 Task: Open a blank google sheet and write heading  Optimum Sales. Add 10 people name  'Alexander Cooper, Victoria Hayes, Daniel Carter, Chloe Murphy, Christopher Ross, Natalie Price, Jack Peterson, Harper Foster, Joseph Gray, Lily Reed'Item code in between  2020-2080. Product range in between  2500-15000. Add Products   TOMS Shoe, UGG  Shoe, Wolverine Shoe, Z-Coil Shoe, Adidas shoe, Gucci T-shirt, Louis Vuitton bag, Zara Shirt, H&M jeans, Chanel perfume.Choose quantity  2 to 5 commission 2 percent Total Add Amount. Save page  Optimum Sales log   book
Action: Mouse moved to (289, 157)
Screenshot: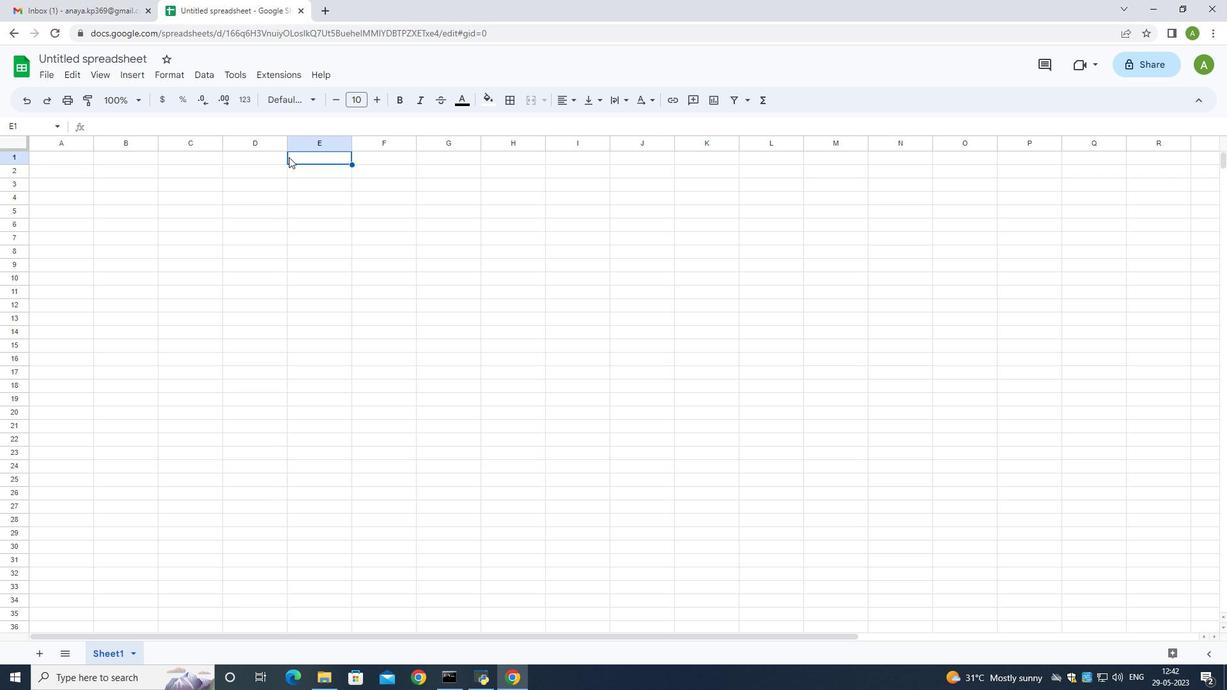 
Action: Mouse pressed left at (289, 157)
Screenshot: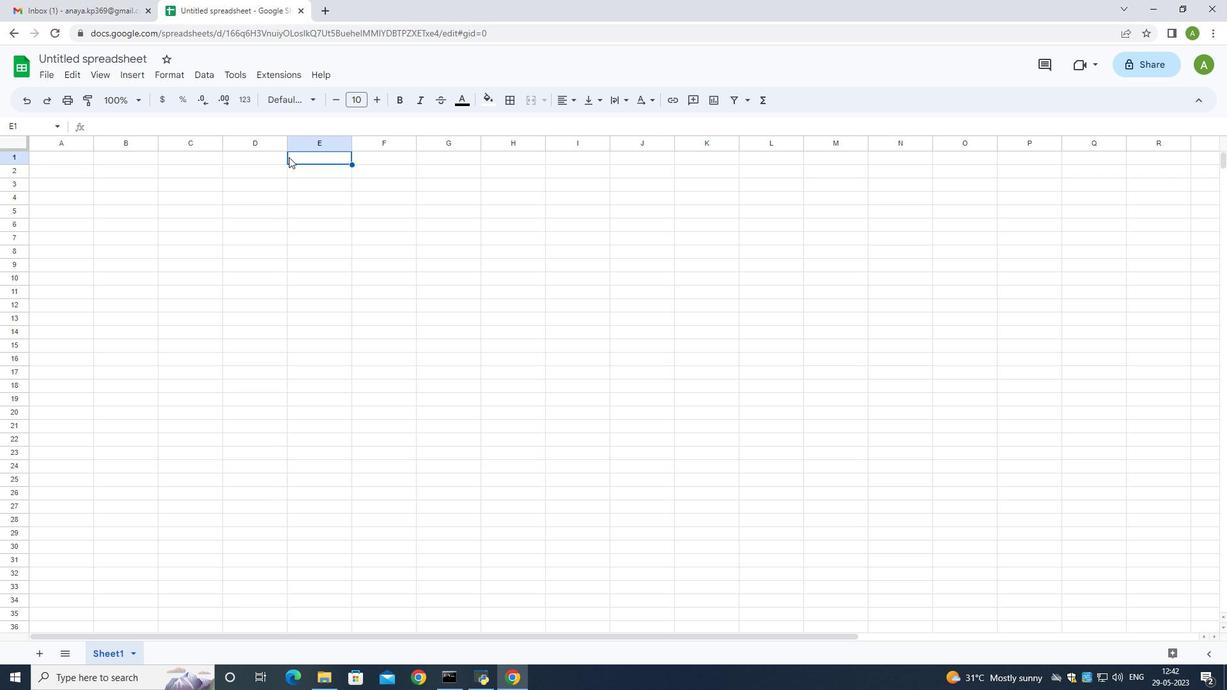 
Action: Mouse moved to (299, 162)
Screenshot: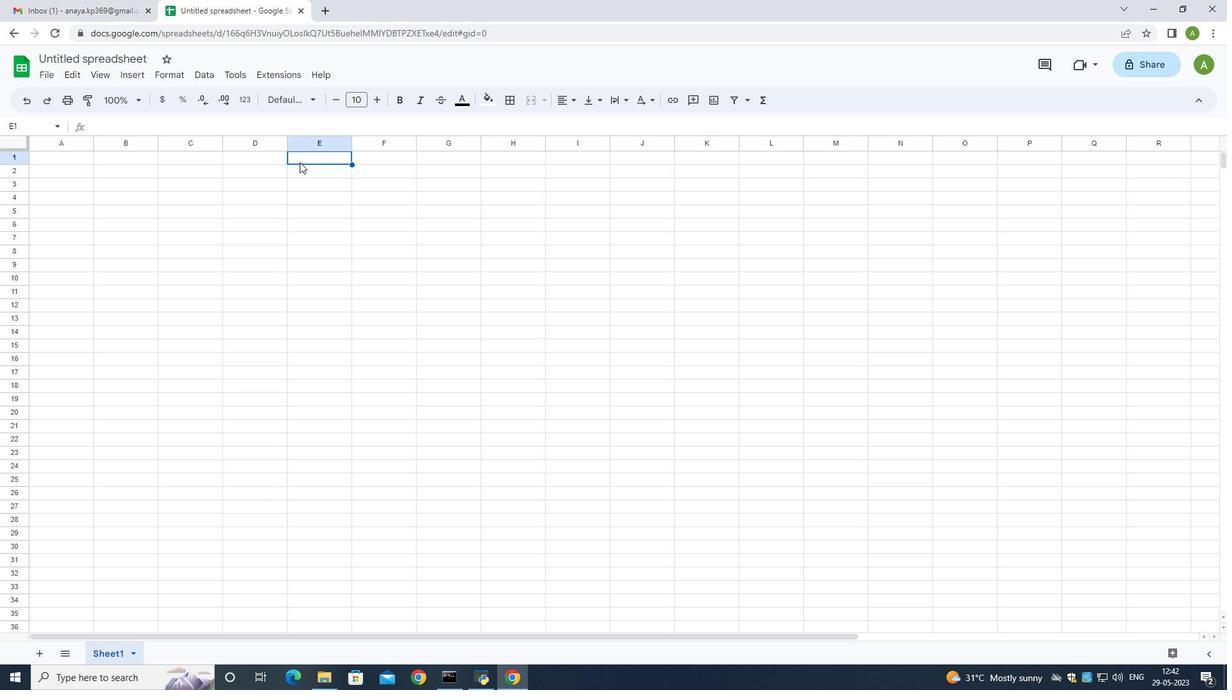 
Action: Key pressed <Key.shift><Key.shift><Key.shift><Key.shift><Key.shift>Optimum<Key.space><Key.shift>Sales
Screenshot: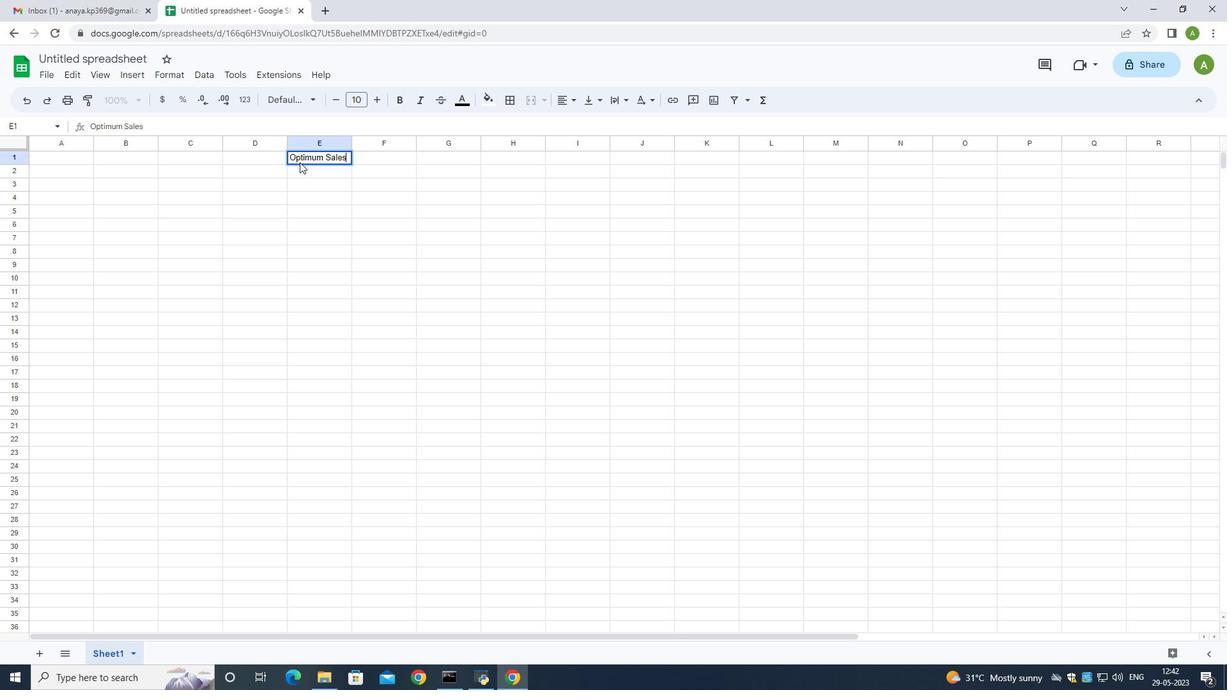 
Action: Mouse moved to (72, 172)
Screenshot: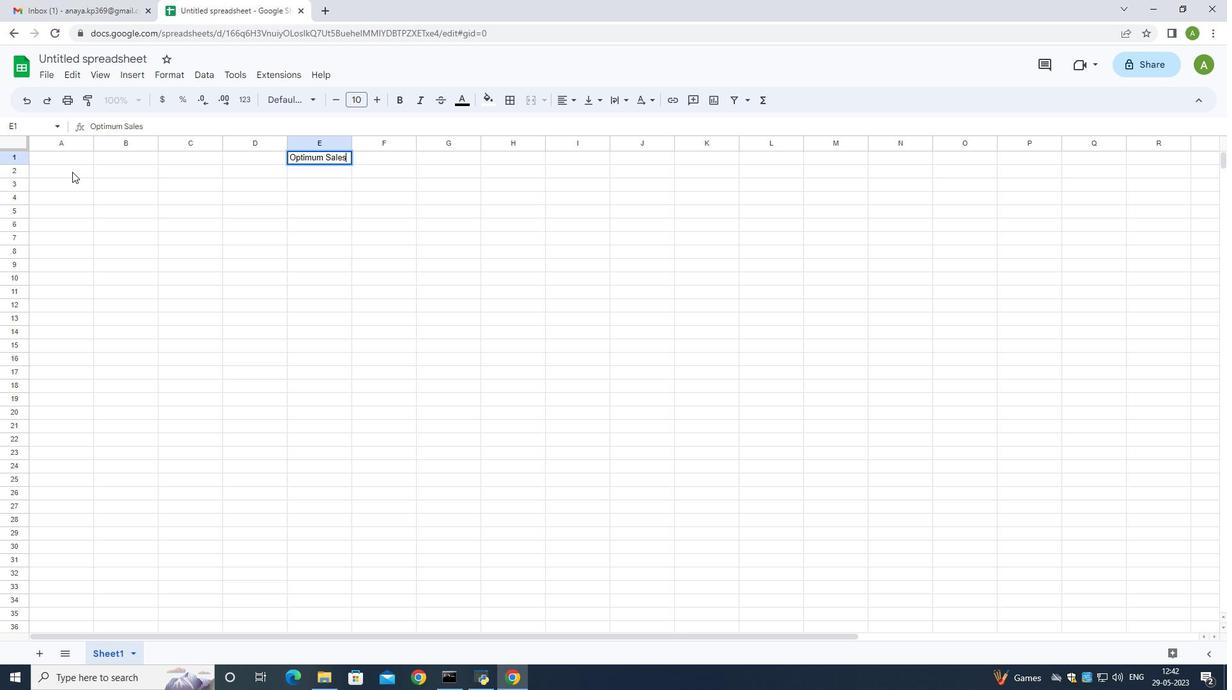 
Action: Mouse pressed left at (72, 172)
Screenshot: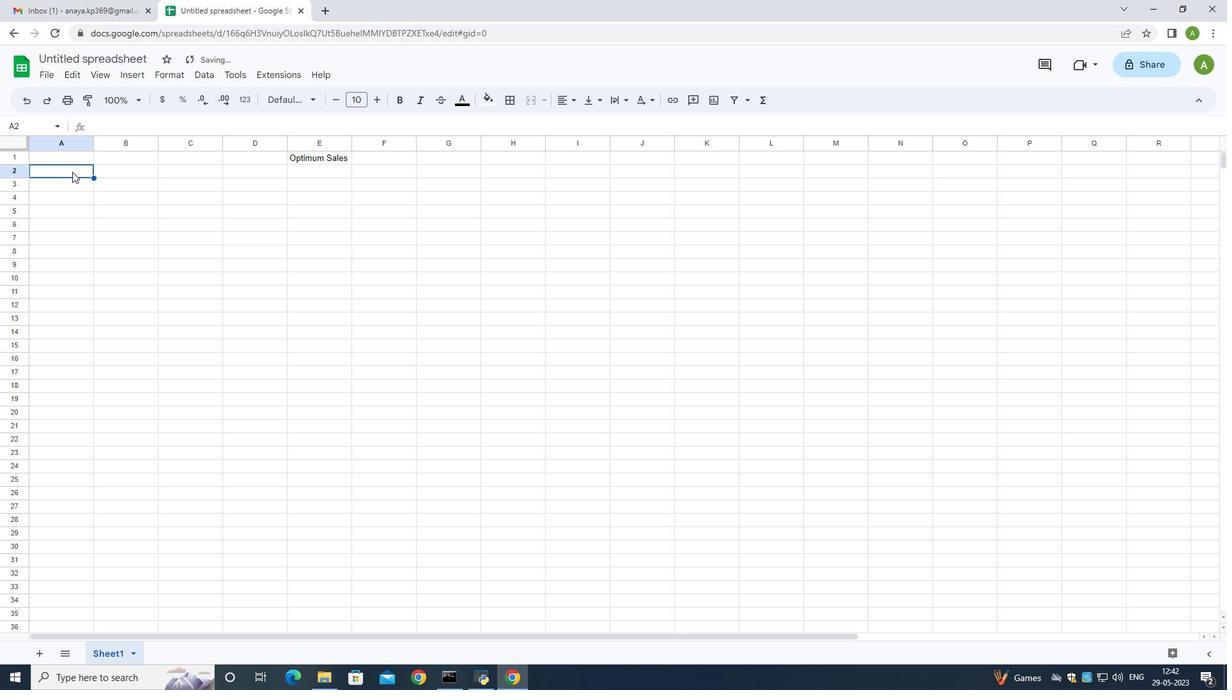 
Action: Mouse moved to (111, 178)
Screenshot: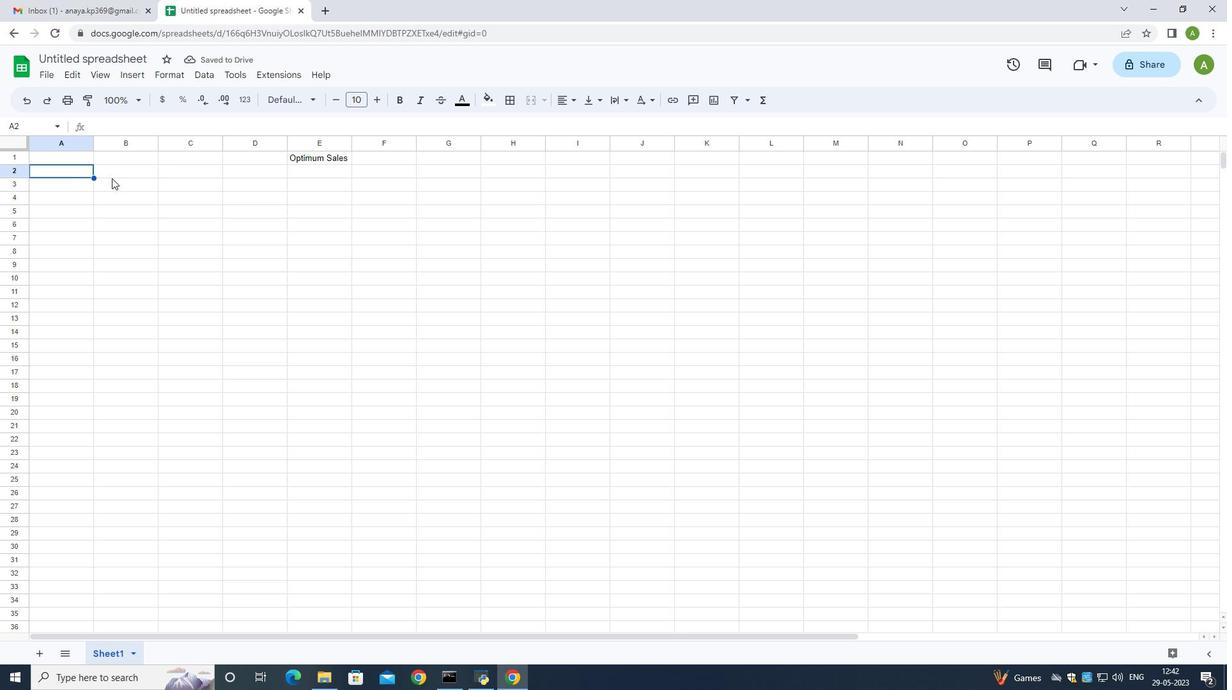 
Action: Key pressed <Key.shift>Name
Screenshot: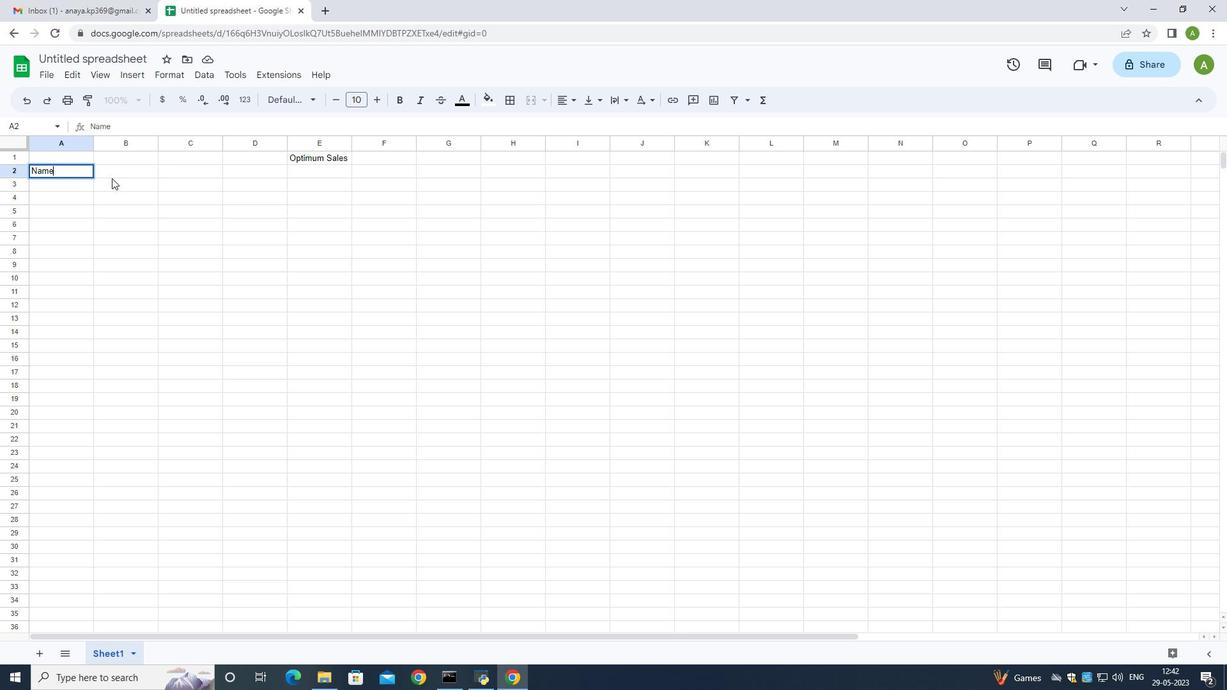 
Action: Mouse moved to (137, 168)
Screenshot: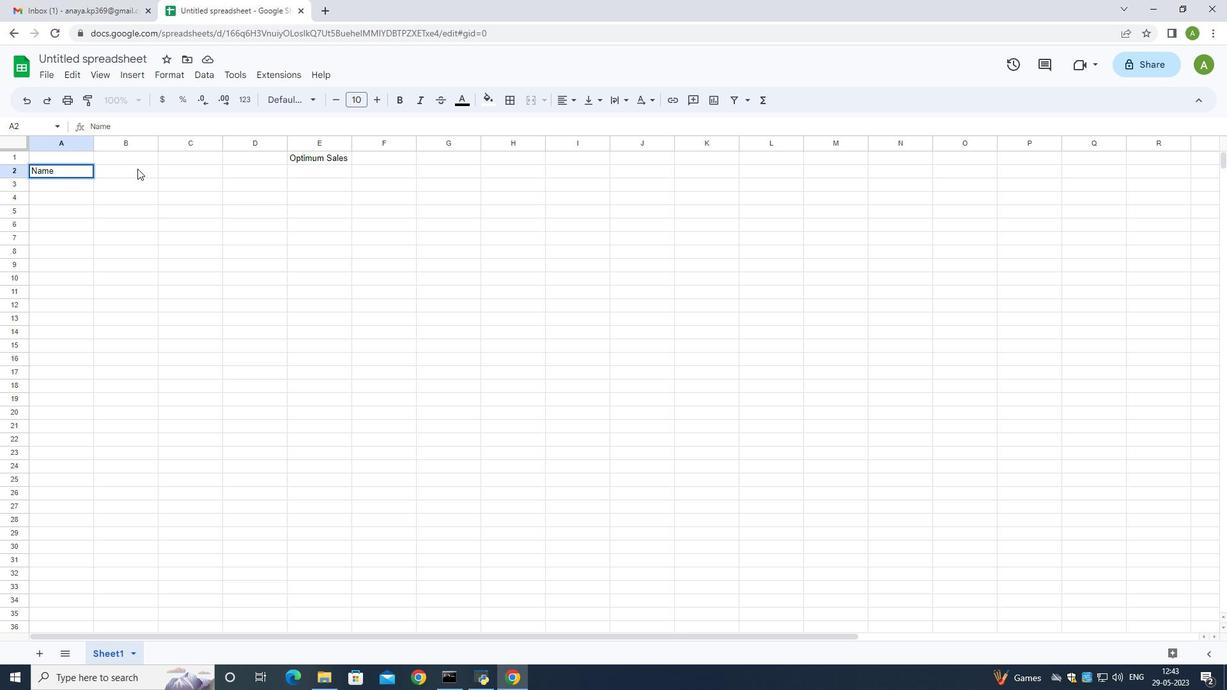 
Action: Key pressed <Key.backspace><Key.backspace><Key.backspace><Key.backspace><Key.backspace><Key.backspace><Key.backspace><Key.backspace><Key.backspace><Key.backspace>
Screenshot: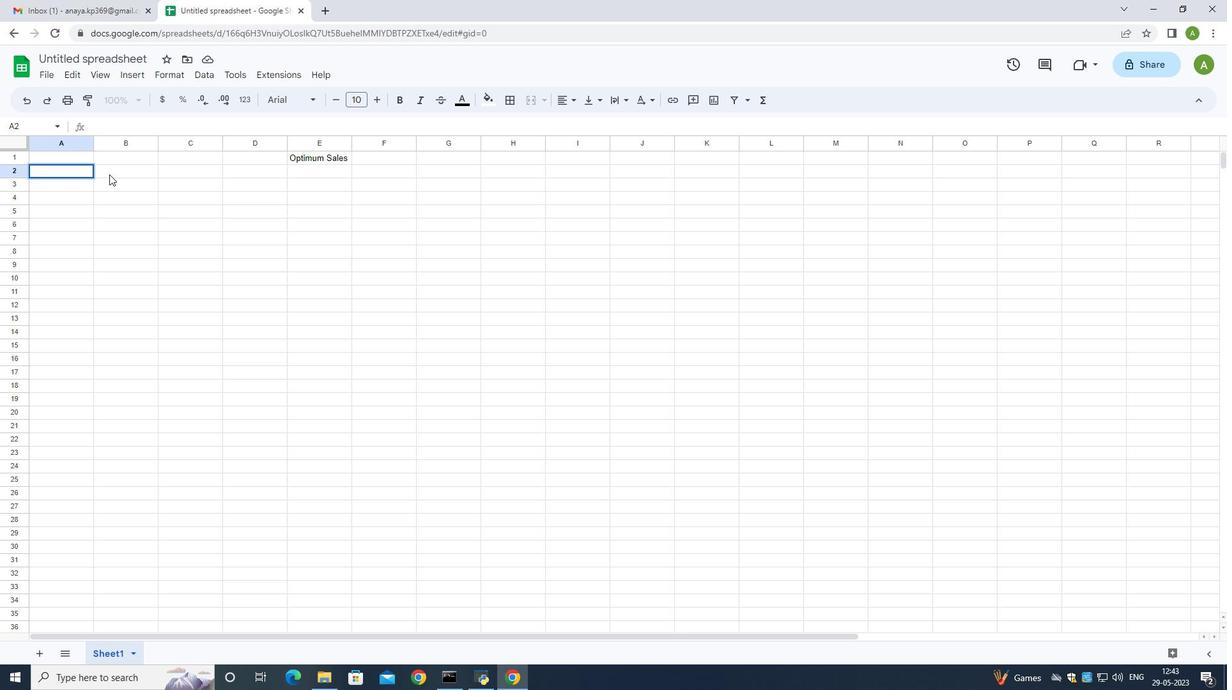 
Action: Mouse moved to (37, 187)
Screenshot: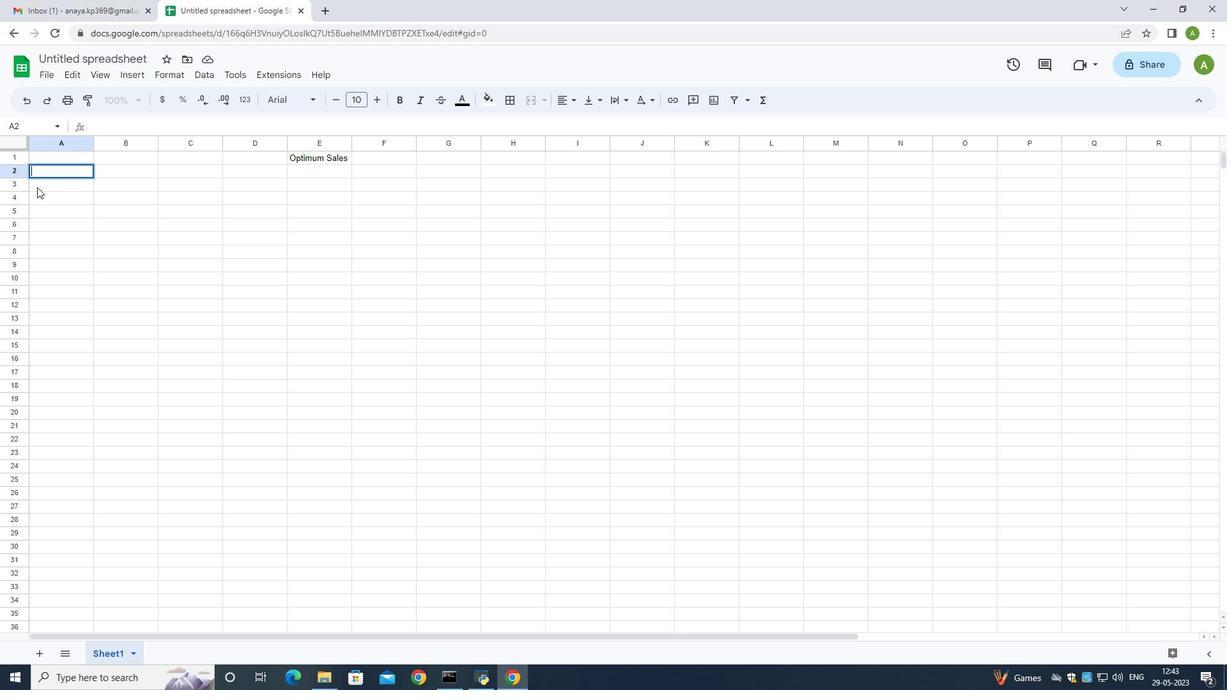 
Action: Key pressed 1
Screenshot: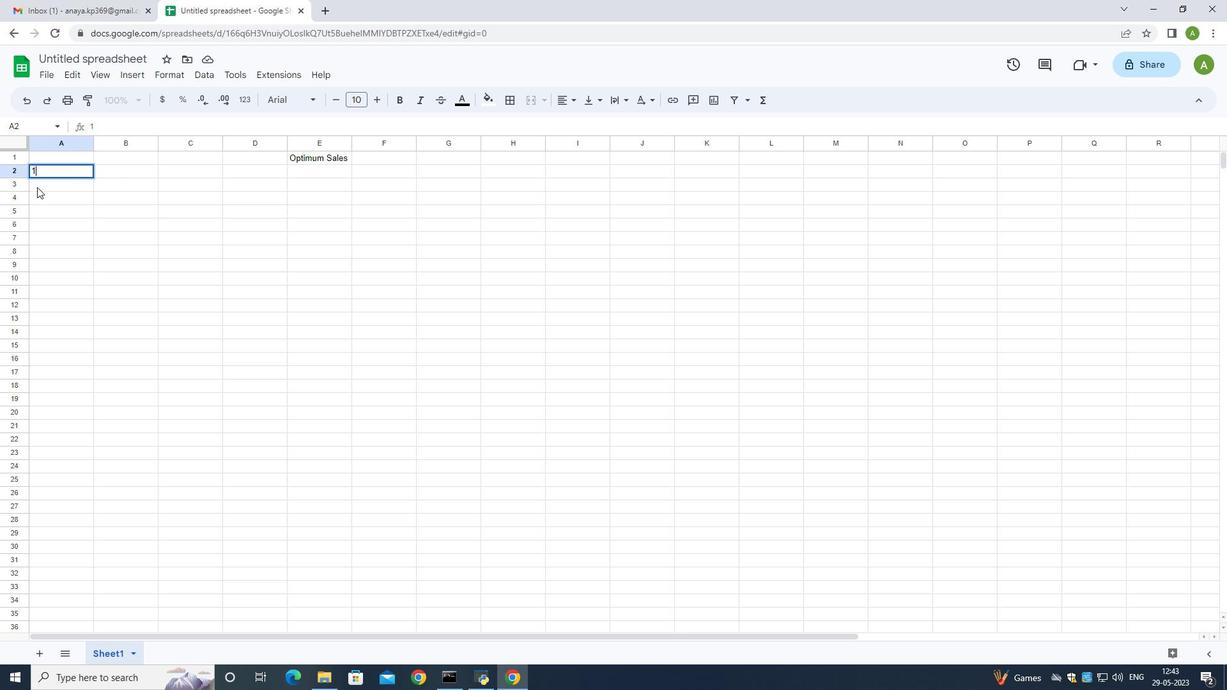 
Action: Mouse moved to (113, 166)
Screenshot: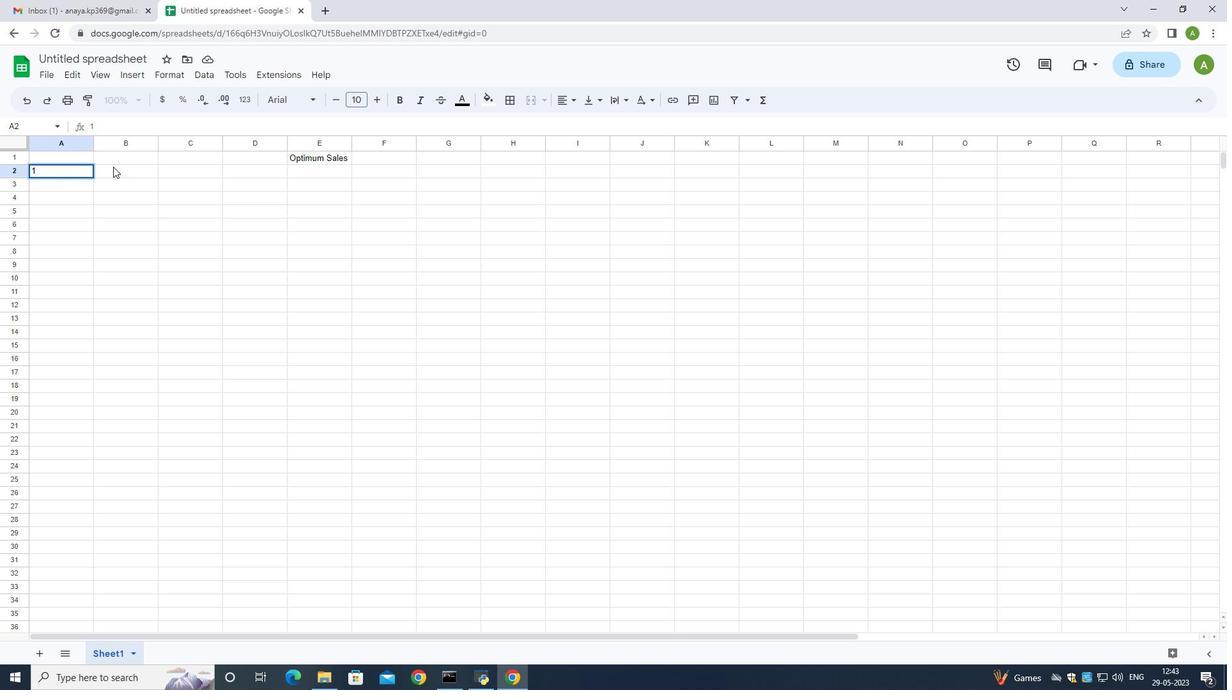 
Action: Key pressed <Key.backspace>
Screenshot: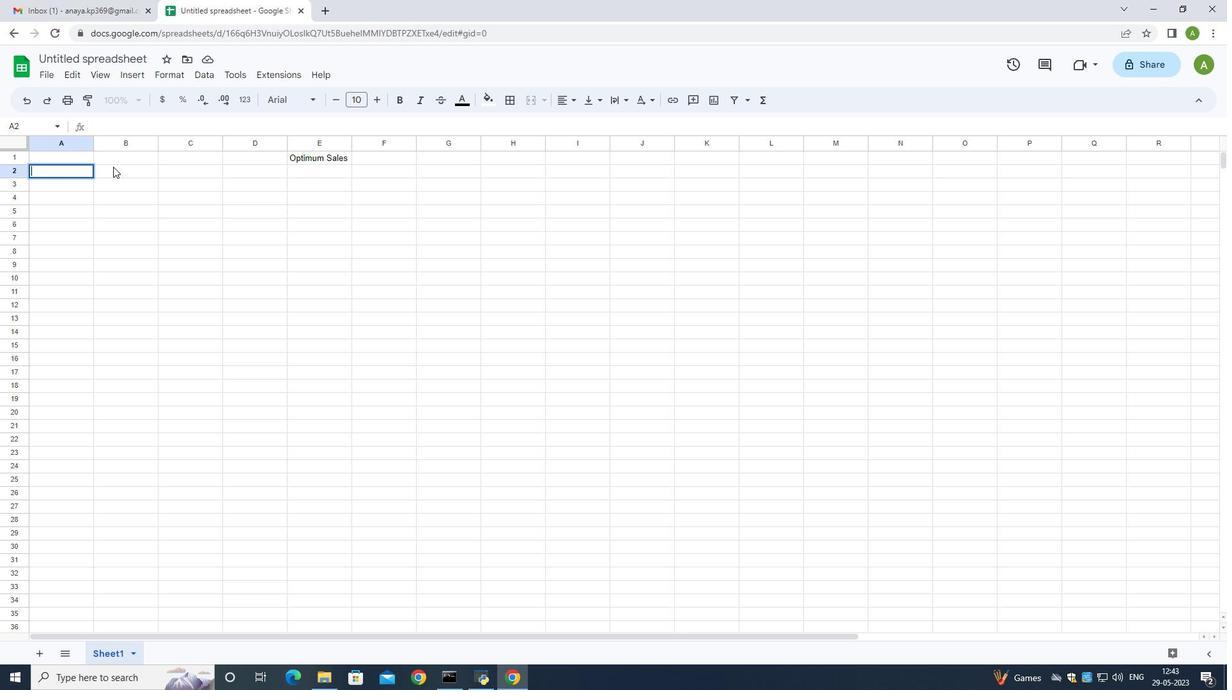 
Action: Mouse moved to (116, 167)
Screenshot: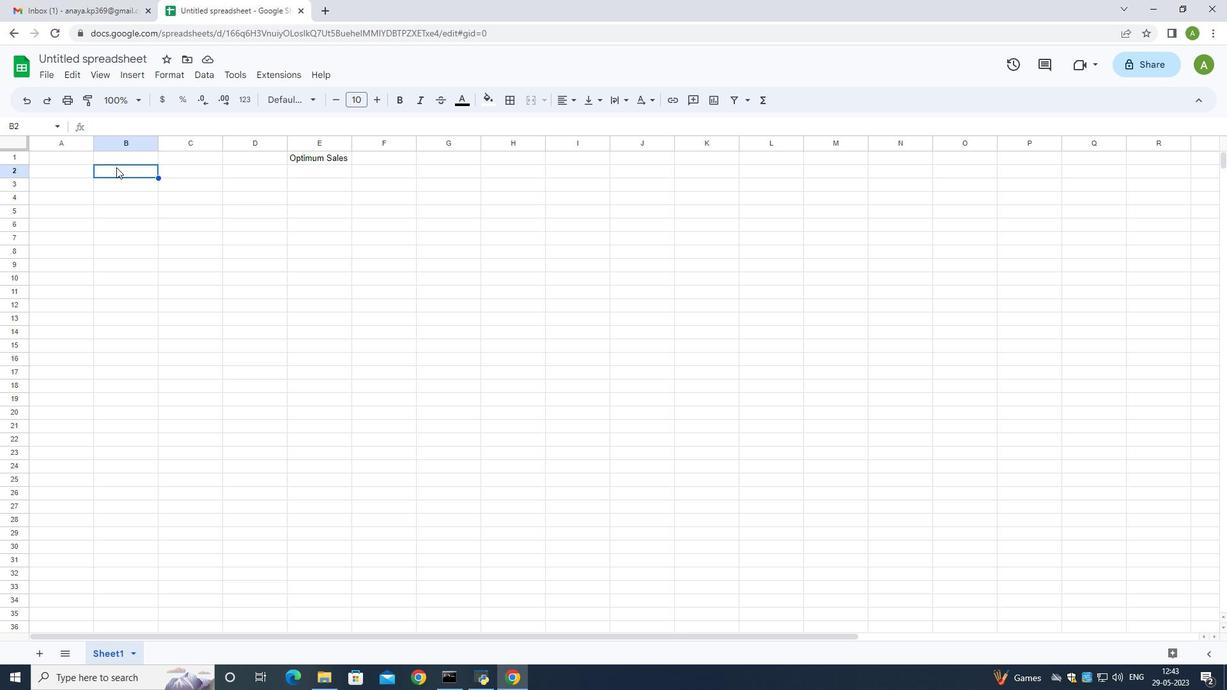 
Action: Mouse pressed left at (116, 167)
Screenshot: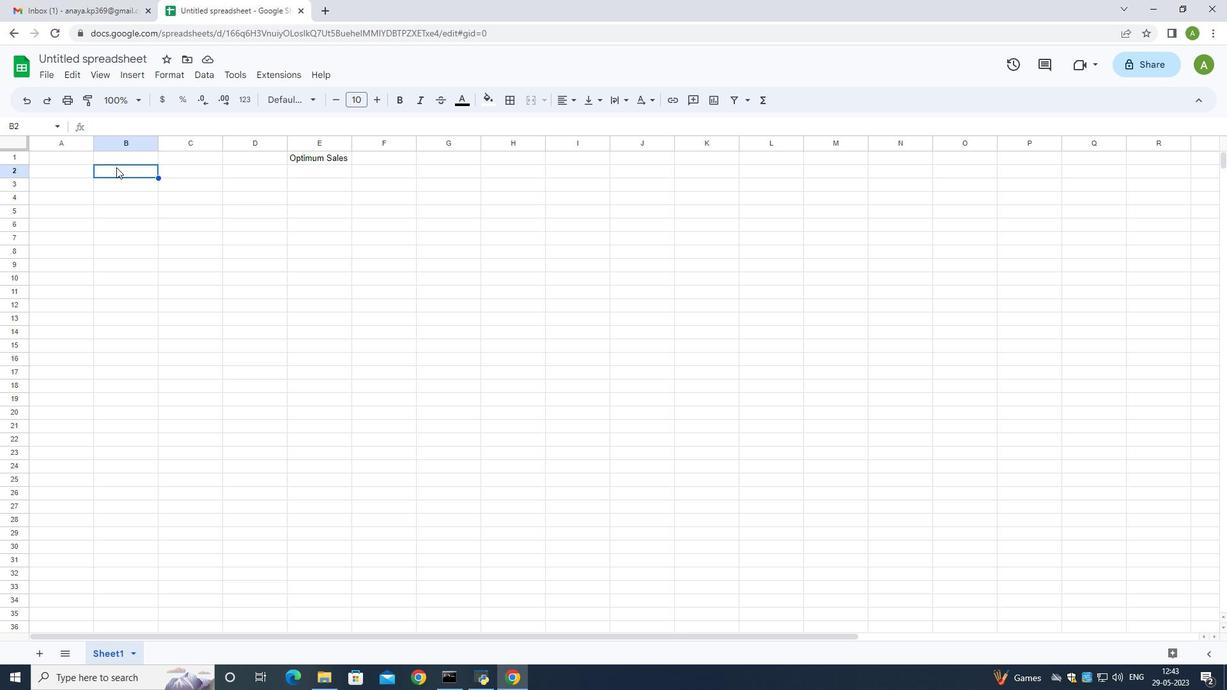 
Action: Key pressed <Key.shift>Name
Screenshot: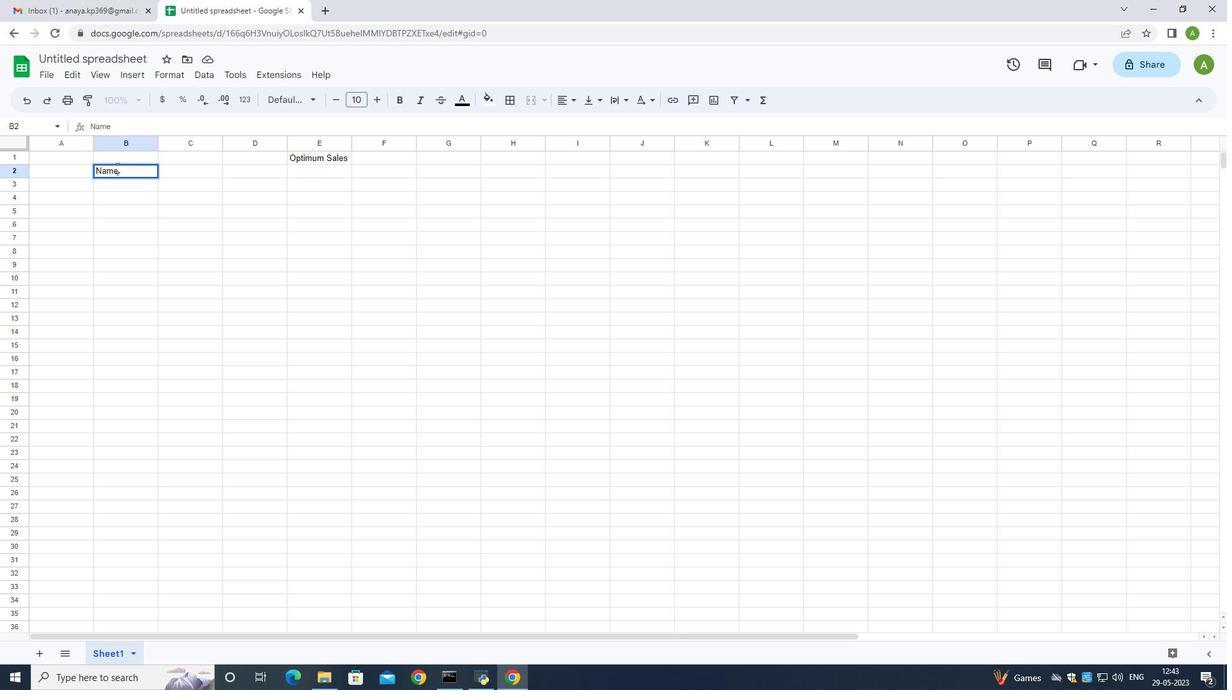 
Action: Mouse moved to (104, 181)
Screenshot: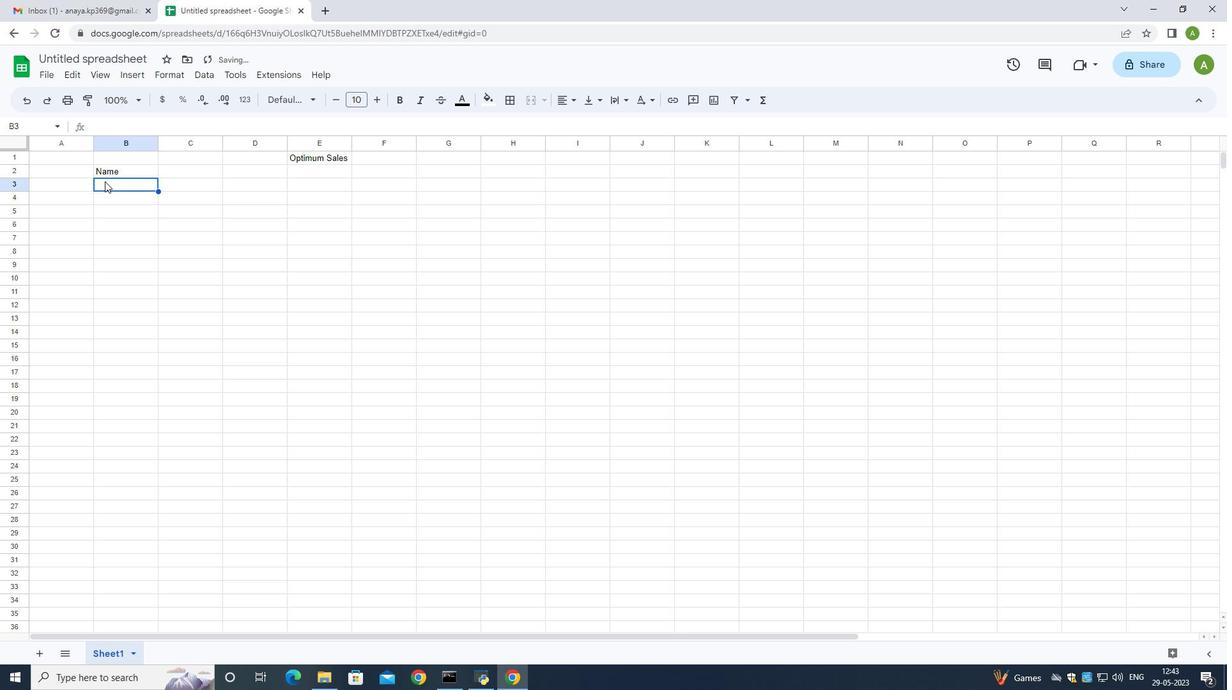
Action: Mouse pressed left at (104, 181)
Screenshot: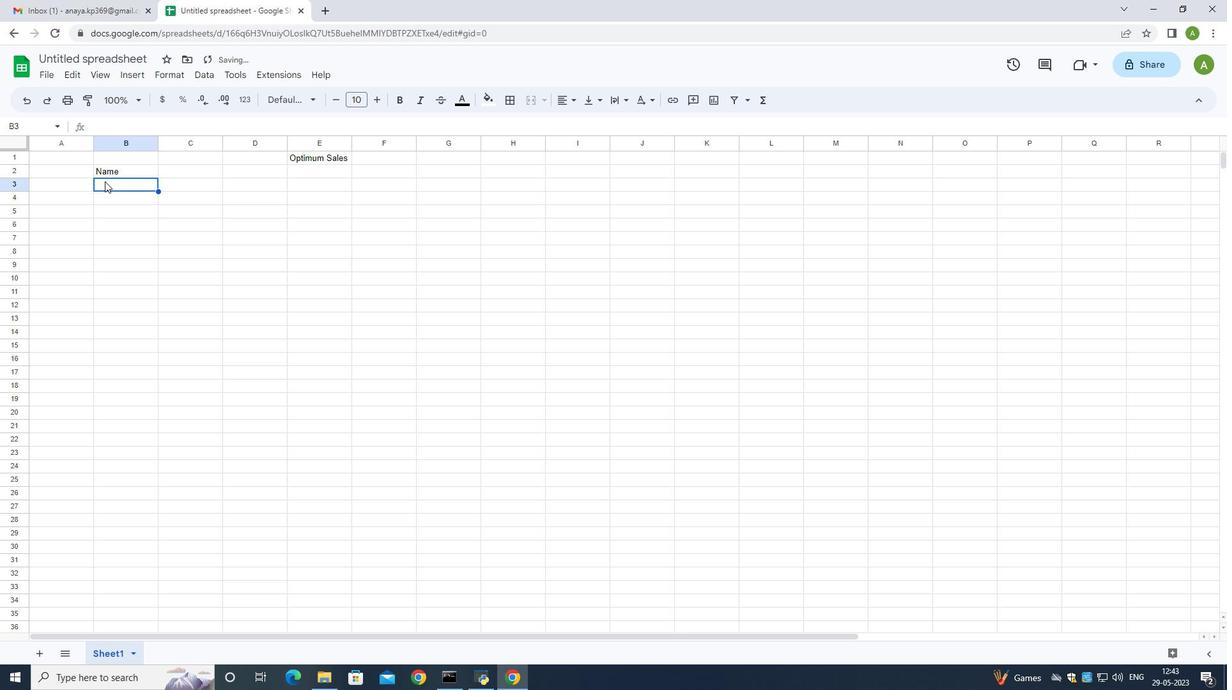 
Action: Key pressed <Key.left>1<Key.down>2<Key.down>3<Key.down>4<Key.down>5<Key.down>6<Key.down>7<Key.down>8<Key.down>9<Key.down>10
Screenshot: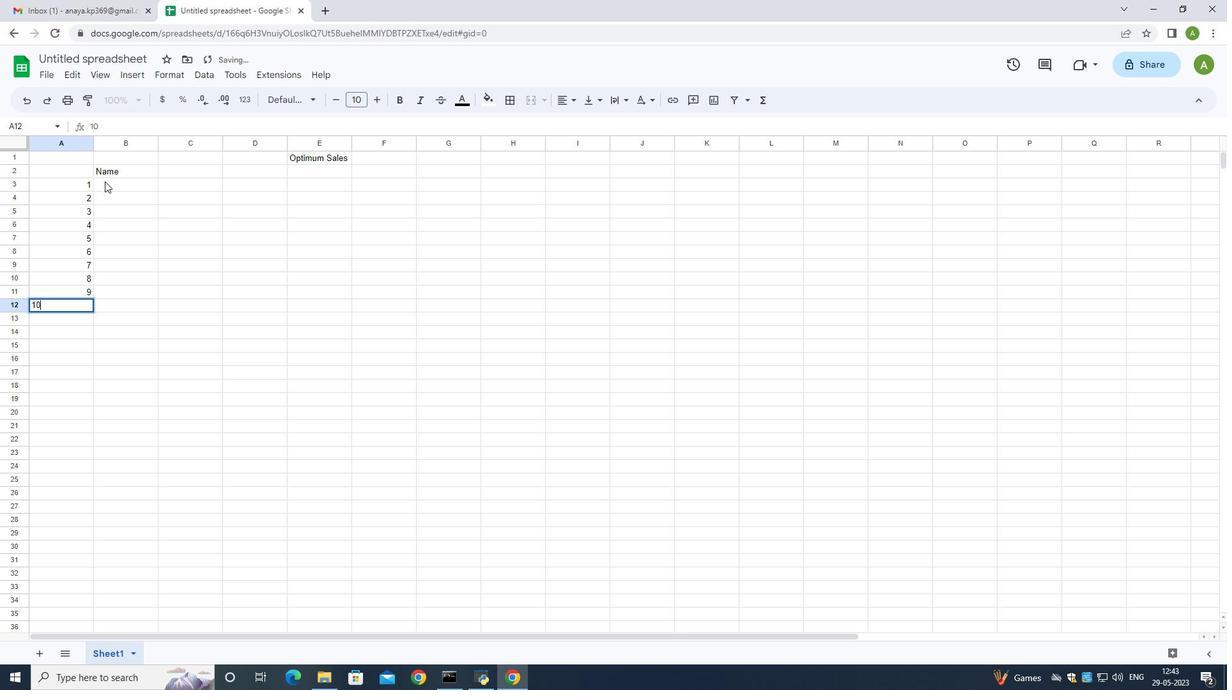 
Action: Mouse moved to (115, 181)
Screenshot: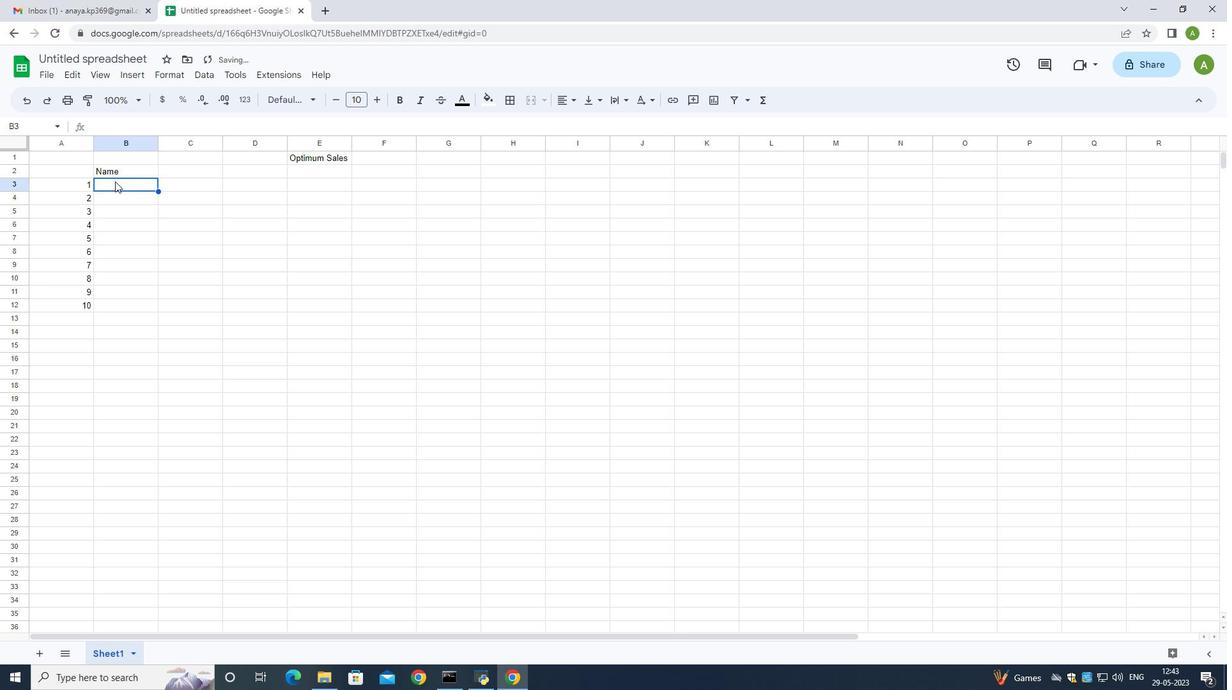 
Action: Mouse pressed left at (115, 181)
Screenshot: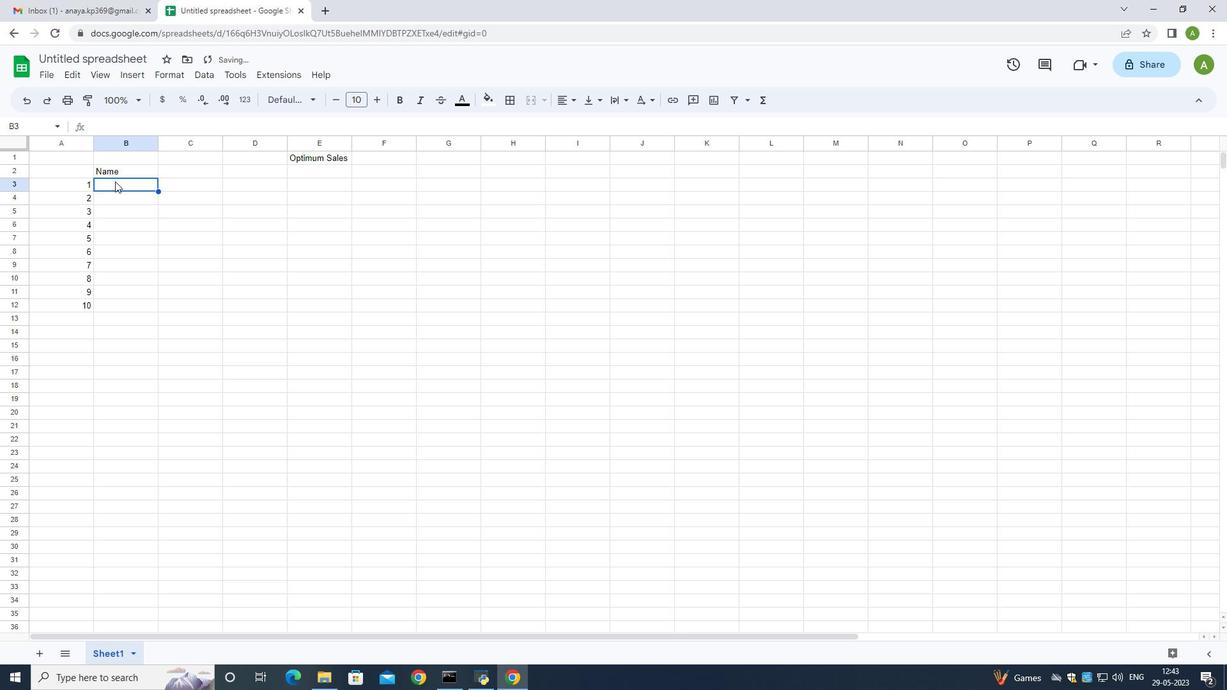 
Action: Mouse moved to (110, 182)
Screenshot: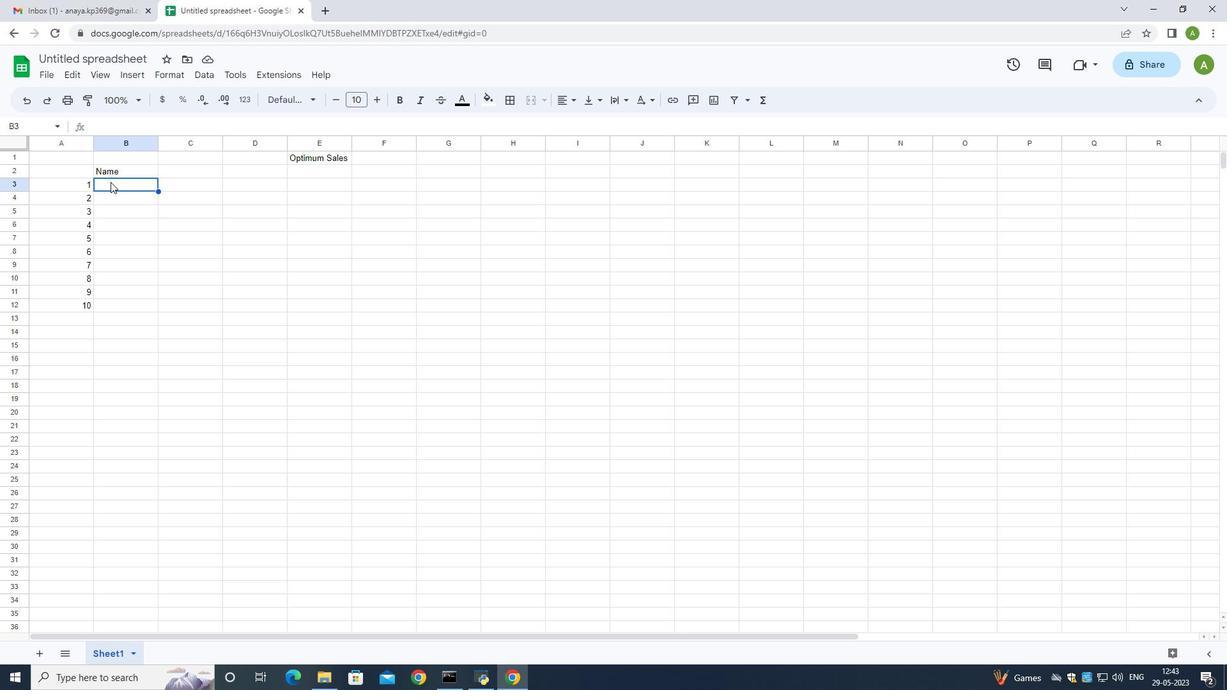 
Action: Mouse pressed left at (110, 182)
Screenshot: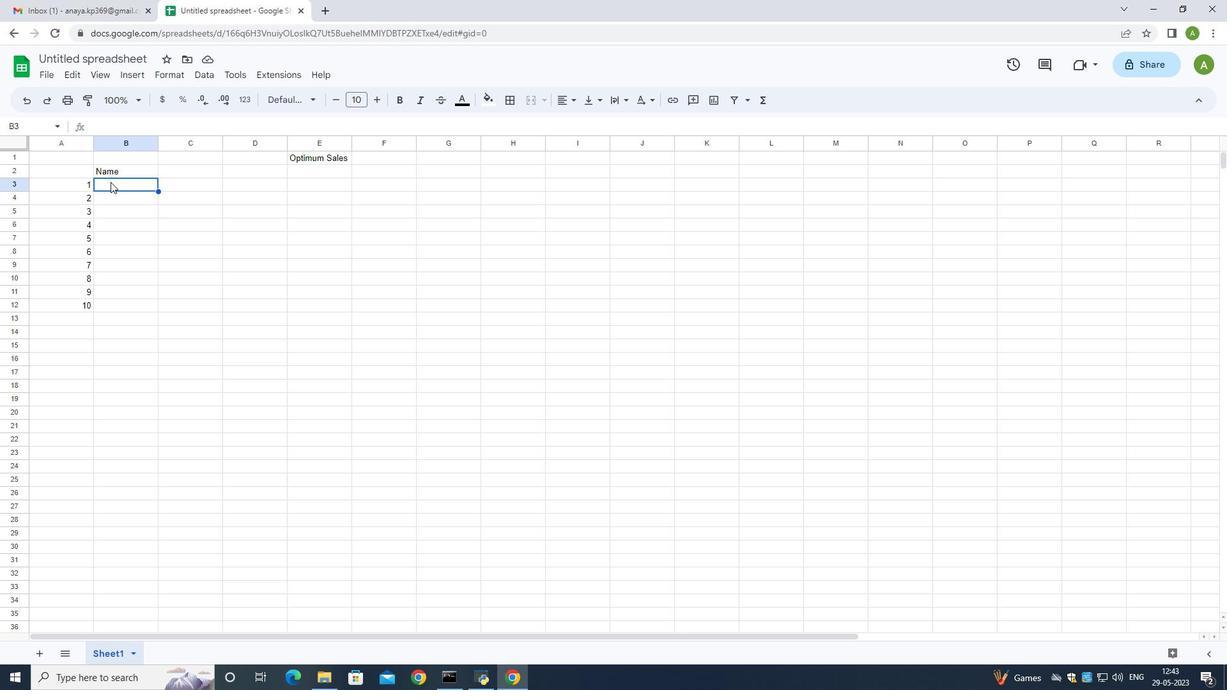 
Action: Mouse moved to (110, 182)
Screenshot: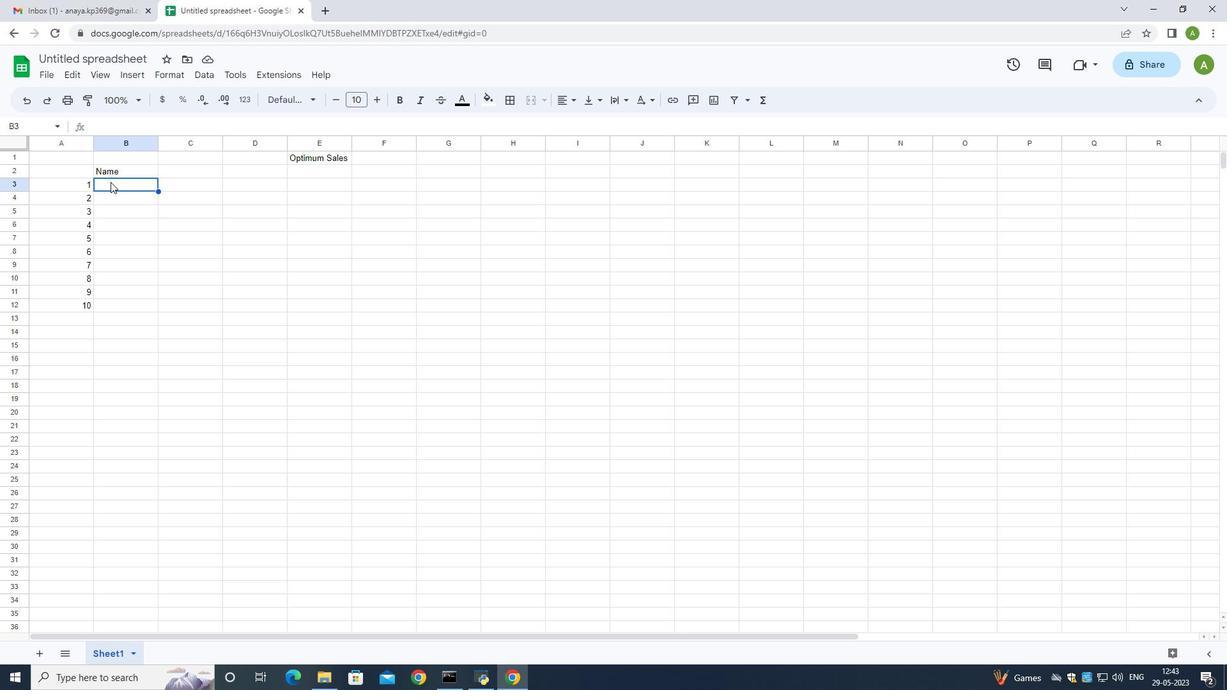 
Action: Key pressed <Key.shift>
Screenshot: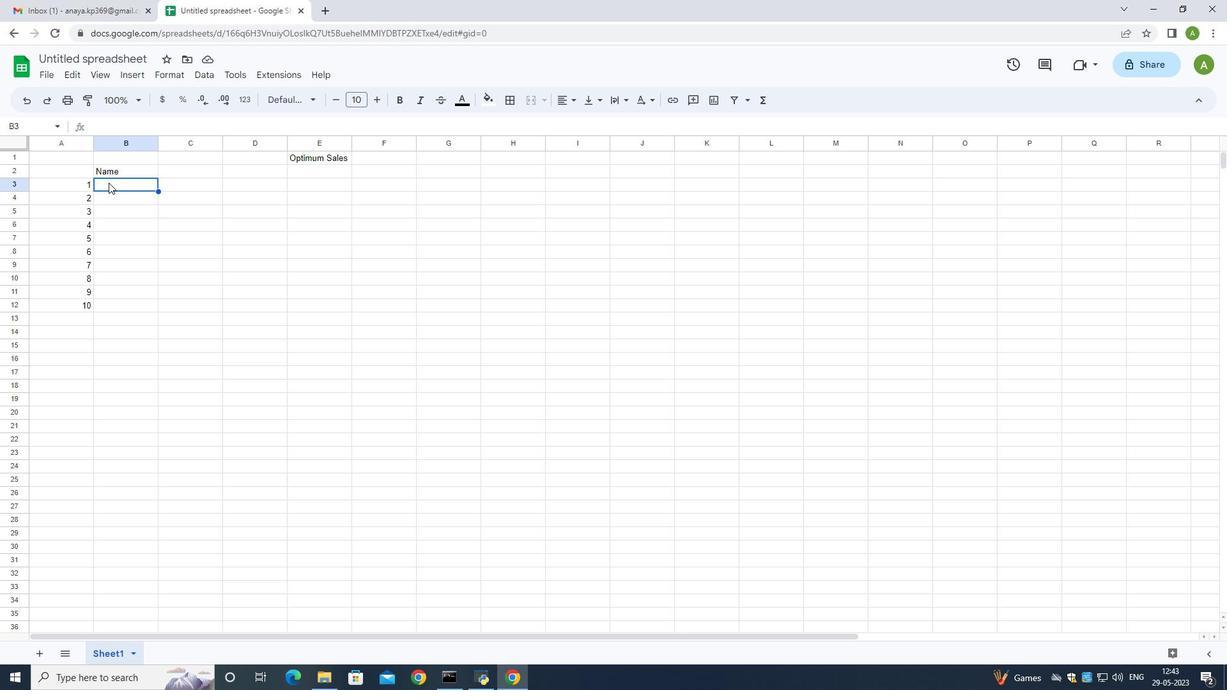
Action: Mouse moved to (105, 184)
Screenshot: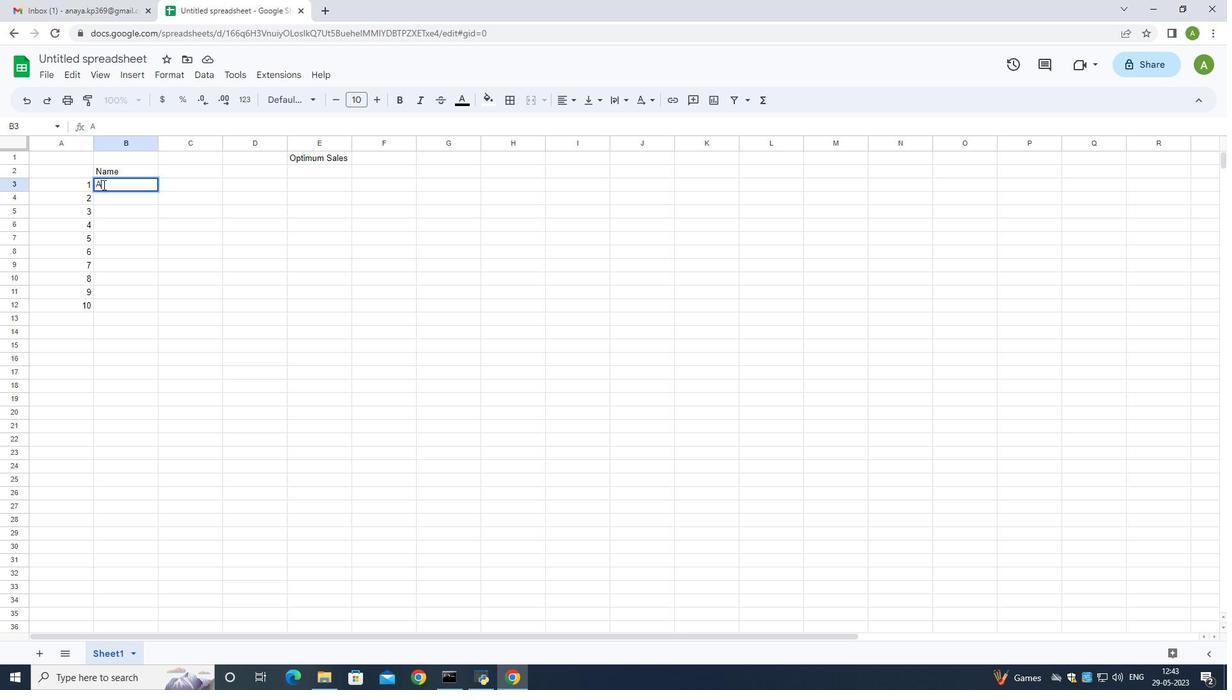 
Action: Key pressed A
Screenshot: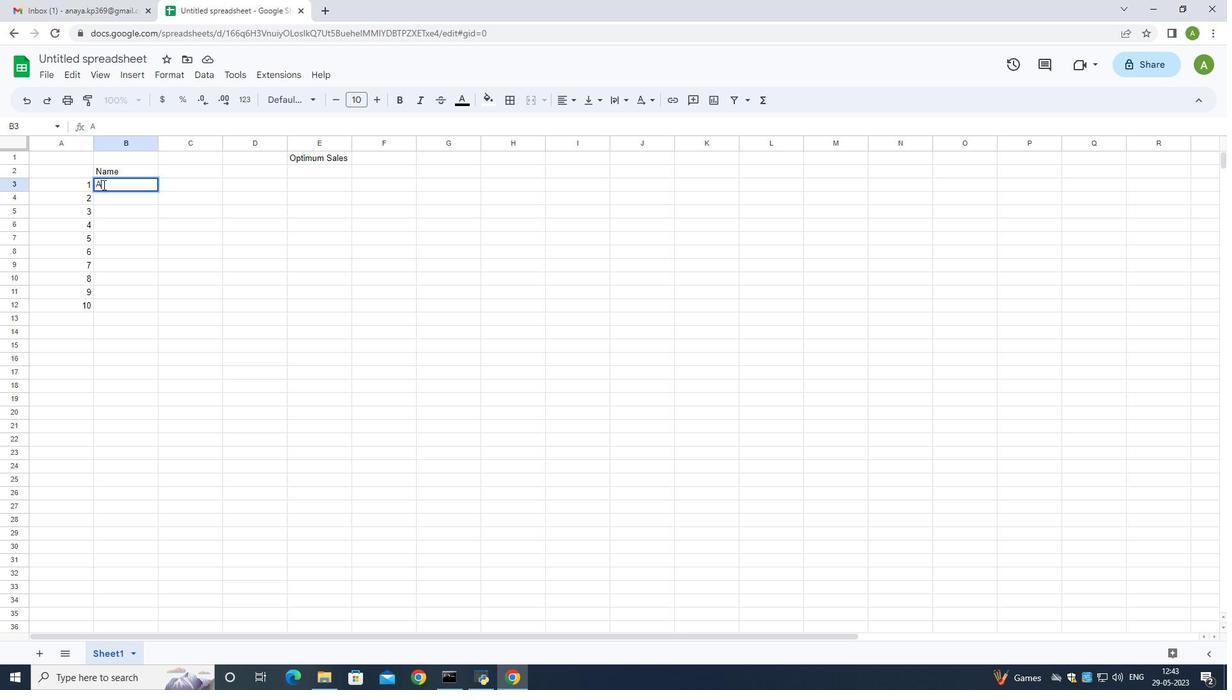 
Action: Mouse moved to (517, 295)
Screenshot: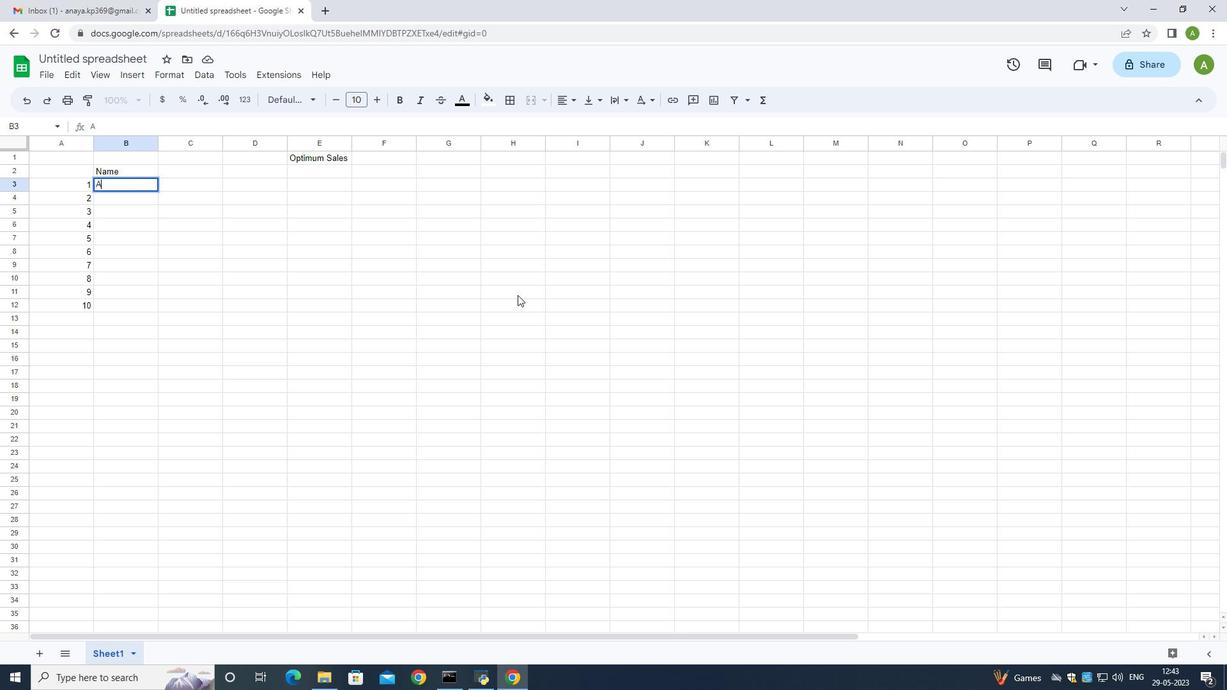
Action: Key pressed lexander<Key.space><Key.shift>Cooper
Screenshot: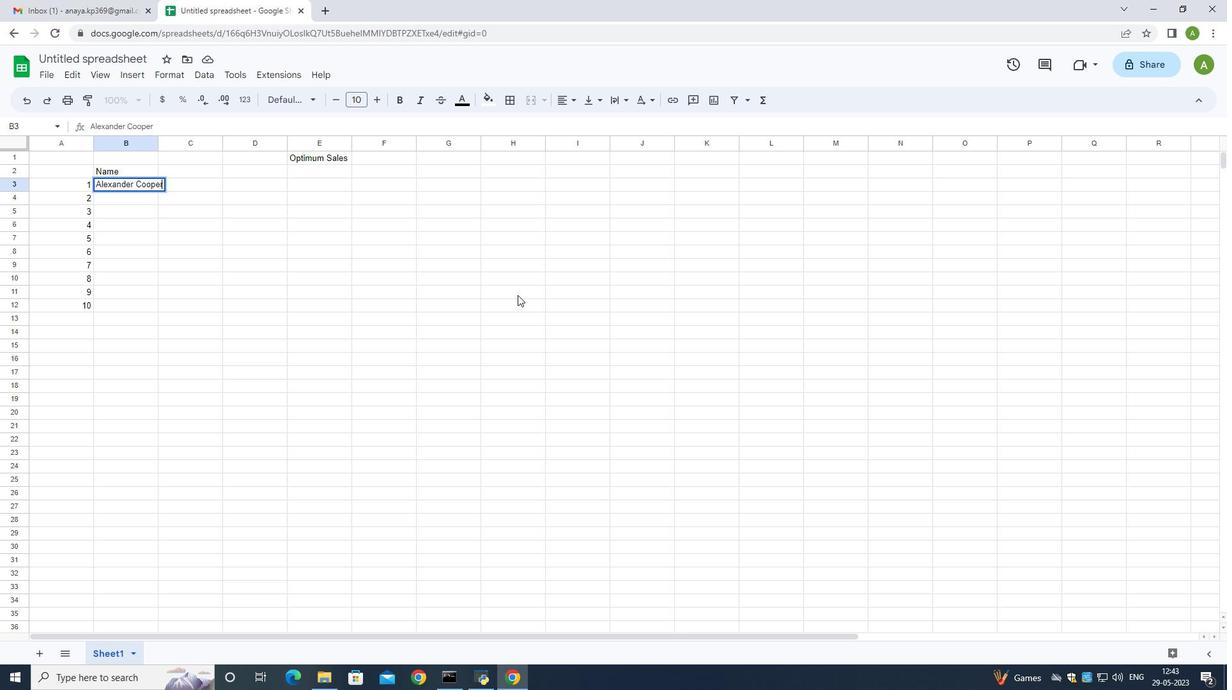 
Action: Mouse moved to (134, 198)
Screenshot: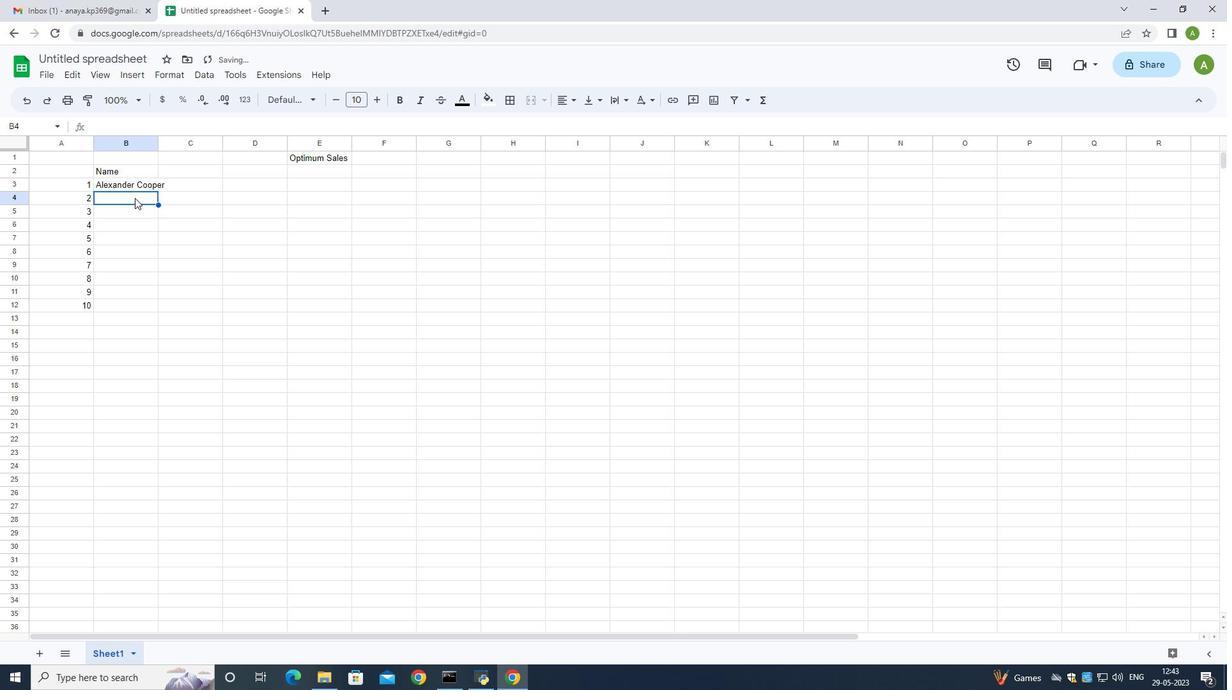 
Action: Mouse pressed left at (134, 198)
Screenshot: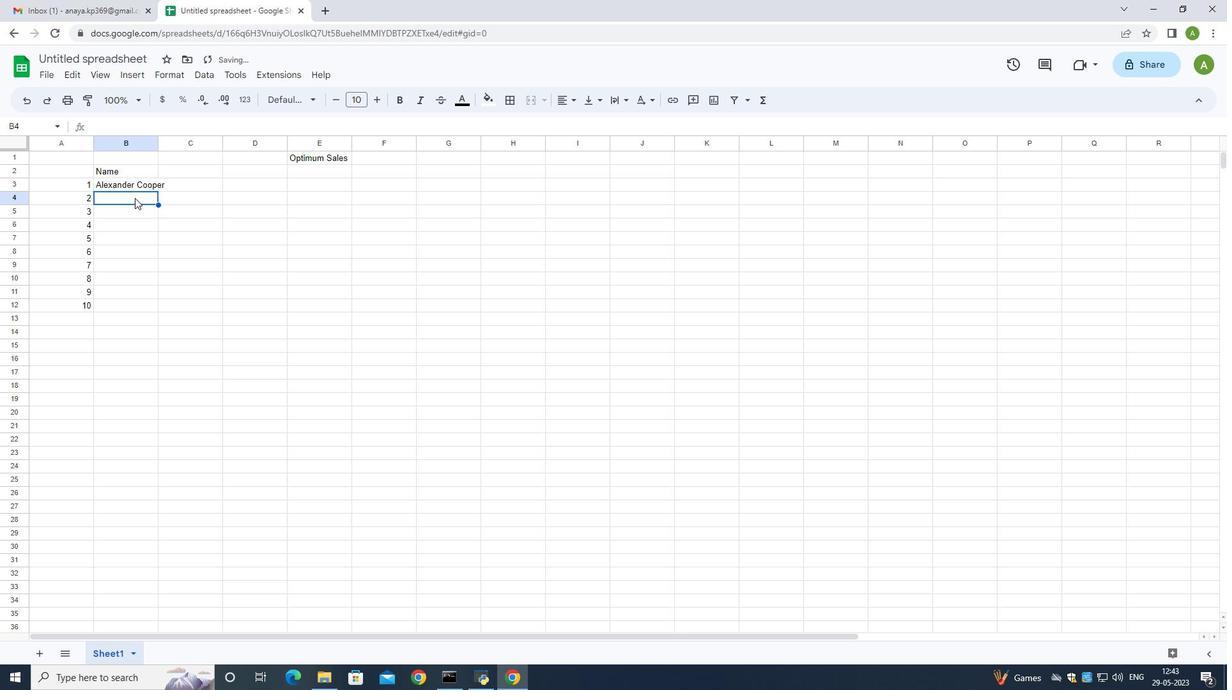 
Action: Mouse moved to (157, 133)
Screenshot: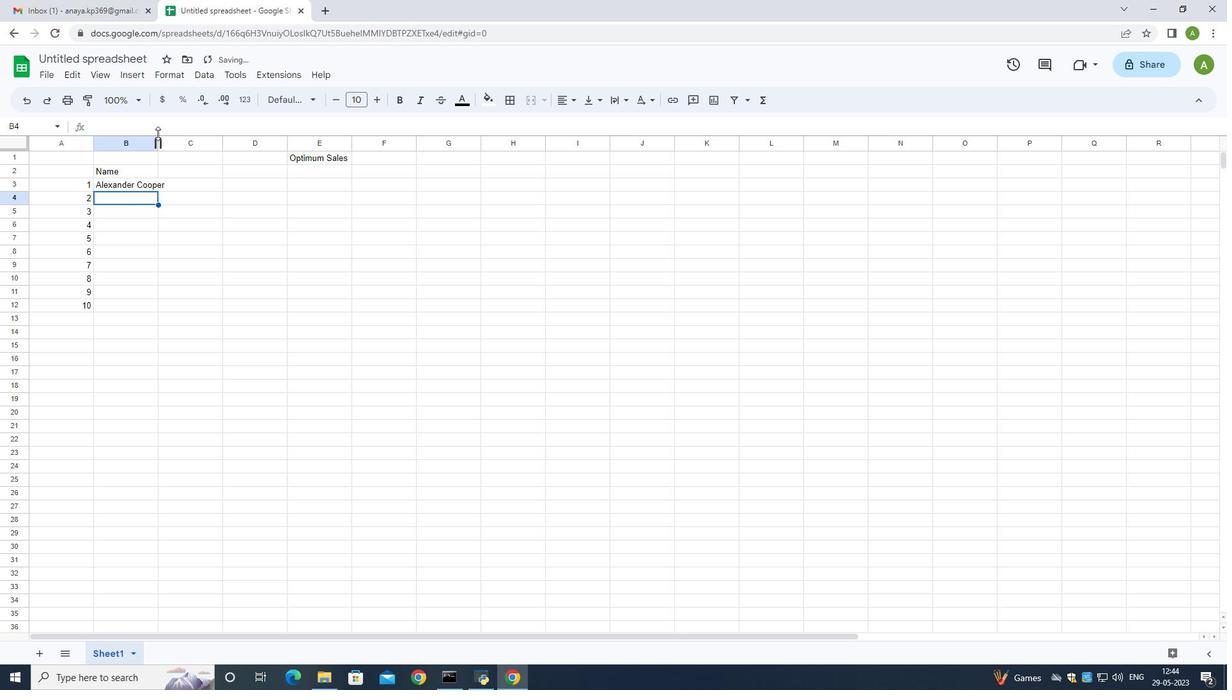 
Action: Mouse pressed left at (157, 133)
Screenshot: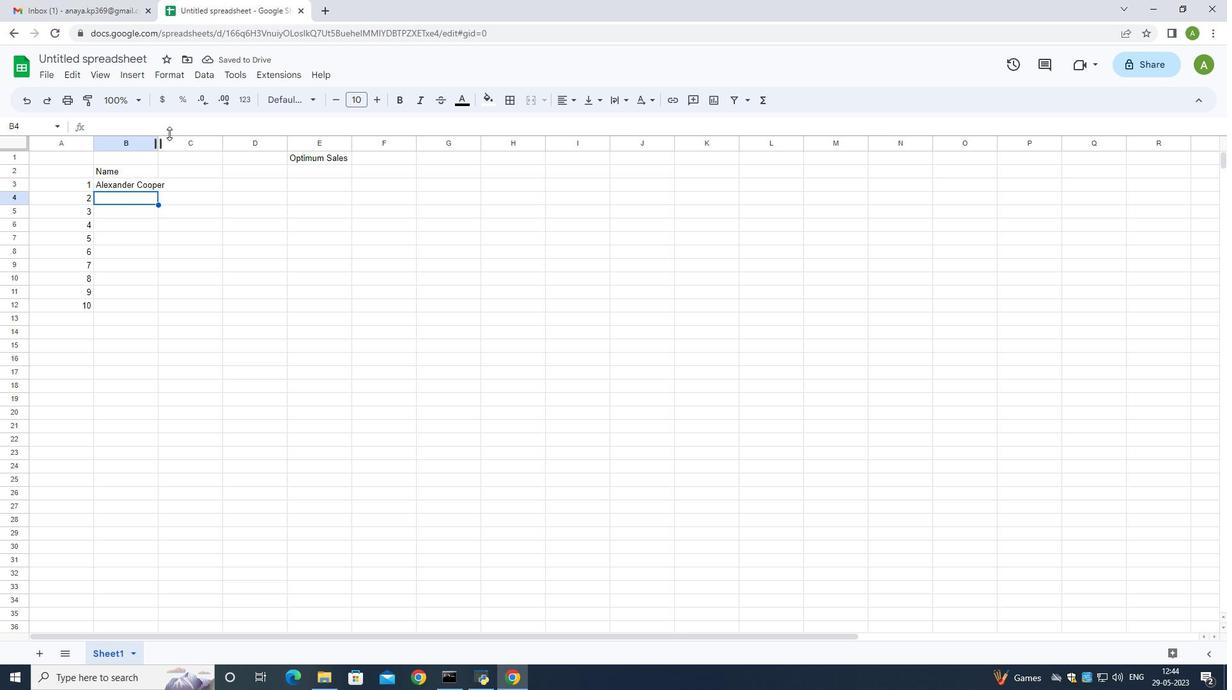 
Action: Mouse moved to (156, 138)
Screenshot: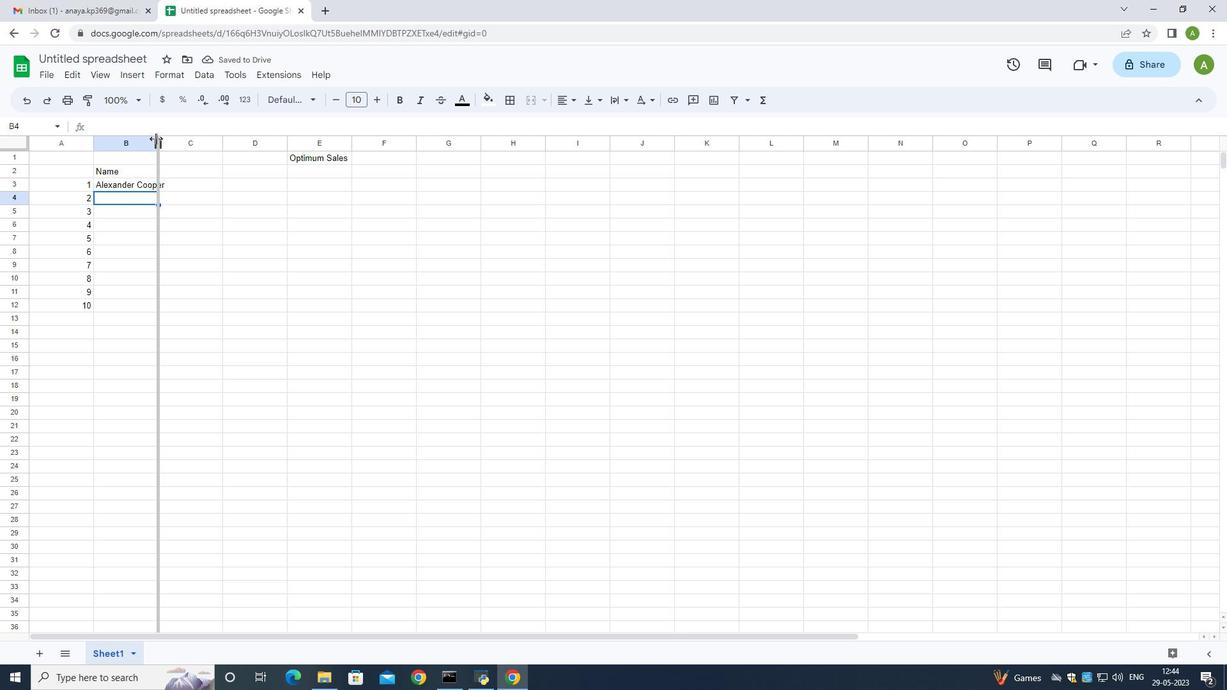 
Action: Mouse pressed left at (156, 138)
Screenshot: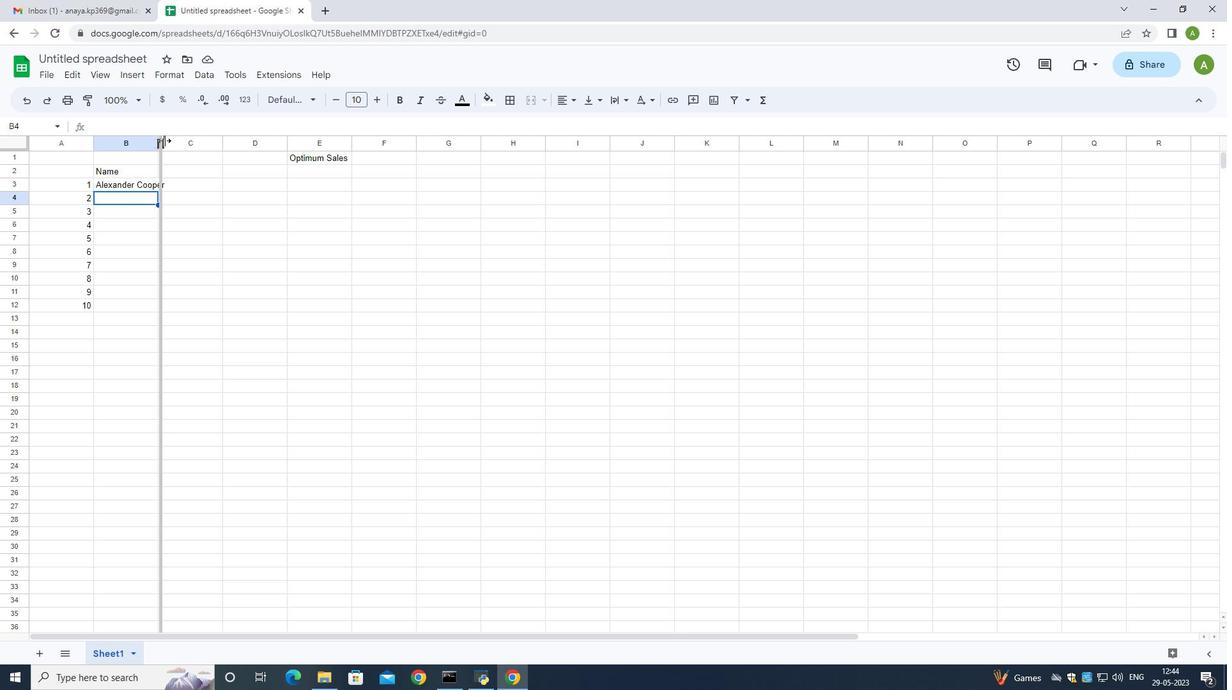 
Action: Mouse moved to (127, 198)
Screenshot: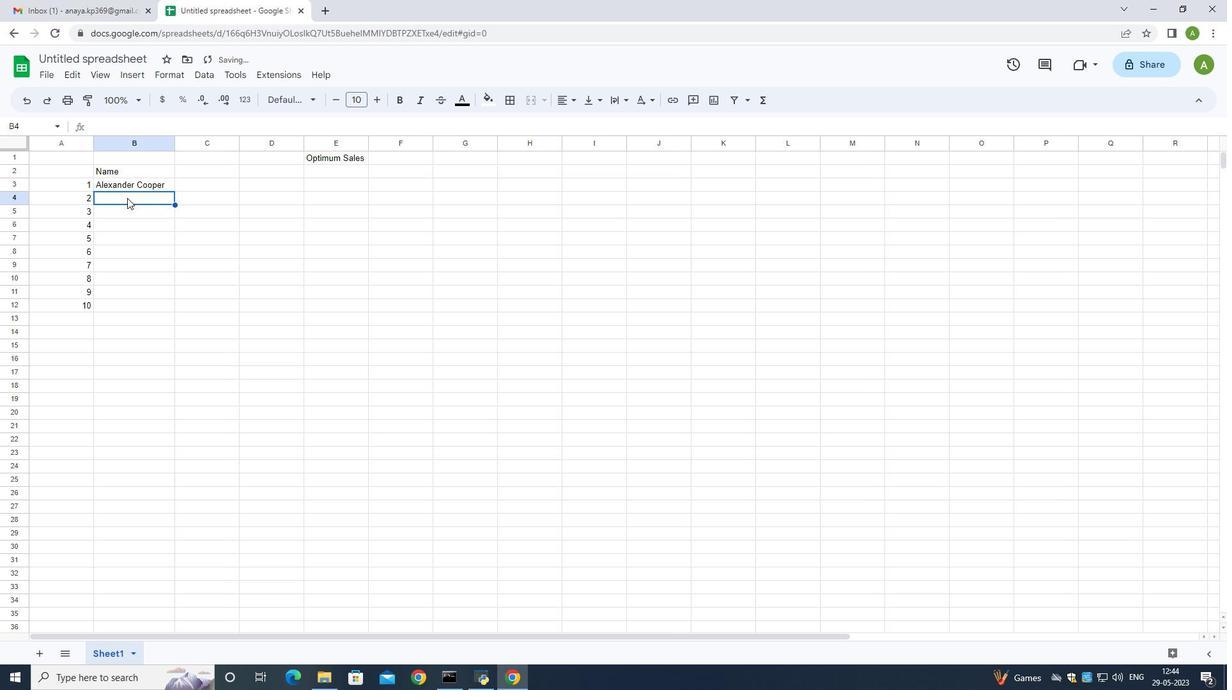 
Action: Mouse pressed left at (127, 198)
Screenshot: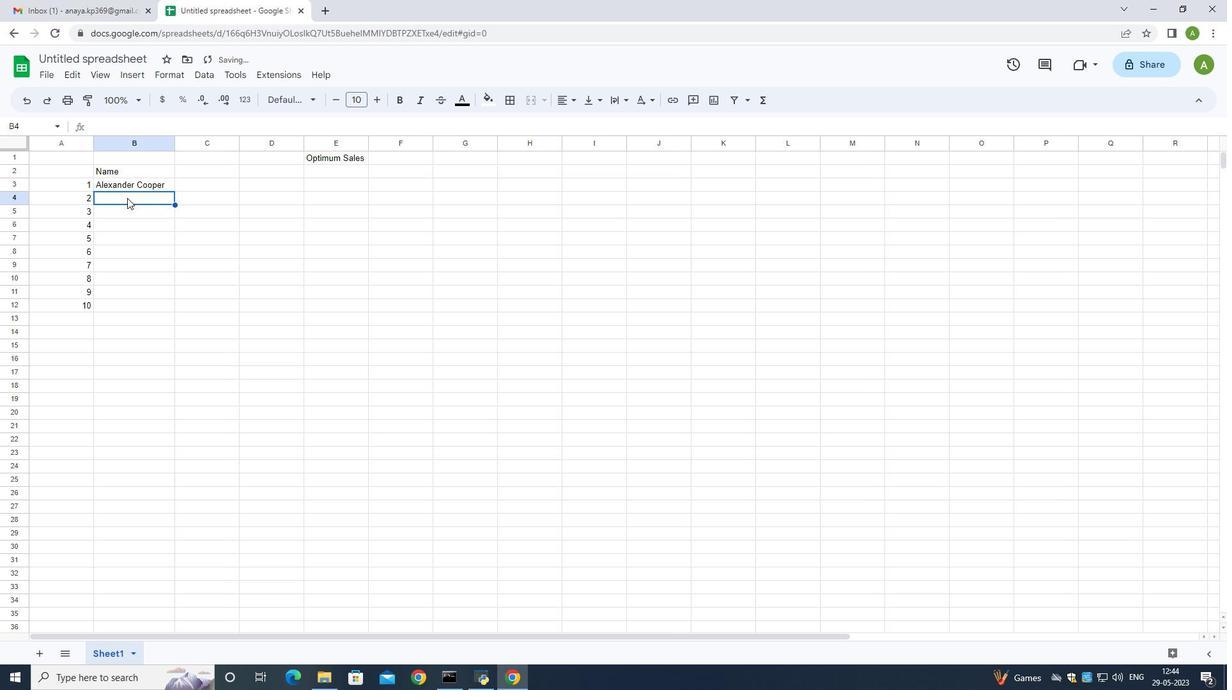 
Action: Key pressed <Key.shift>Victoria<Key.space><Key.shift><Key.shift><Key.shift><Key.shift>Hayes<Key.down><Key.shift><Key.shift><Key.shift><Key.shift><Key.shift><Key.shift><Key.shift><Key.shift>Daniel<Key.space><Key.shift>Carter<Key.down><Key.shift>Cho<Key.backspace>loe<Key.space><Key.shift><Key.shift><Key.shift><Key.shift><Key.shift><Key.shift><Key.shift>Murphy<Key.down><Key.shift>Christopher<Key.space><Key.shift>Ross<Key.down><Key.shift>Natalie<Key.space><Key.shift>Price<Key.down><Key.shift>Jack<Key.space><Key.shift>Peterson<Key.down><Key.shift><Key.shift><Key.shift>Harper<Key.space><Key.shift>Foster<Key.down><Key.shift>Joseph<Key.space><Key.shift>Gray<Key.down><Key.shift>Lily<Key.space><Key.shift>Reed'<Key.shift>Itr<Key.backspace>em
Screenshot: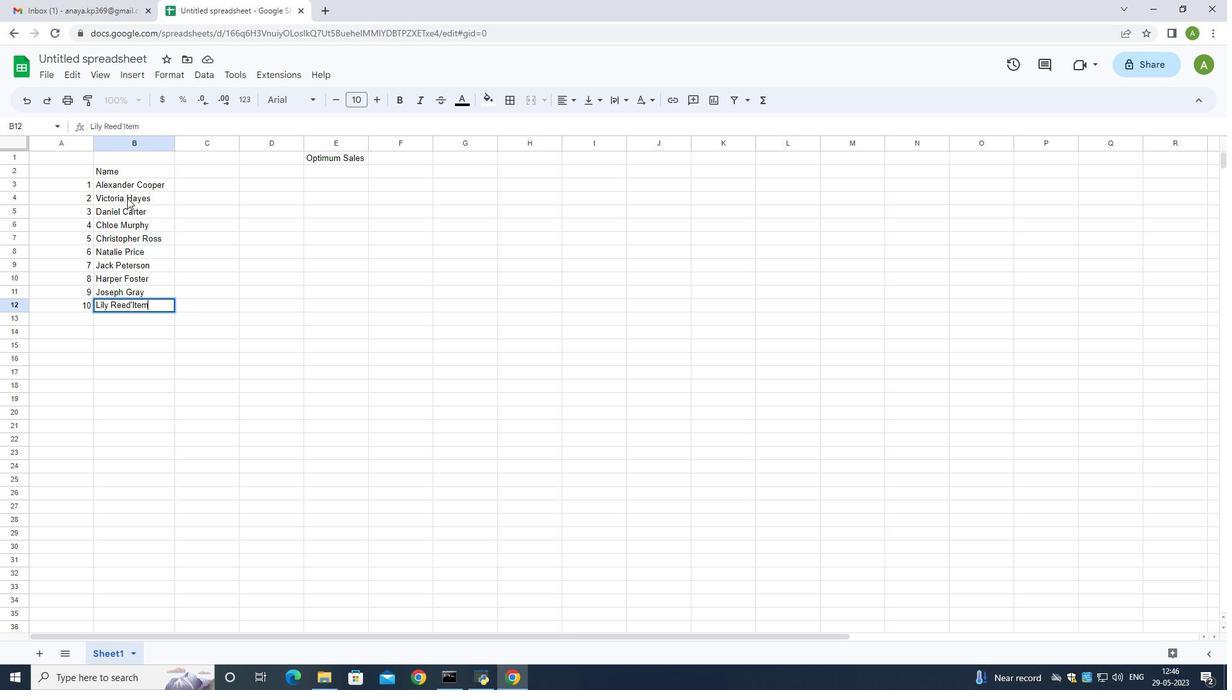 
Action: Mouse moved to (131, 315)
Screenshot: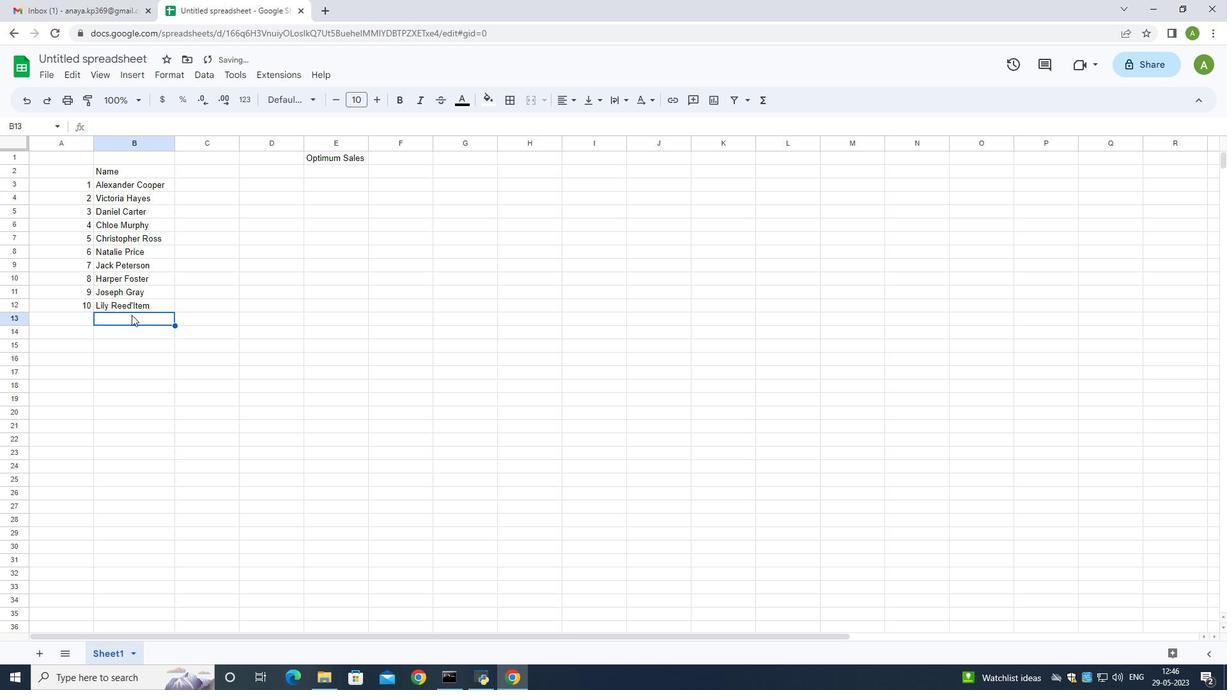 
Action: Mouse pressed left at (131, 315)
Screenshot: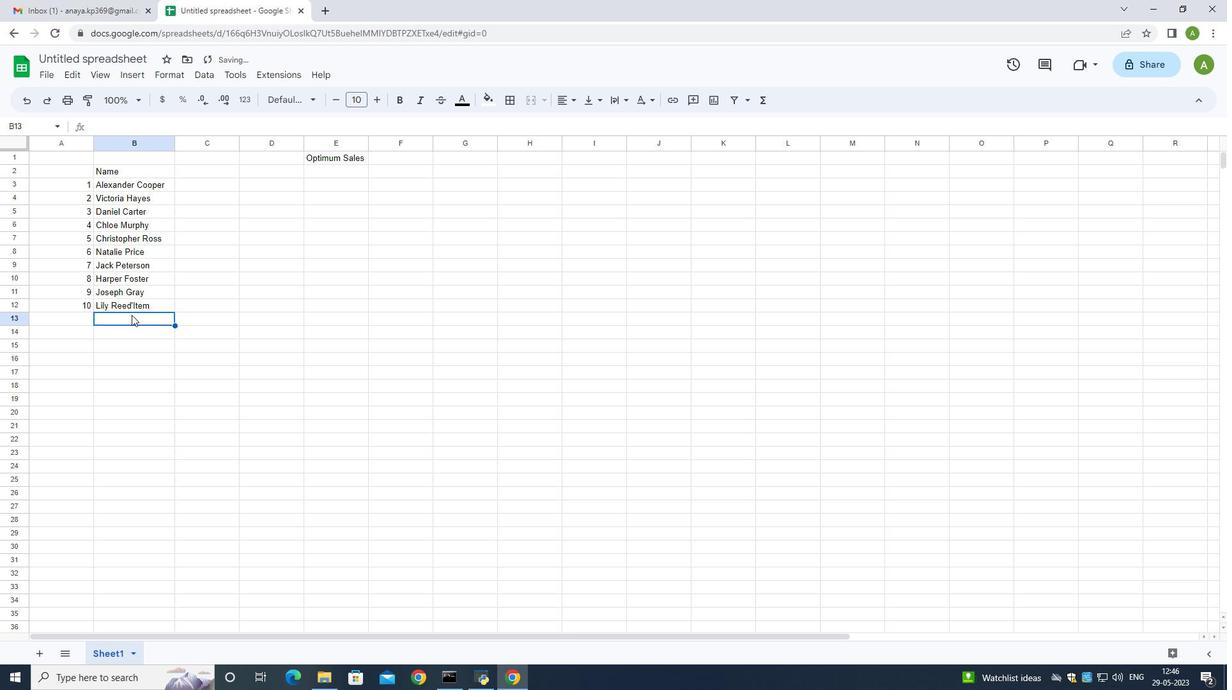 
Action: Mouse moved to (209, 183)
Screenshot: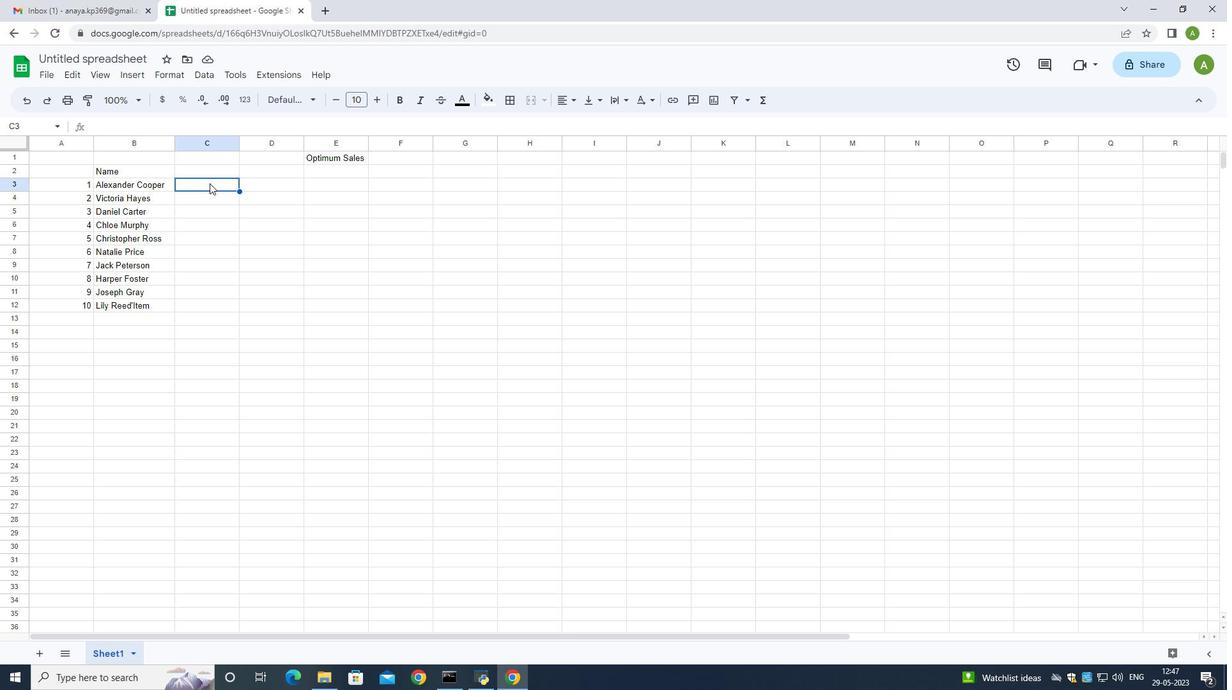 
Action: Mouse pressed left at (209, 183)
Screenshot: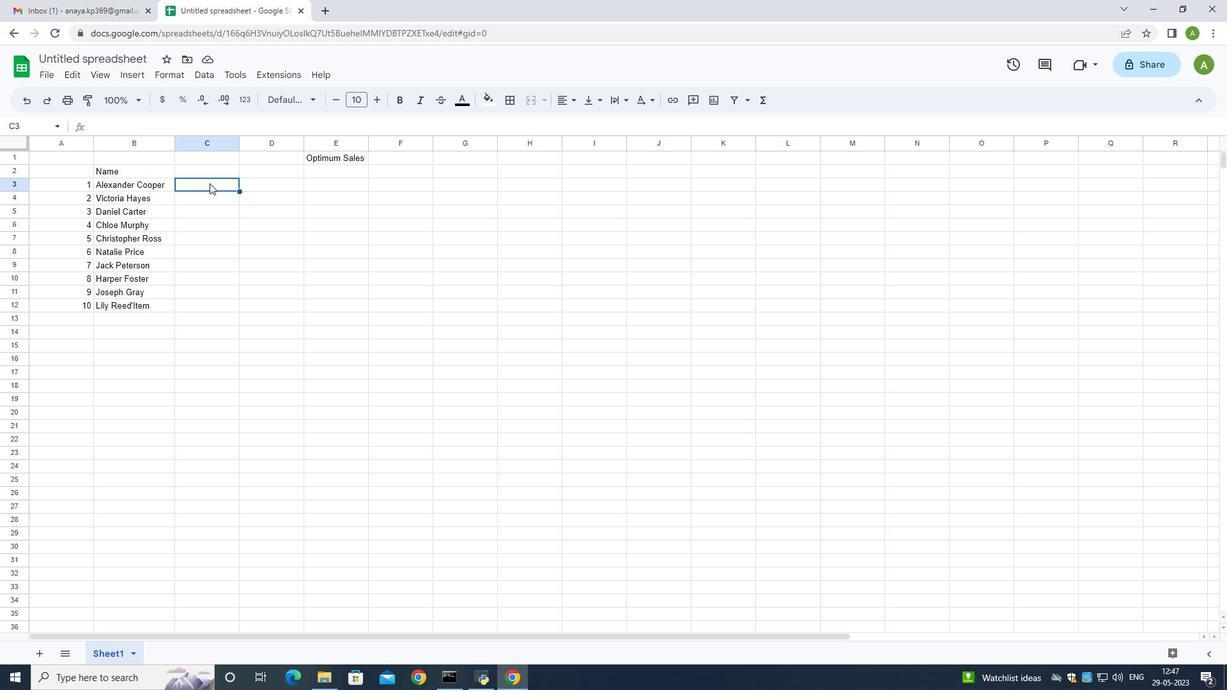 
Action: Mouse moved to (214, 168)
Screenshot: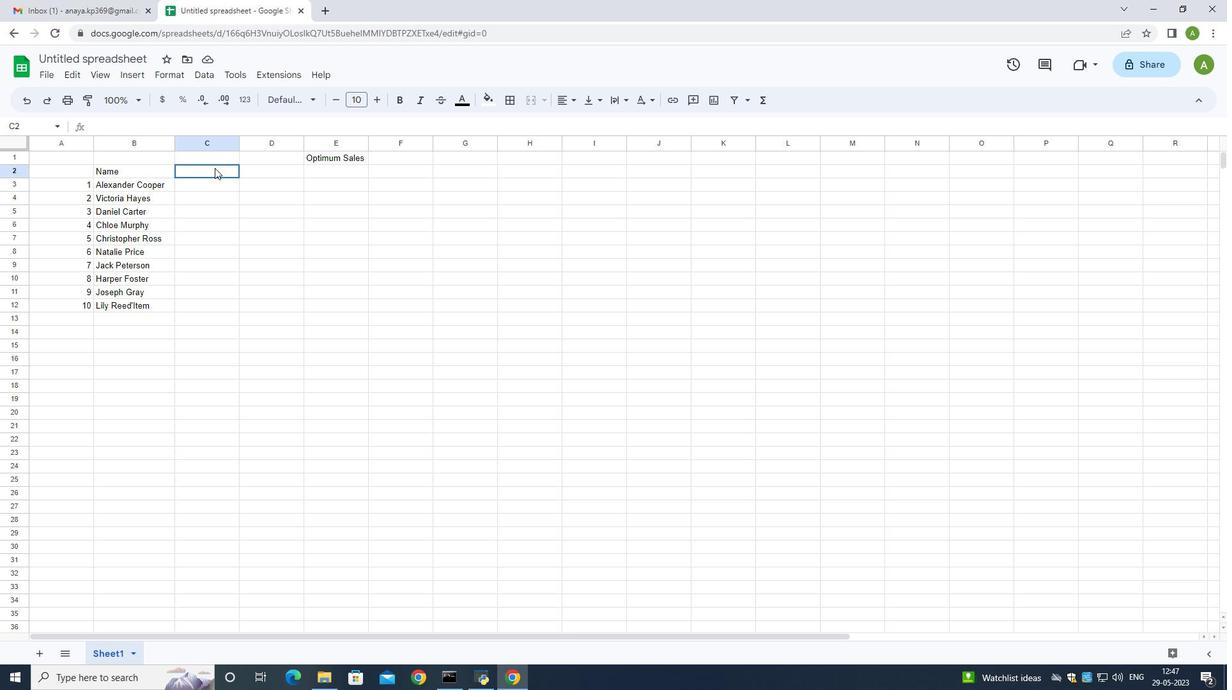 
Action: Mouse pressed left at (214, 168)
Screenshot: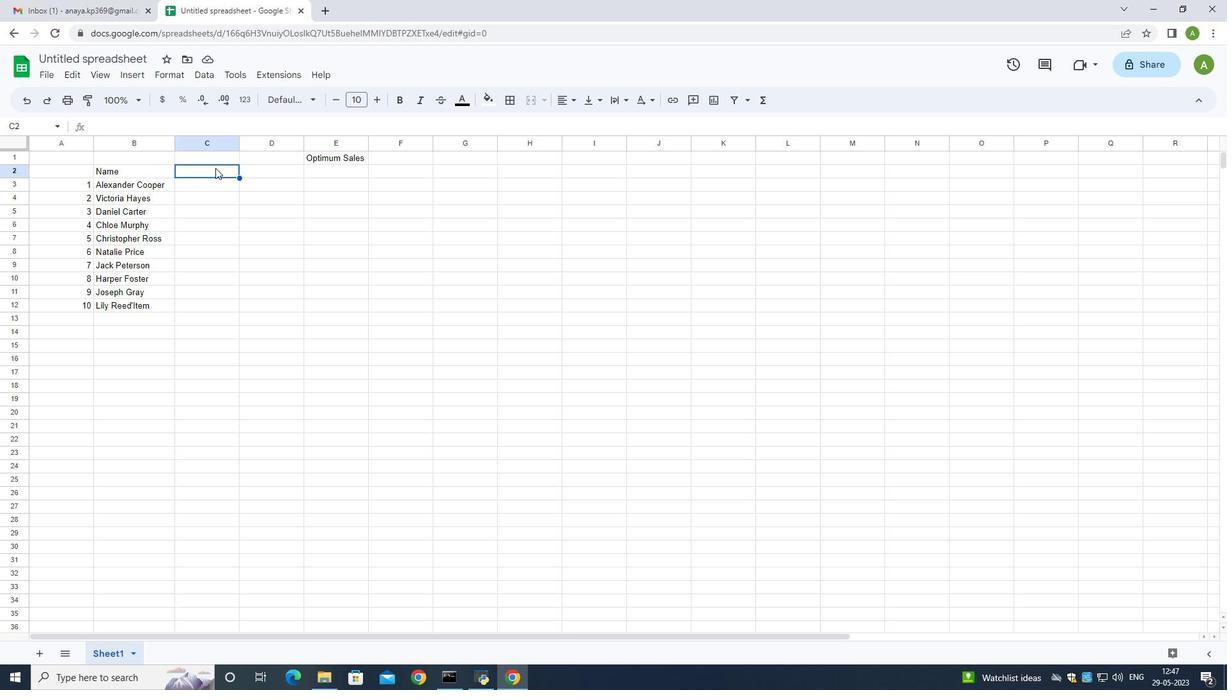 
Action: Mouse moved to (215, 168)
Screenshot: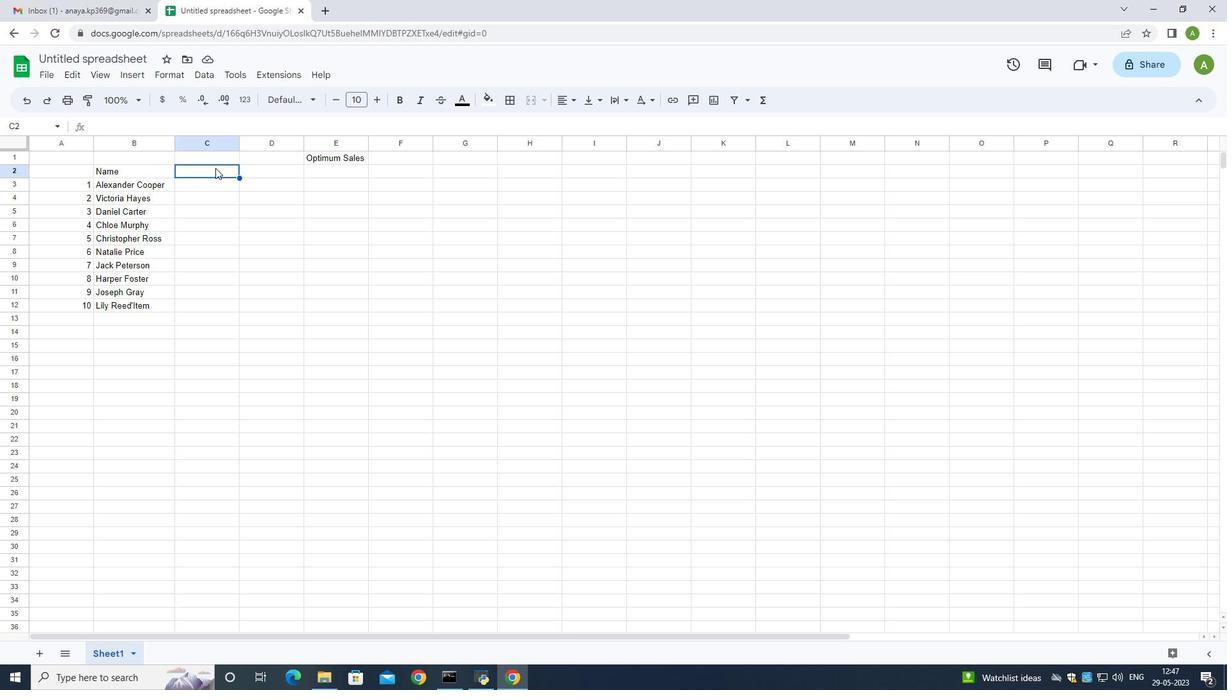 
Action: Key pressed <Key.shift>Code
Screenshot: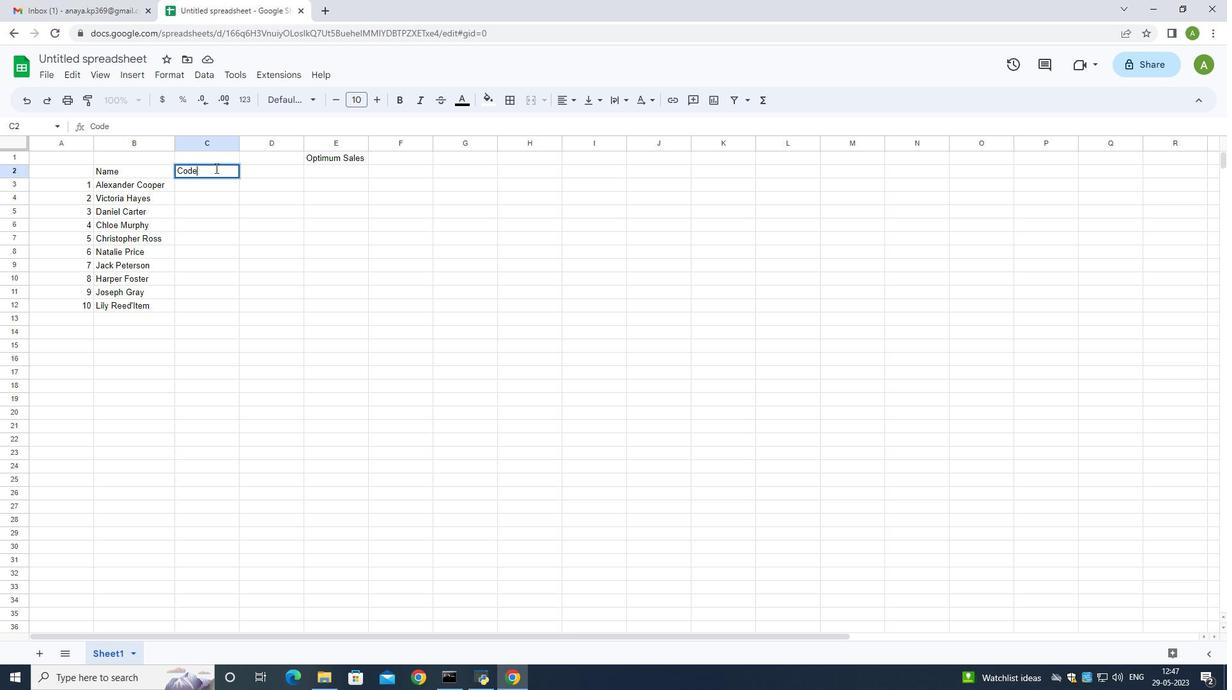 
Action: Mouse moved to (187, 182)
Screenshot: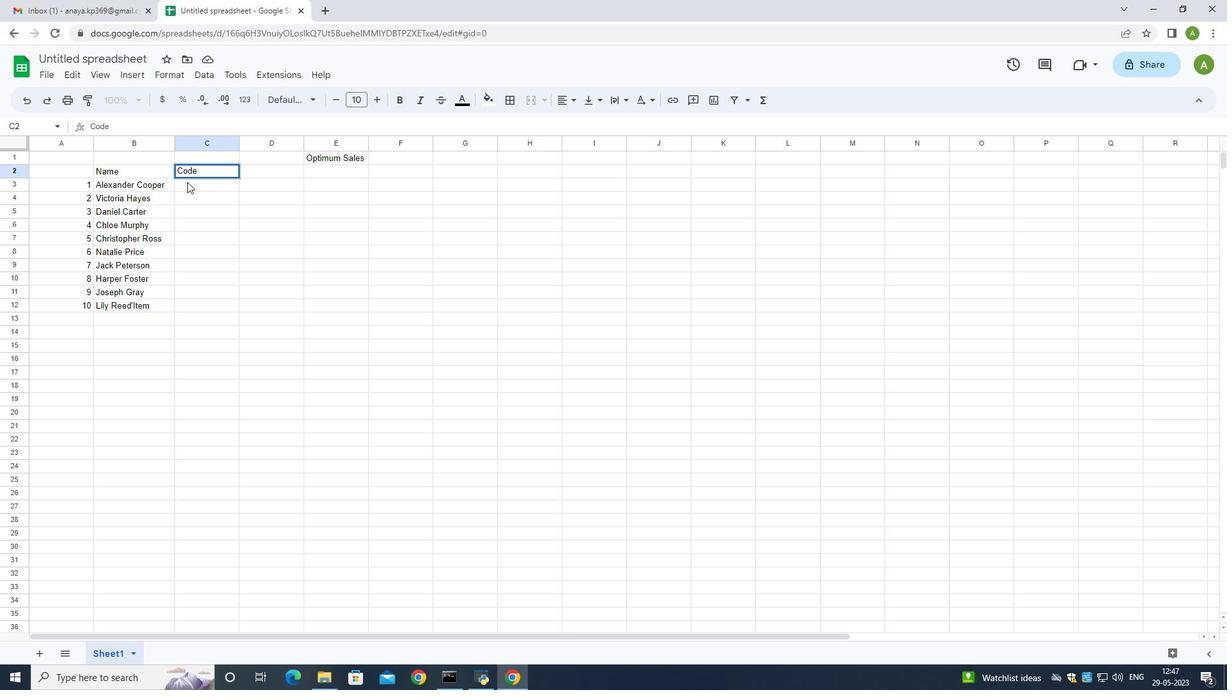 
Action: Mouse pressed left at (187, 182)
Screenshot: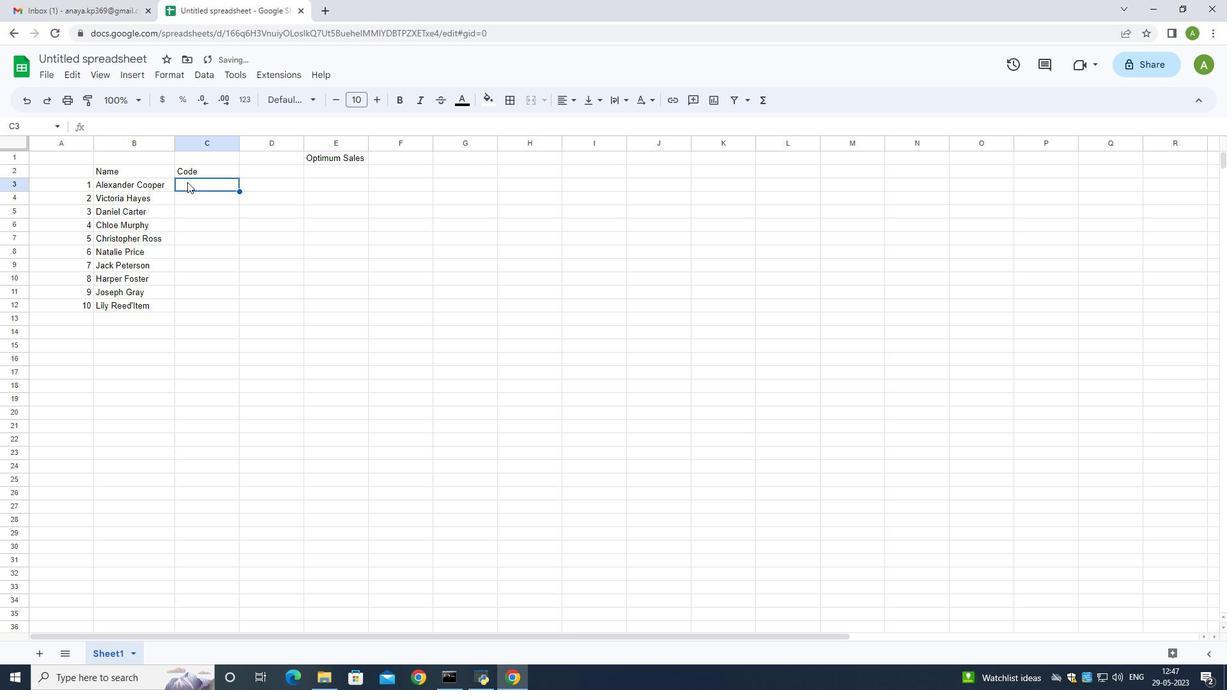 
Action: Mouse pressed left at (187, 182)
Screenshot: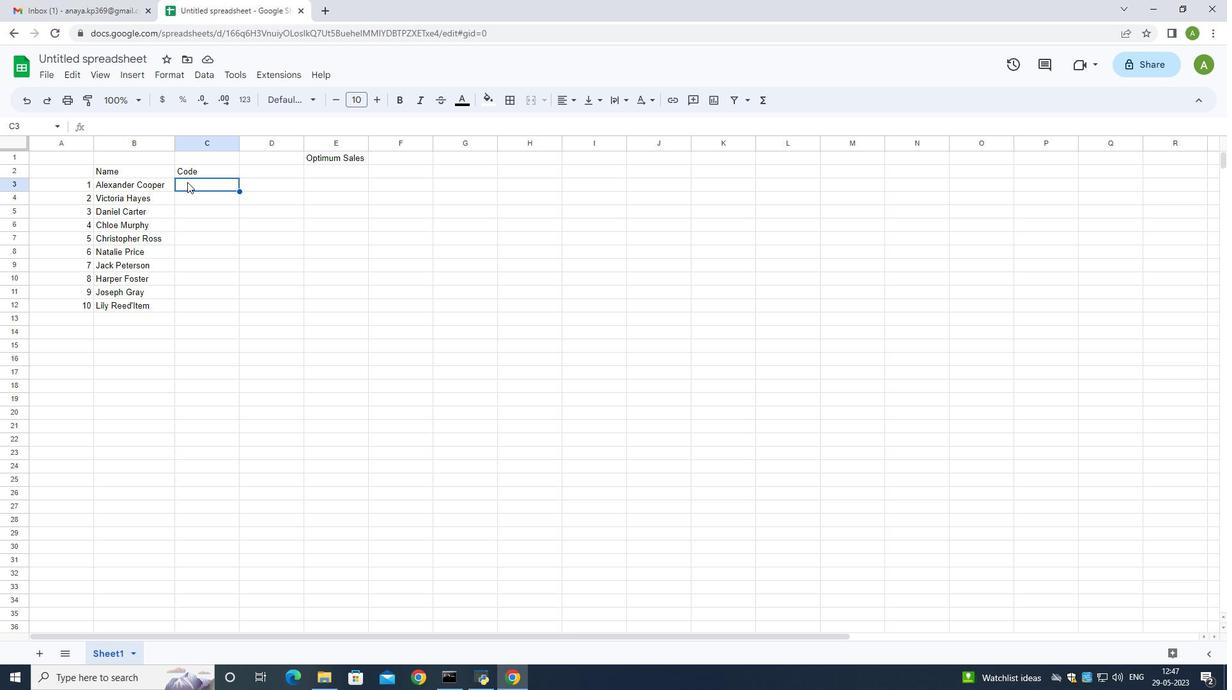 
Action: Key pressed 2021
Screenshot: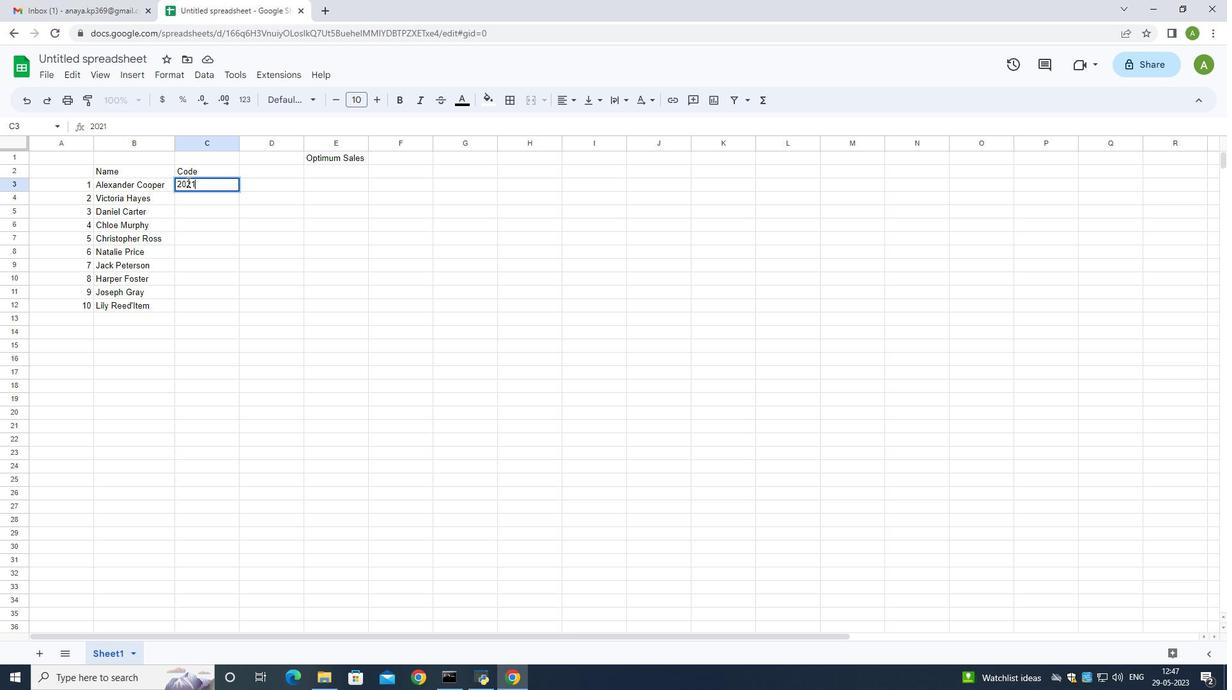 
Action: Mouse moved to (203, 198)
Screenshot: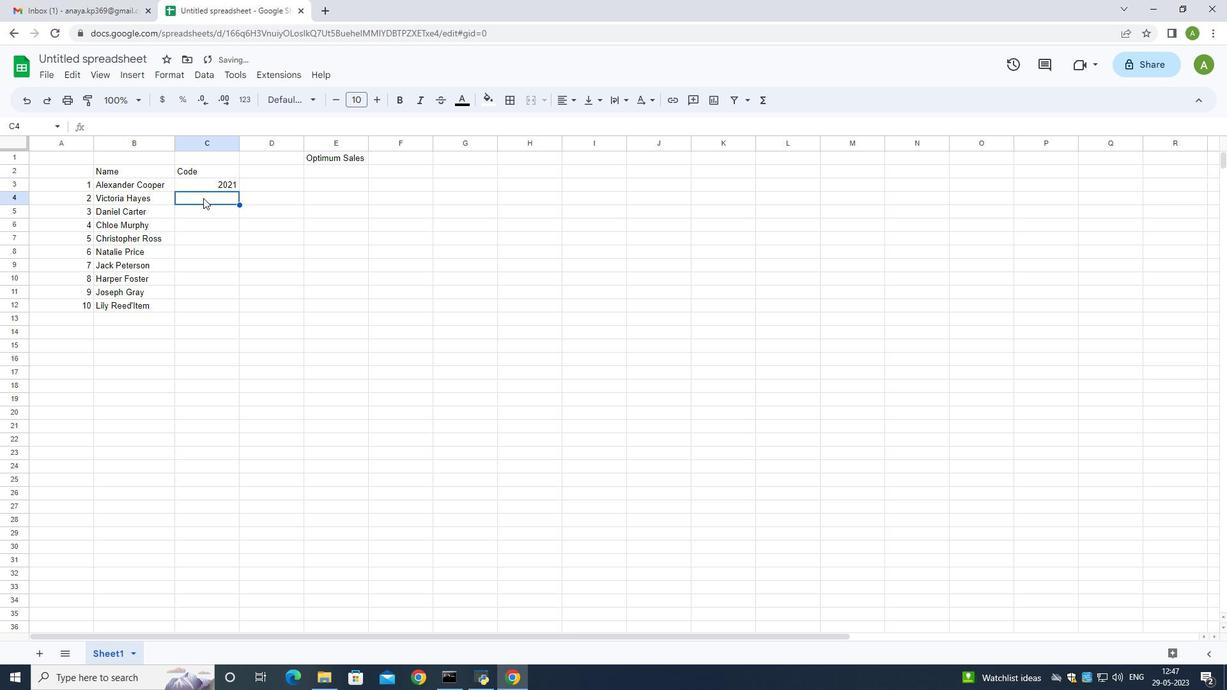 
Action: Mouse pressed left at (203, 198)
Screenshot: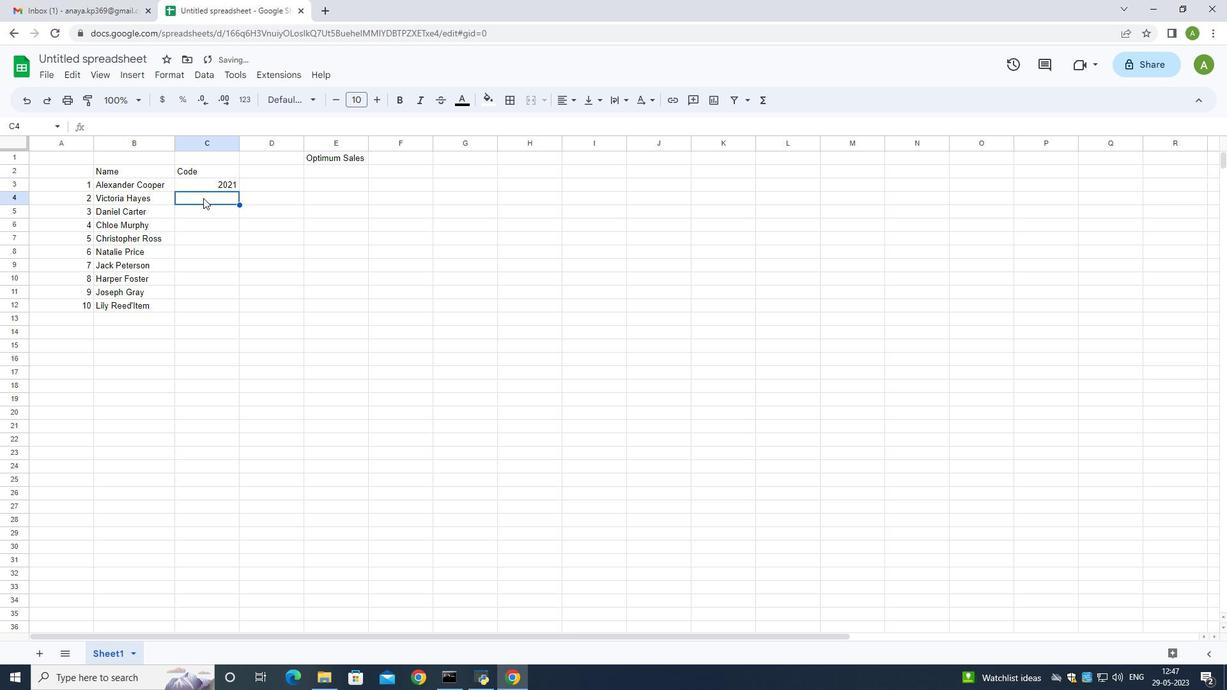 
Action: Key pressed 2022
Screenshot: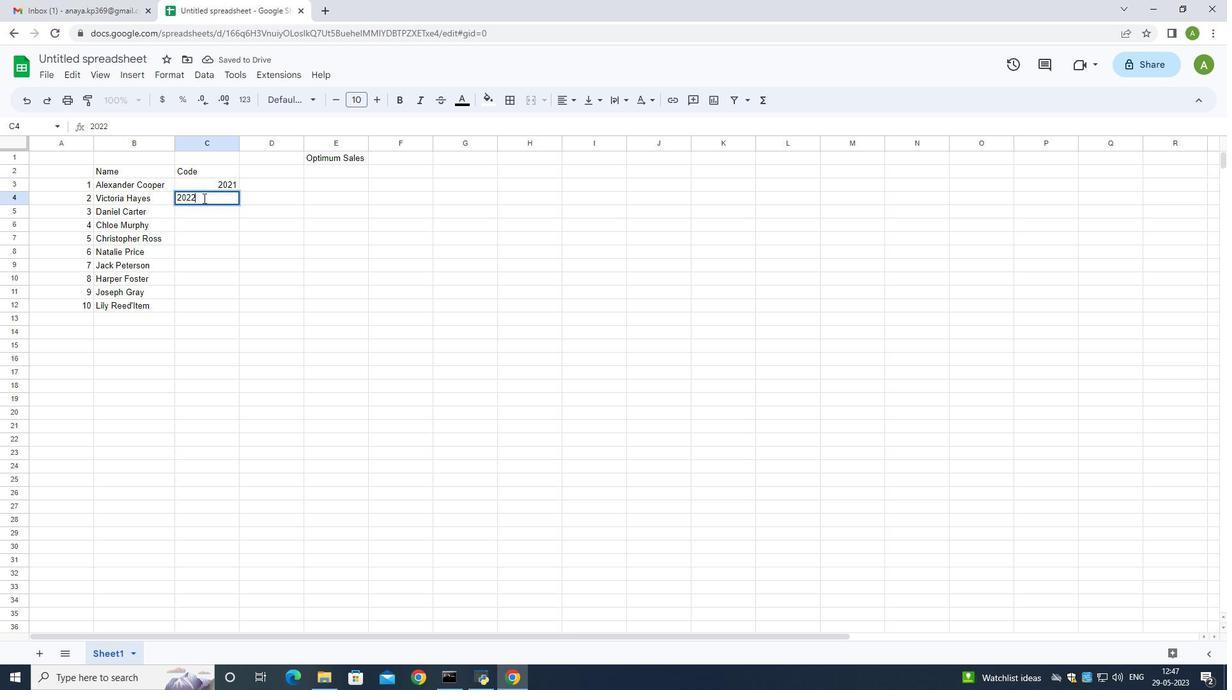 
Action: Mouse moved to (200, 210)
Screenshot: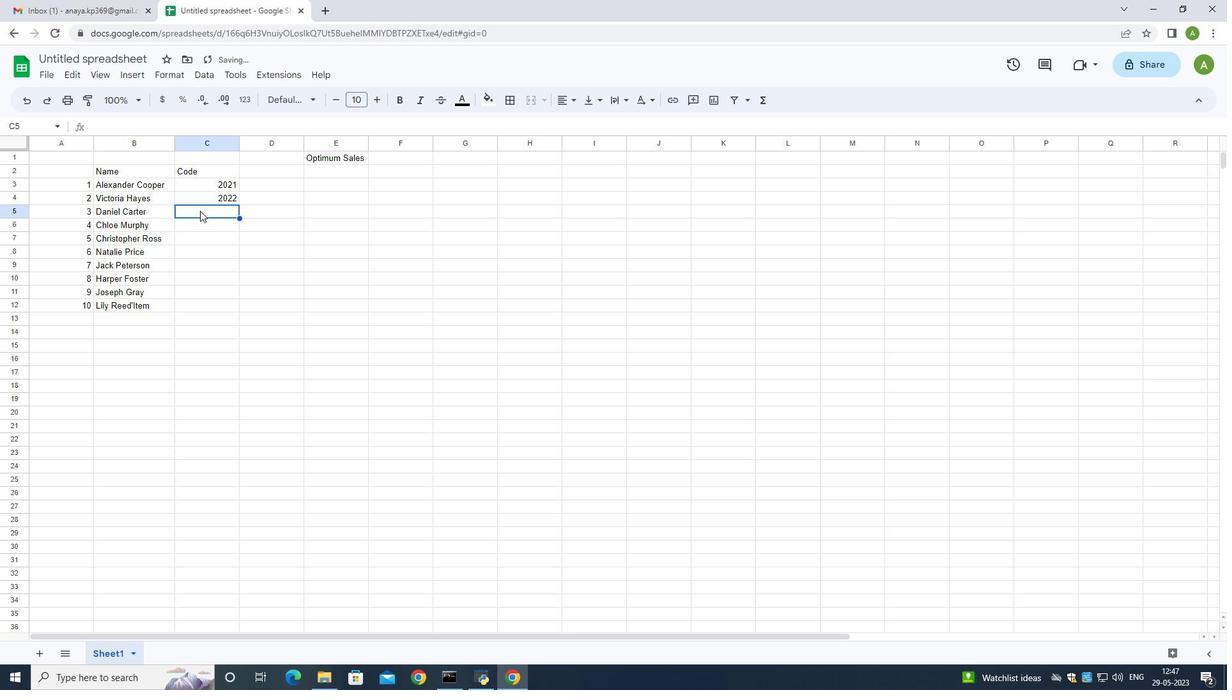 
Action: Mouse pressed left at (200, 210)
Screenshot: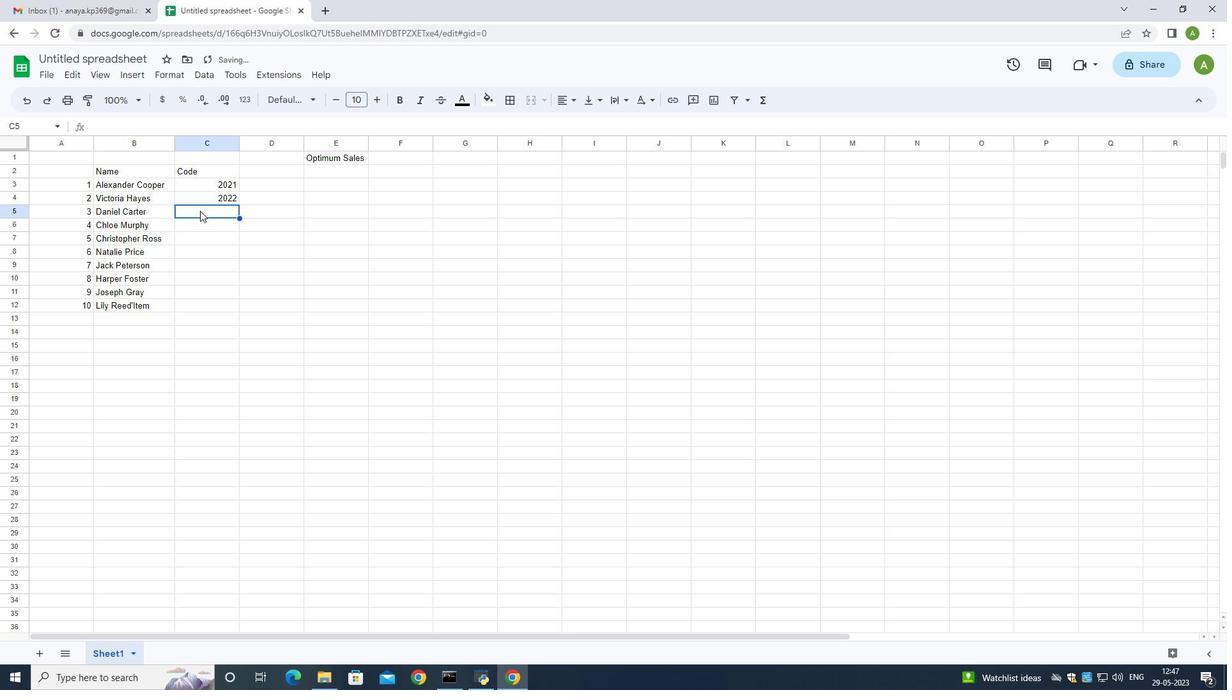 
Action: Mouse moved to (200, 211)
Screenshot: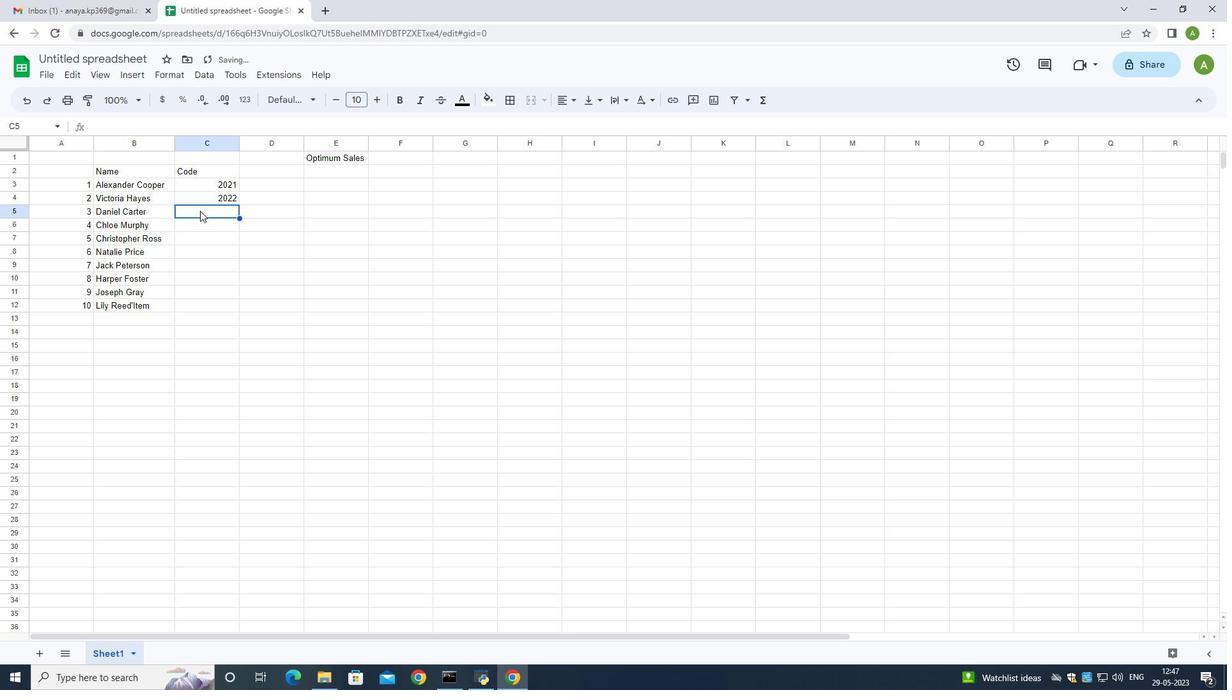 
Action: Key pressed 2023
Screenshot: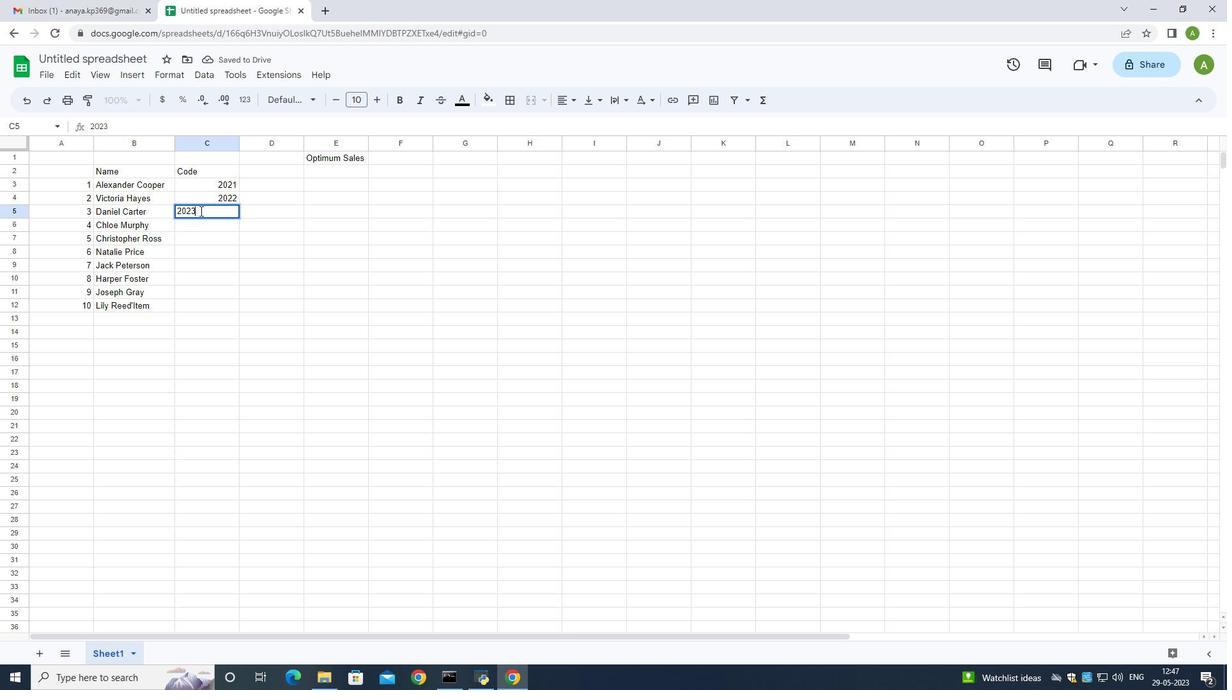 
Action: Mouse moved to (202, 221)
Screenshot: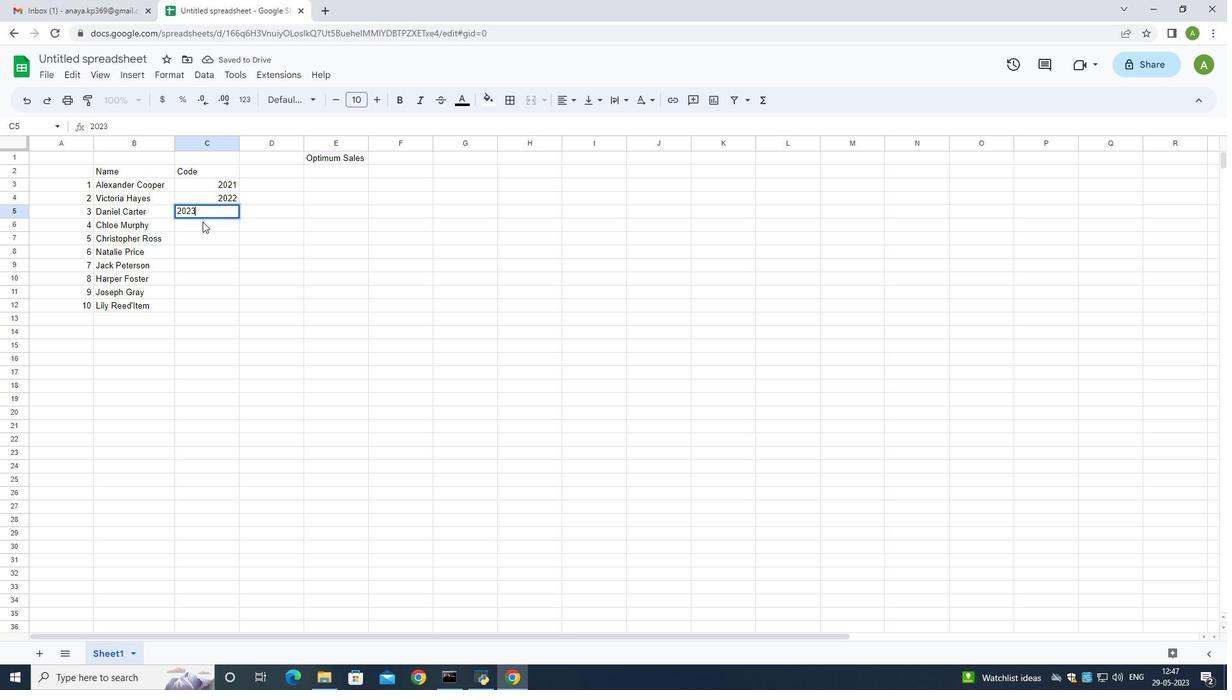 
Action: Mouse pressed left at (202, 221)
Screenshot: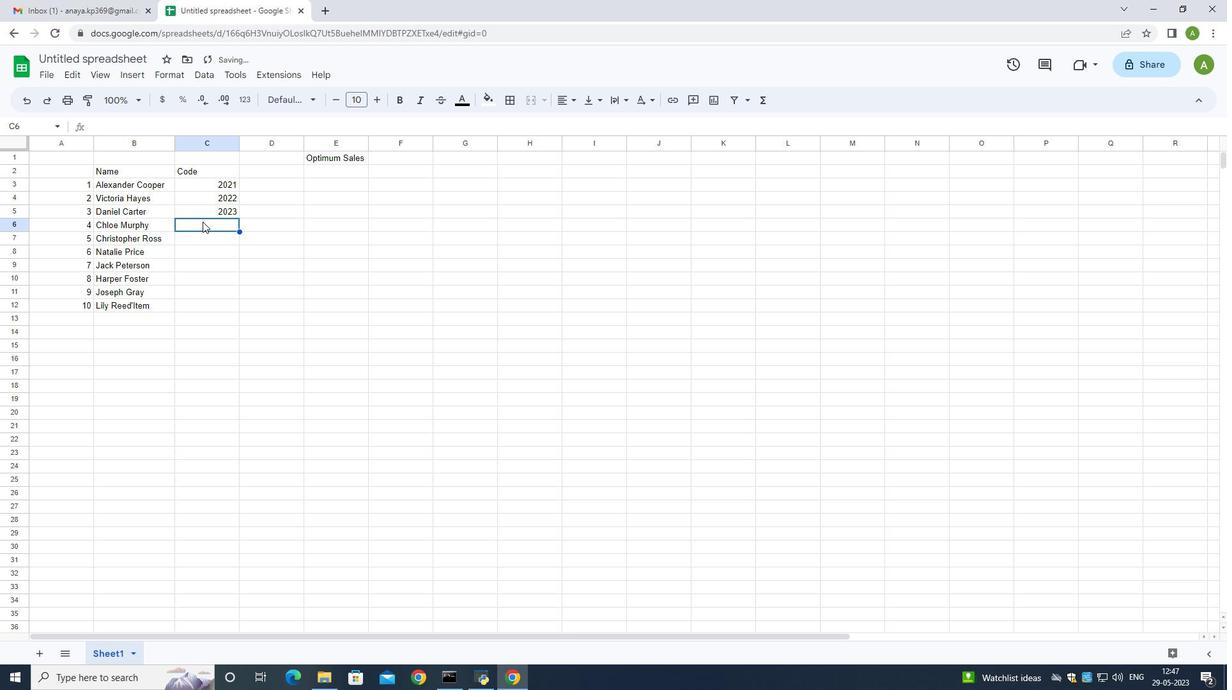 
Action: Mouse moved to (211, 196)
Screenshot: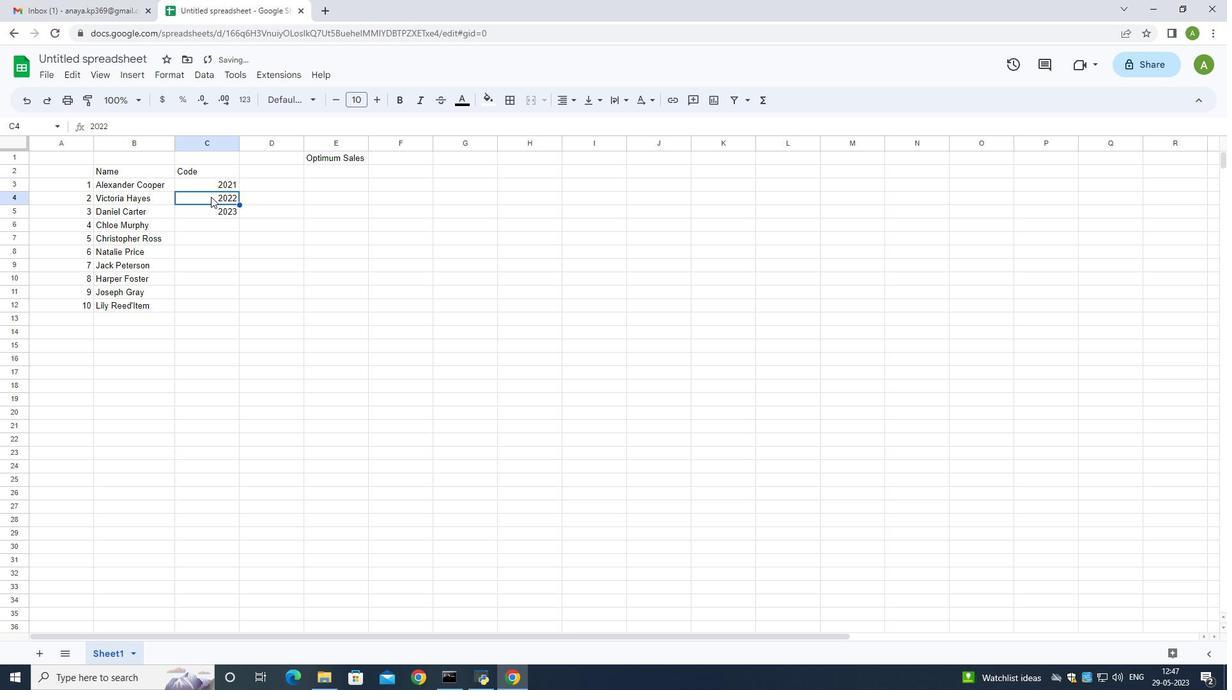 
Action: Mouse pressed left at (211, 196)
Screenshot: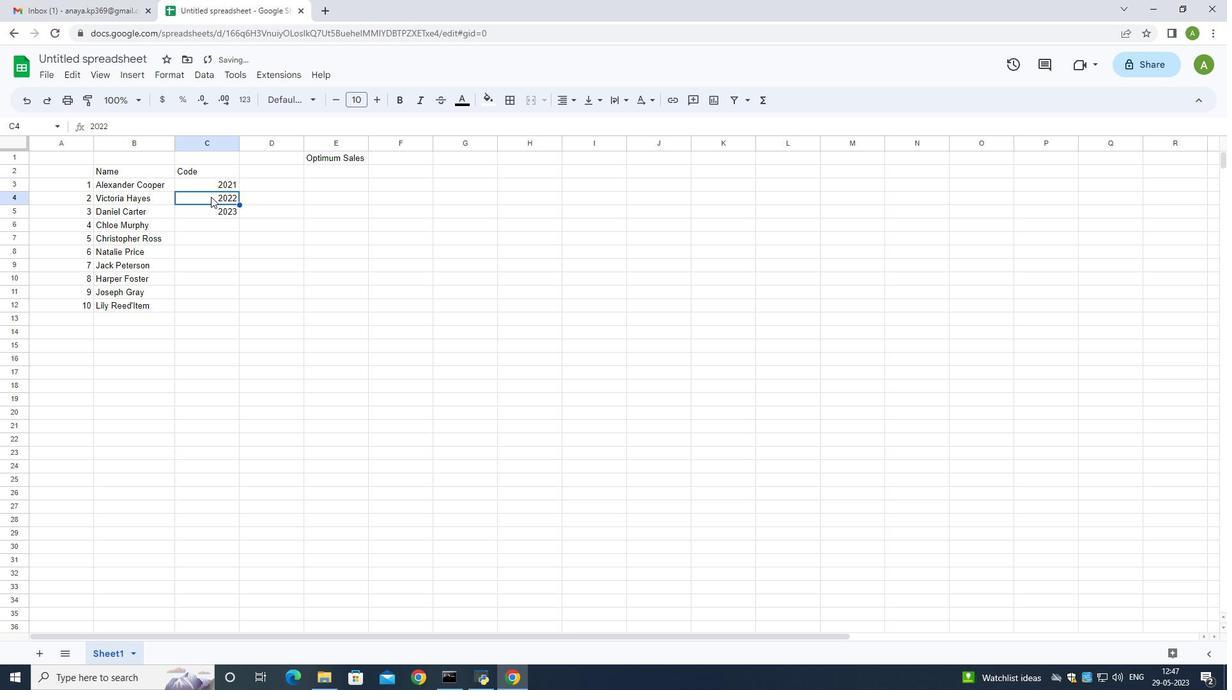 
Action: Mouse moved to (234, 197)
Screenshot: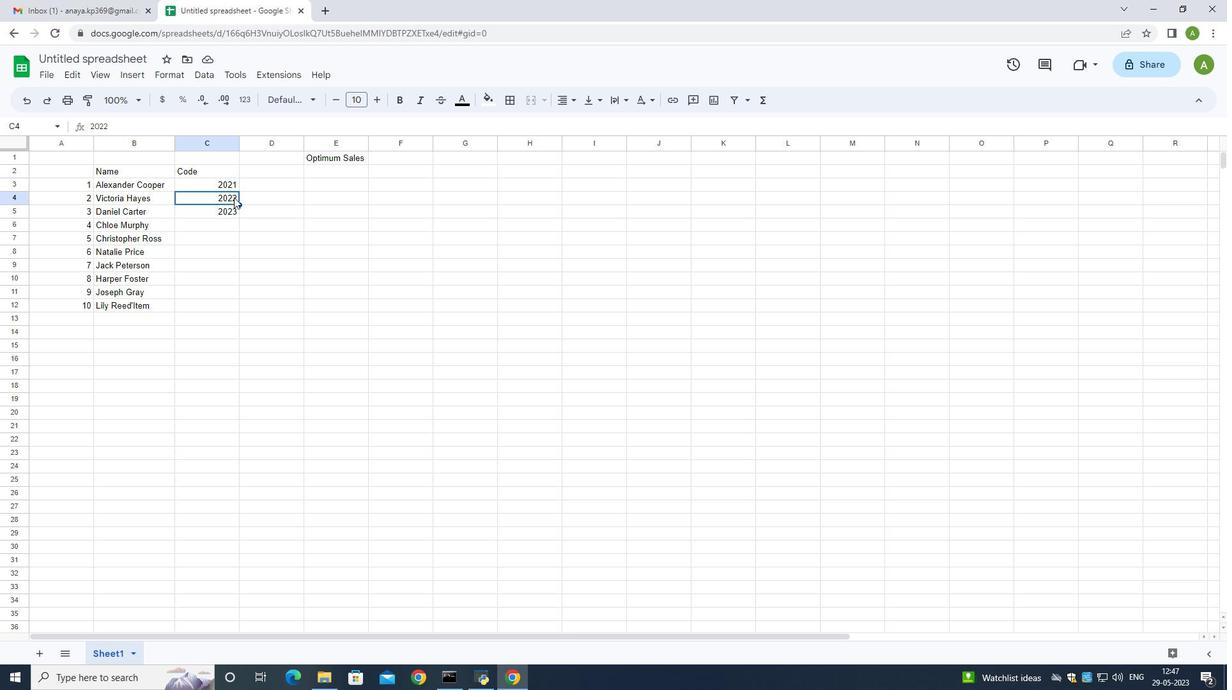 
Action: Mouse pressed left at (234, 197)
Screenshot: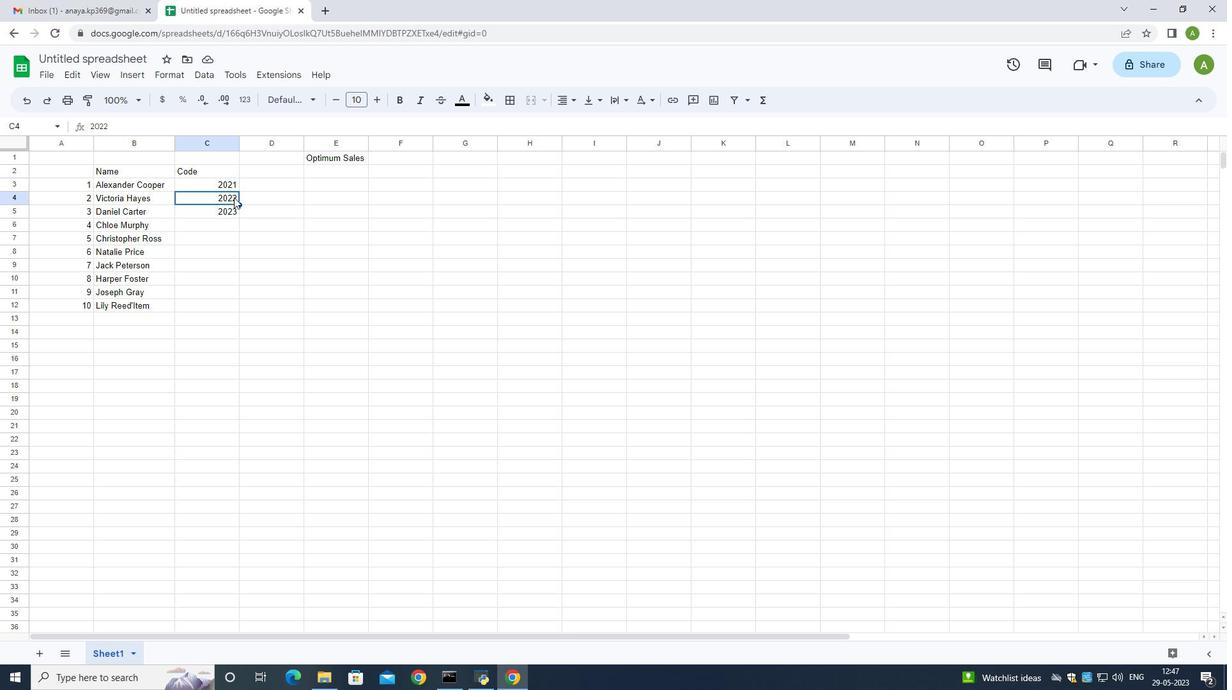 
Action: Mouse moved to (228, 208)
Screenshot: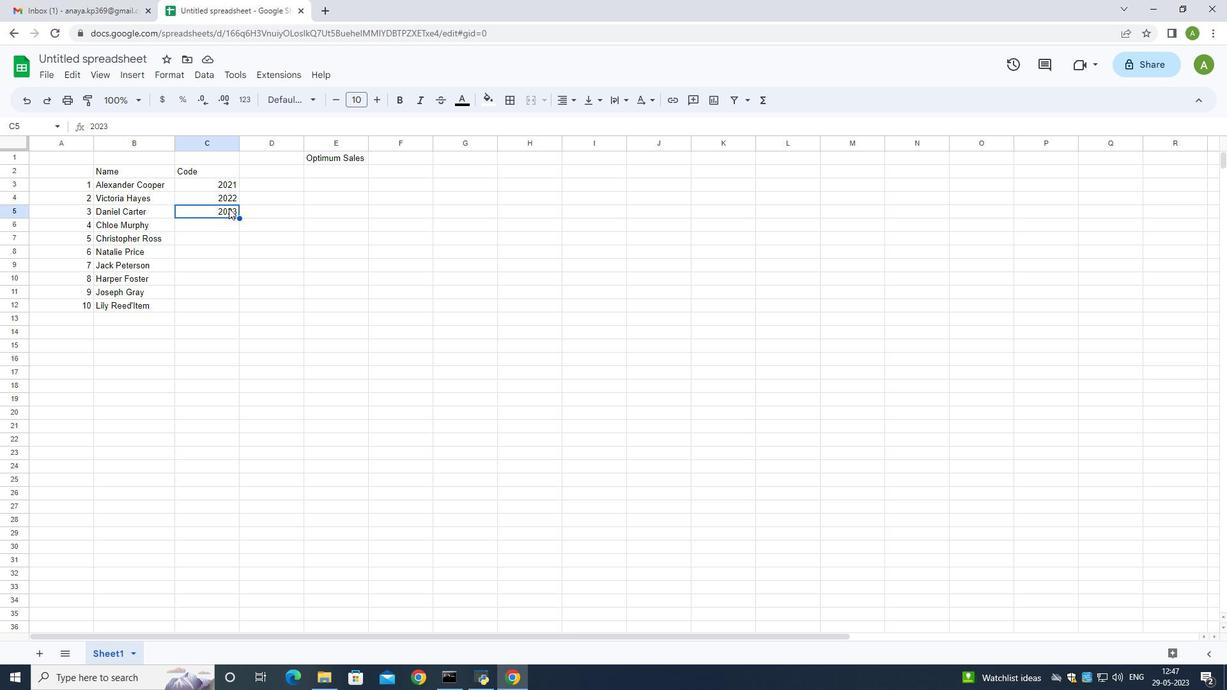 
Action: Mouse pressed left at (228, 208)
Screenshot: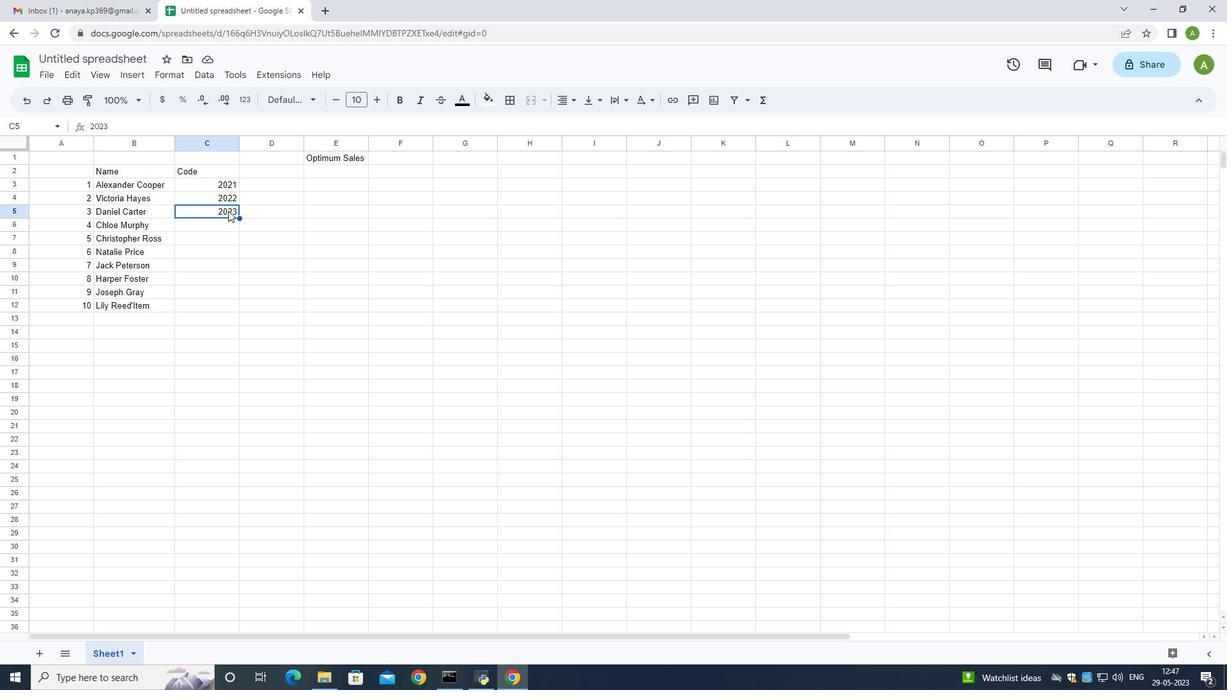 
Action: Mouse moved to (218, 221)
Screenshot: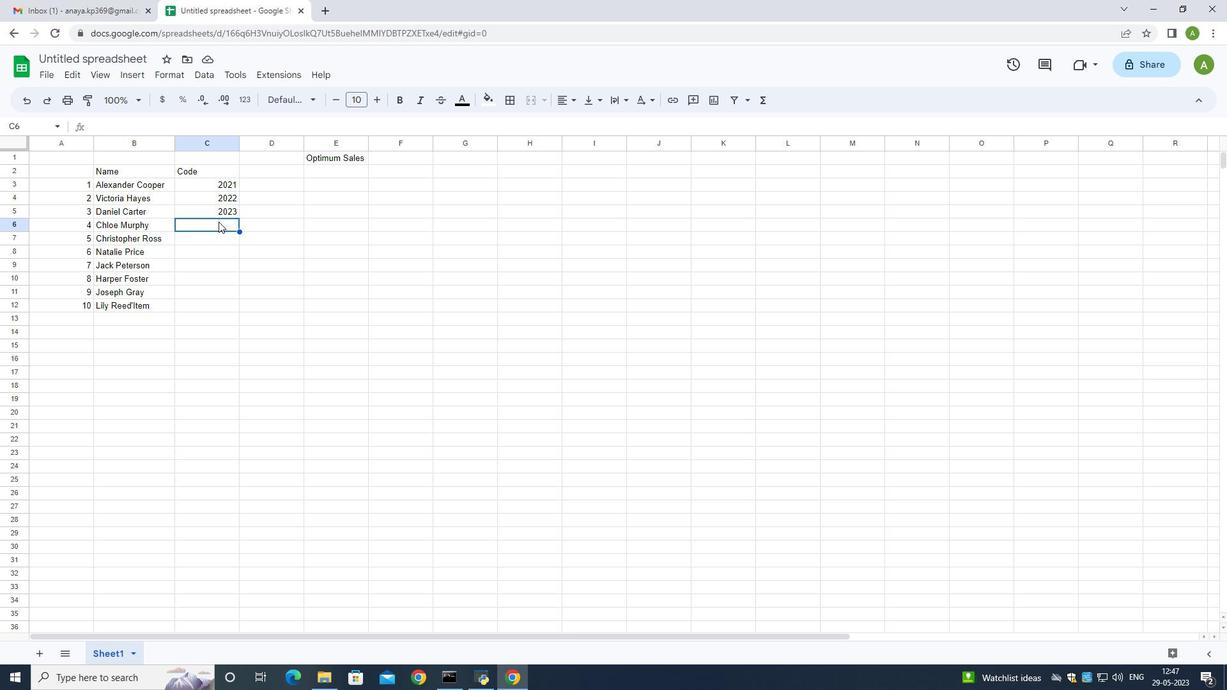 
Action: Mouse pressed left at (218, 221)
Screenshot: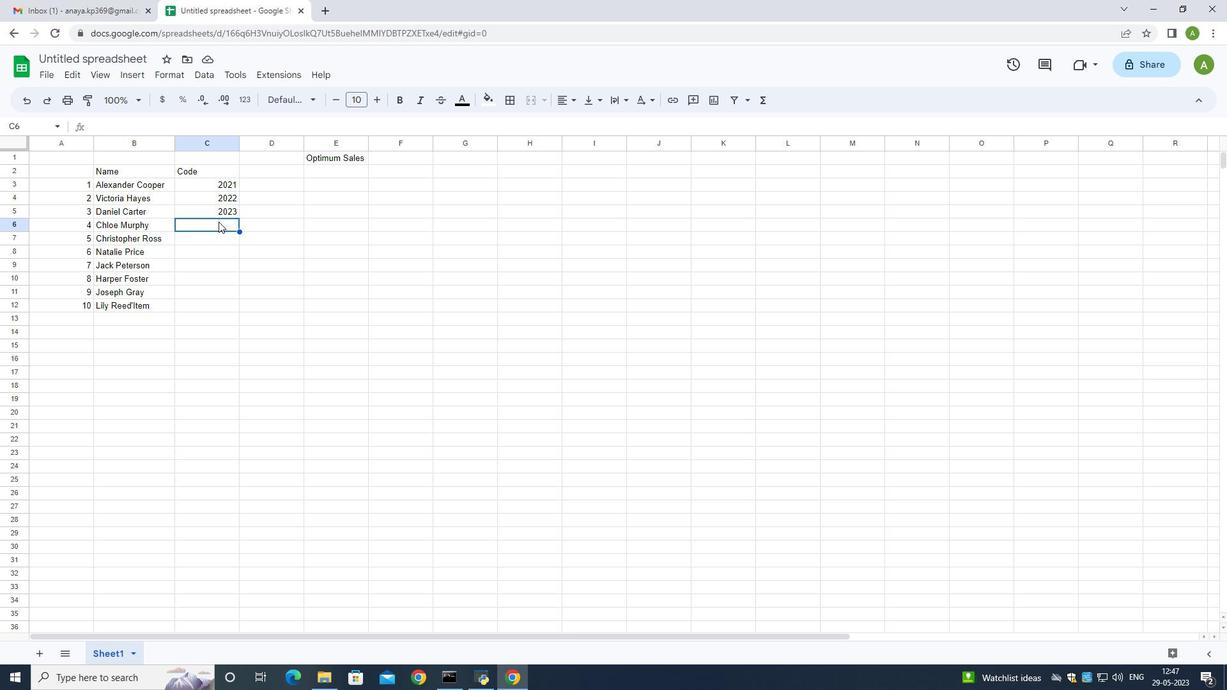 
Action: Key pressed 2030
Screenshot: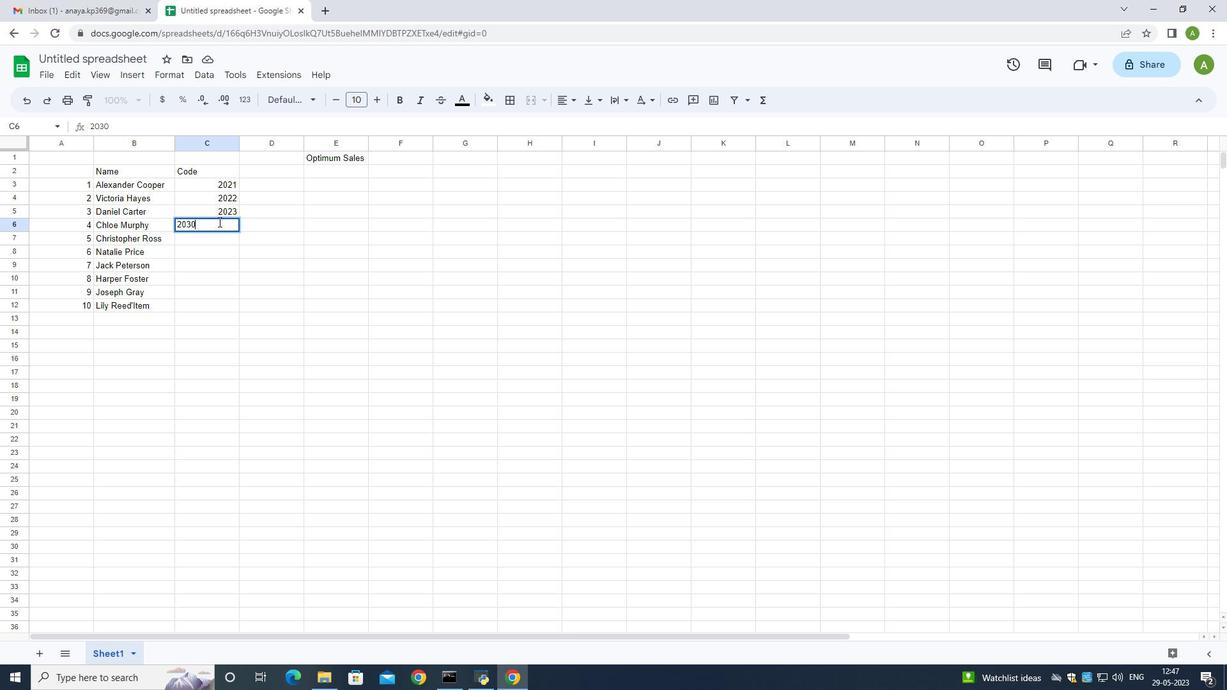 
Action: Mouse moved to (192, 238)
Screenshot: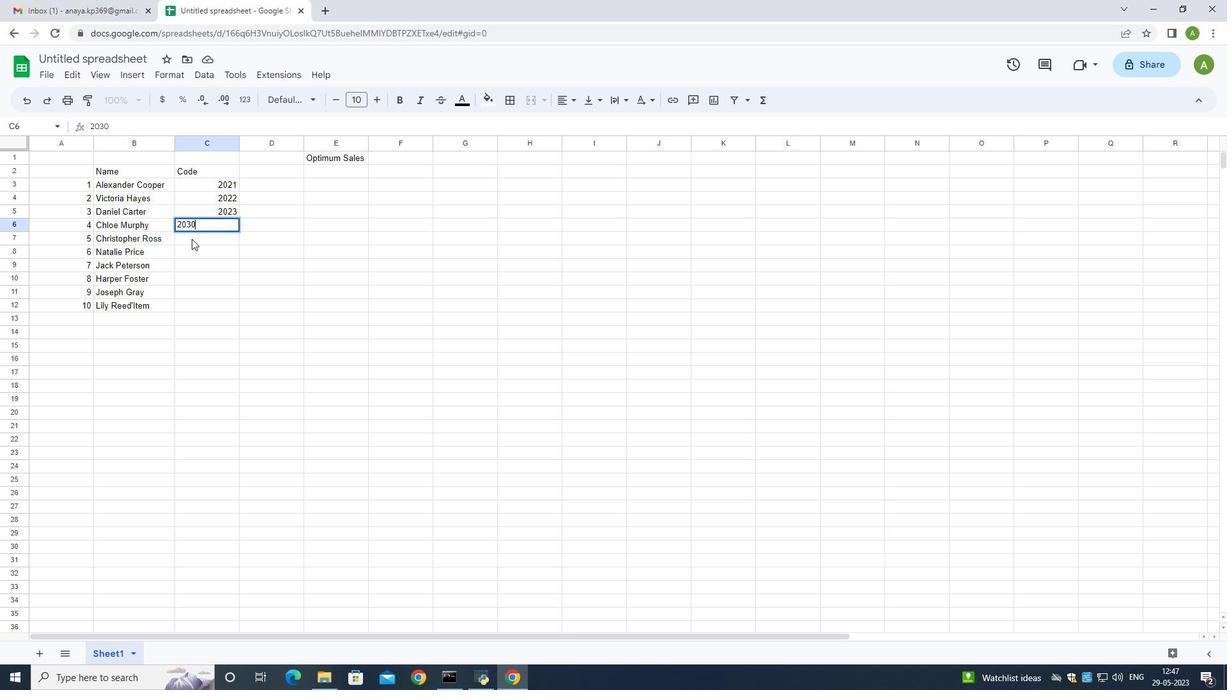 
Action: Mouse pressed left at (192, 238)
Screenshot: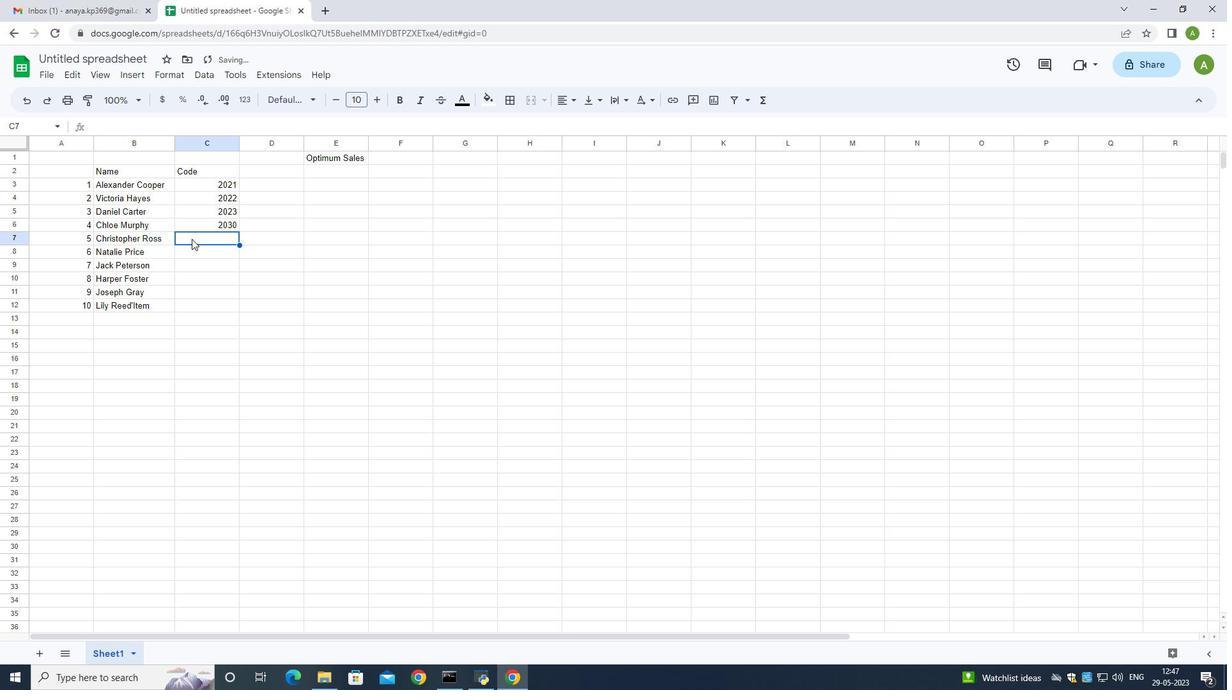 
Action: Mouse moved to (264, 186)
Screenshot: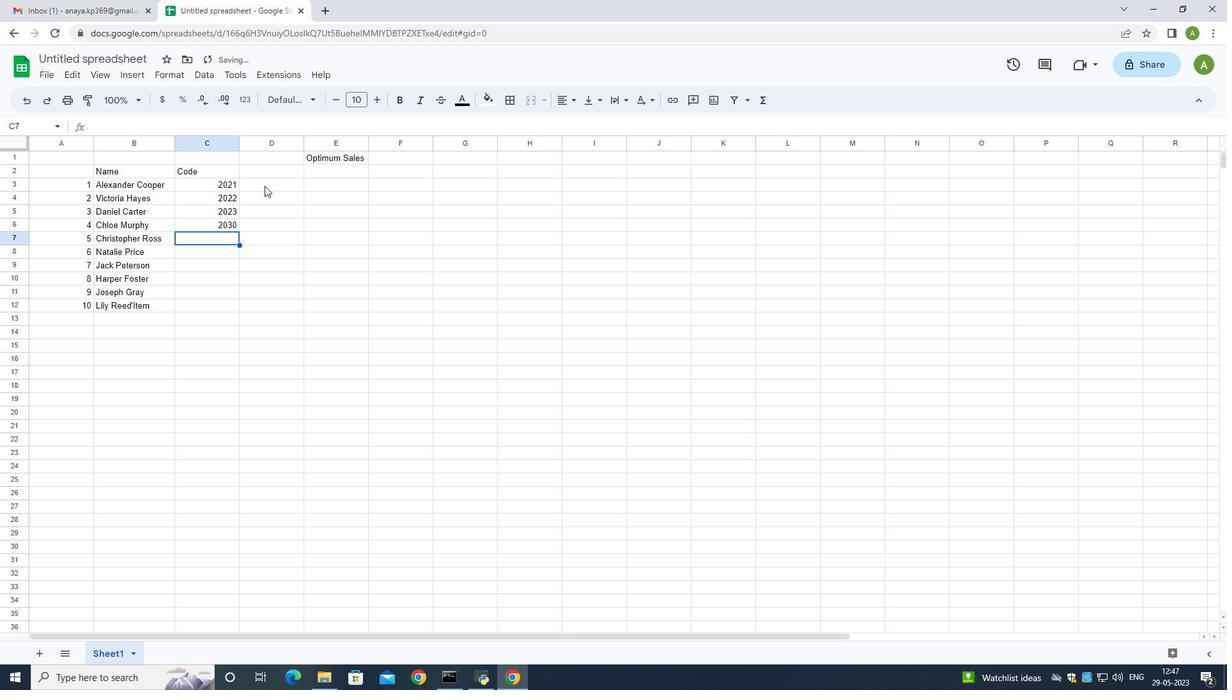 
Action: Key pressed 2035
Screenshot: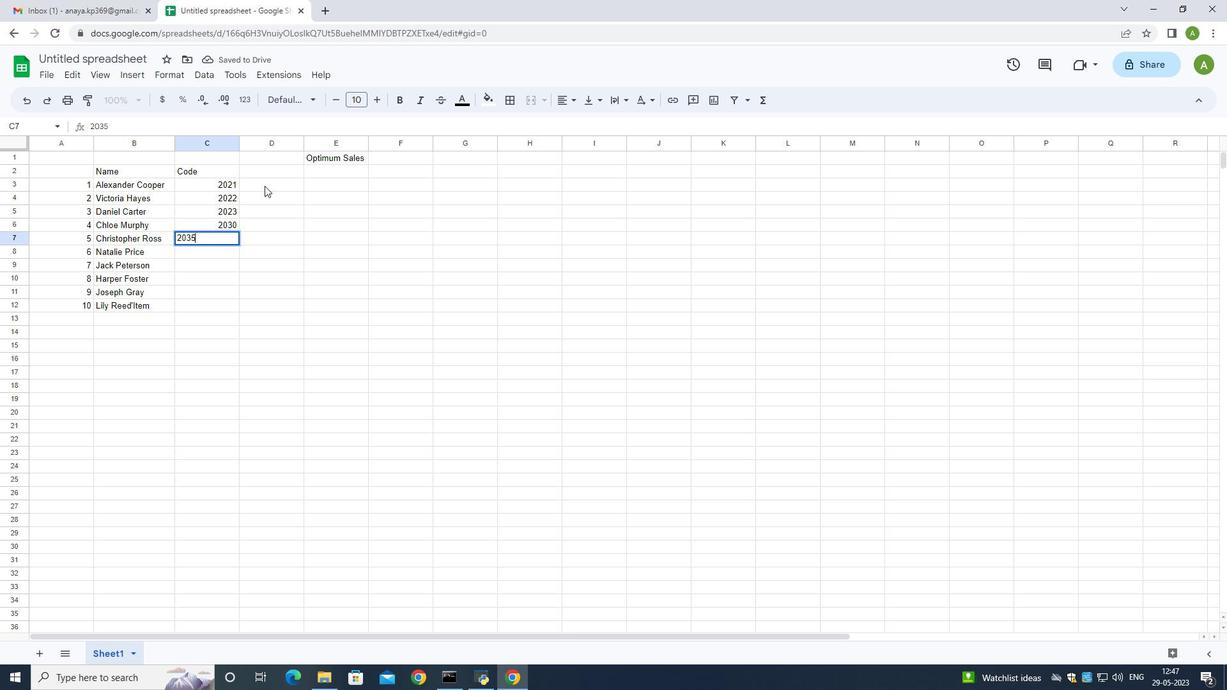
Action: Mouse moved to (197, 248)
Screenshot: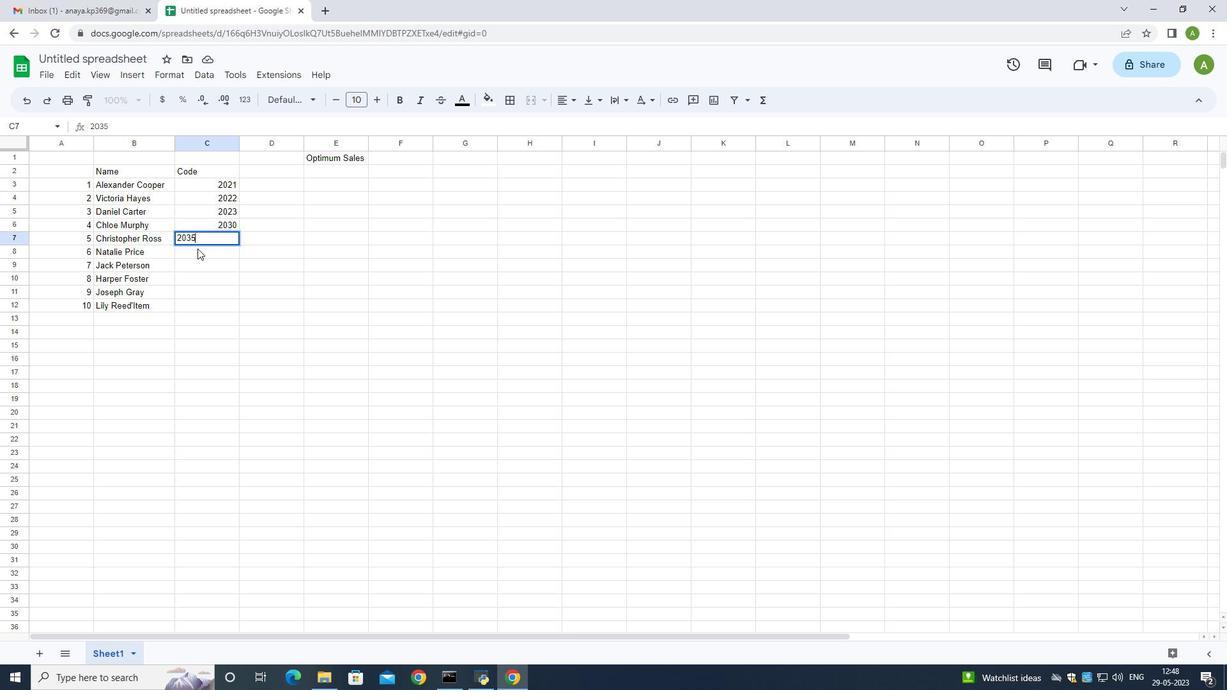 
Action: Mouse pressed left at (197, 248)
Screenshot: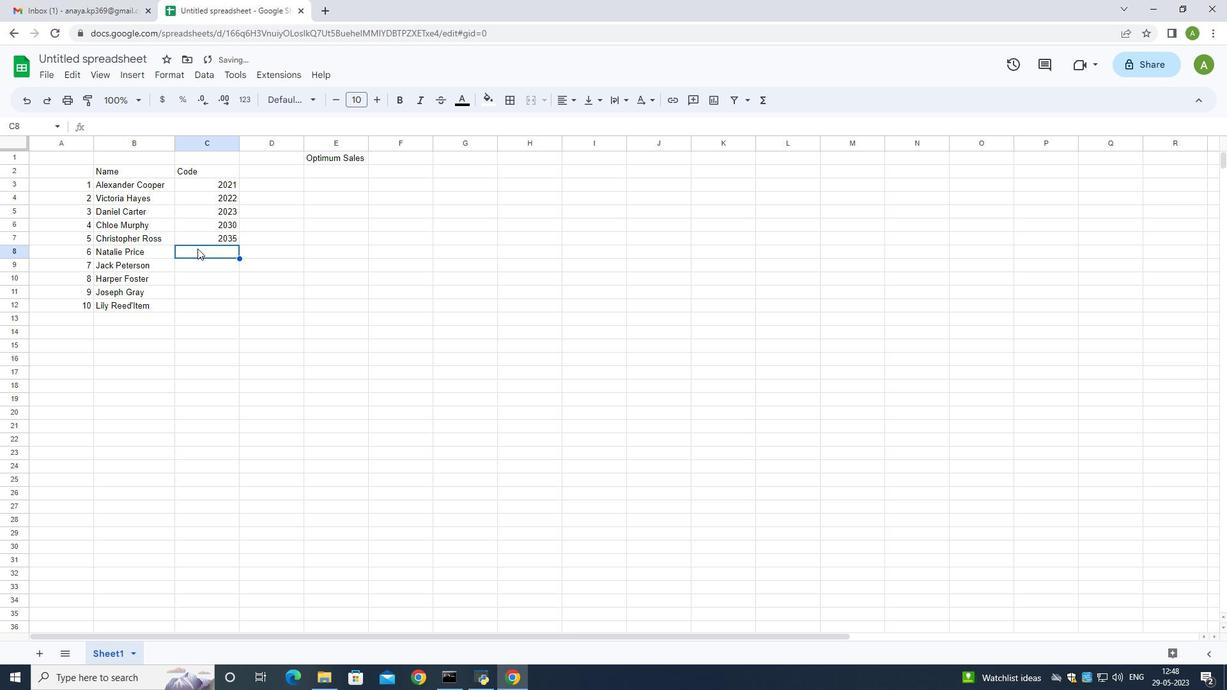 
Action: Key pressed 2040
Screenshot: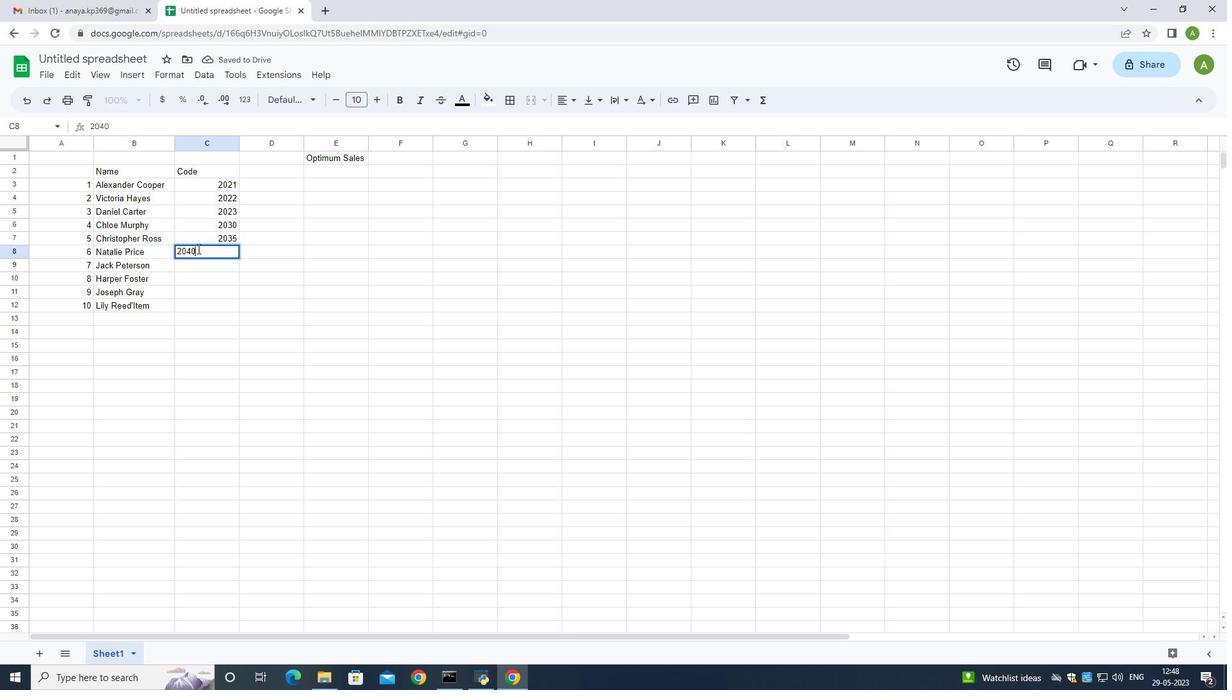 
Action: Mouse moved to (210, 263)
Screenshot: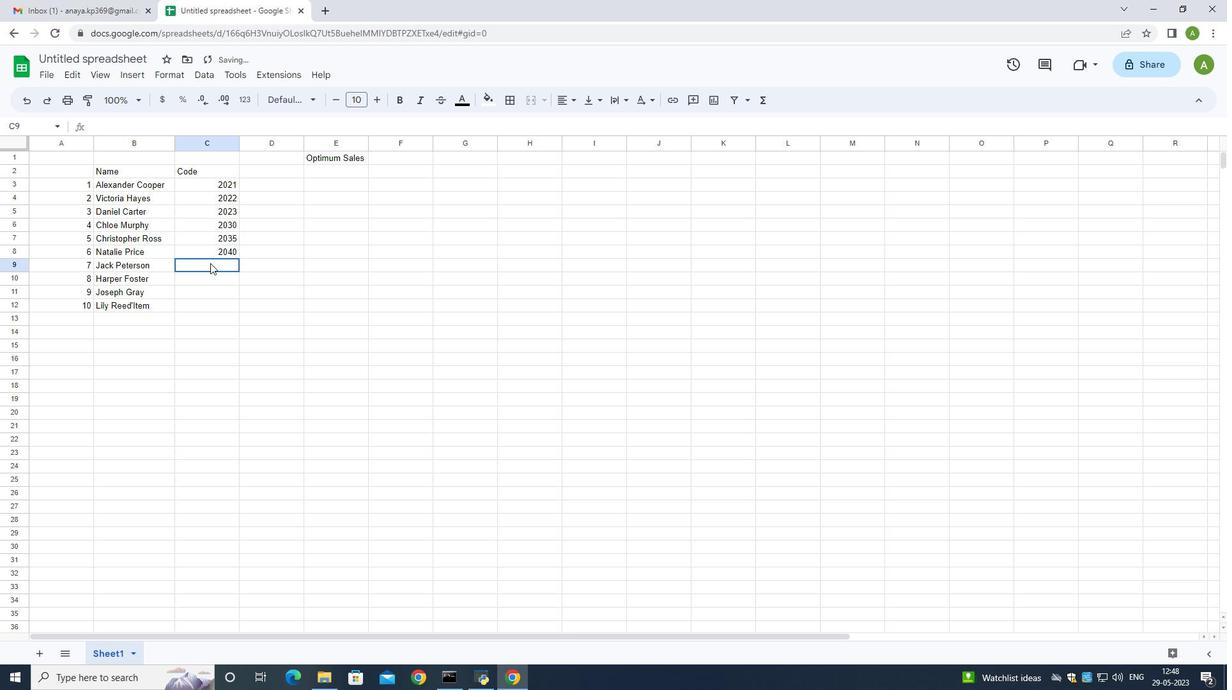 
Action: Mouse pressed left at (210, 263)
Screenshot: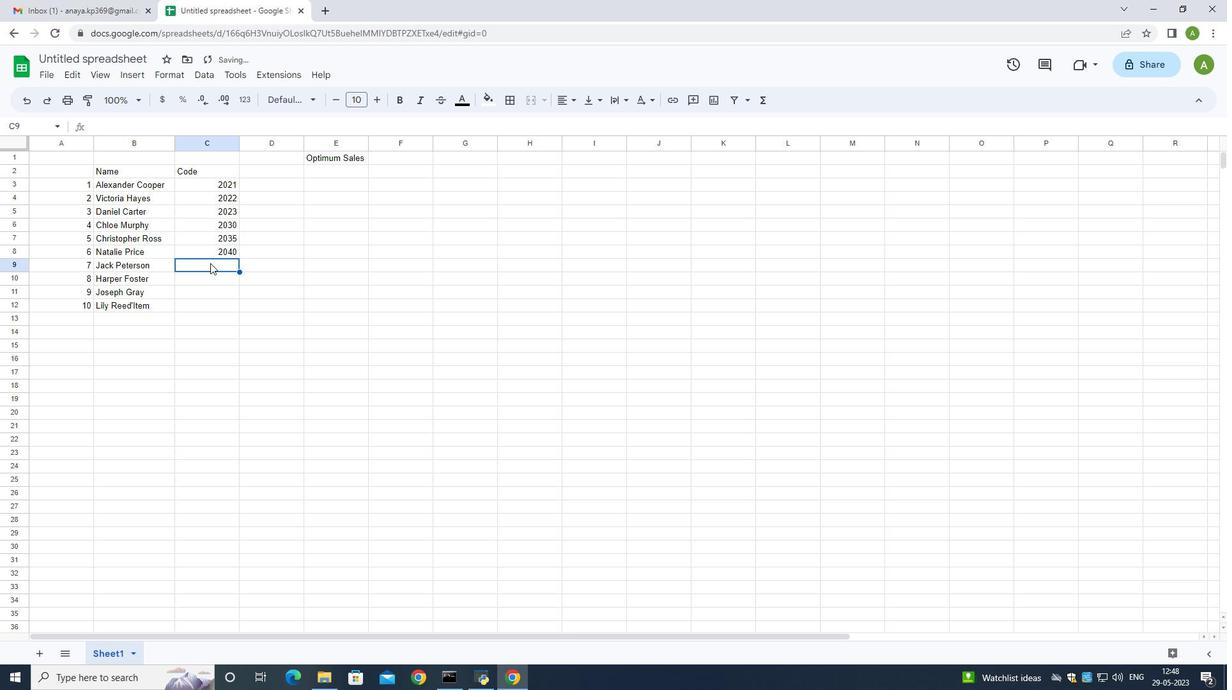 
Action: Key pressed 2045
Screenshot: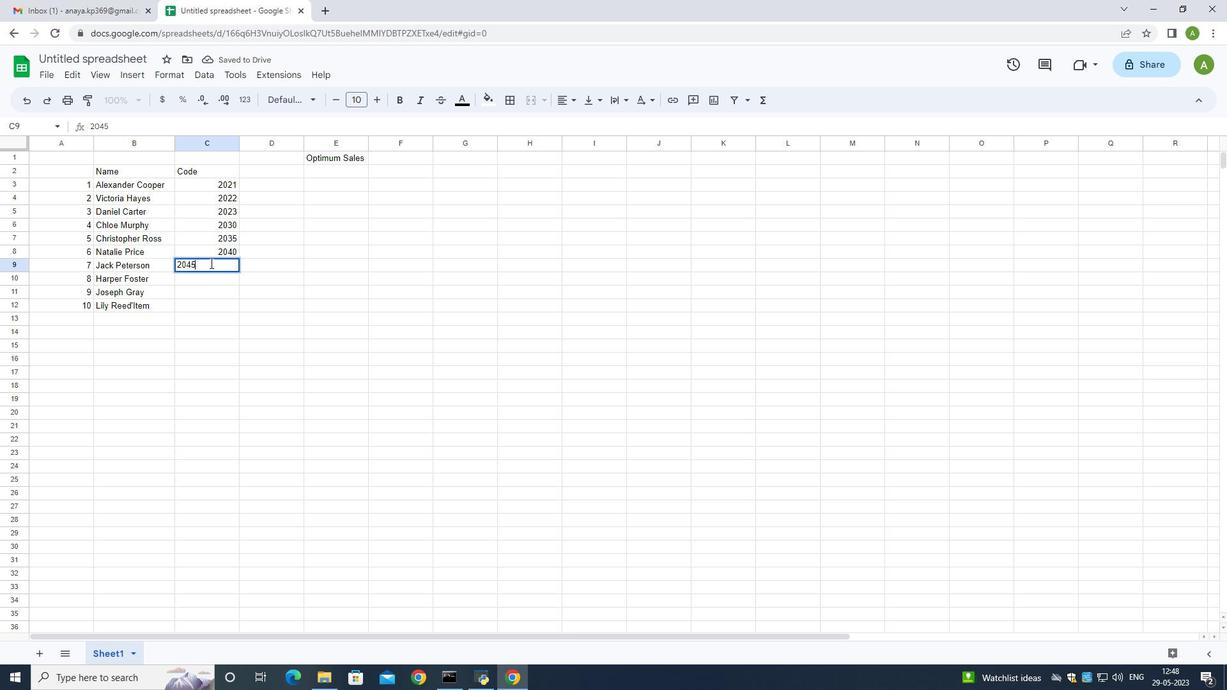 
Action: Mouse moved to (215, 278)
Screenshot: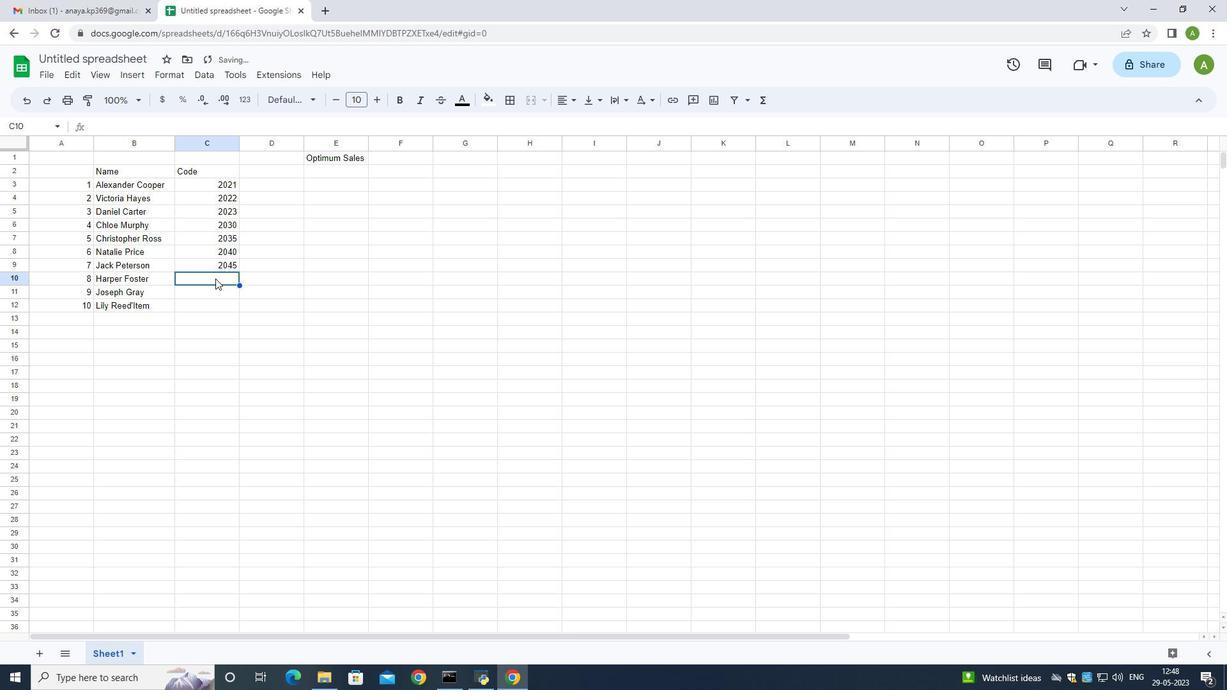 
Action: Mouse pressed left at (215, 278)
Screenshot: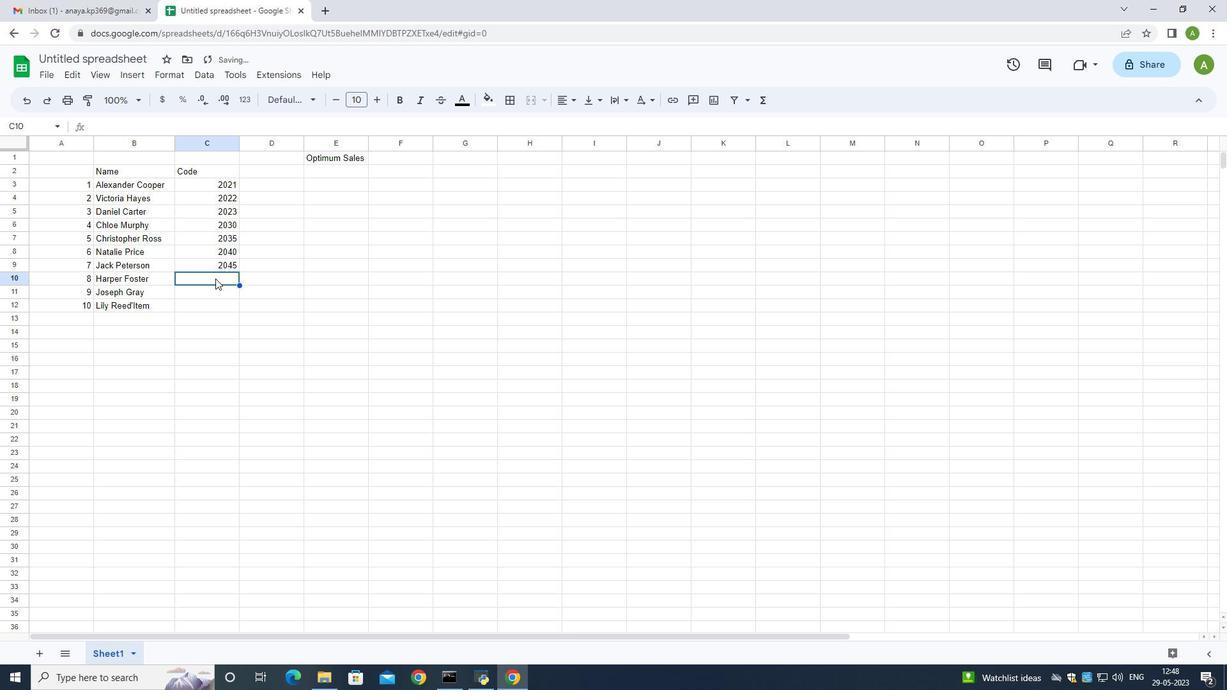 
Action: Key pressed 2050
Screenshot: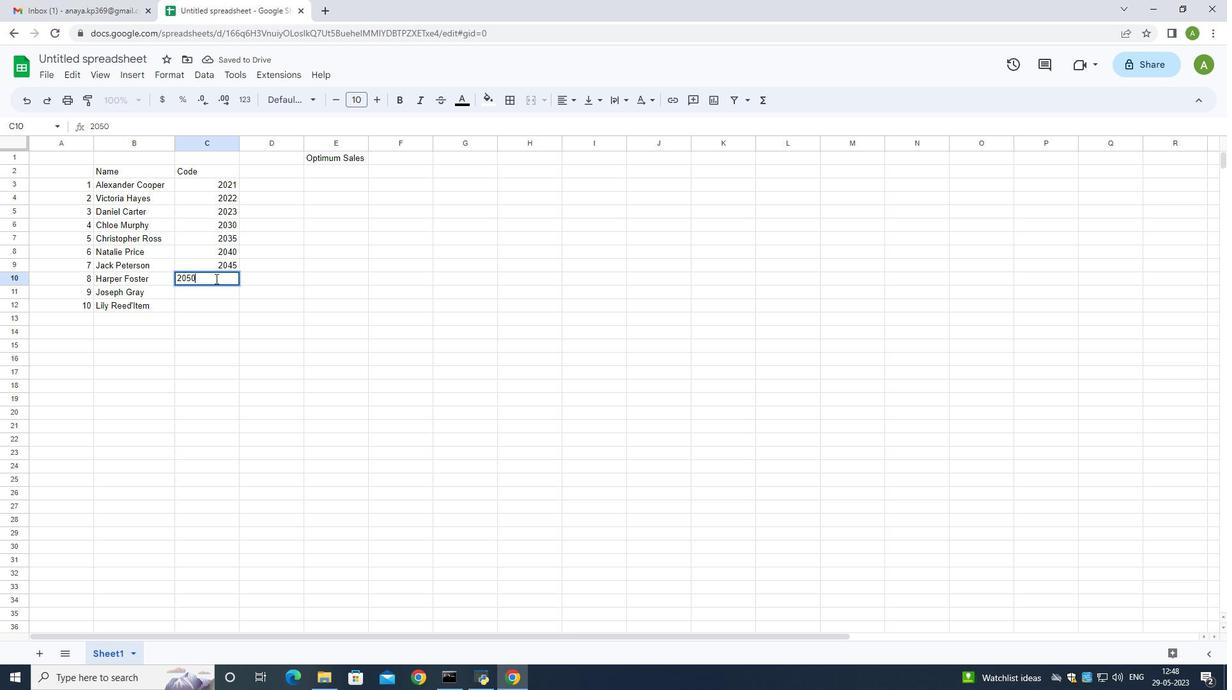 
Action: Mouse moved to (213, 292)
Screenshot: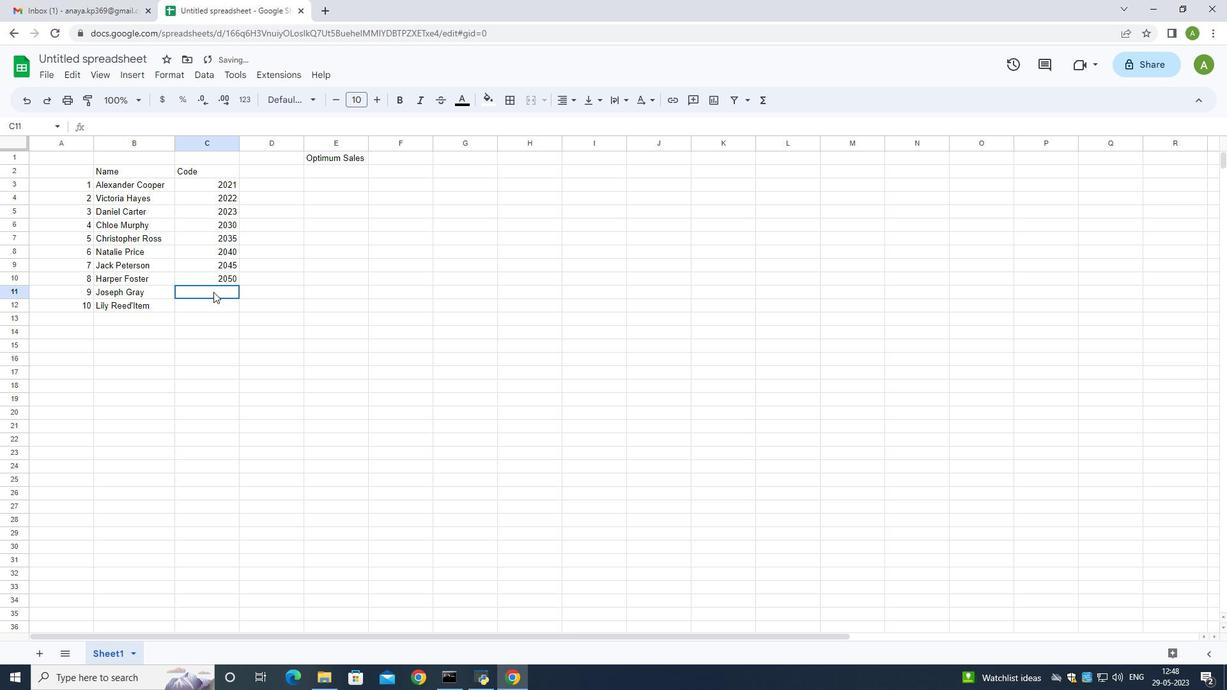 
Action: Mouse pressed left at (213, 292)
Screenshot: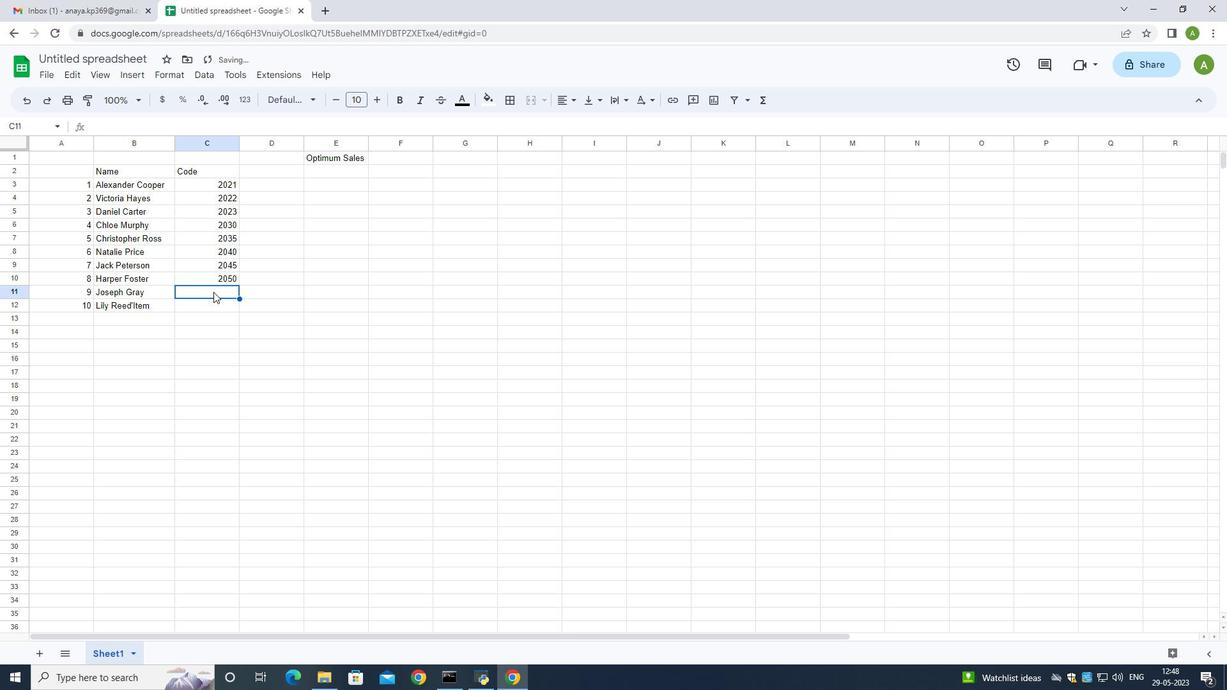 
Action: Key pressed 2060
Screenshot: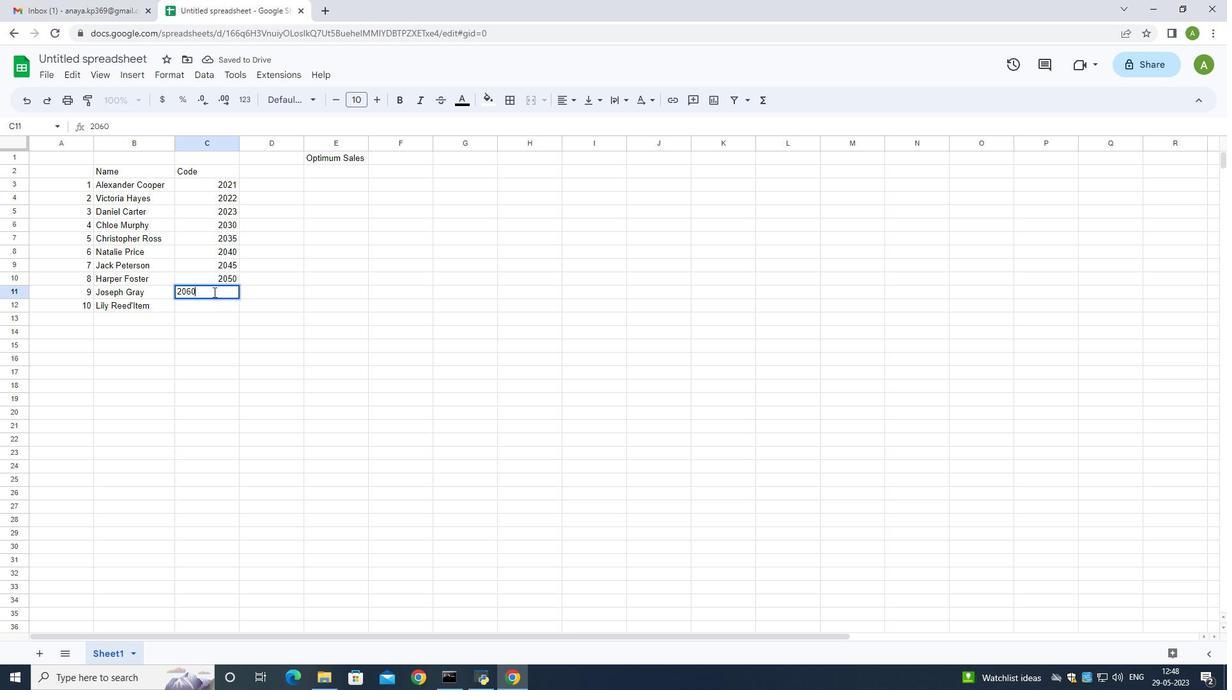
Action: Mouse moved to (209, 302)
Screenshot: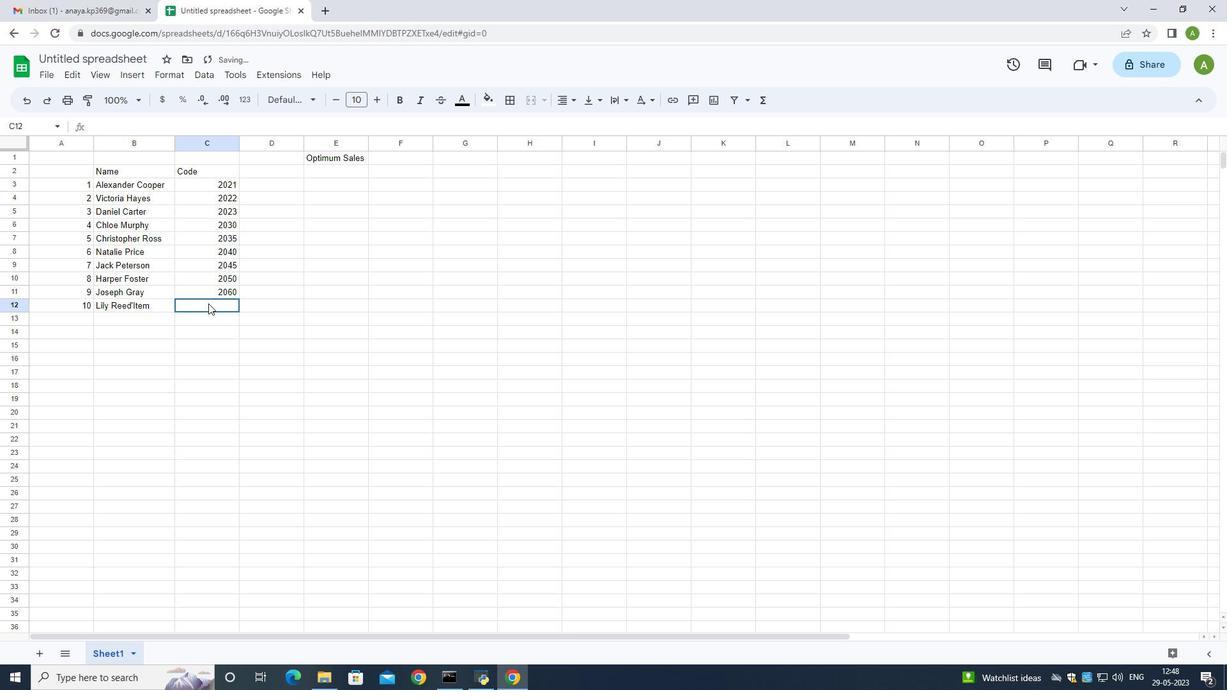 
Action: Mouse pressed left at (209, 302)
Screenshot: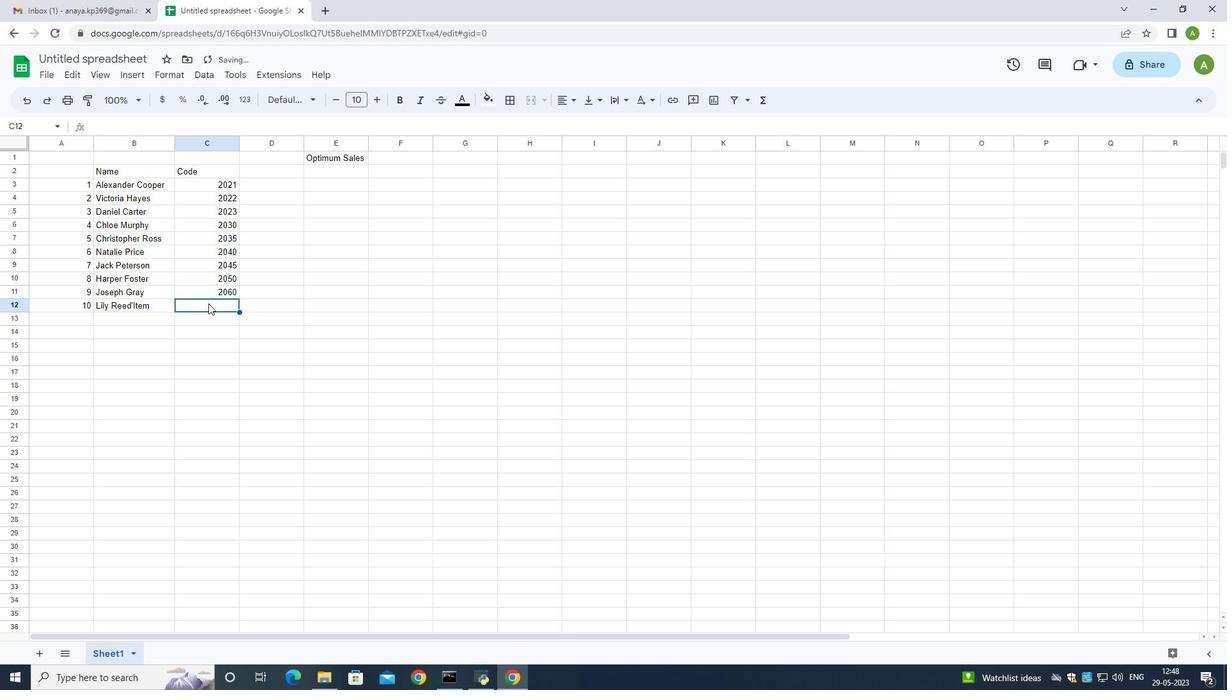 
Action: Mouse moved to (208, 303)
Screenshot: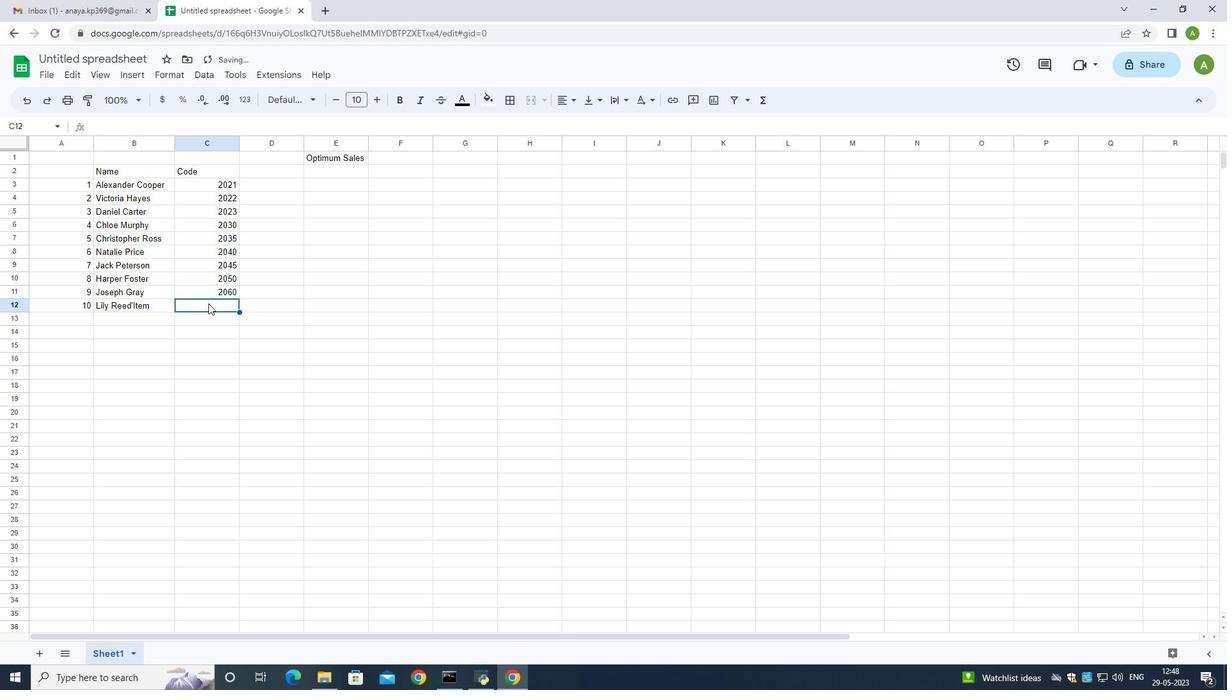 
Action: Key pressed 2070
Screenshot: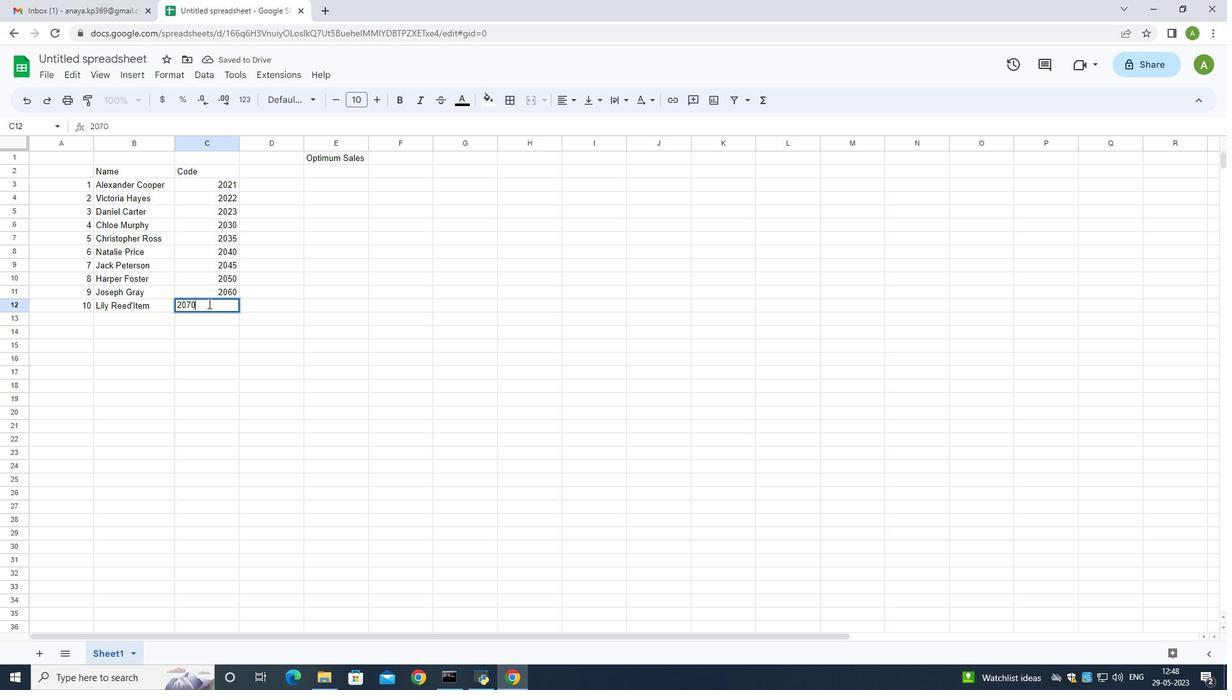 
Action: Mouse moved to (211, 318)
Screenshot: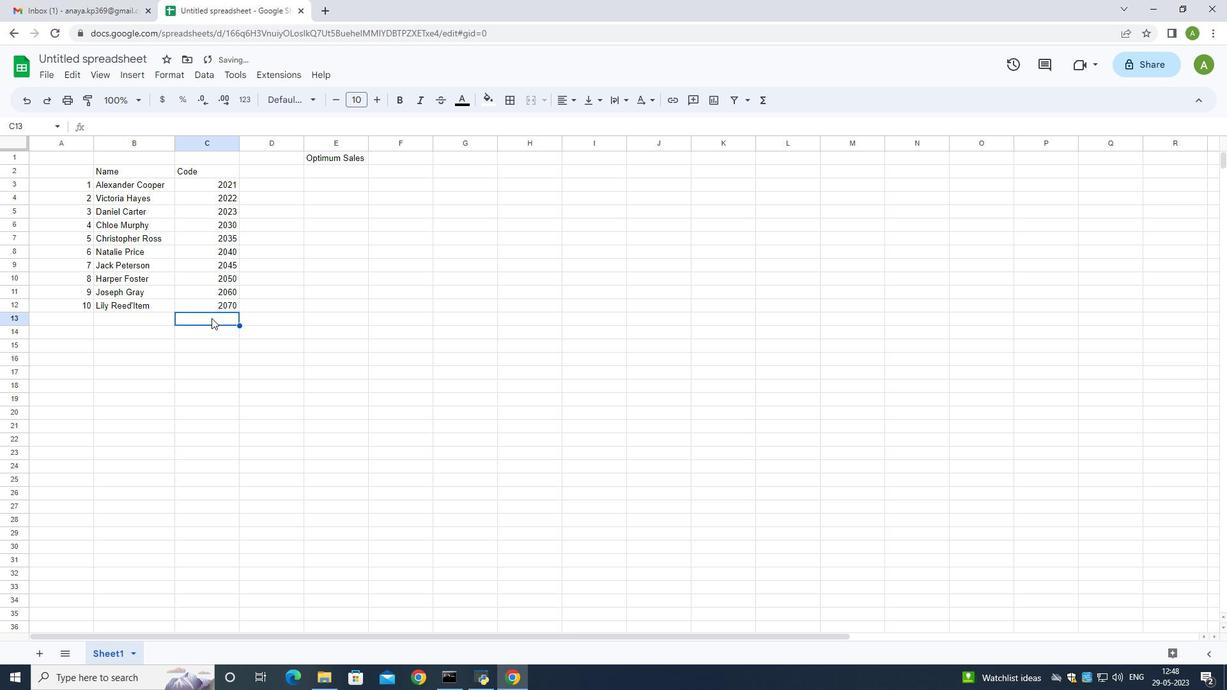 
Action: Mouse pressed left at (211, 318)
Screenshot: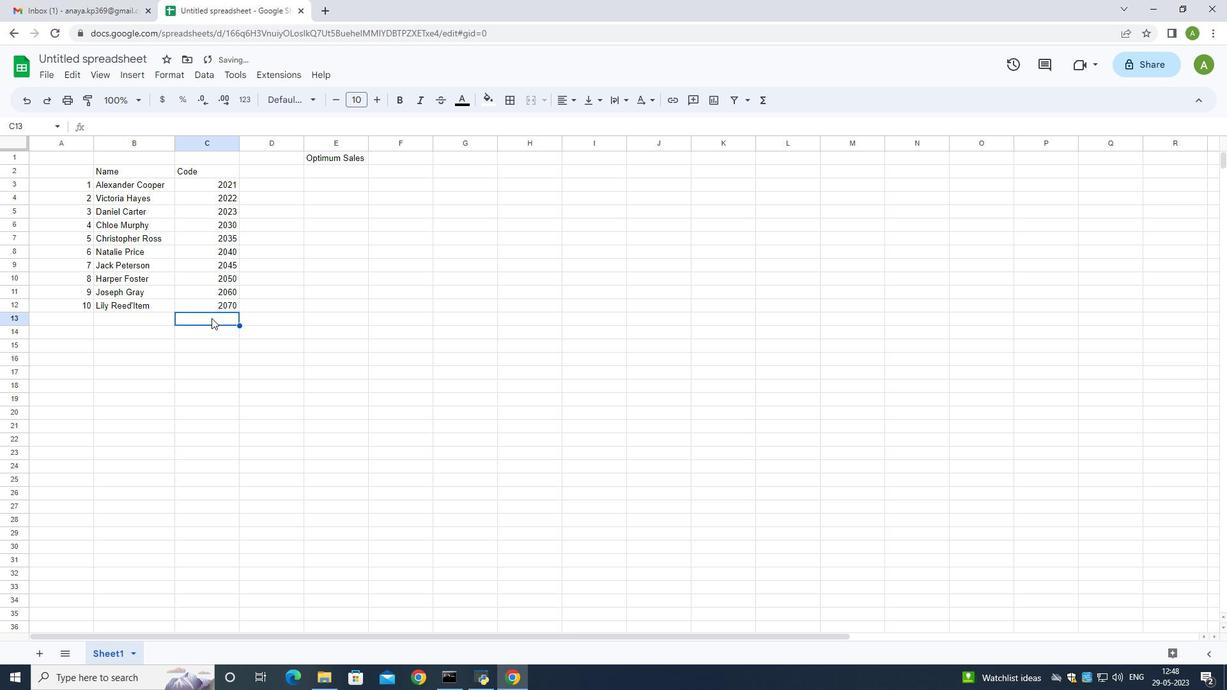 
Action: Mouse moved to (267, 168)
Screenshot: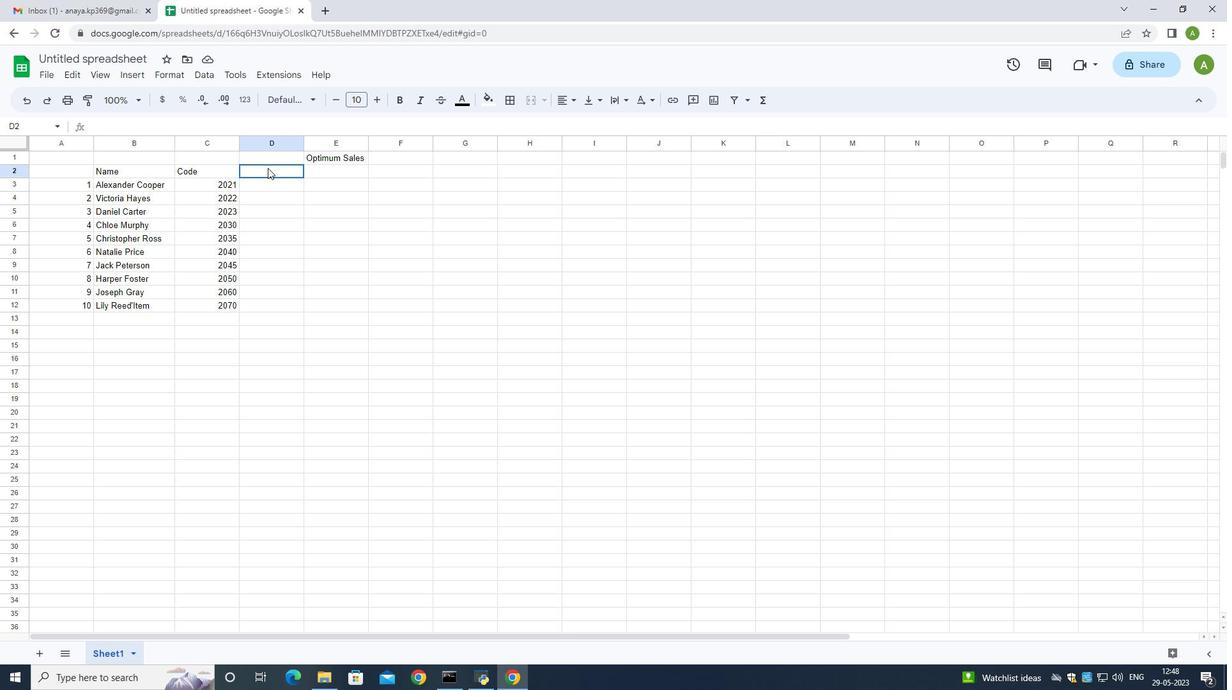 
Action: Mouse pressed left at (267, 168)
Screenshot: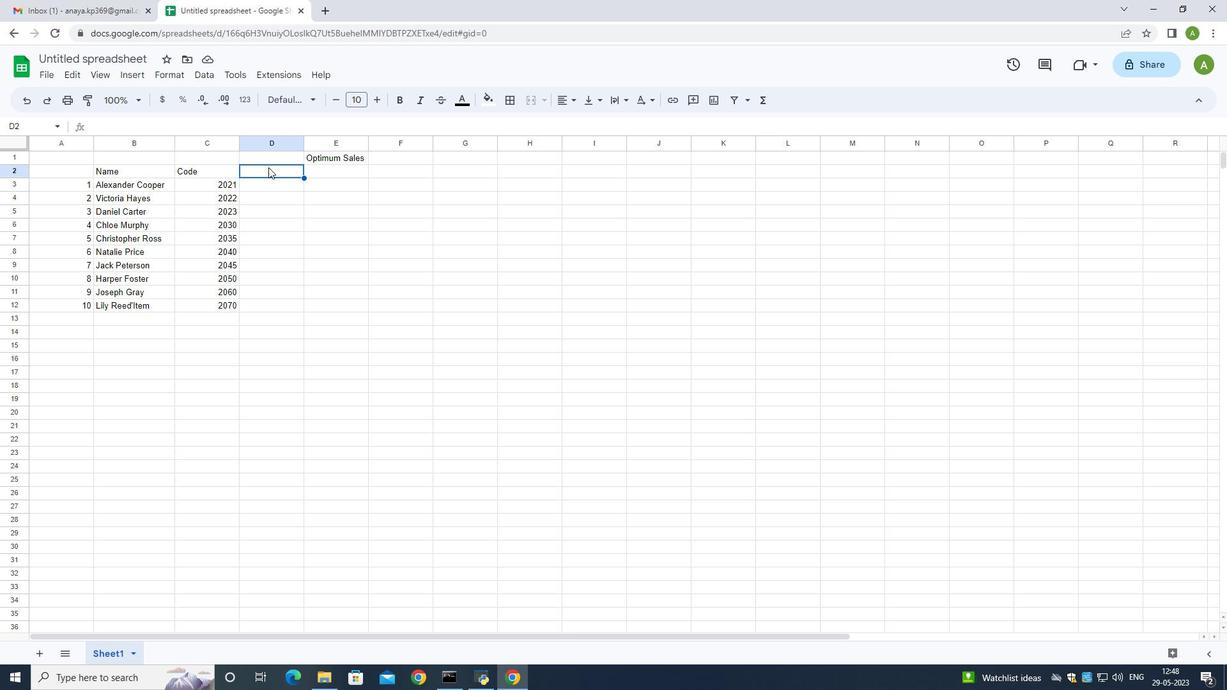 
Action: Mouse moved to (272, 165)
Screenshot: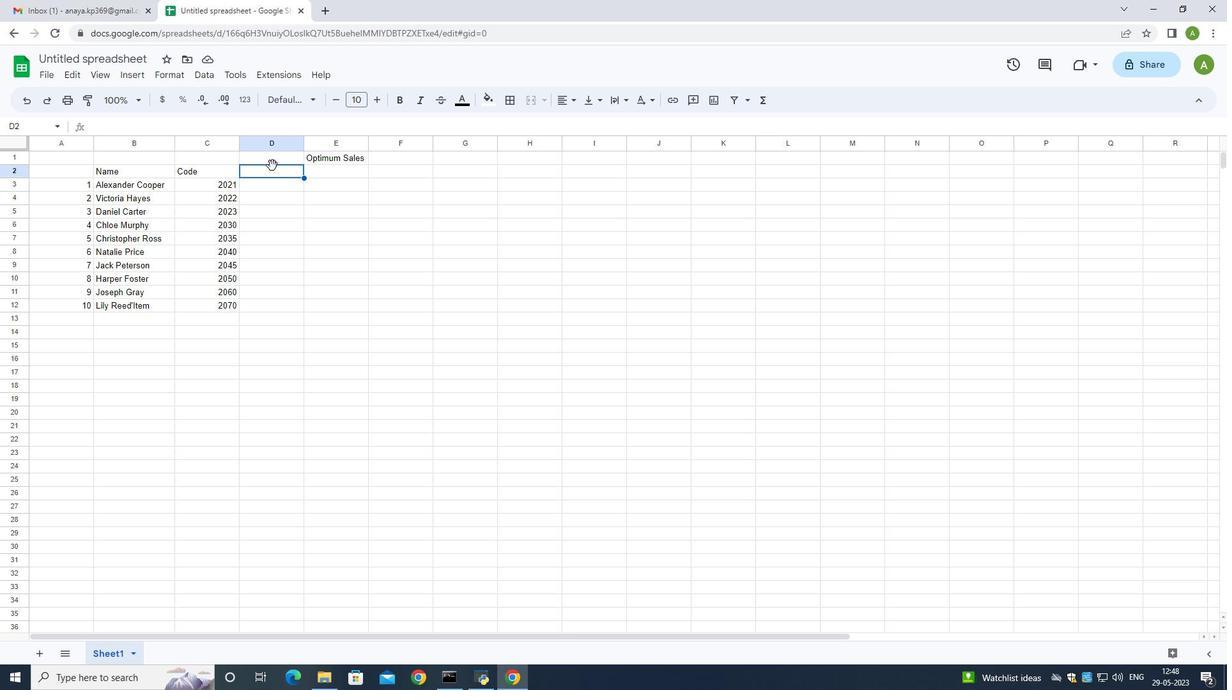 
Action: Key pressed <Key.shift>Product
Screenshot: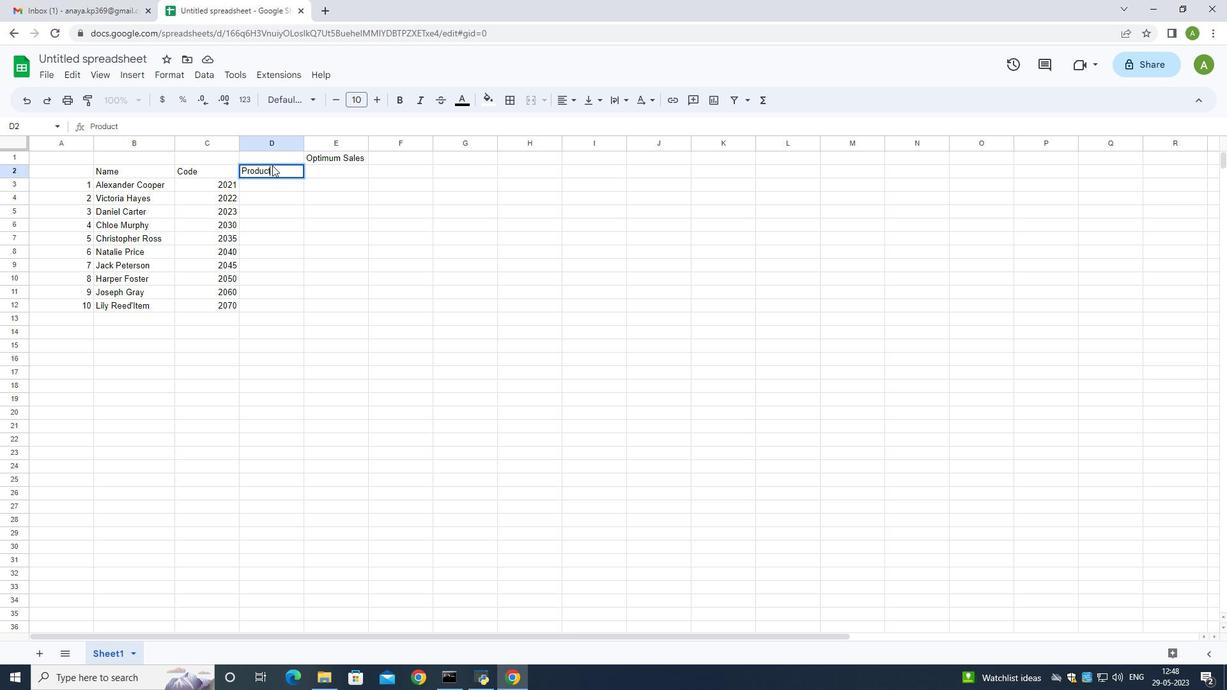 
Action: Mouse moved to (876, 23)
Screenshot: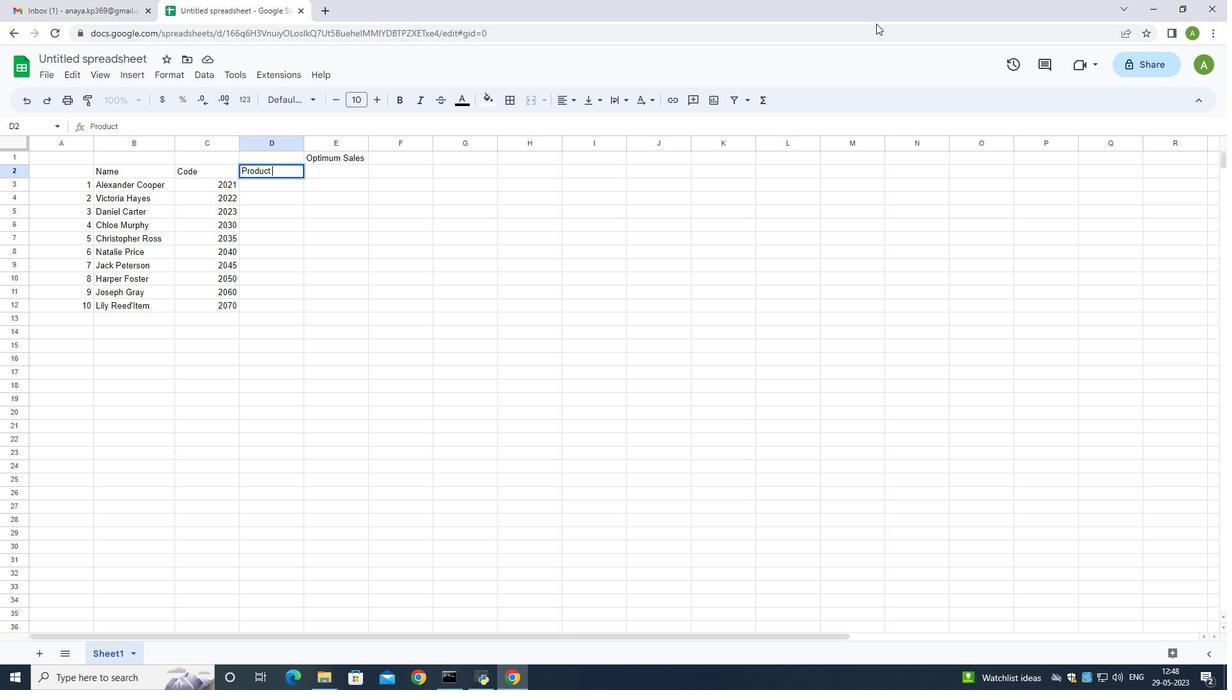 
Action: Key pressed <Key.space>rangr<Key.backspace>e
Screenshot: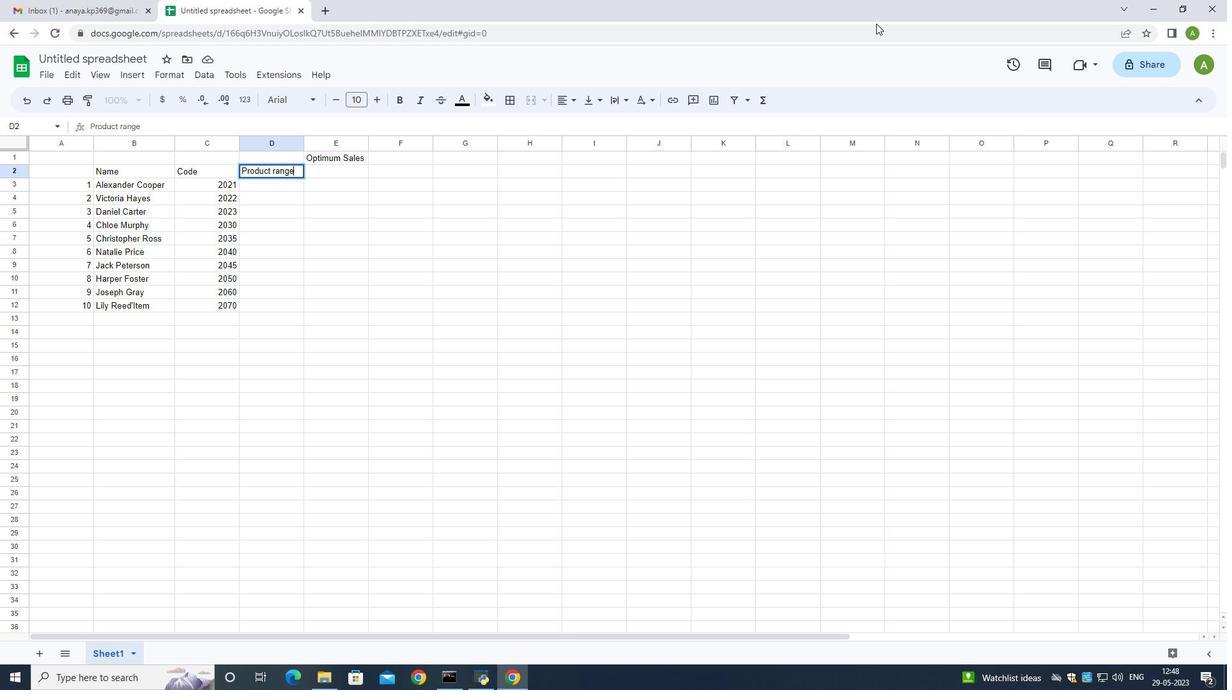 
Action: Mouse moved to (258, 183)
Screenshot: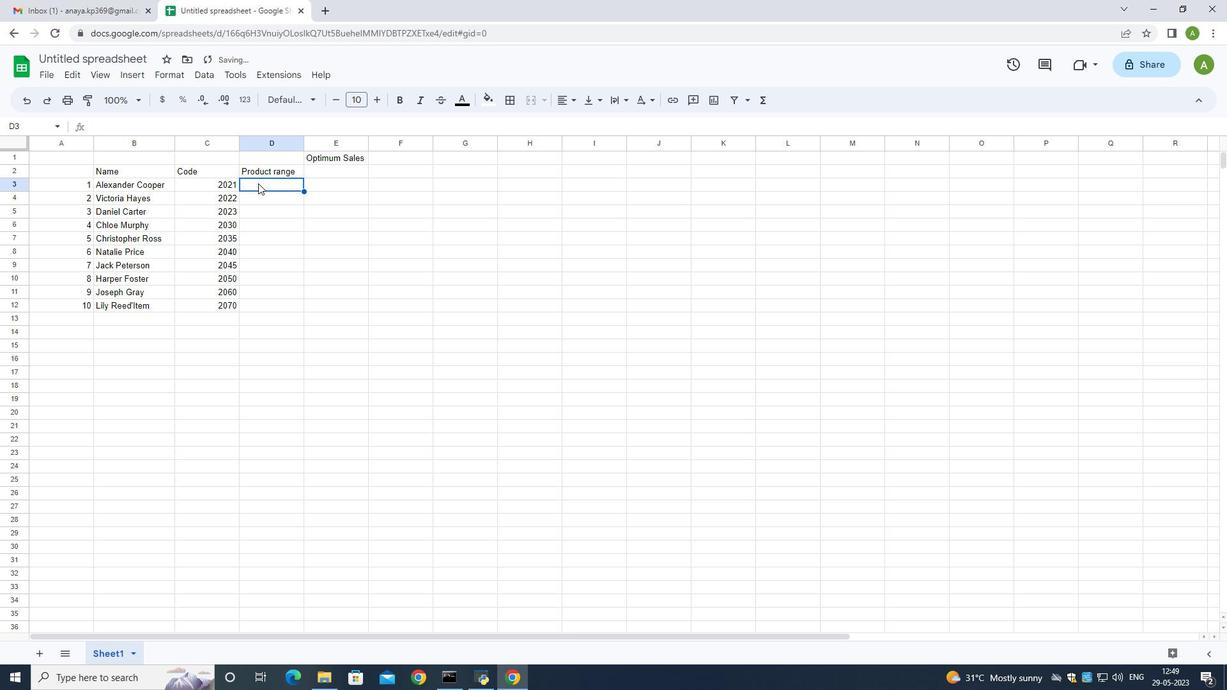 
Action: Mouse pressed left at (258, 183)
Screenshot: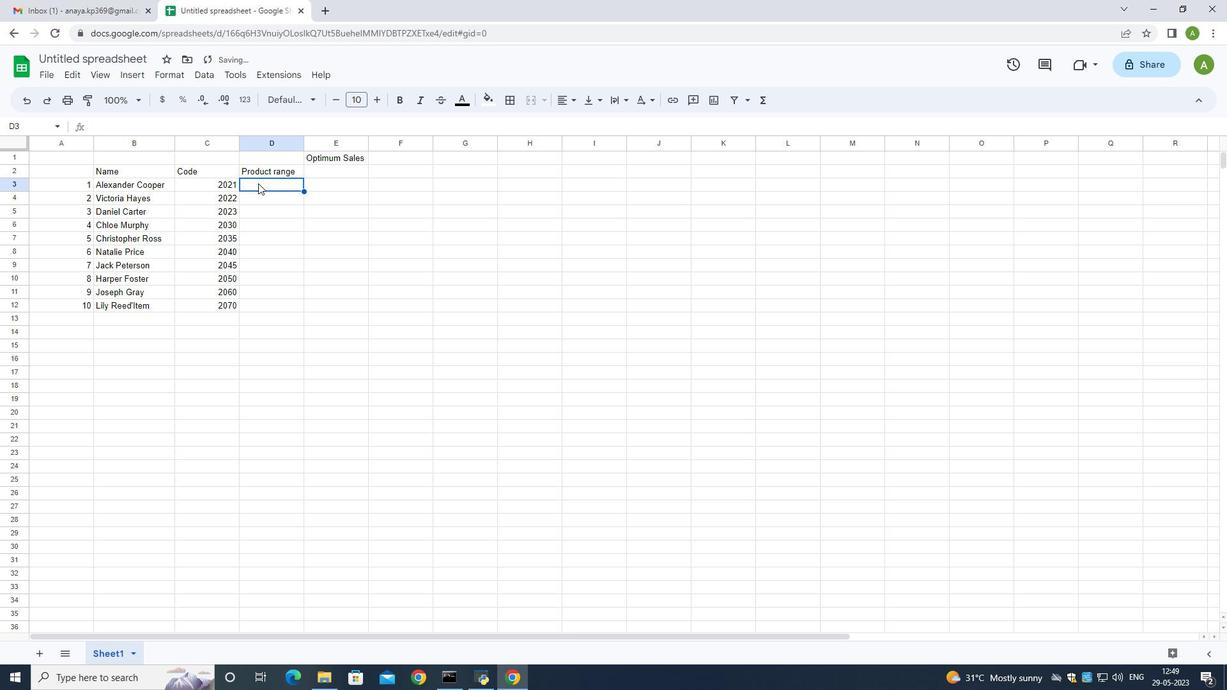 
Action: Mouse moved to (255, 185)
Screenshot: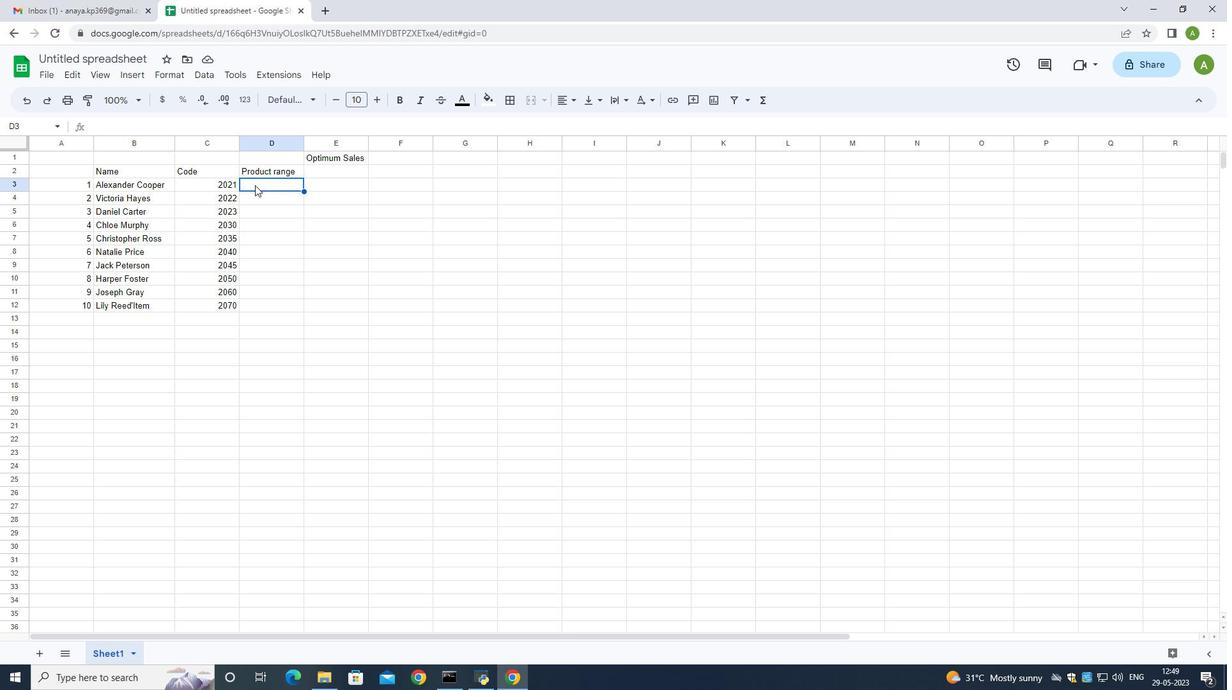 
Action: Mouse pressed left at (255, 185)
Screenshot: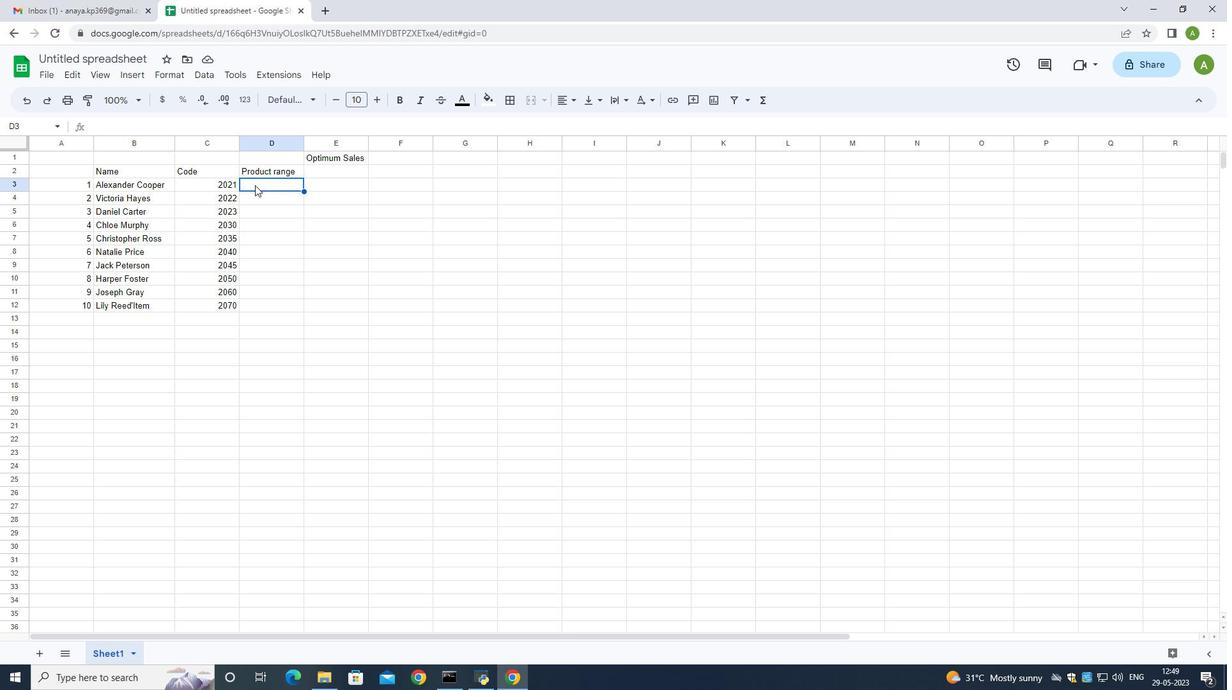 
Action: Mouse moved to (970, 406)
Screenshot: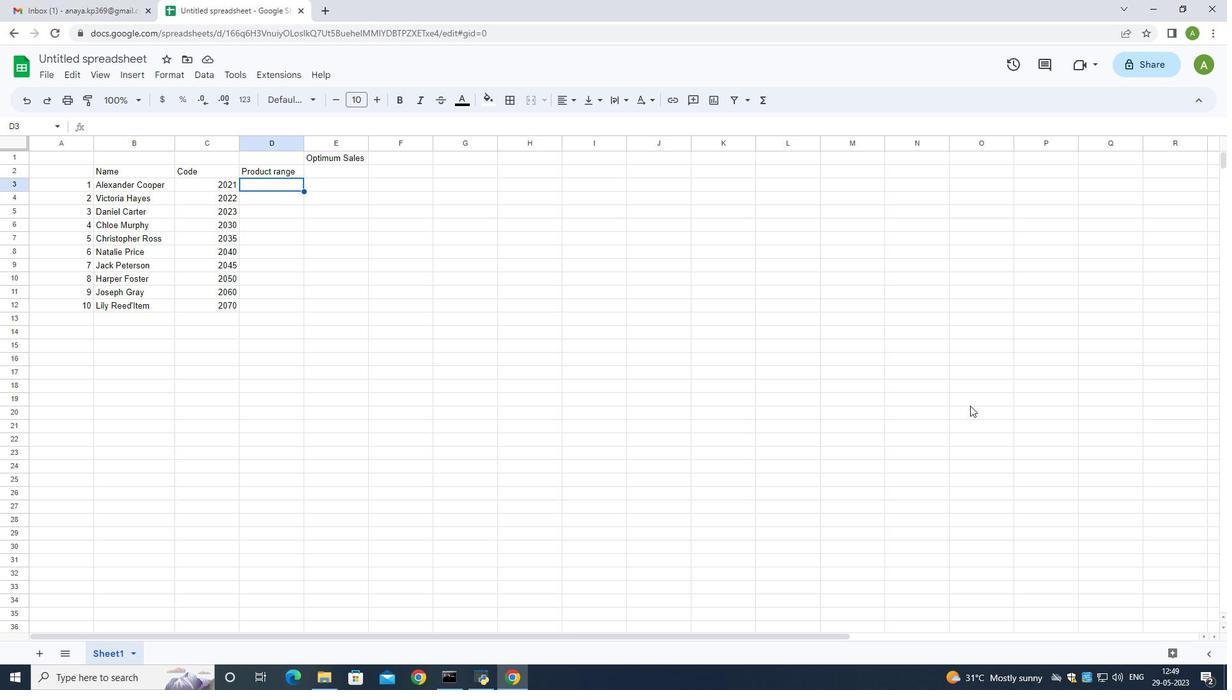 
Action: Key pressed 2500<Key.backspace>1
Screenshot: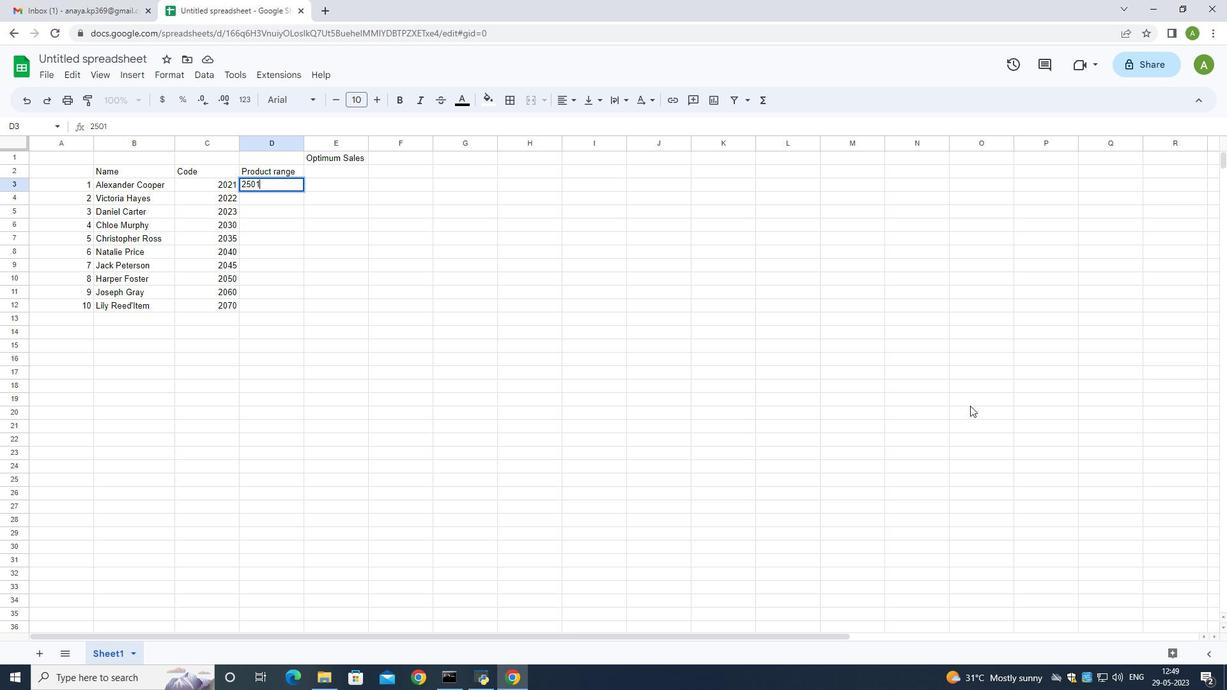 
Action: Mouse moved to (262, 200)
Screenshot: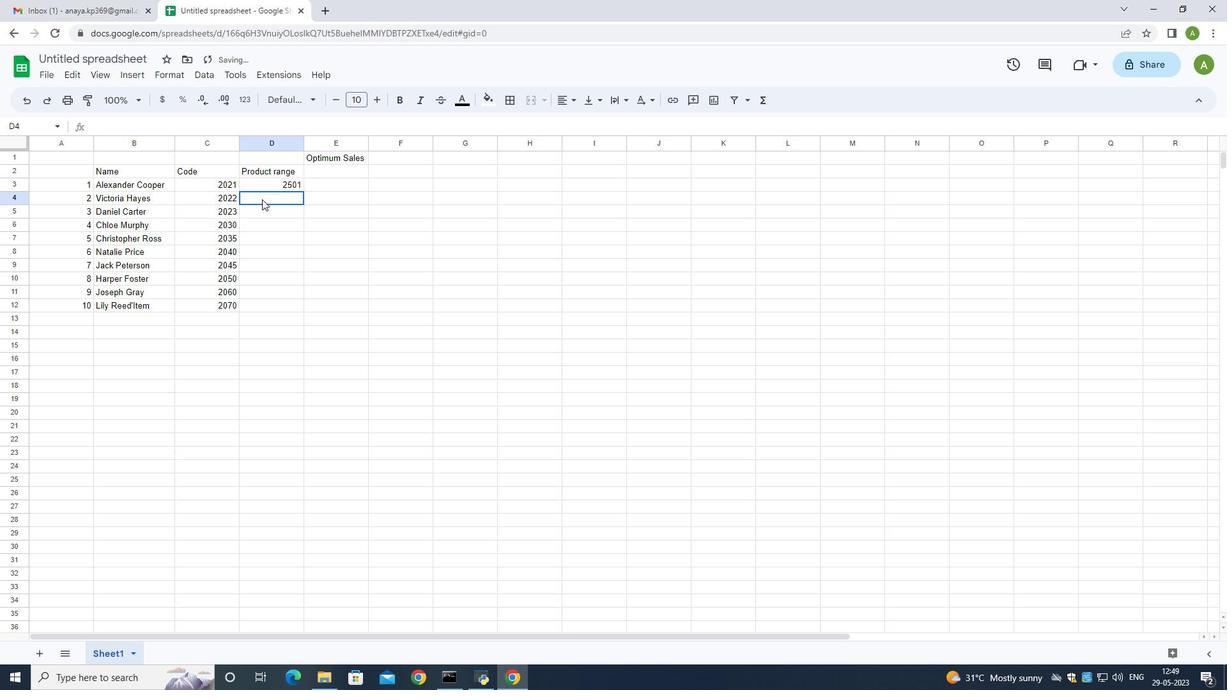 
Action: Mouse pressed left at (262, 200)
Screenshot: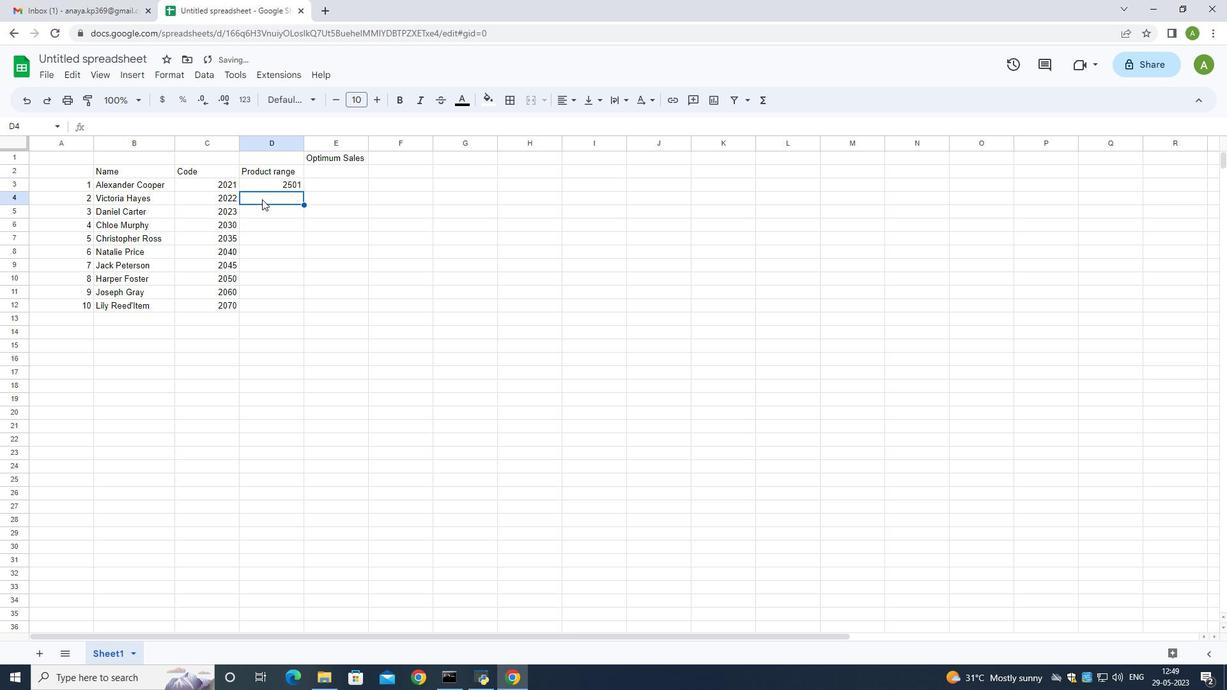 
Action: Mouse moved to (262, 199)
Screenshot: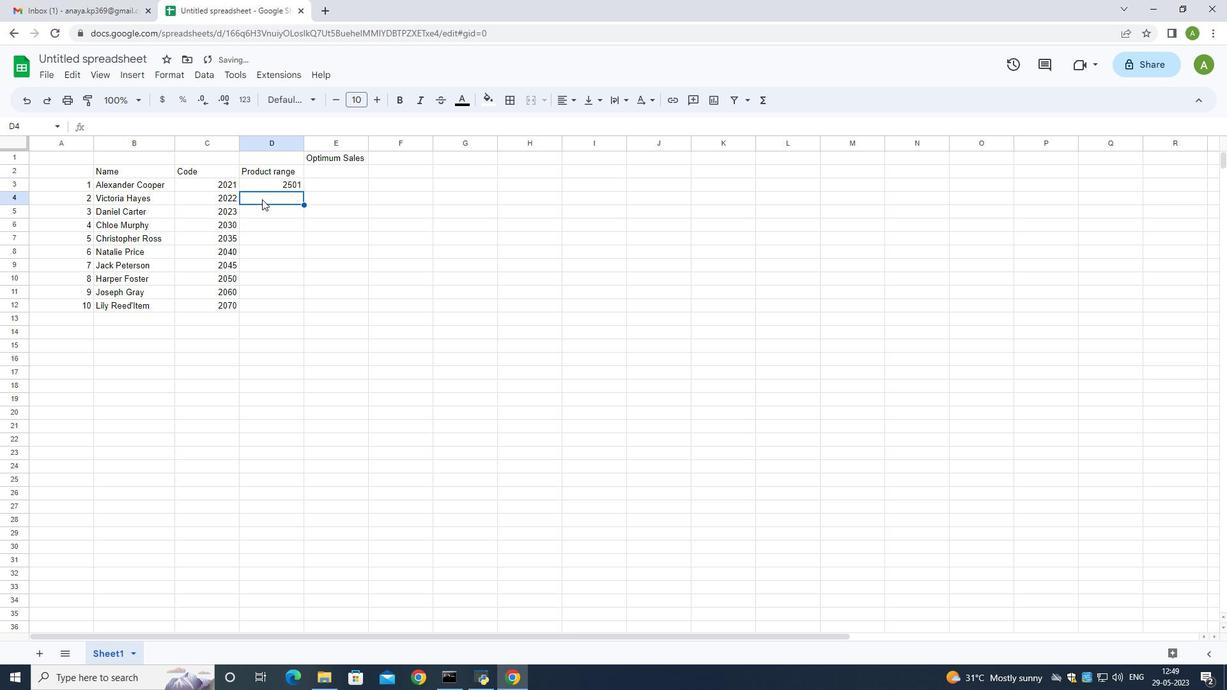 
Action: Key pressed 5203
Screenshot: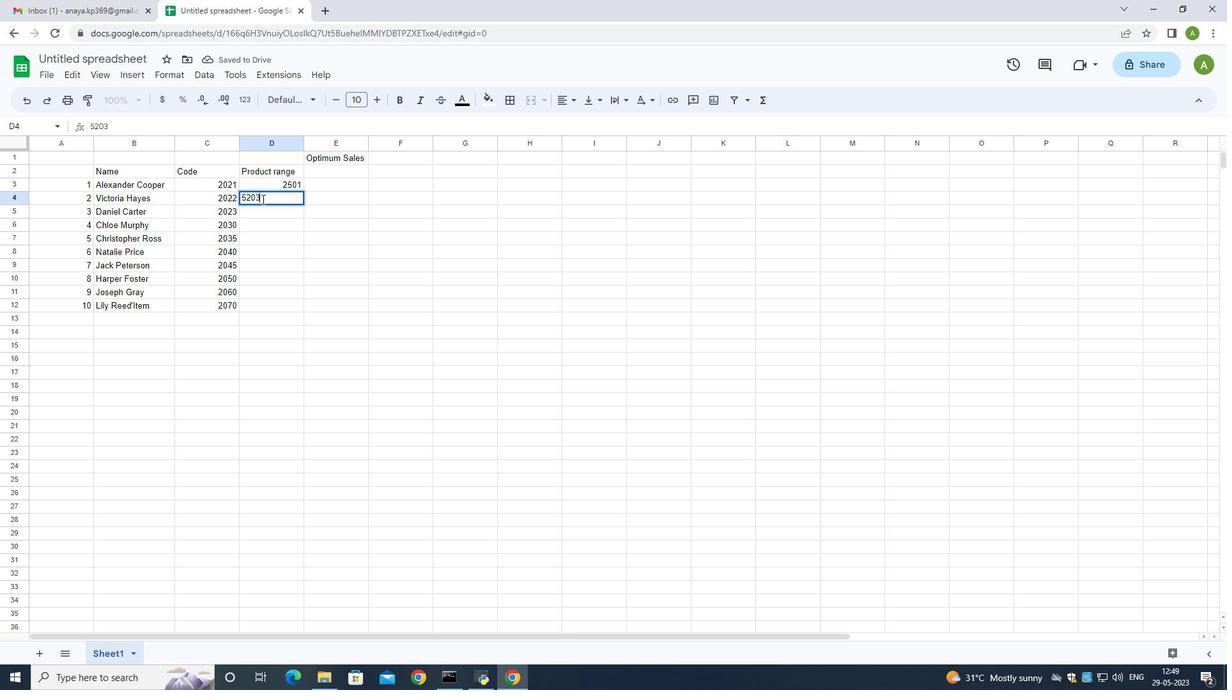
Action: Mouse moved to (269, 207)
Screenshot: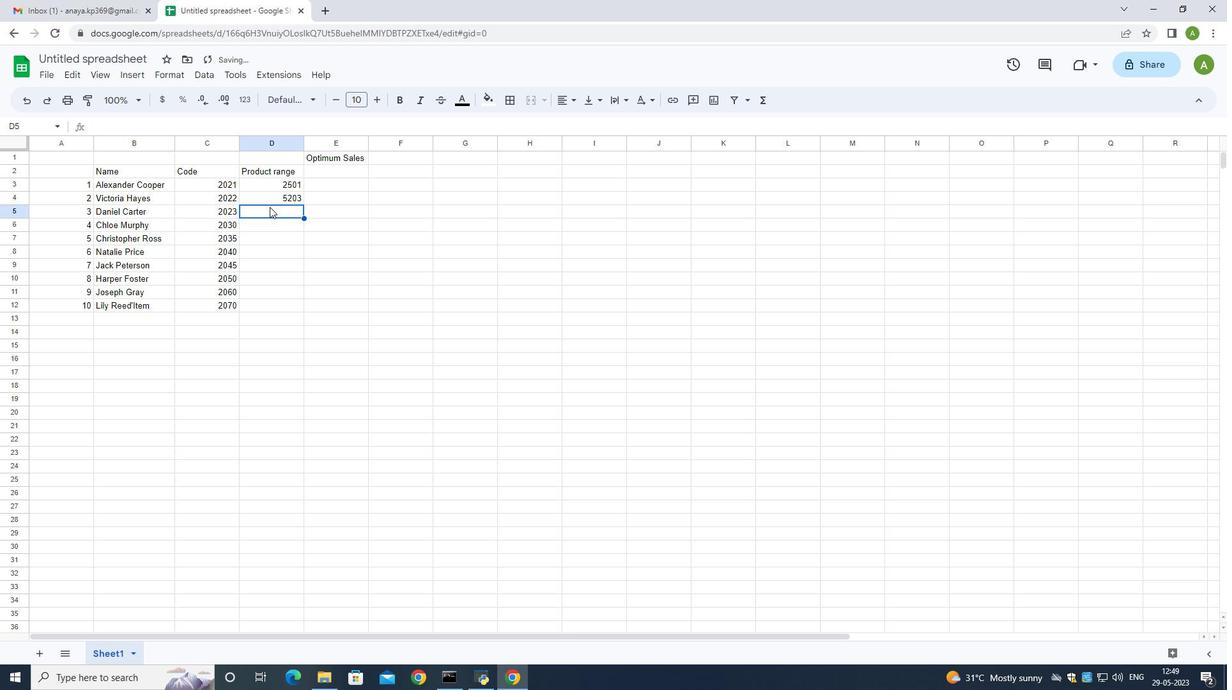 
Action: Mouse pressed left at (269, 207)
Screenshot: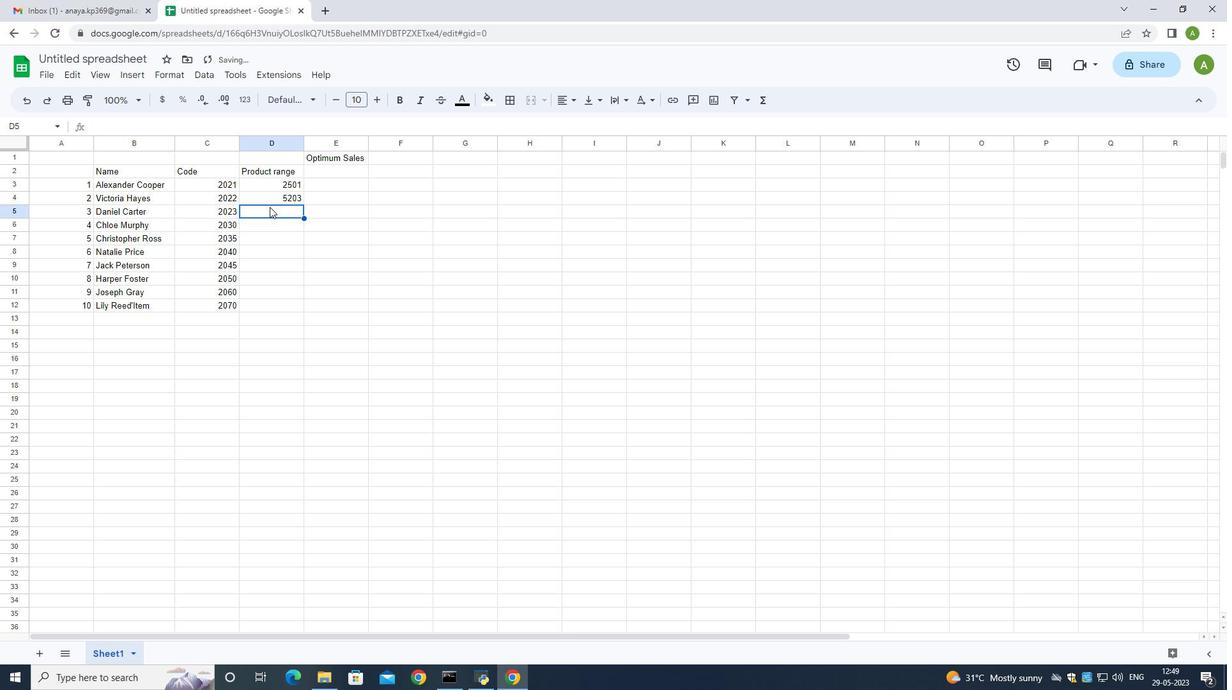 
Action: Mouse moved to (289, 198)
Screenshot: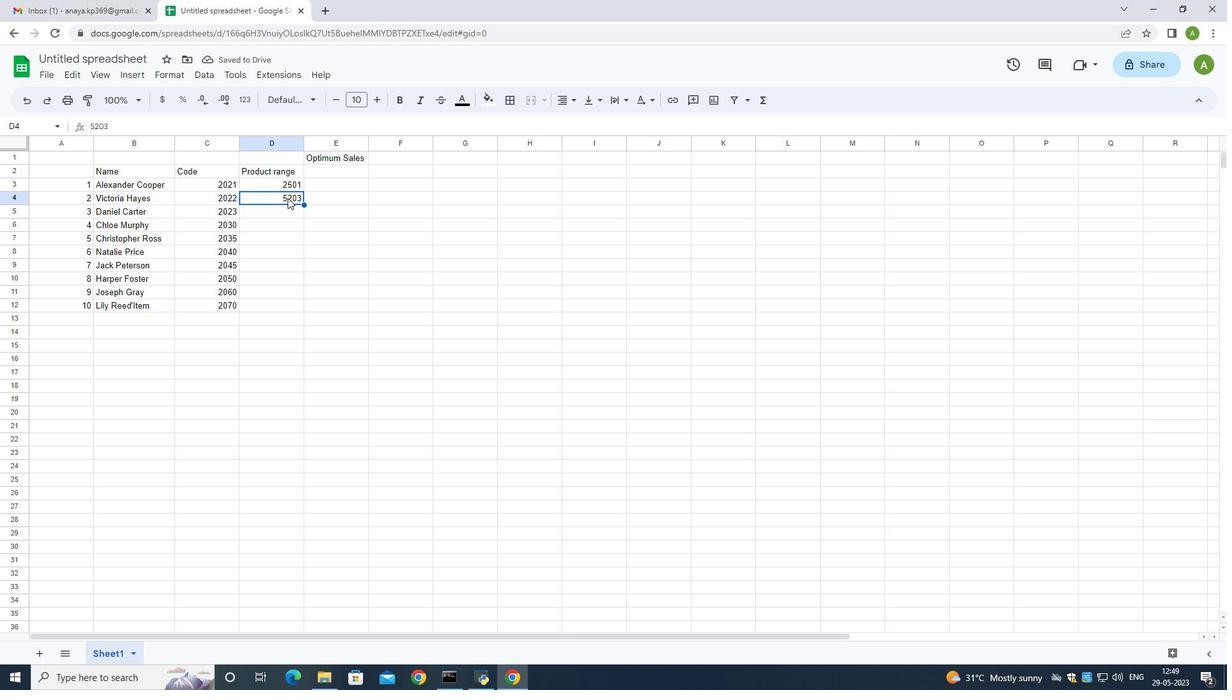 
Action: Mouse pressed left at (289, 198)
Screenshot: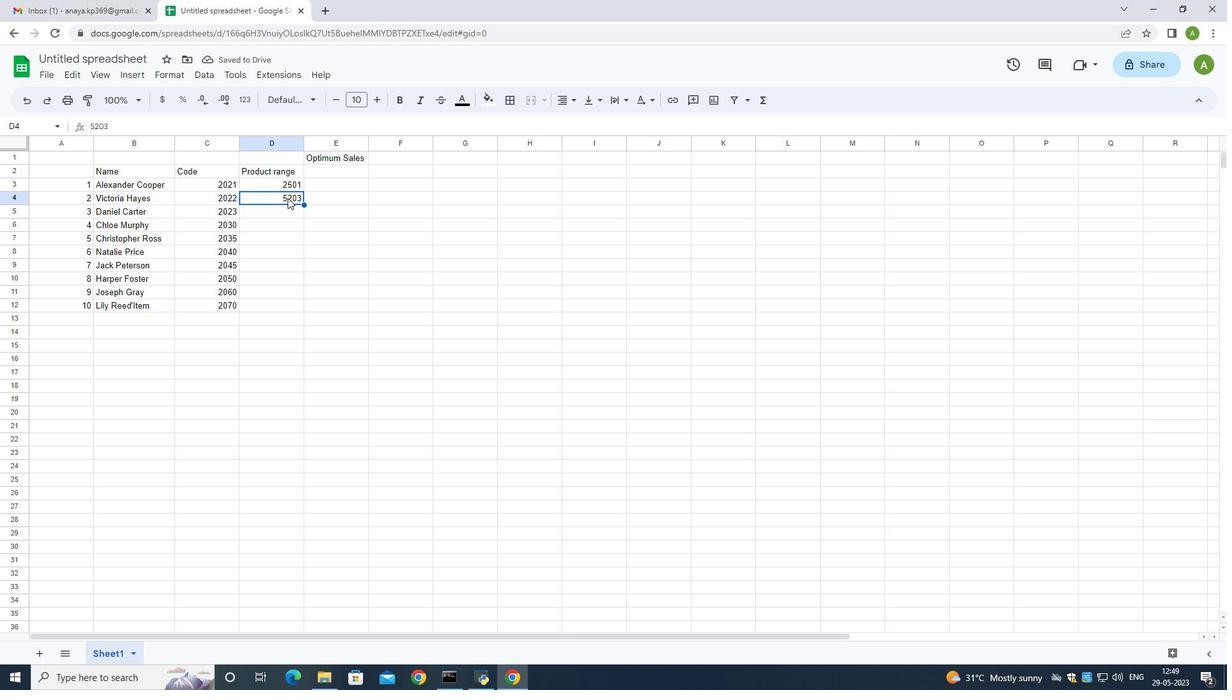 
Action: Mouse moved to (287, 198)
Screenshot: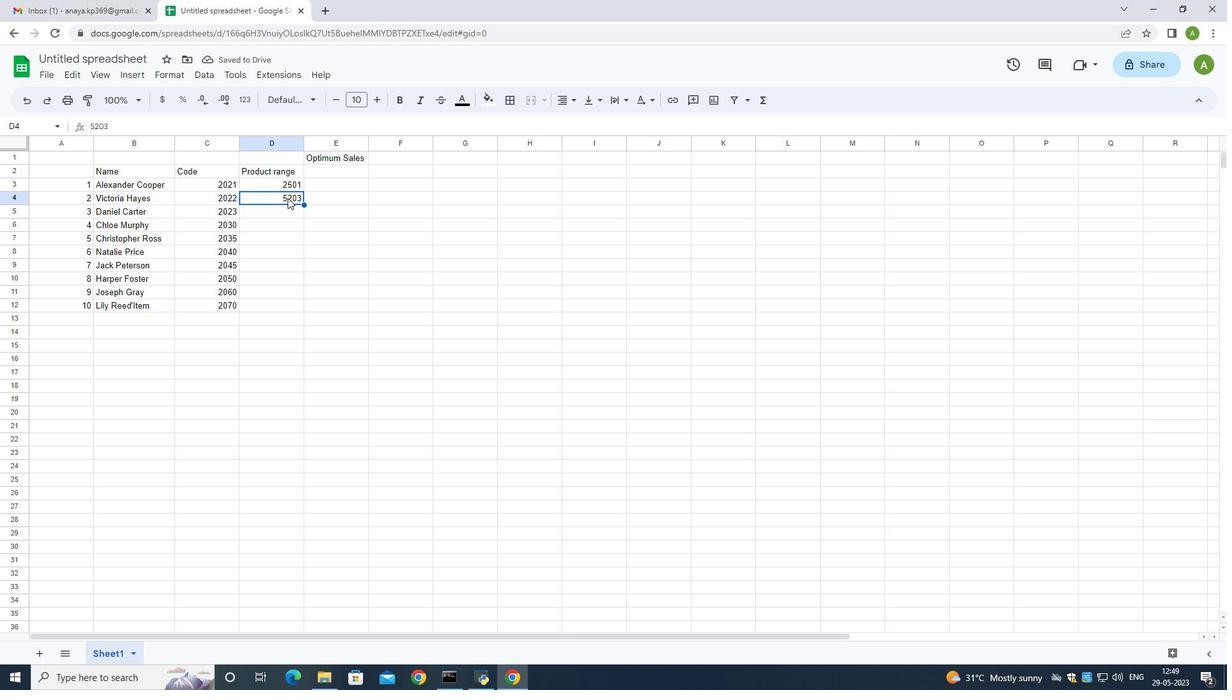 
Action: Key pressed <Key.backspace>2503<Key.down>
Screenshot: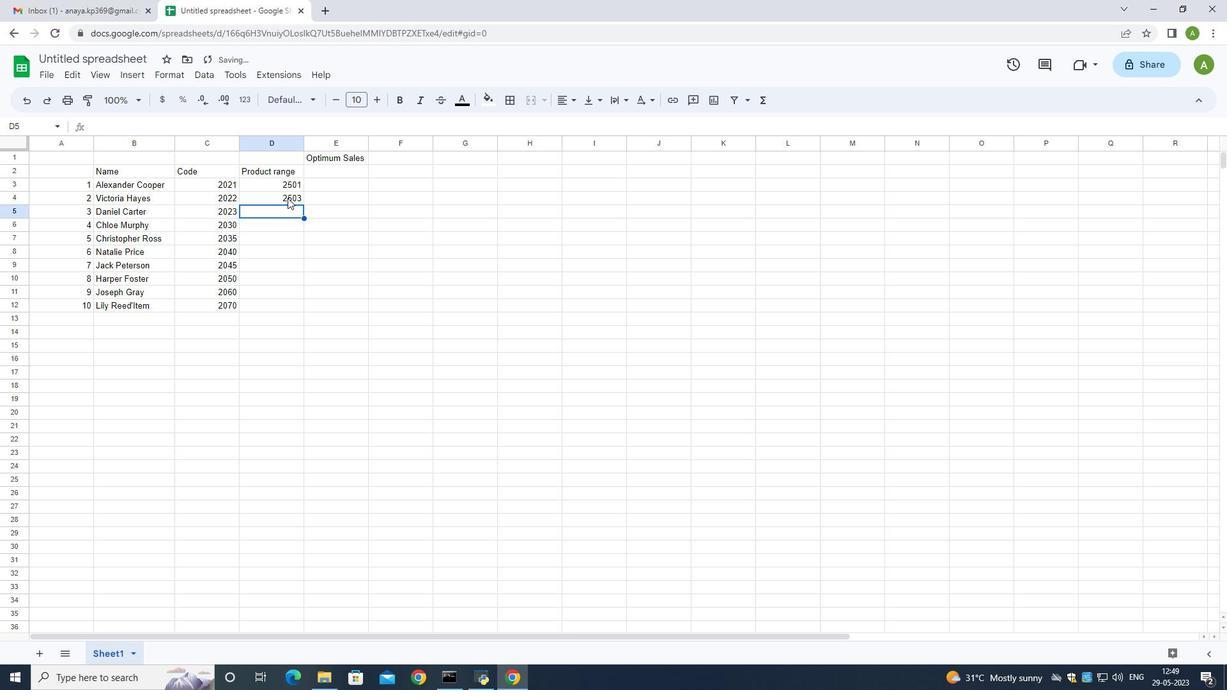 
Action: Mouse moved to (266, 206)
Screenshot: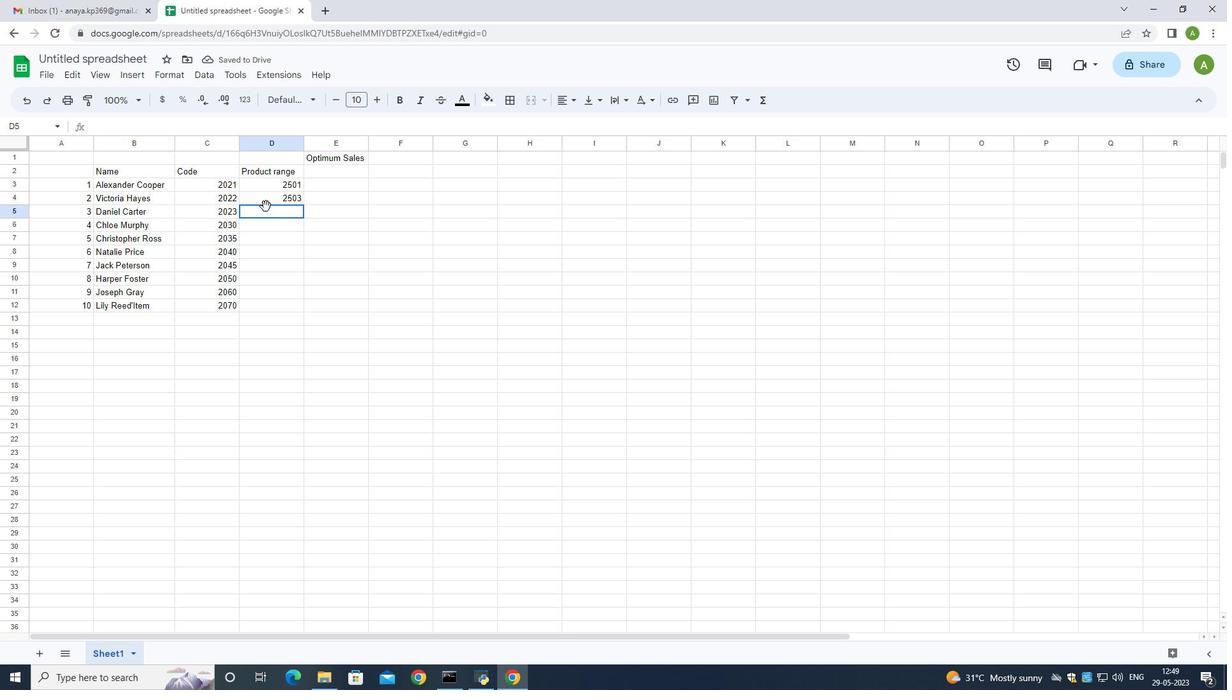 
Action: Mouse pressed left at (266, 206)
Screenshot: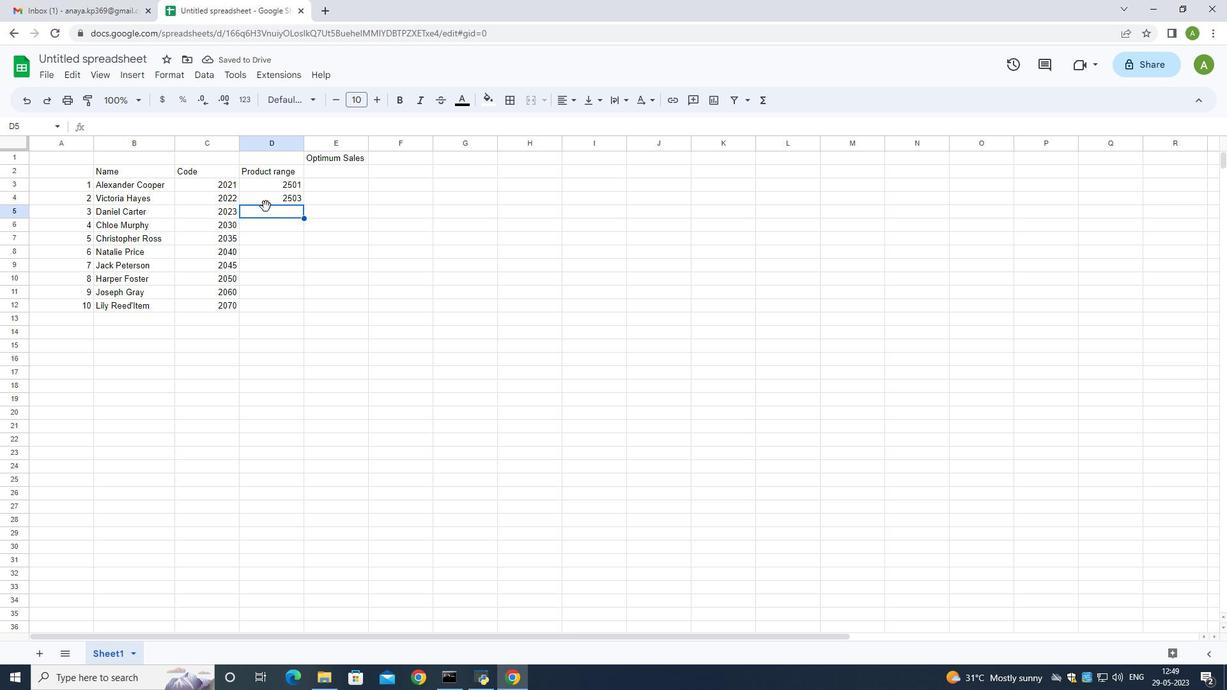 
Action: Mouse moved to (266, 209)
Screenshot: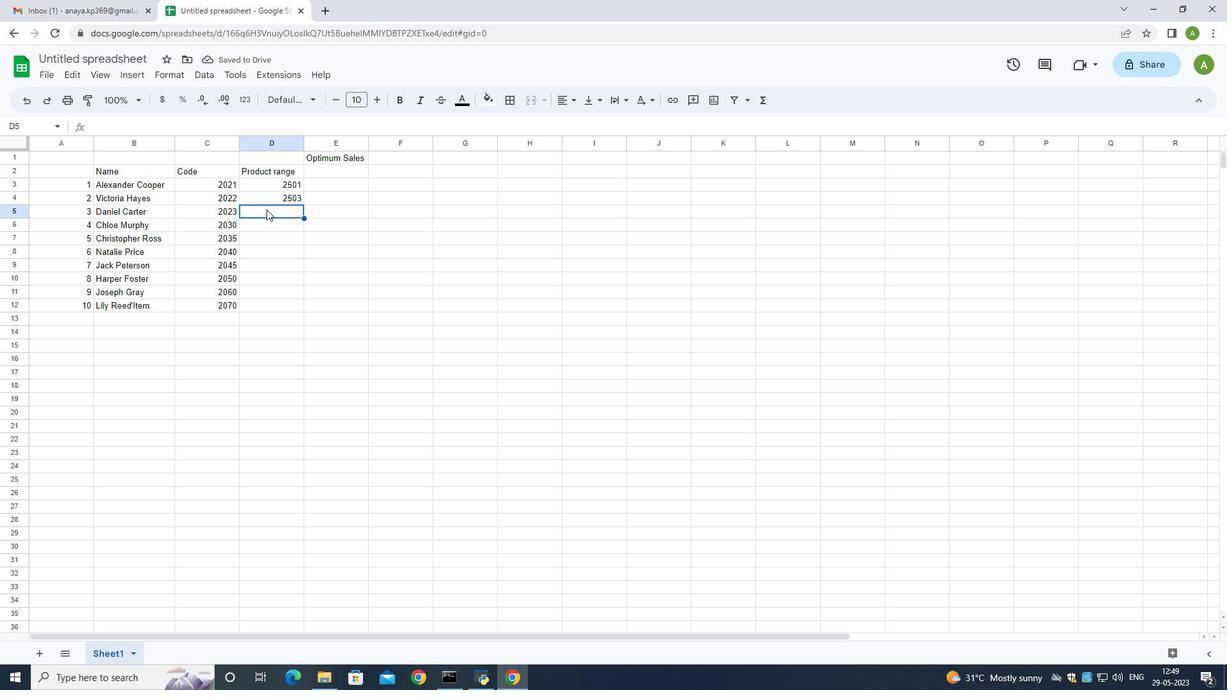 
Action: Mouse pressed left at (266, 209)
Screenshot: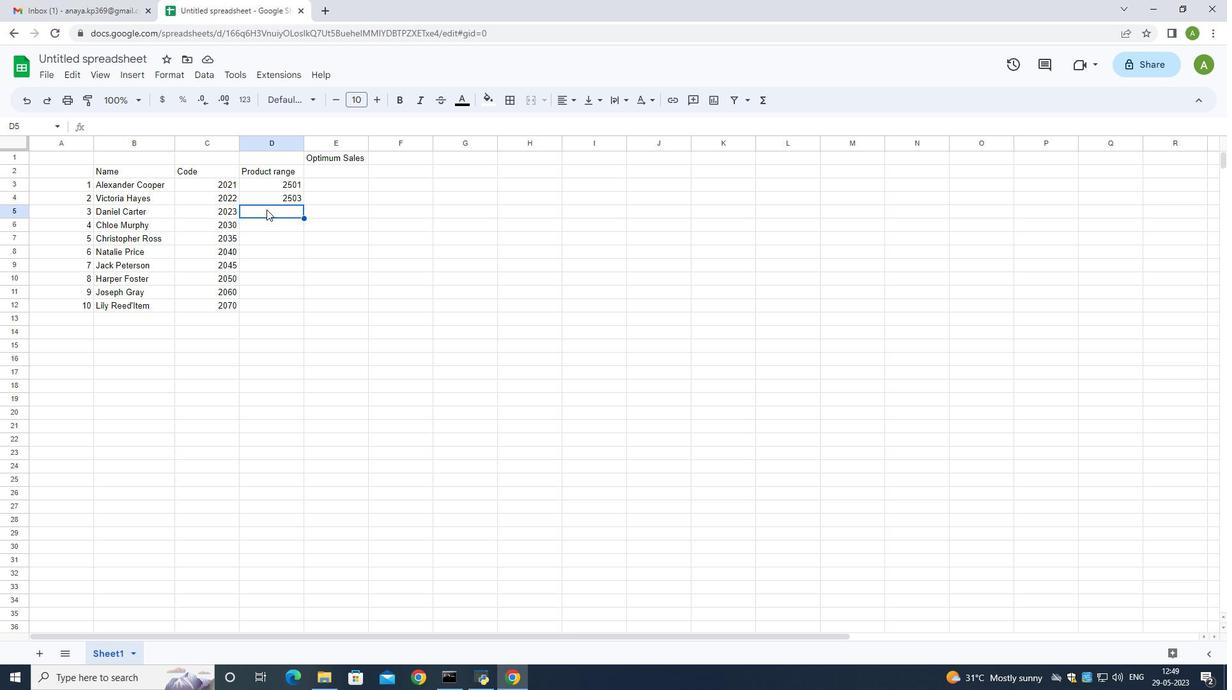 
Action: Mouse moved to (648, 157)
Screenshot: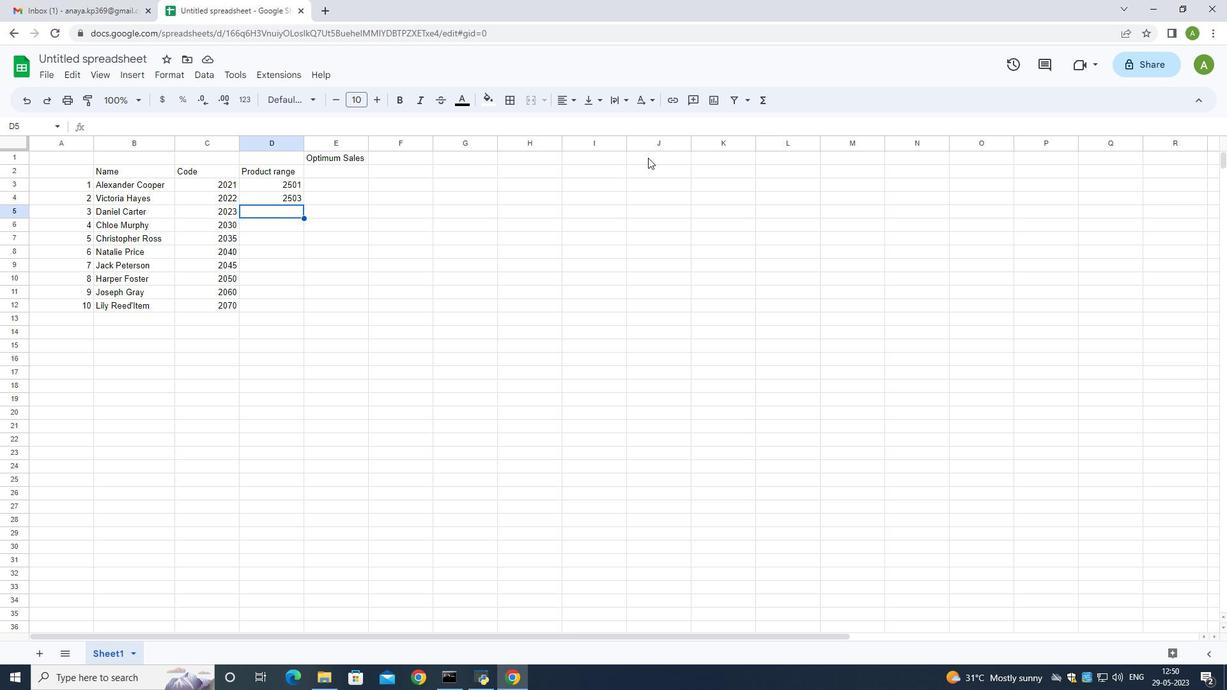 
Action: Key pressed 2507
Screenshot: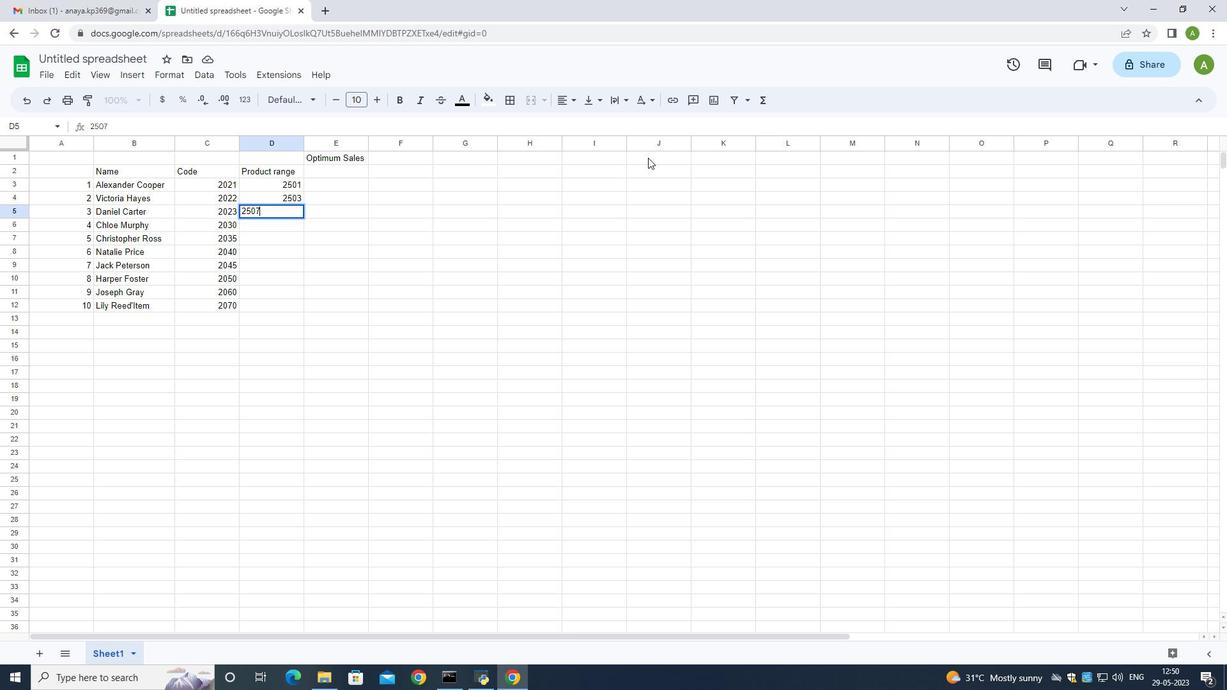 
Action: Mouse moved to (281, 220)
Screenshot: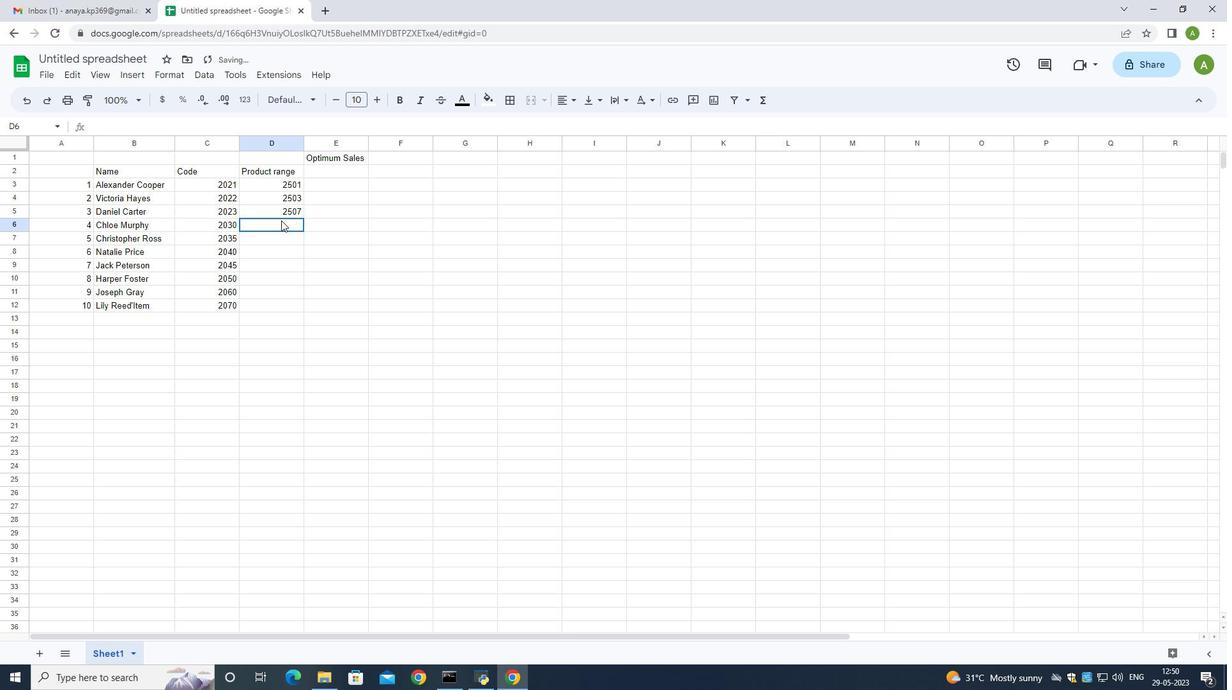 
Action: Mouse pressed left at (281, 220)
Screenshot: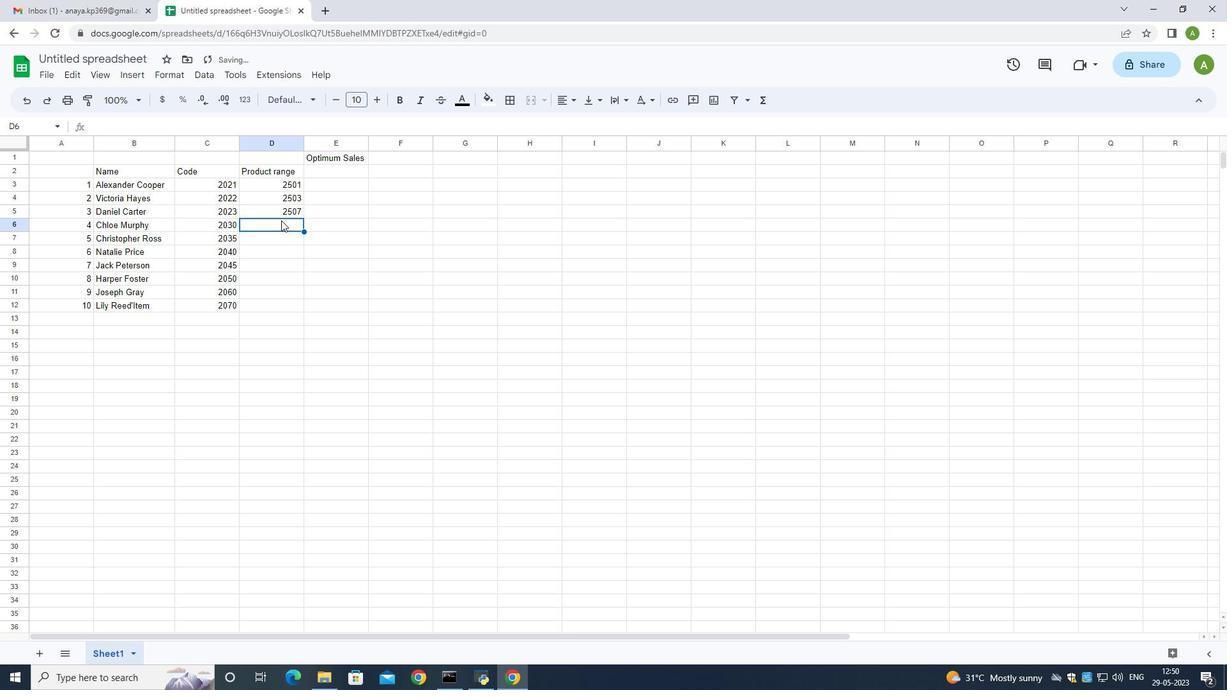 
Action: Mouse moved to (899, 430)
Screenshot: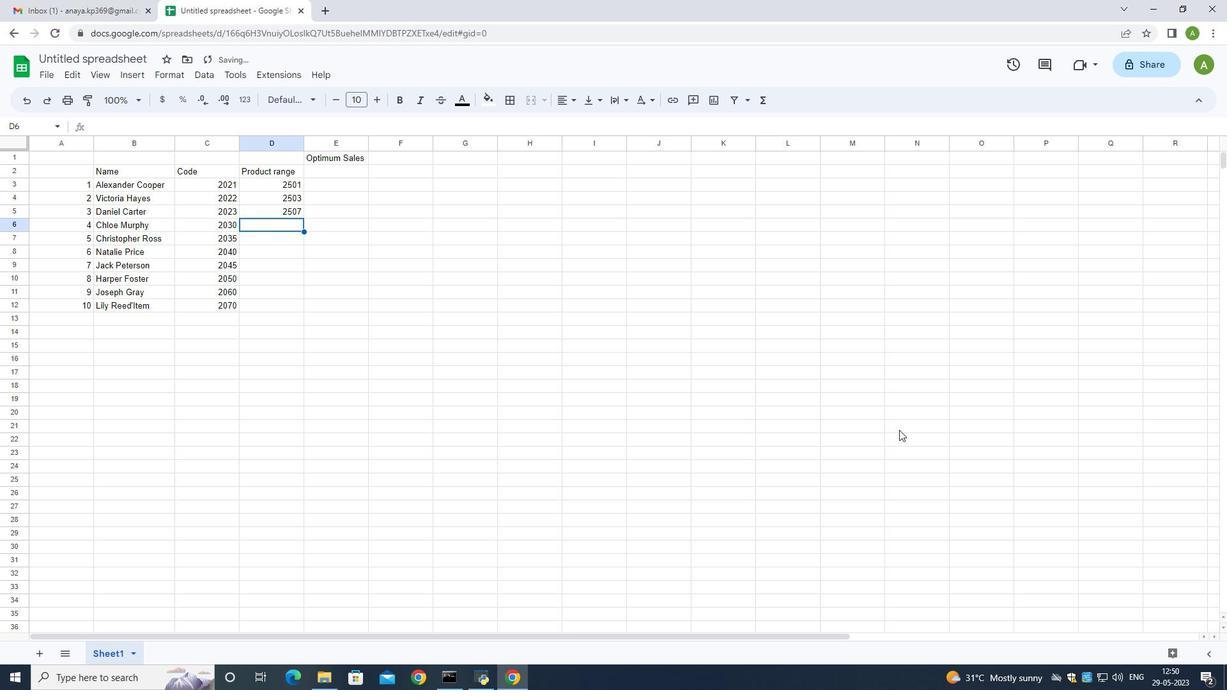 
Action: Key pressed 2509
Screenshot: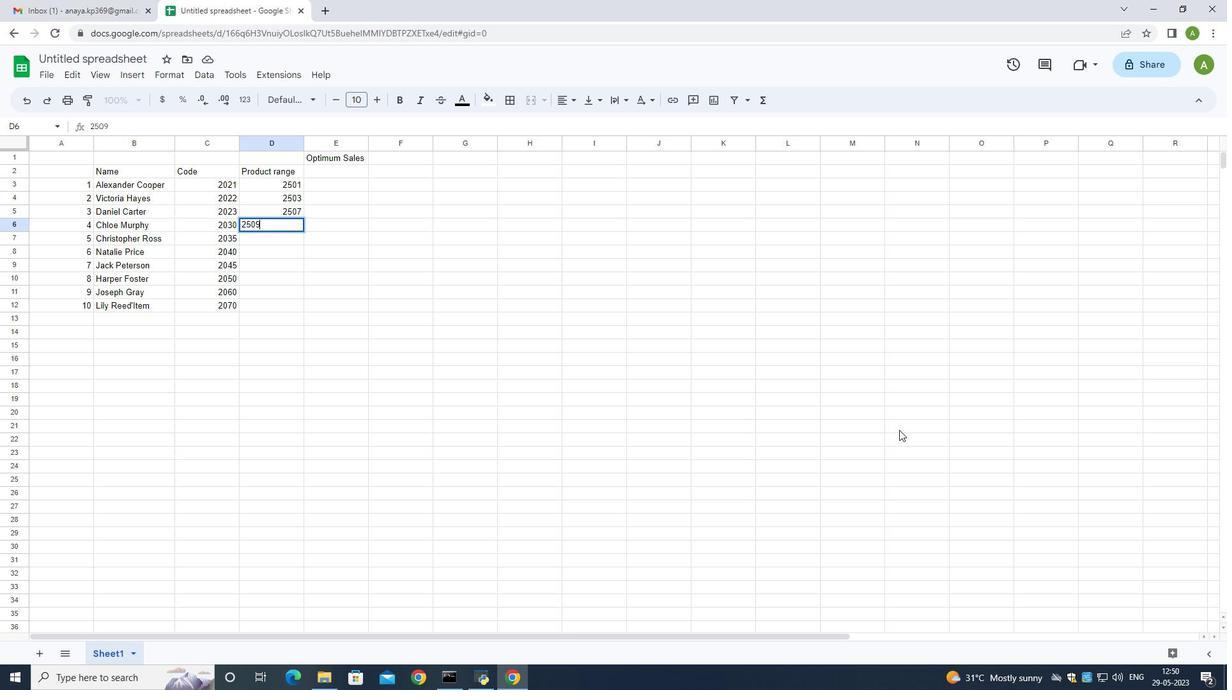 
Action: Mouse moved to (264, 235)
Screenshot: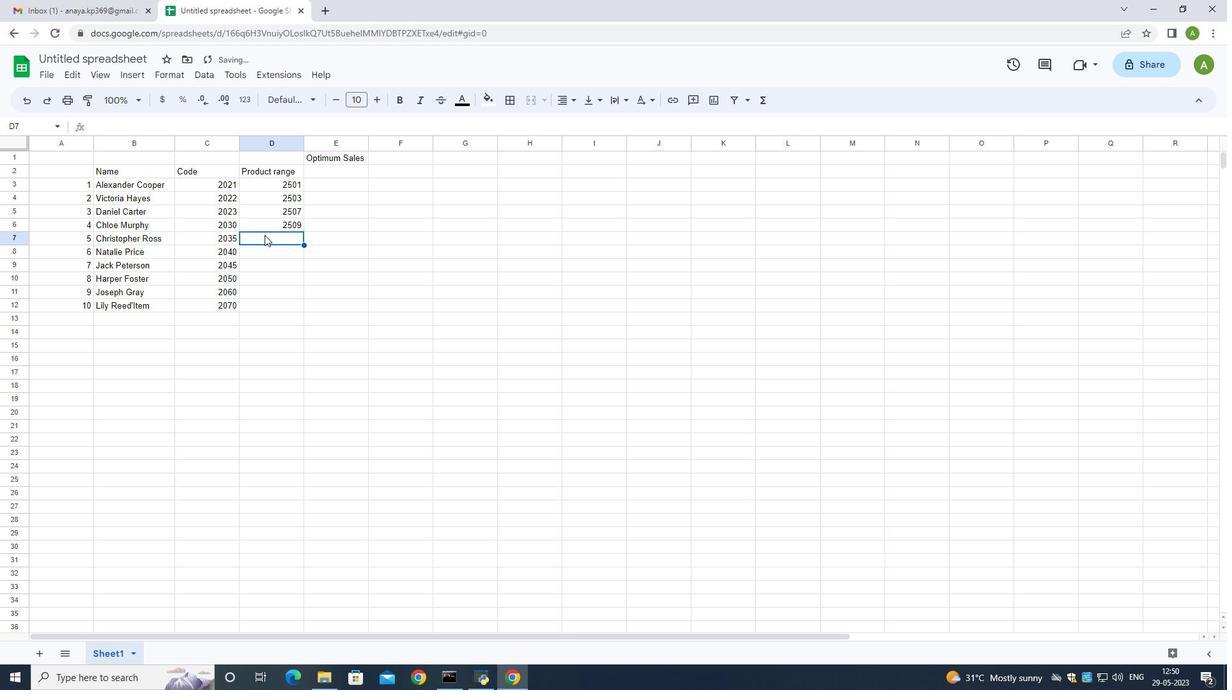 
Action: Mouse pressed left at (264, 235)
Screenshot: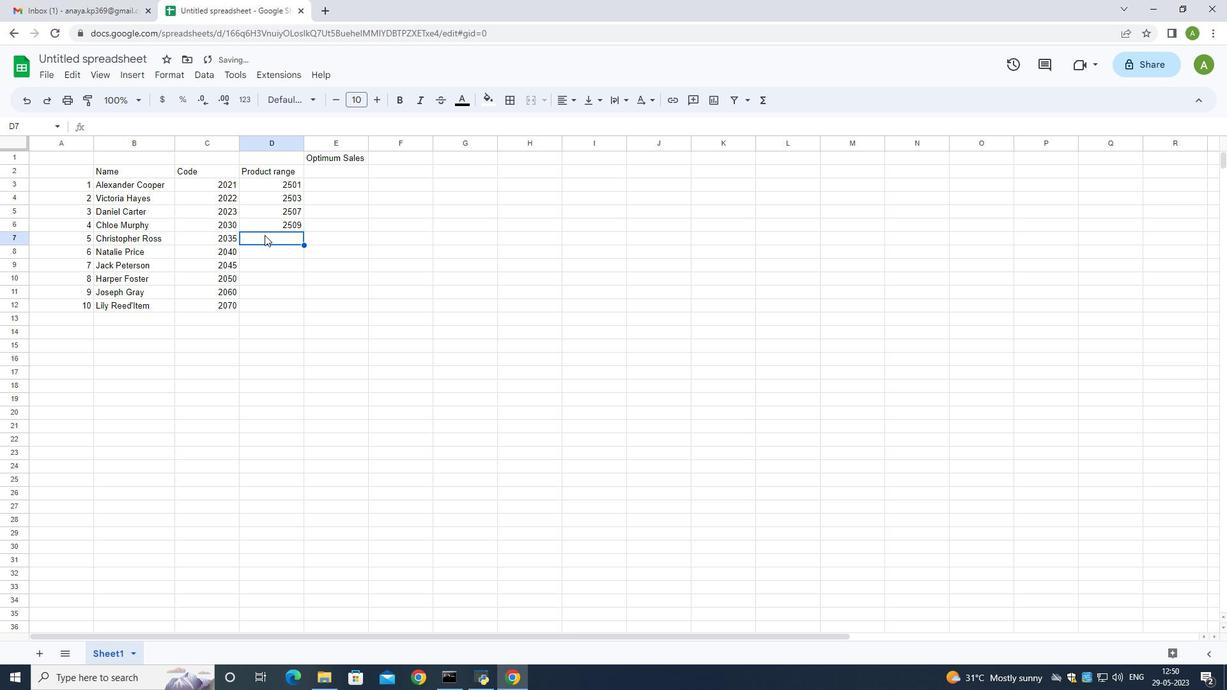 
Action: Mouse moved to (309, 264)
Screenshot: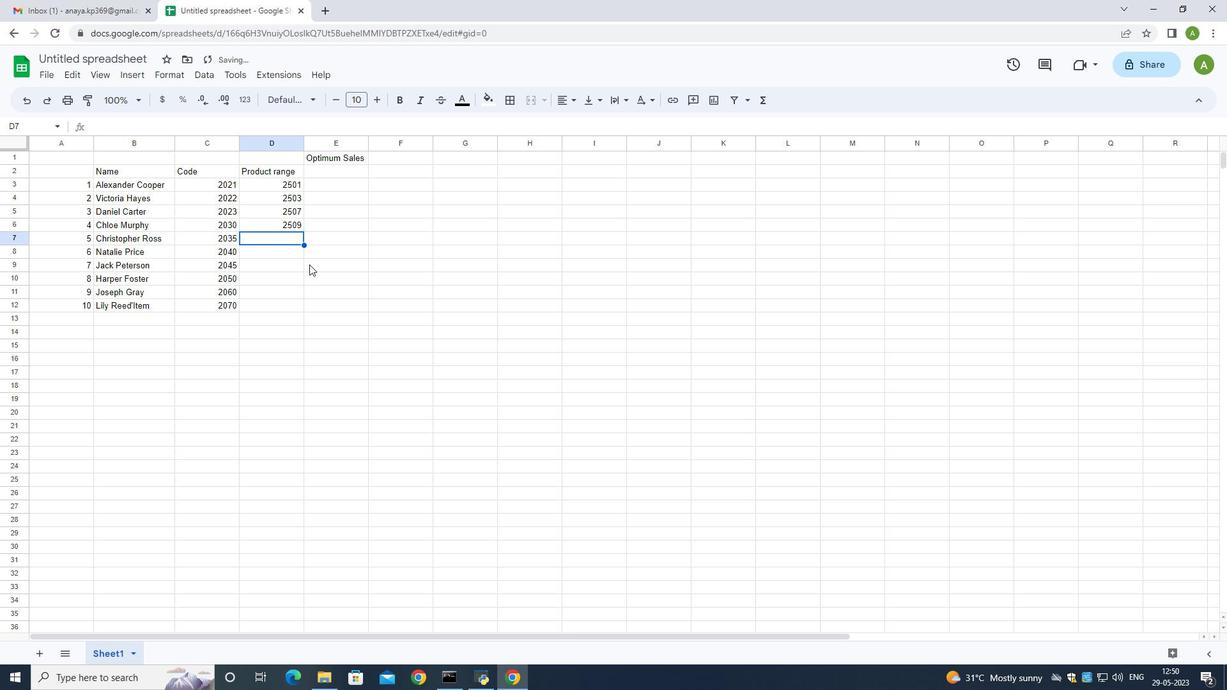 
Action: Key pressed 250<Key.backspace>10
Screenshot: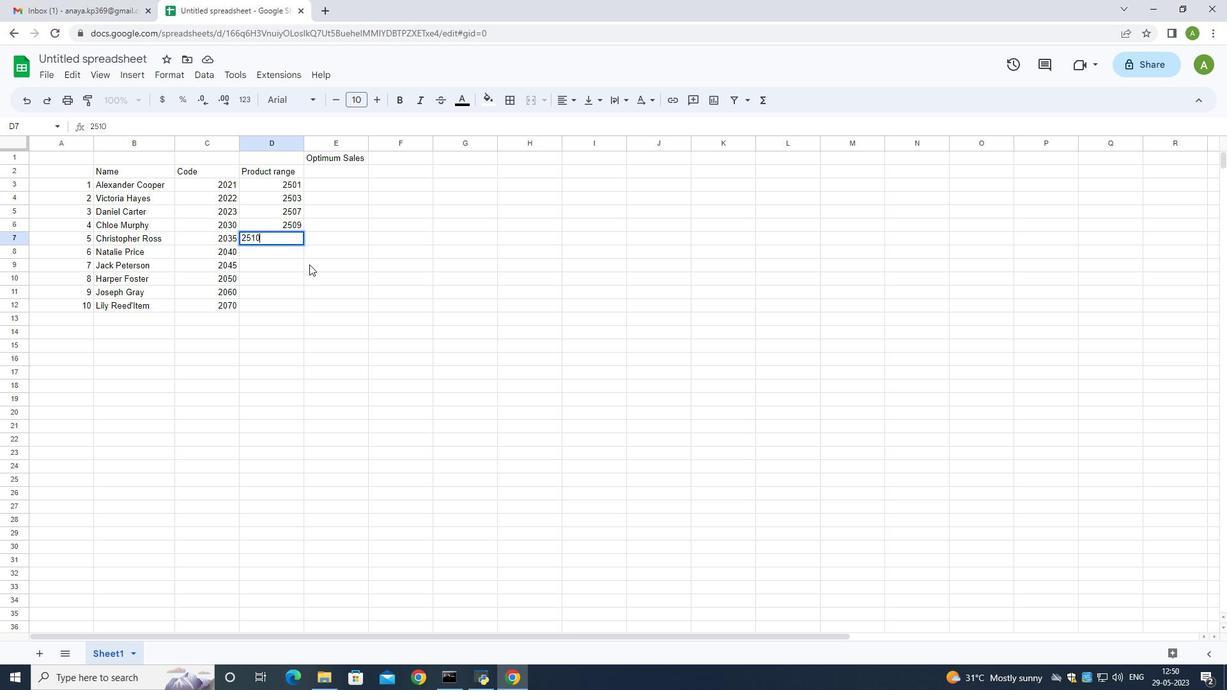 
Action: Mouse moved to (274, 254)
Screenshot: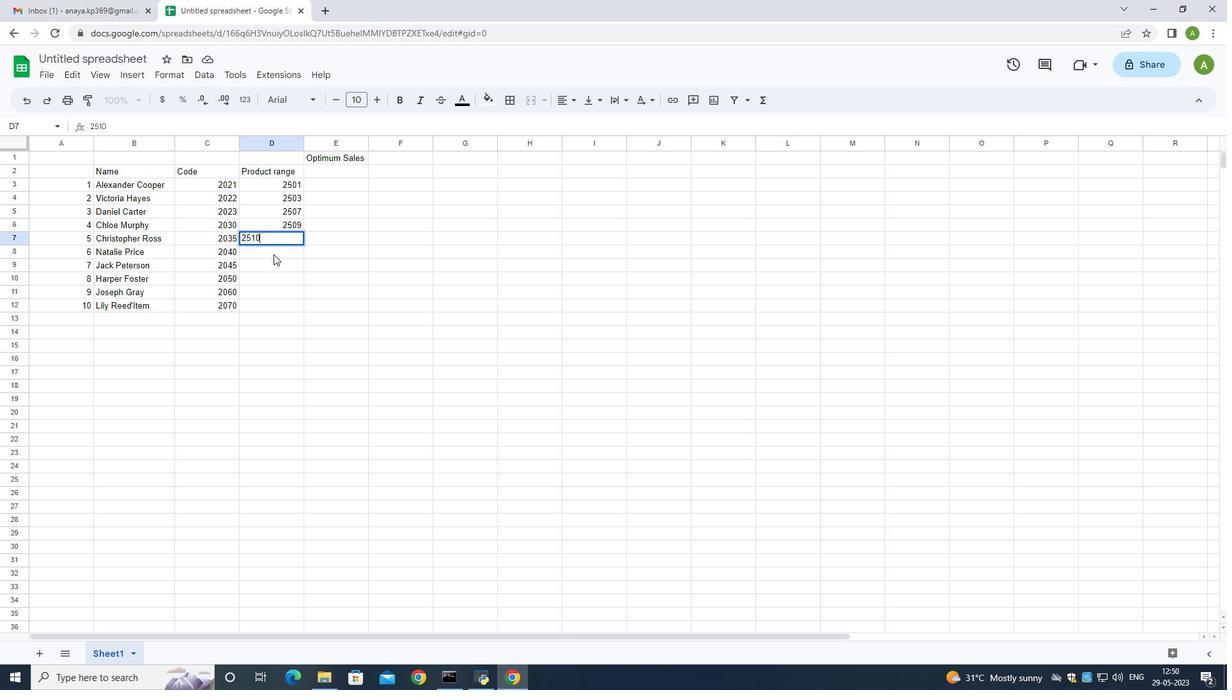 
Action: Mouse pressed left at (274, 254)
Screenshot: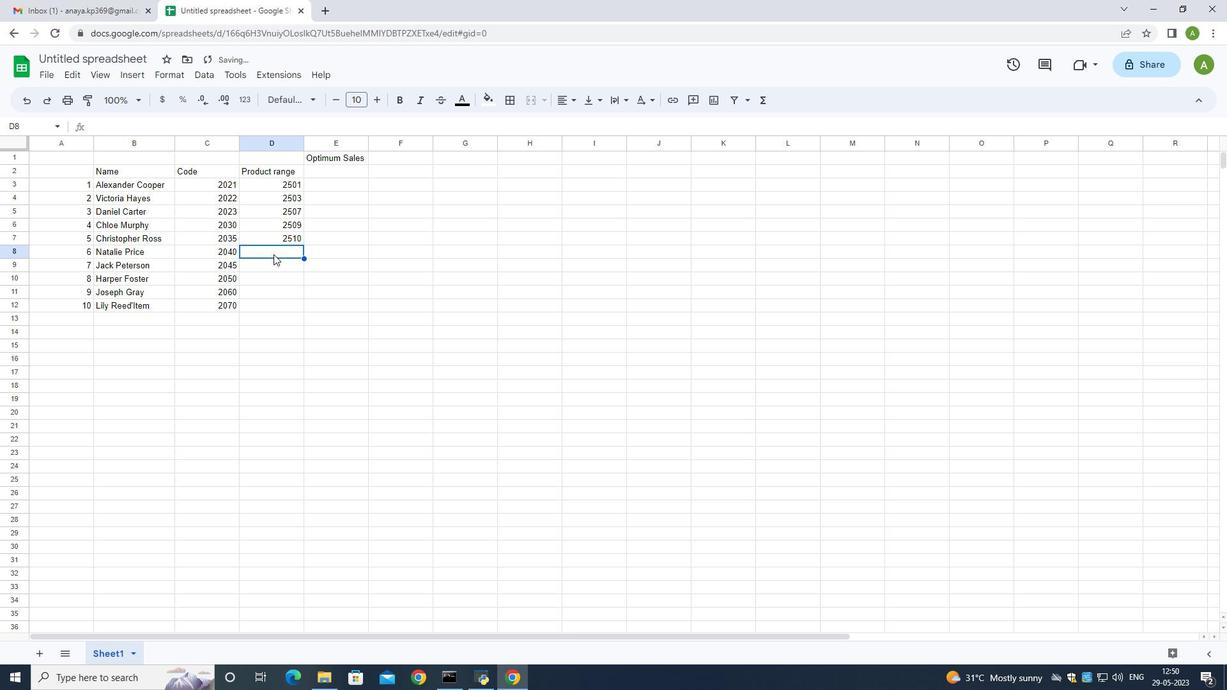 
Action: Mouse moved to (604, 414)
Screenshot: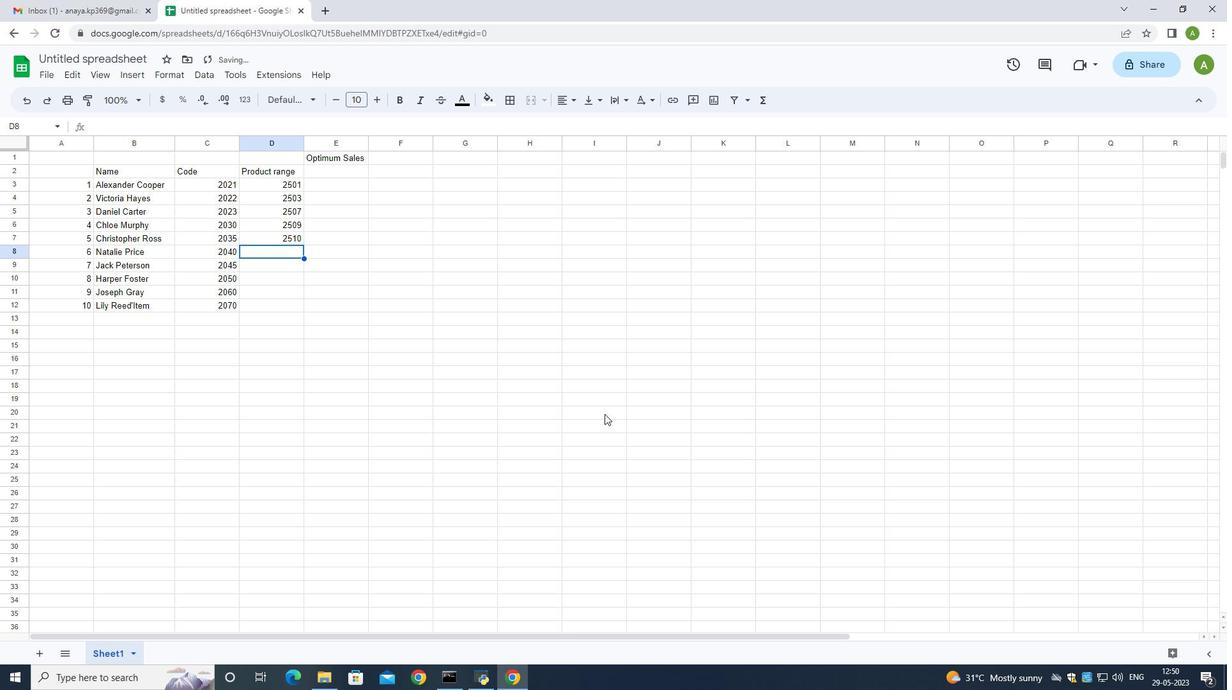 
Action: Key pressed 2511<Key.down>25<Key.backspace><Key.backspace>10000
Screenshot: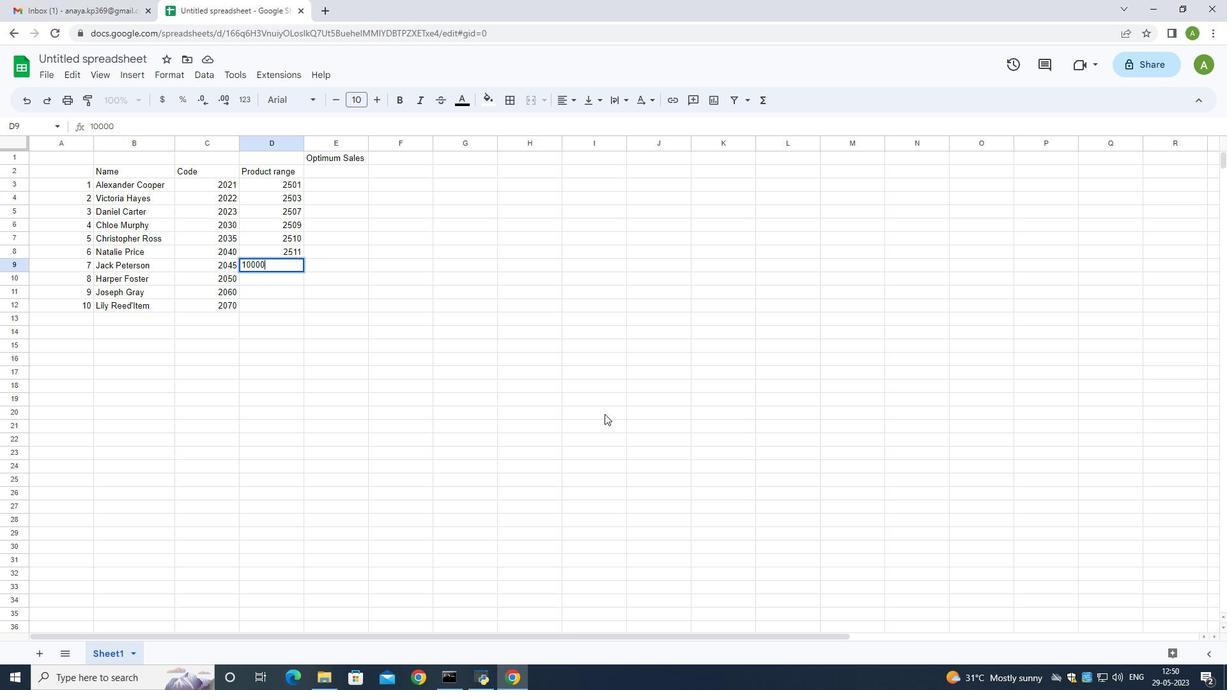 
Action: Mouse moved to (262, 278)
Screenshot: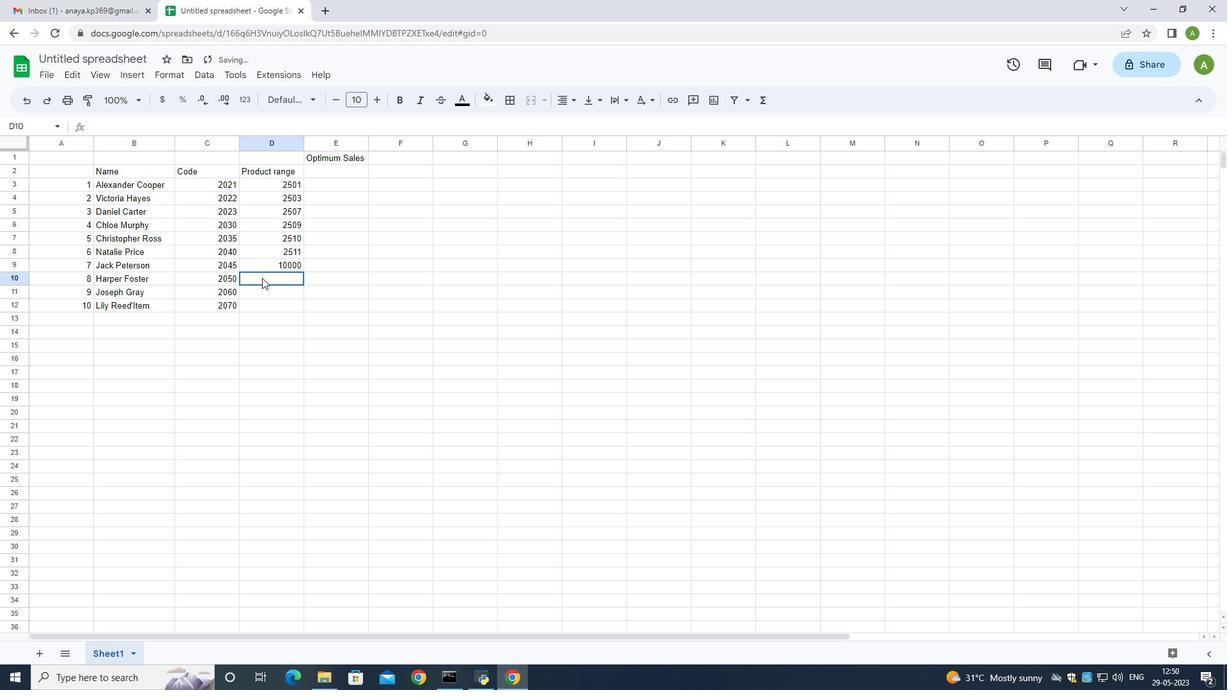 
Action: Mouse pressed left at (262, 278)
Screenshot: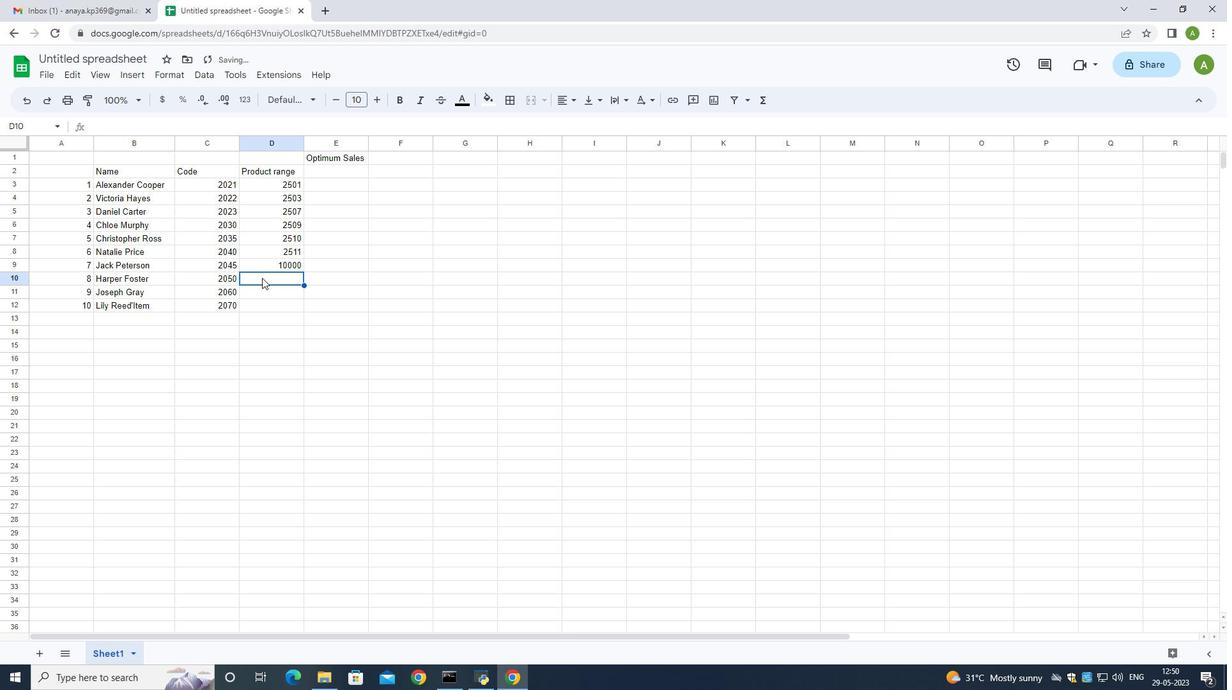 
Action: Mouse moved to (397, 285)
Screenshot: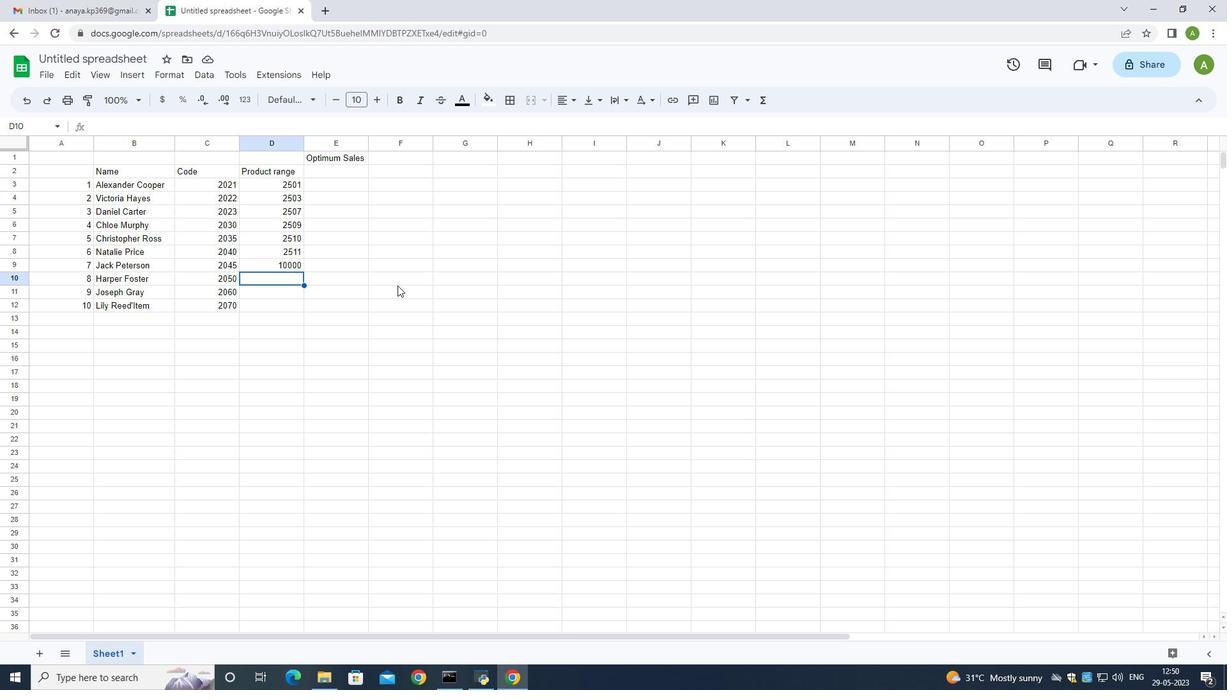 
Action: Key pressed 12000
Screenshot: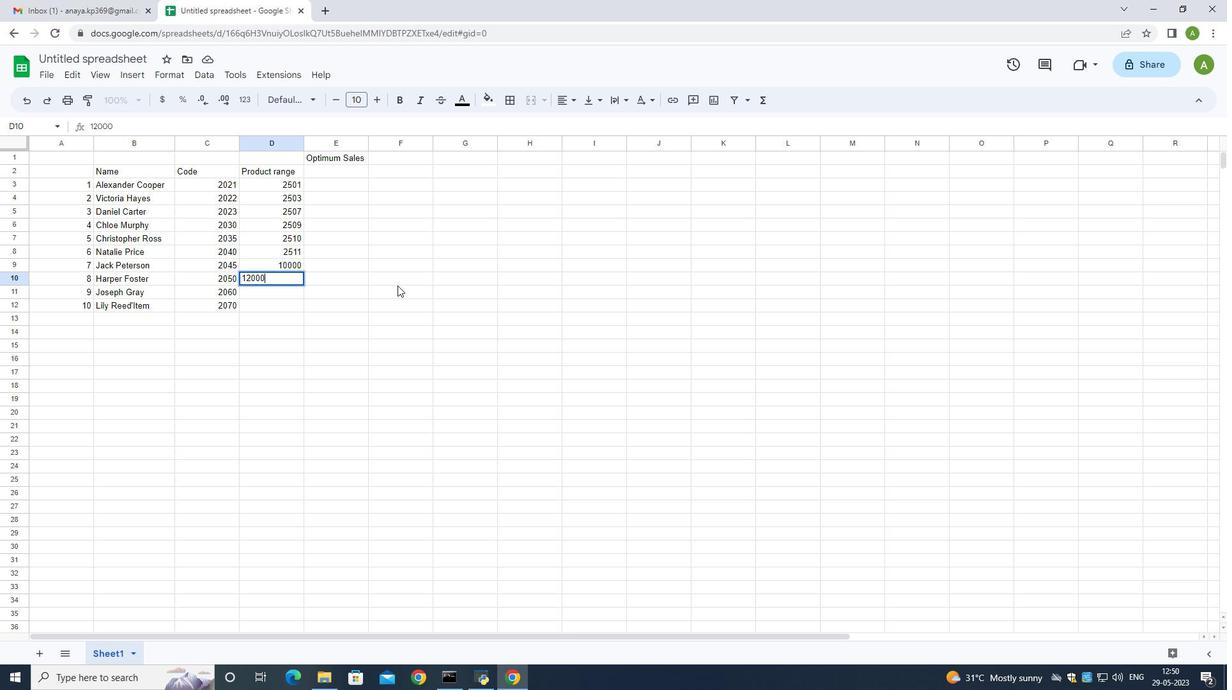 
Action: Mouse moved to (257, 292)
Screenshot: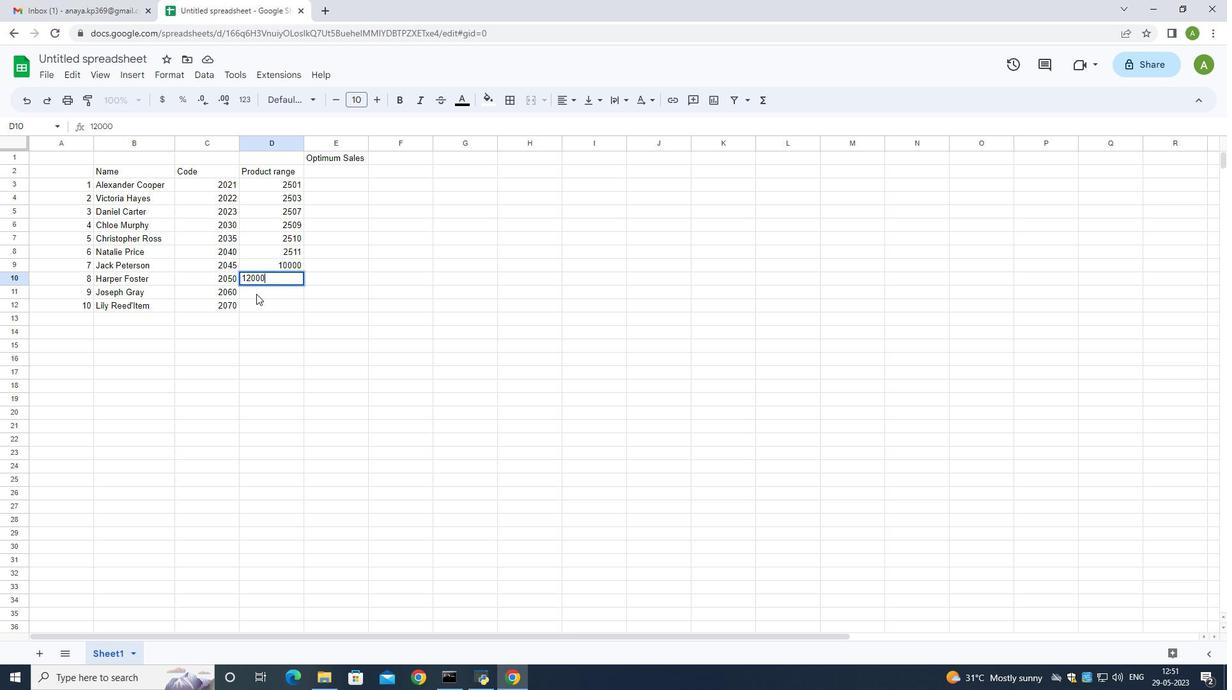 
Action: Mouse pressed left at (257, 292)
Screenshot: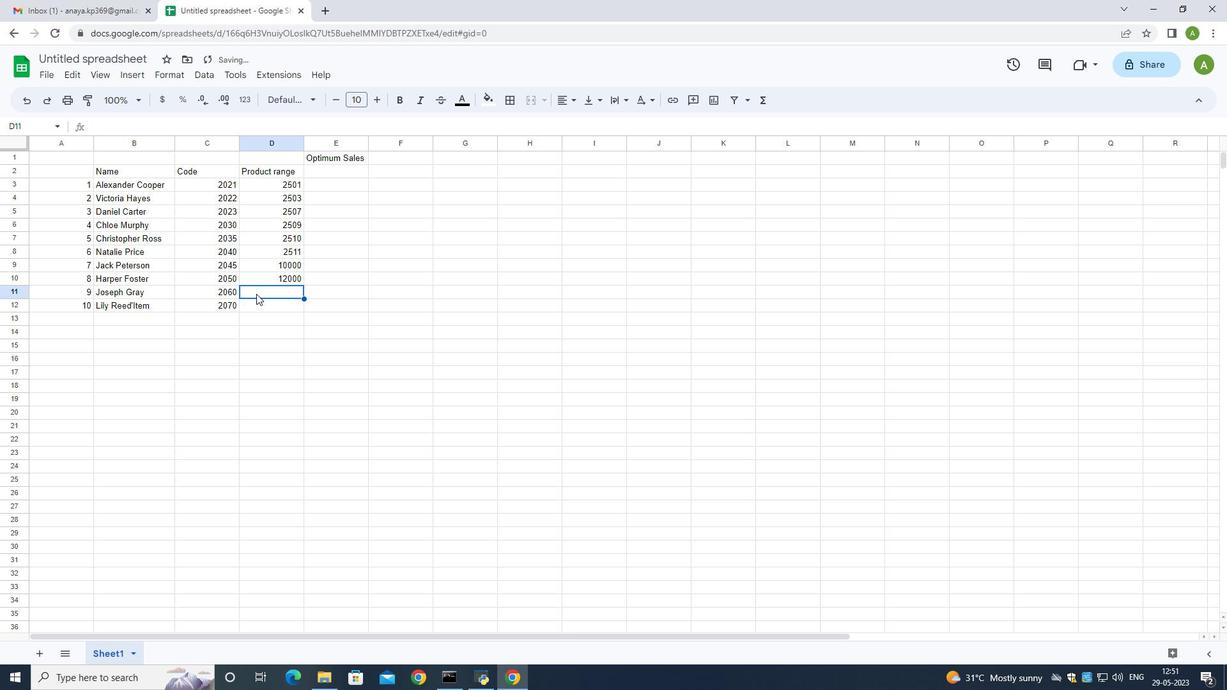 
Action: Mouse moved to (256, 294)
Screenshot: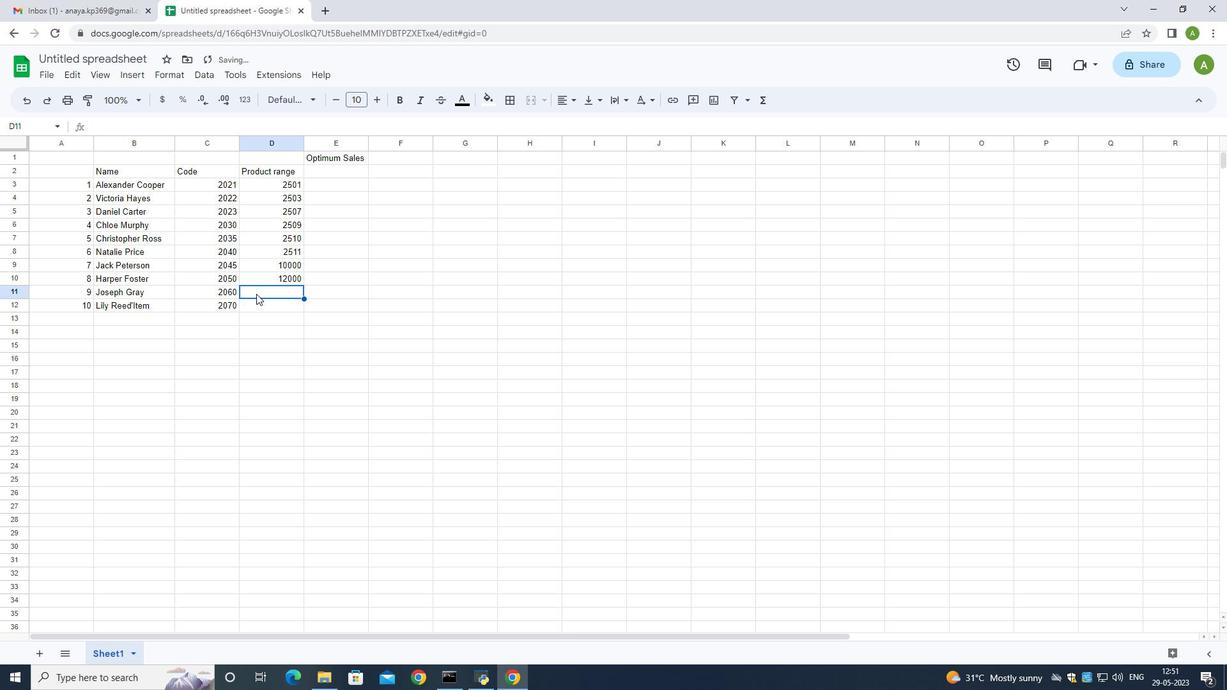 
Action: Key pressed 1300
Screenshot: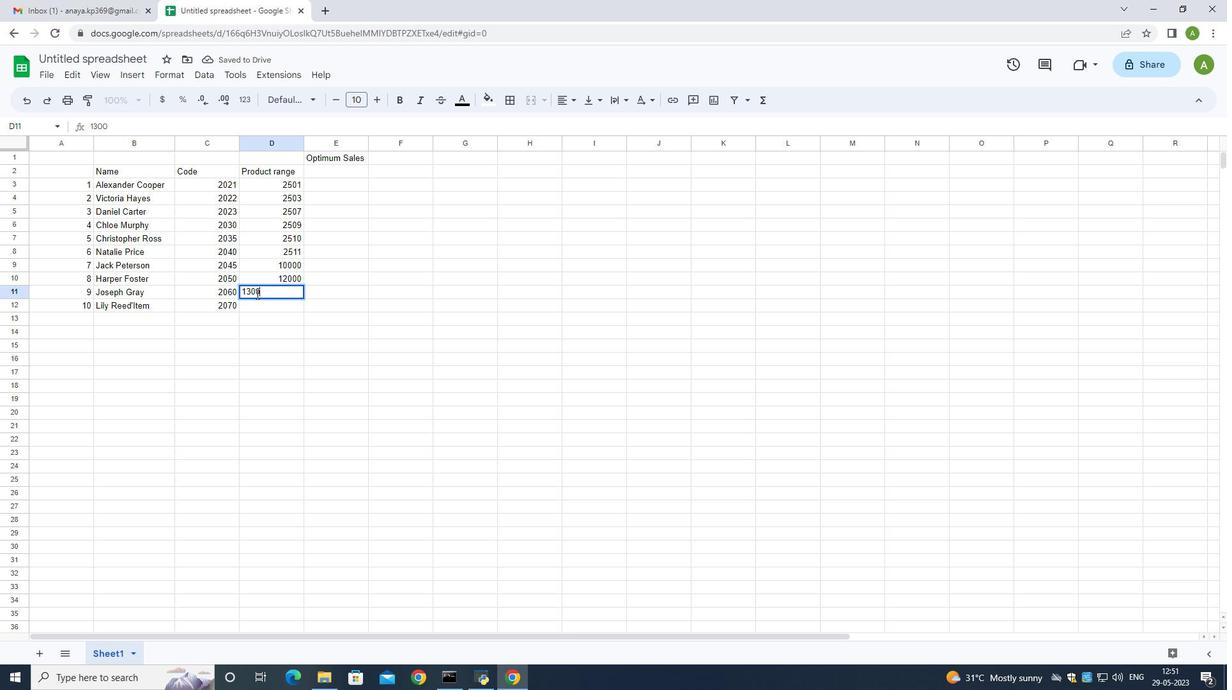 
Action: Mouse moved to (373, 271)
Screenshot: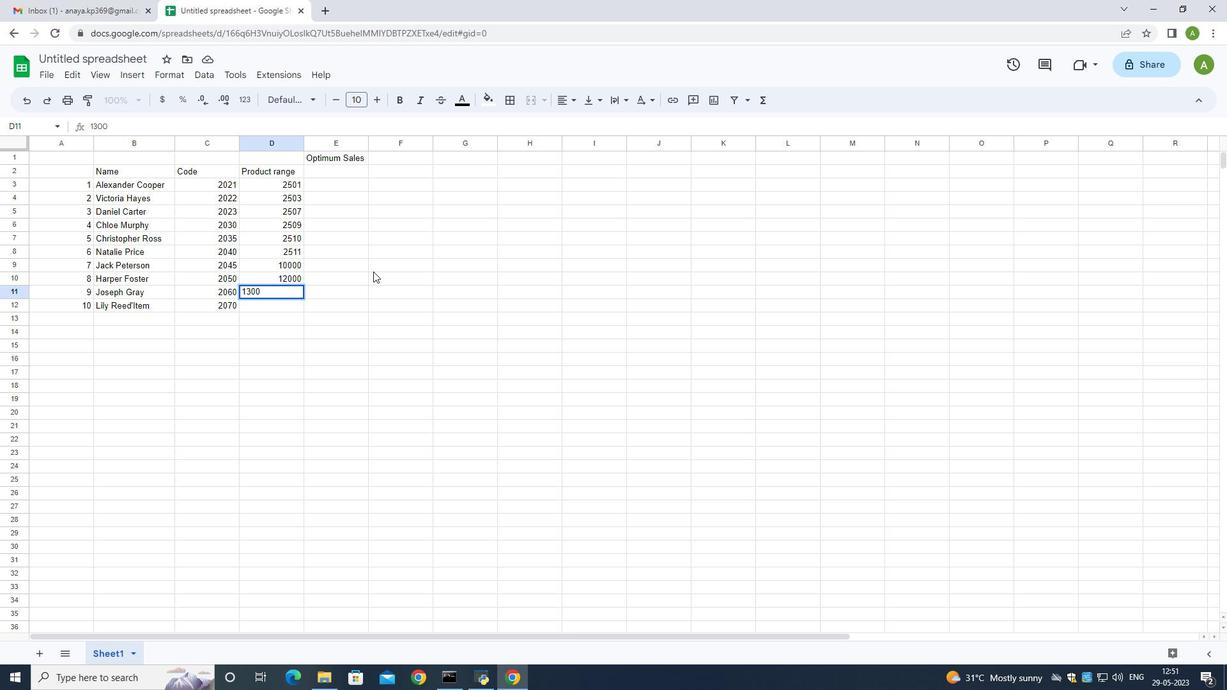 
Action: Key pressed 0
Screenshot: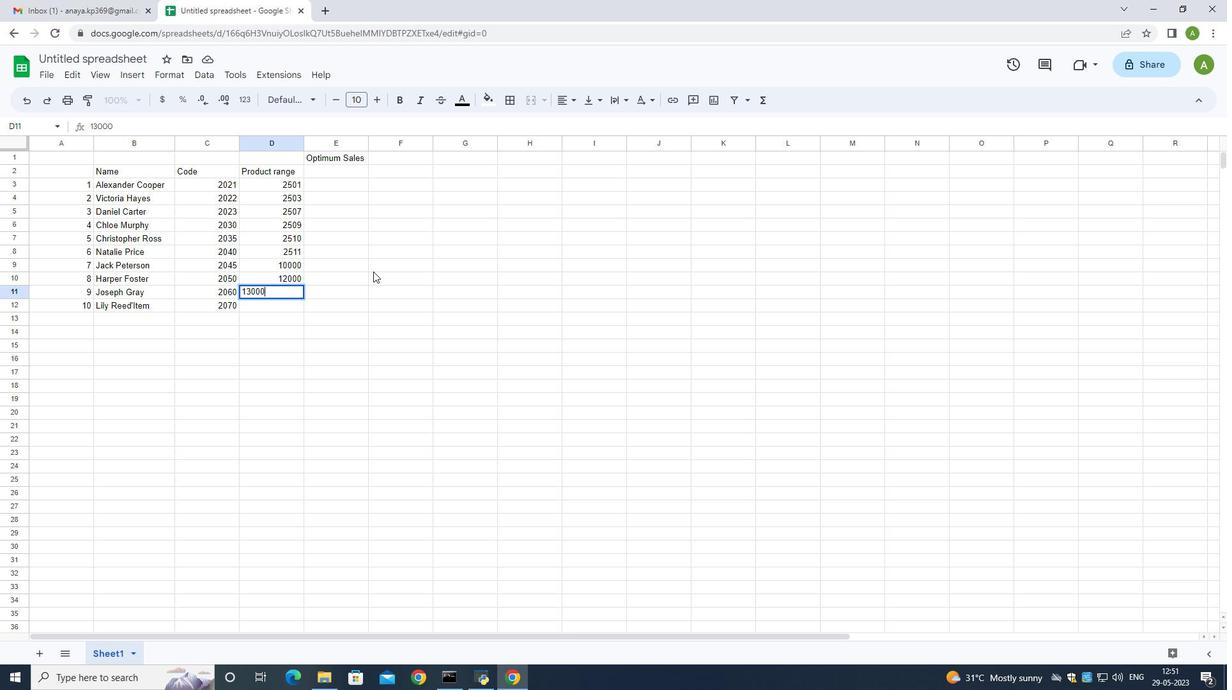 
Action: Mouse moved to (278, 309)
Screenshot: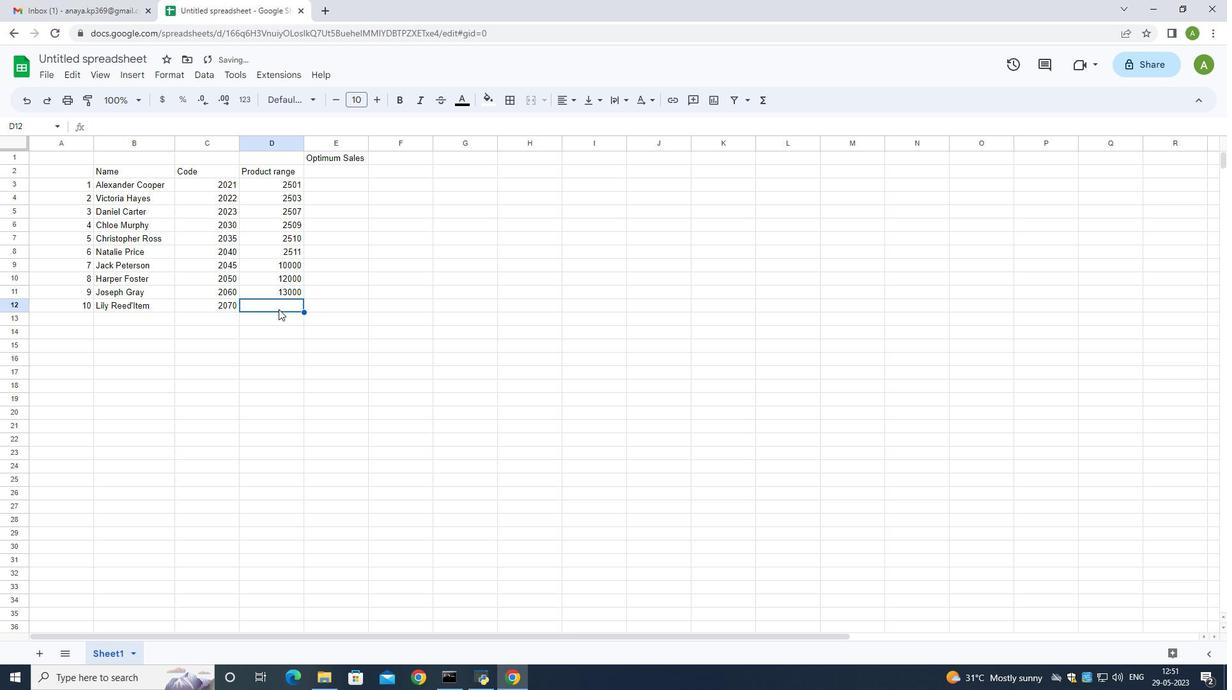 
Action: Mouse pressed left at (278, 309)
Screenshot: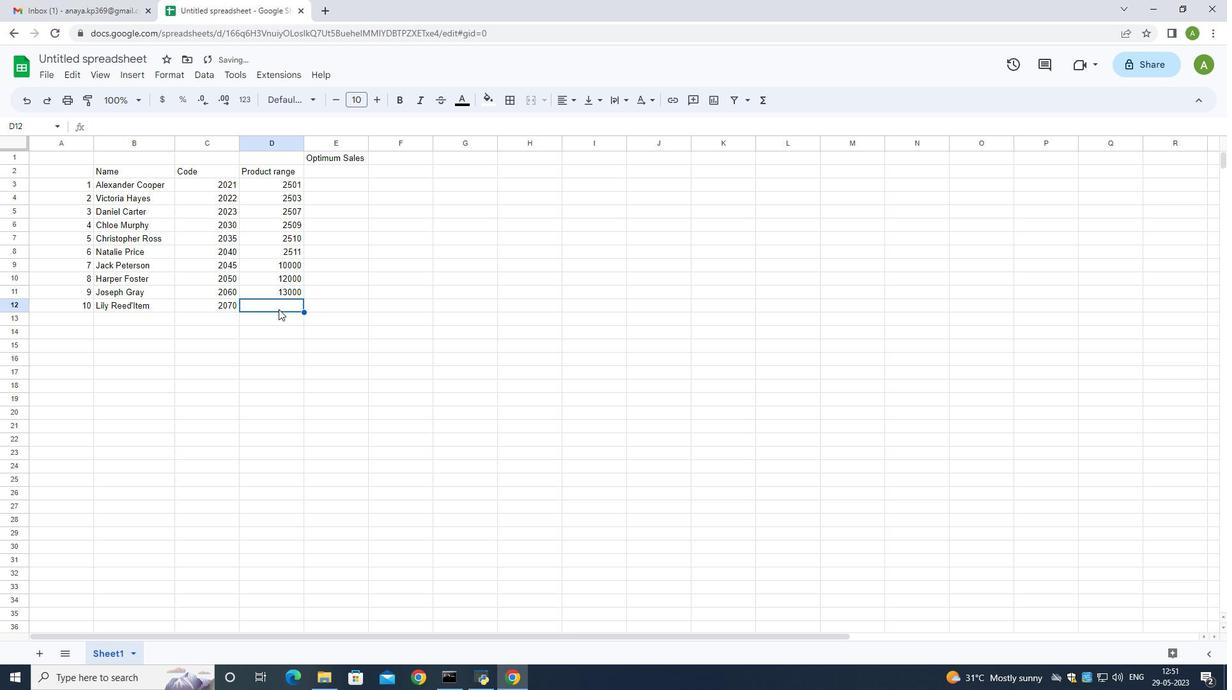 
Action: Mouse moved to (388, 326)
Screenshot: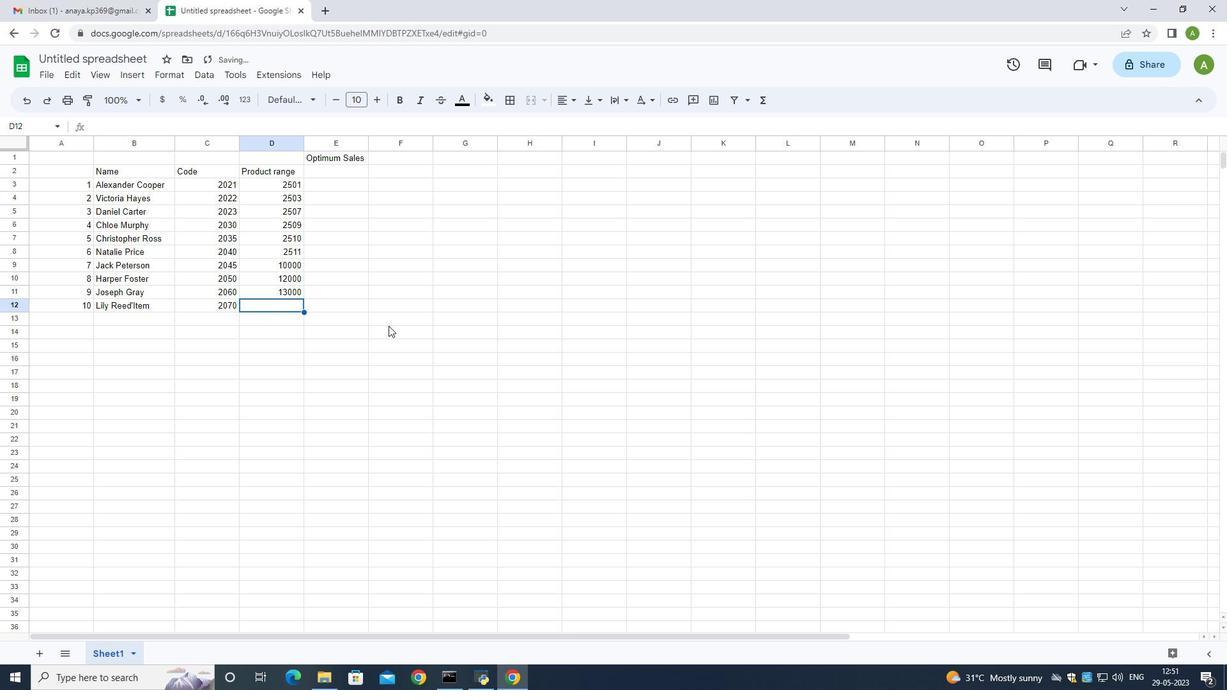 
Action: Key pressed 14000
Screenshot: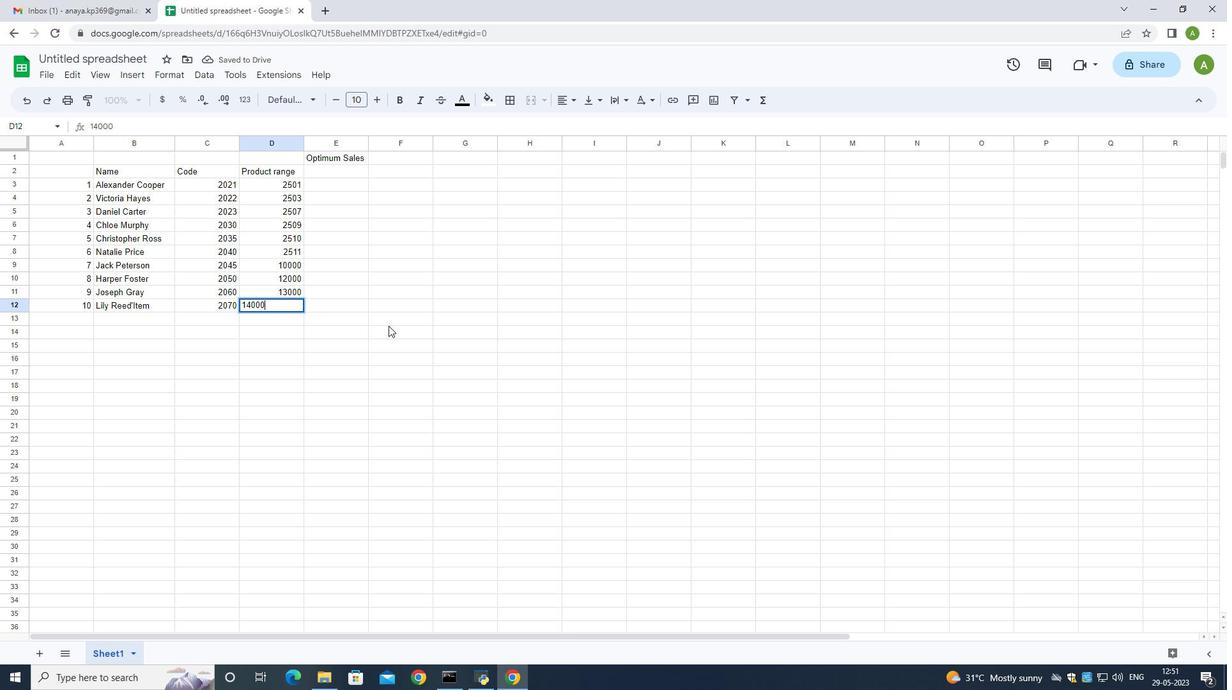 
Action: Mouse moved to (326, 304)
Screenshot: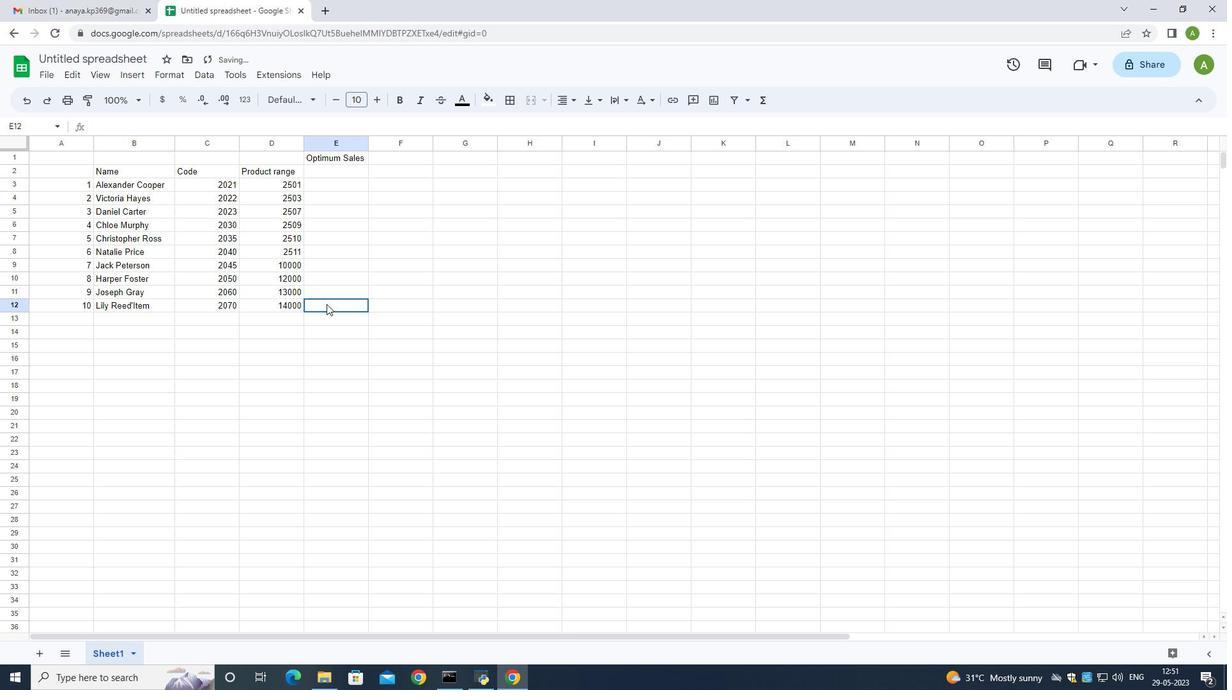 
Action: Mouse pressed left at (326, 304)
Screenshot: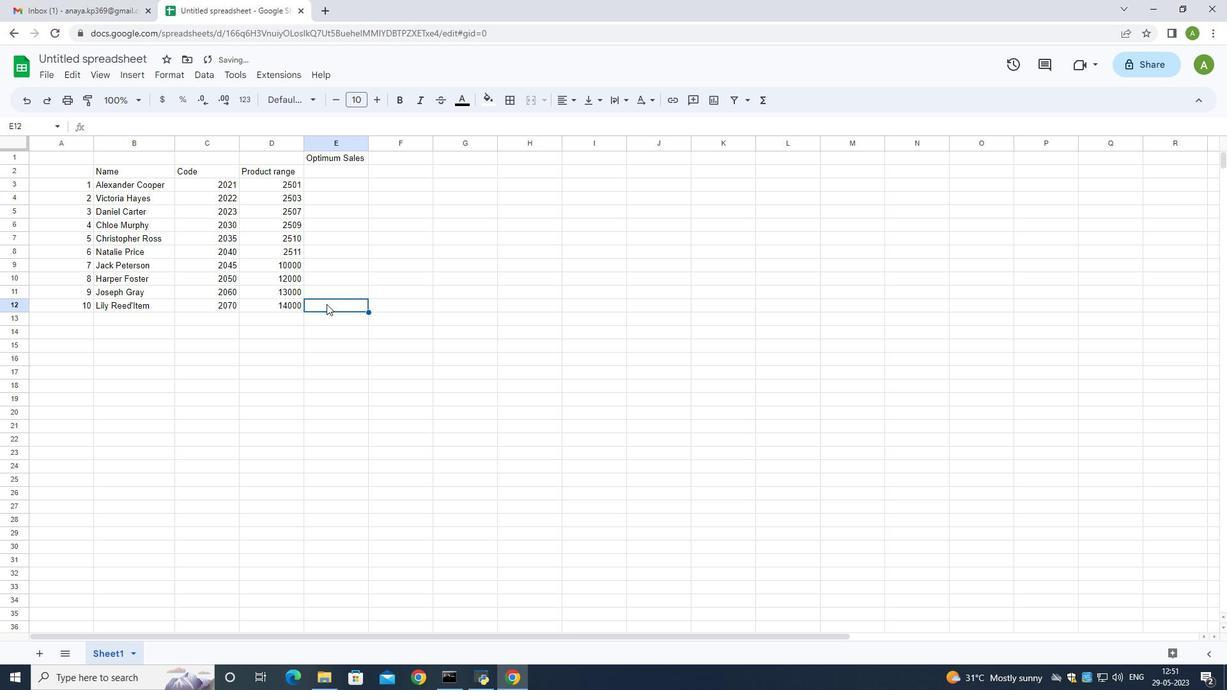 
Action: Mouse moved to (329, 166)
Screenshot: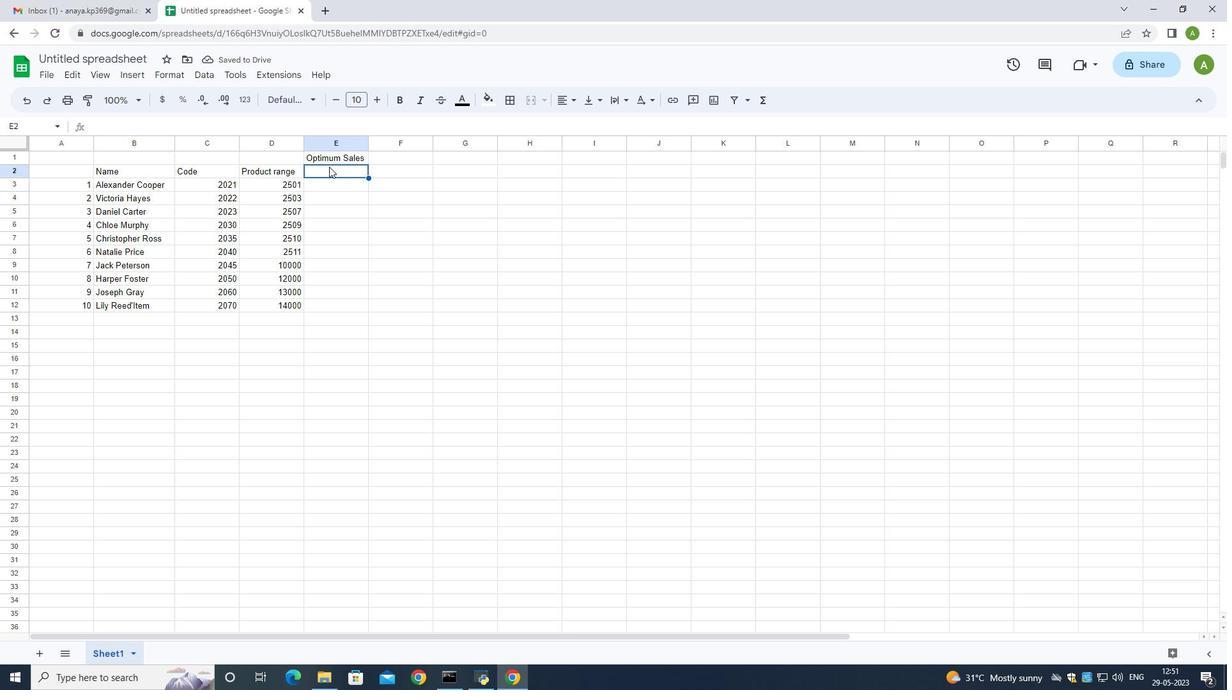 
Action: Mouse pressed left at (329, 166)
Screenshot: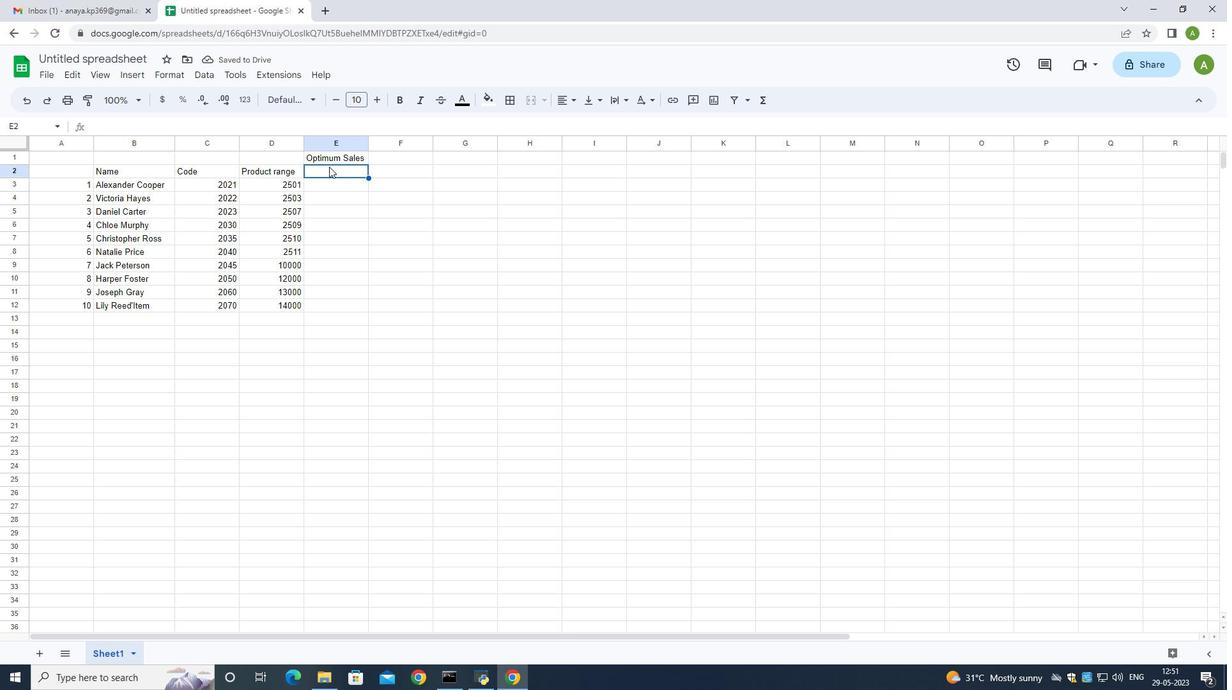 
Action: Mouse moved to (282, 175)
Screenshot: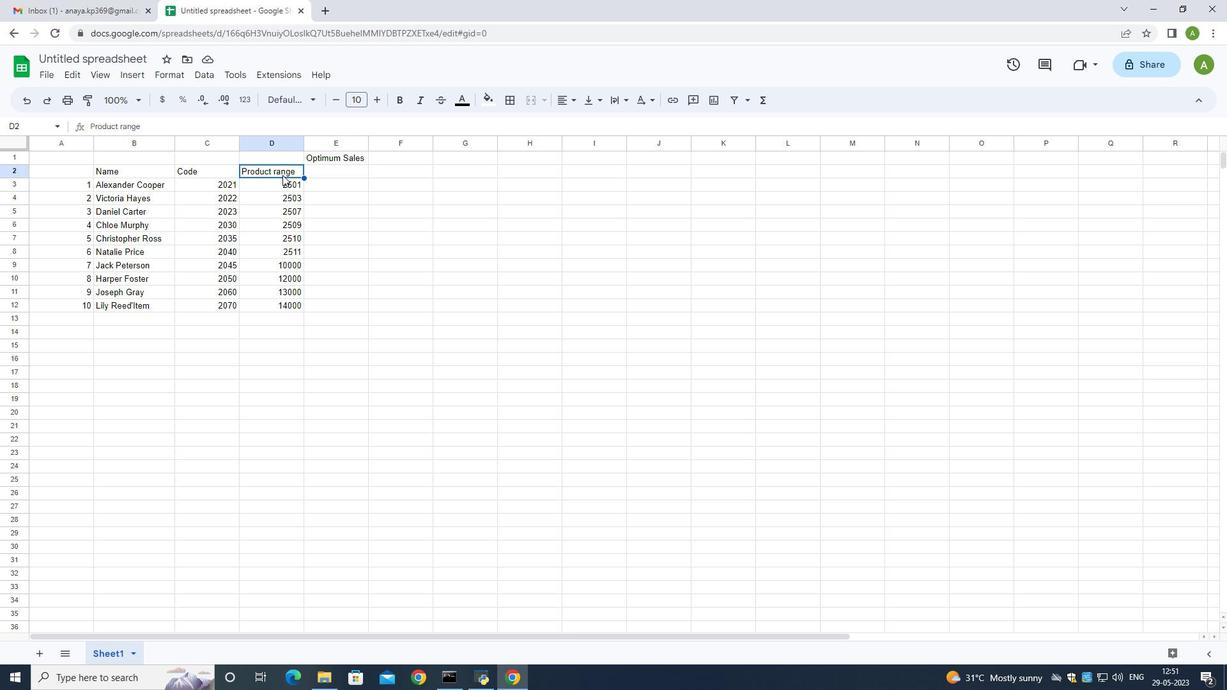 
Action: Mouse pressed left at (282, 175)
Screenshot: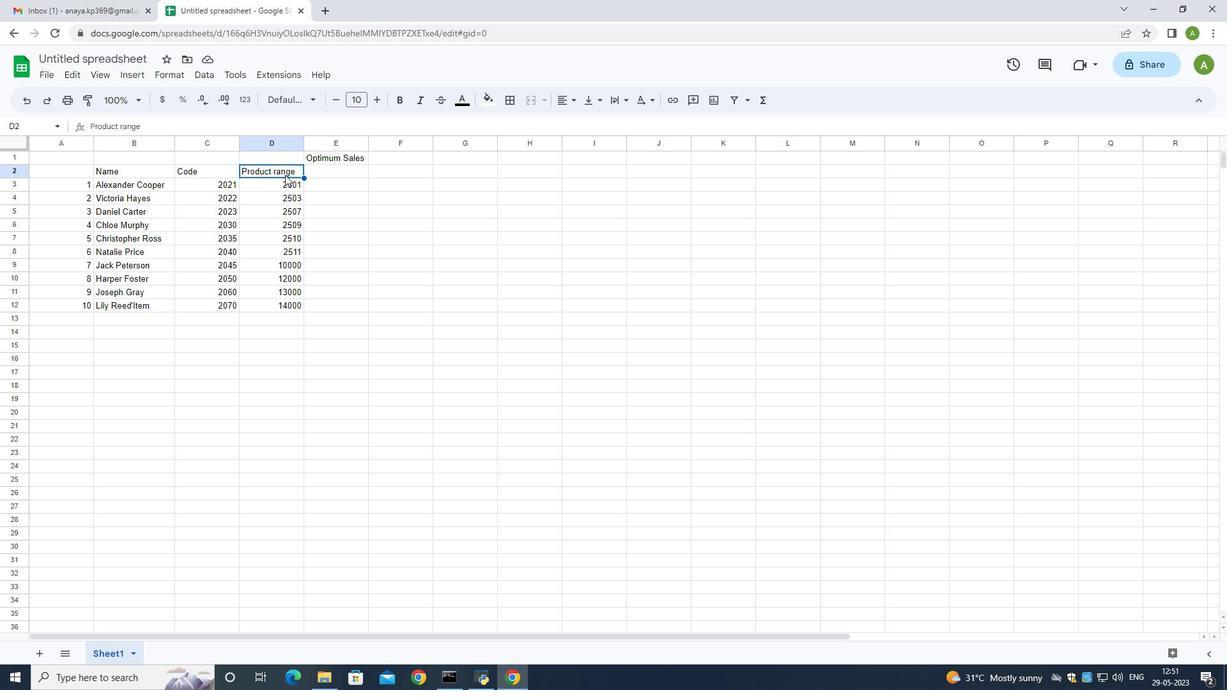
Action: Mouse moved to (285, 167)
Screenshot: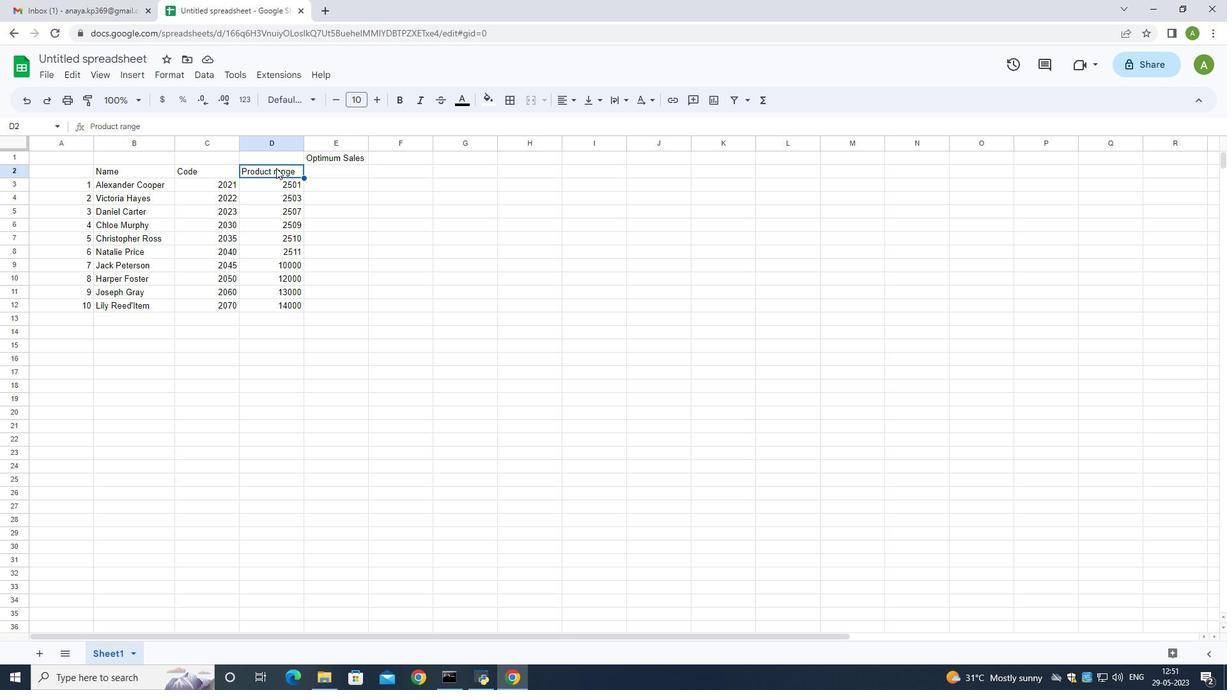 
Action: Mouse pressed left at (285, 167)
Screenshot: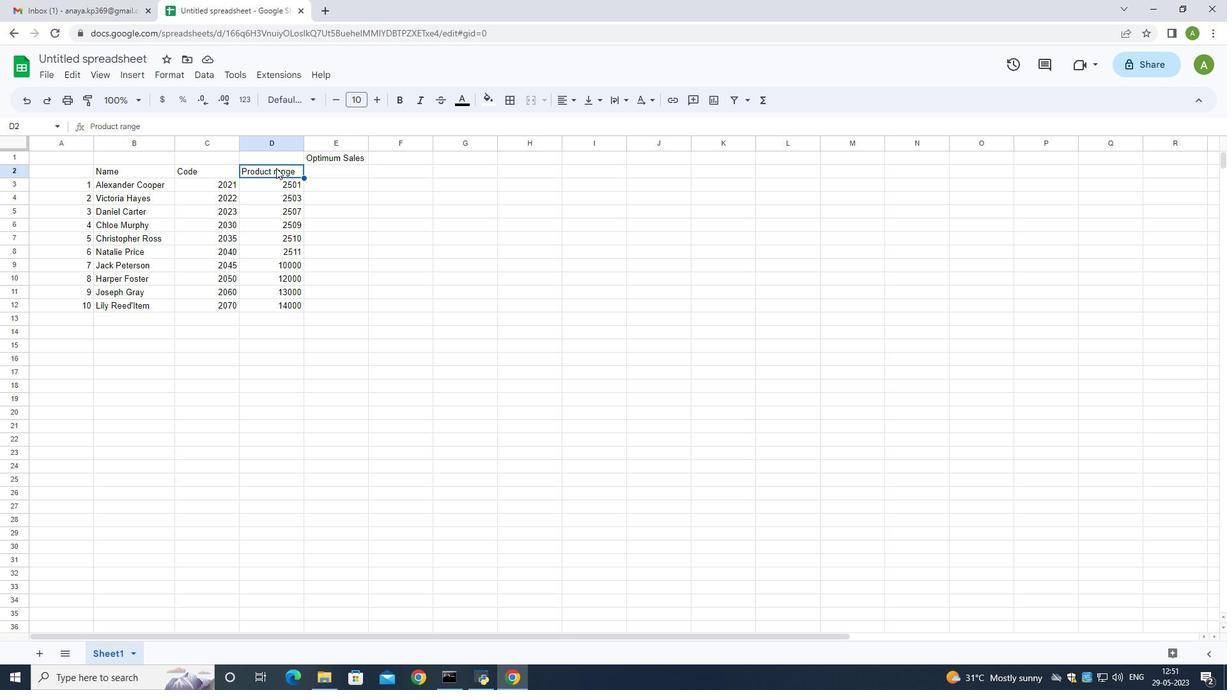 
Action: Mouse moved to (276, 168)
Screenshot: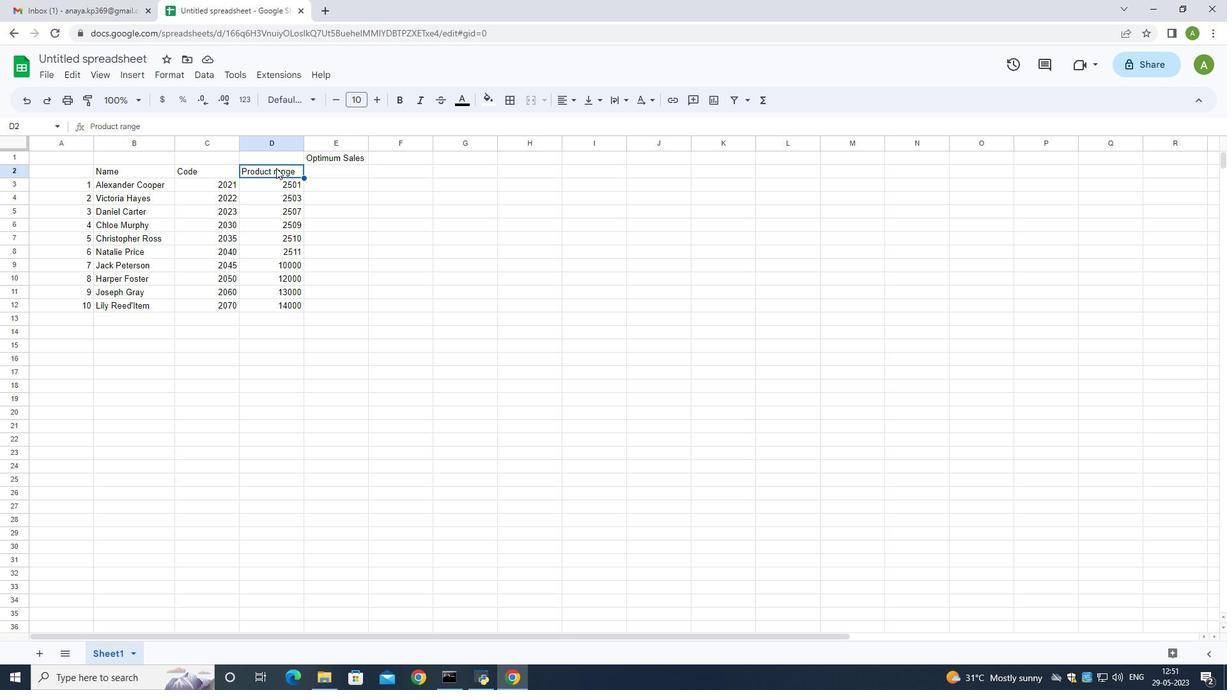 
Action: Mouse pressed left at (276, 168)
Screenshot: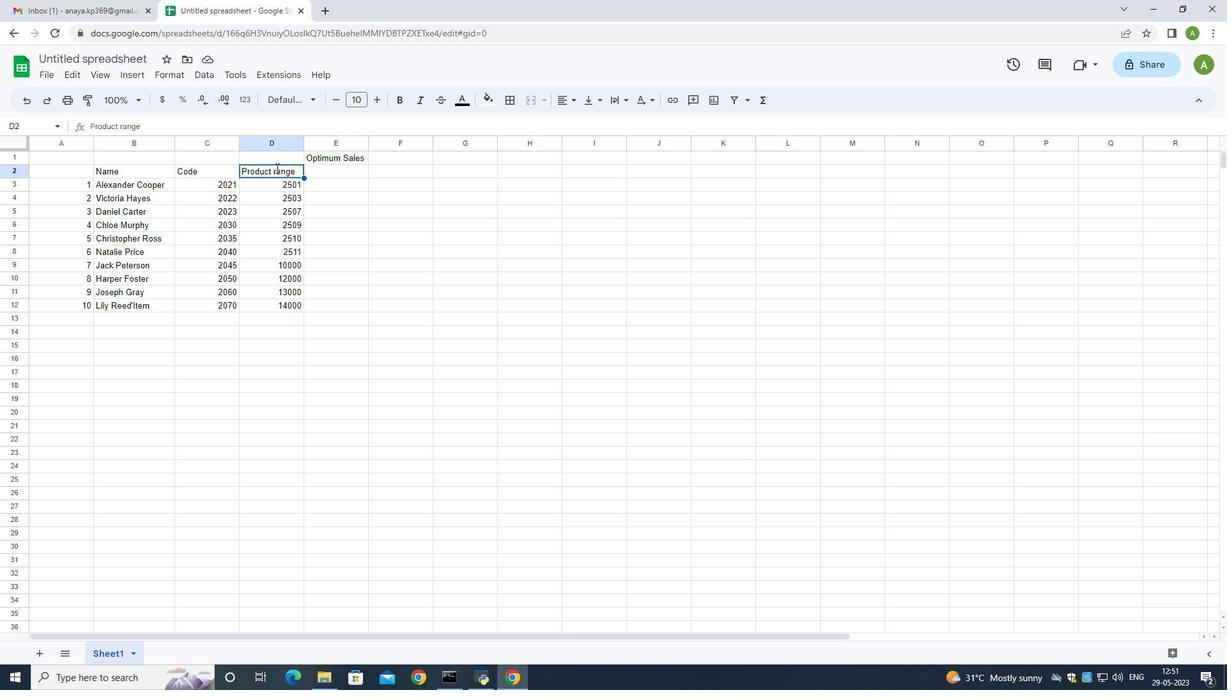 
Action: Mouse pressed left at (276, 168)
Screenshot: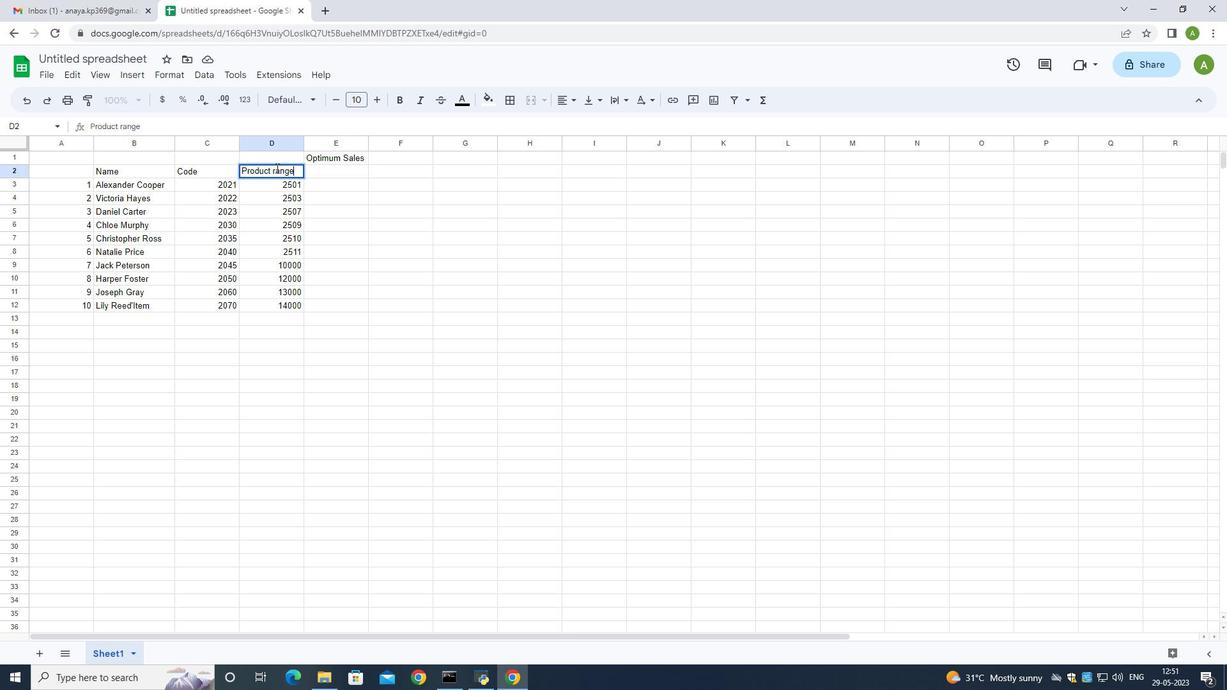 
Action: Mouse moved to (274, 168)
Screenshot: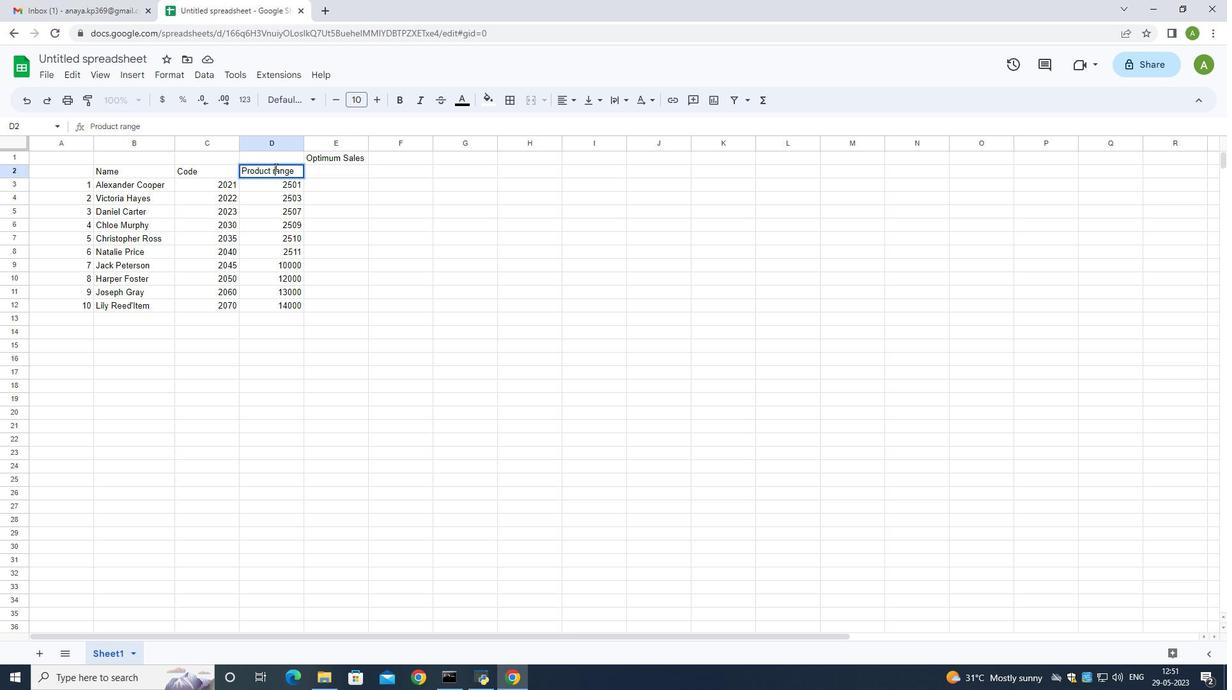 
Action: Mouse pressed left at (274, 168)
Screenshot: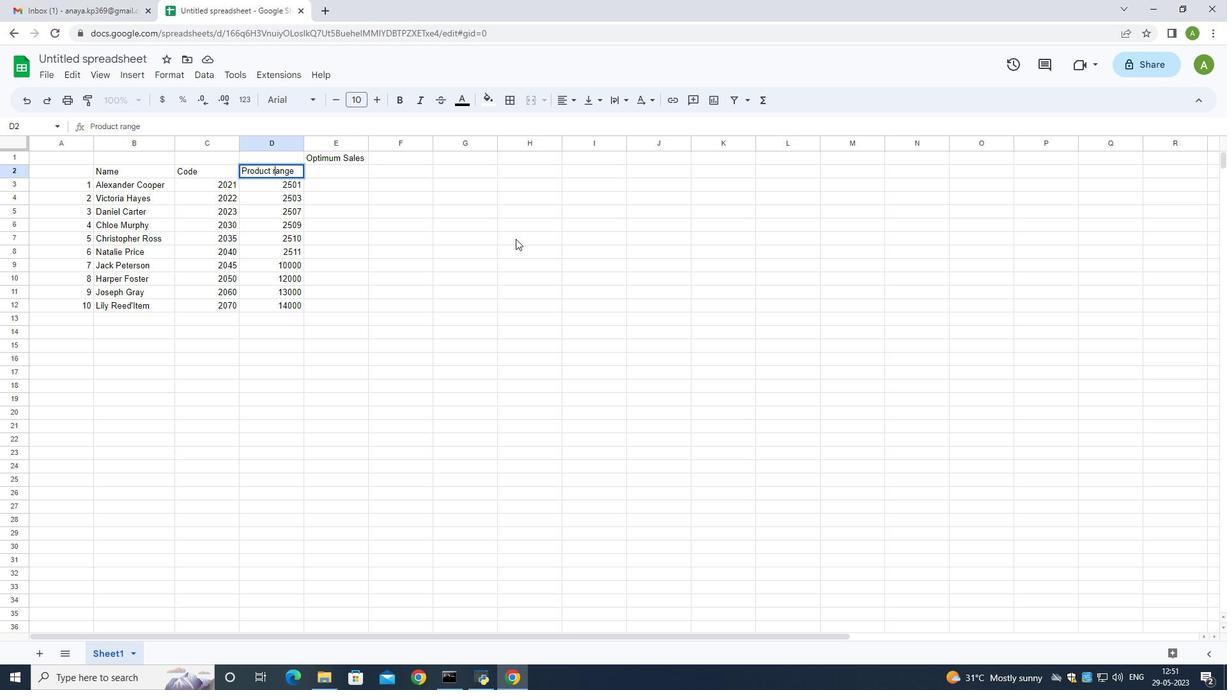 
Action: Mouse moved to (516, 239)
Screenshot: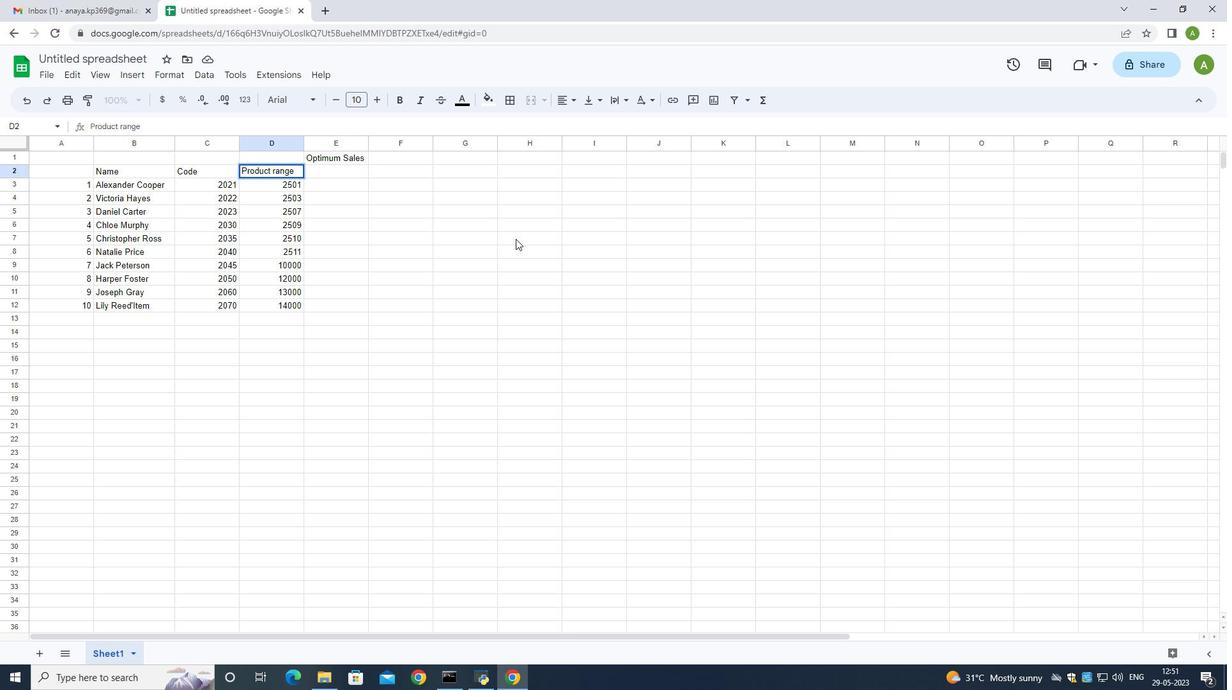 
Action: Key pressed <Key.backspace><Key.shift>R
Screenshot: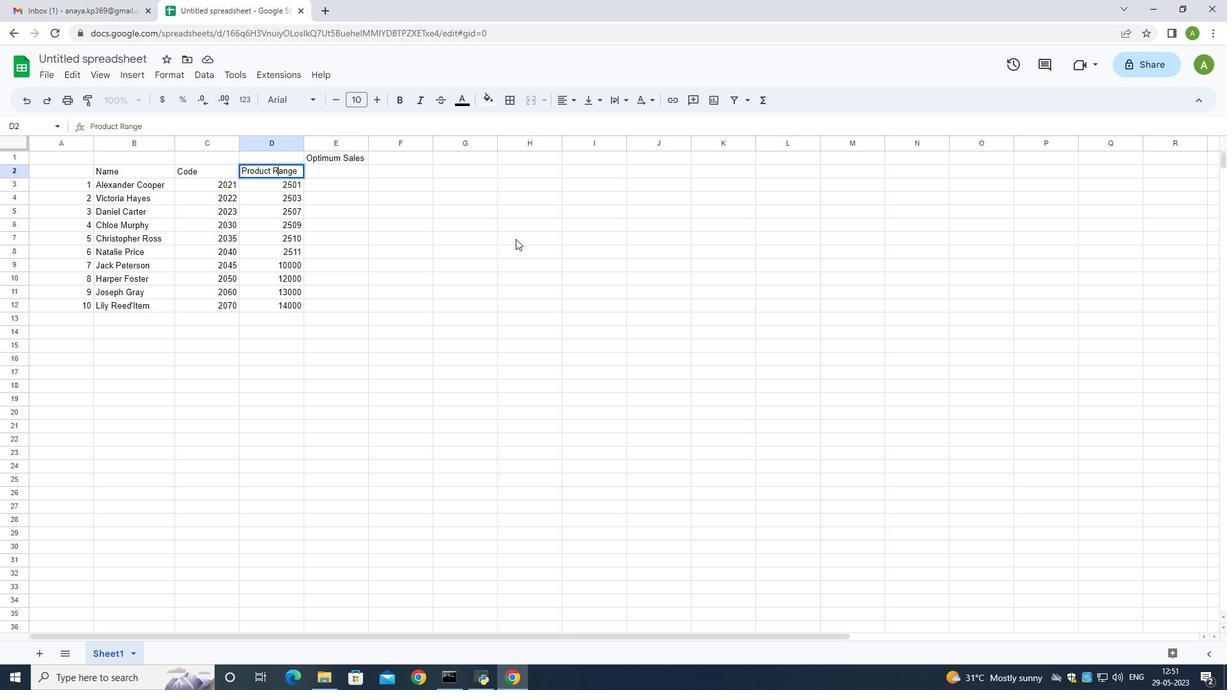
Action: Mouse moved to (329, 172)
Screenshot: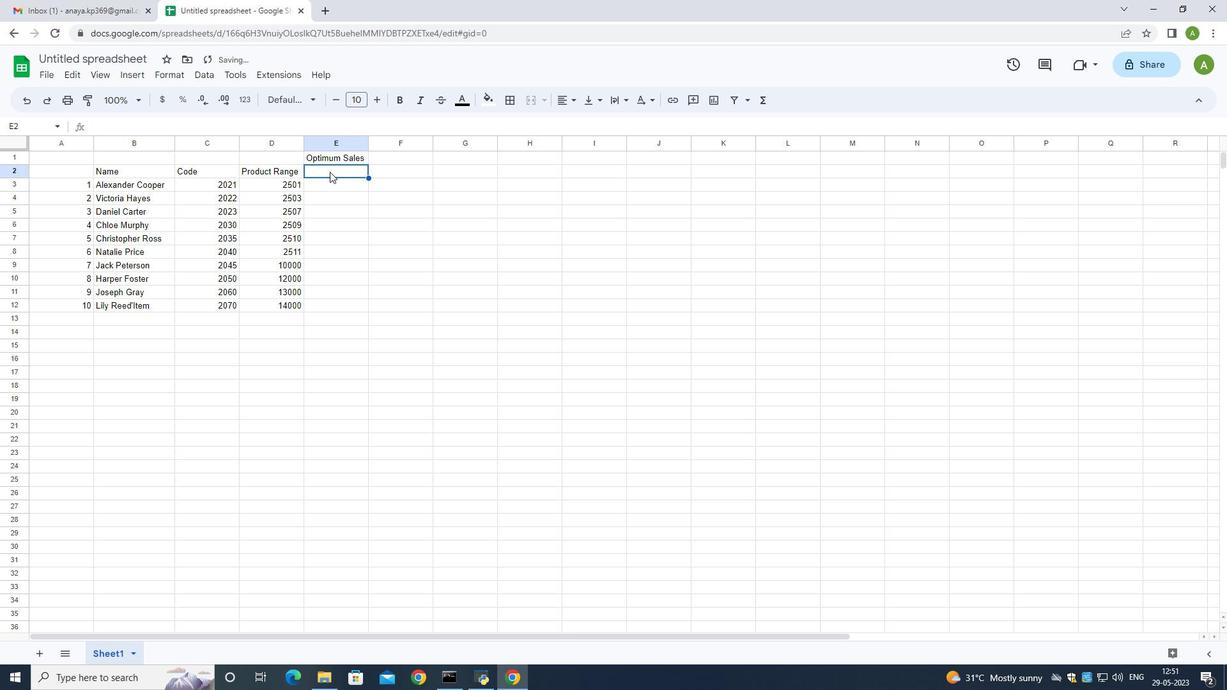 
Action: Mouse pressed left at (329, 172)
Screenshot: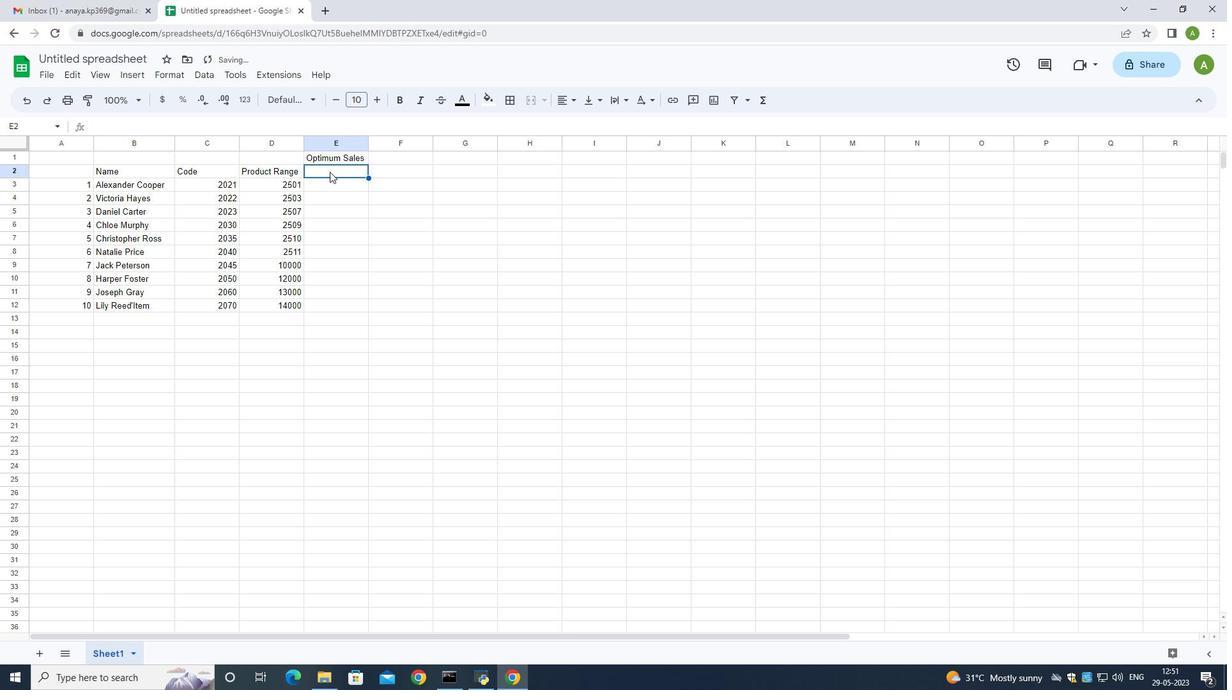 
Action: Mouse moved to (330, 171)
Screenshot: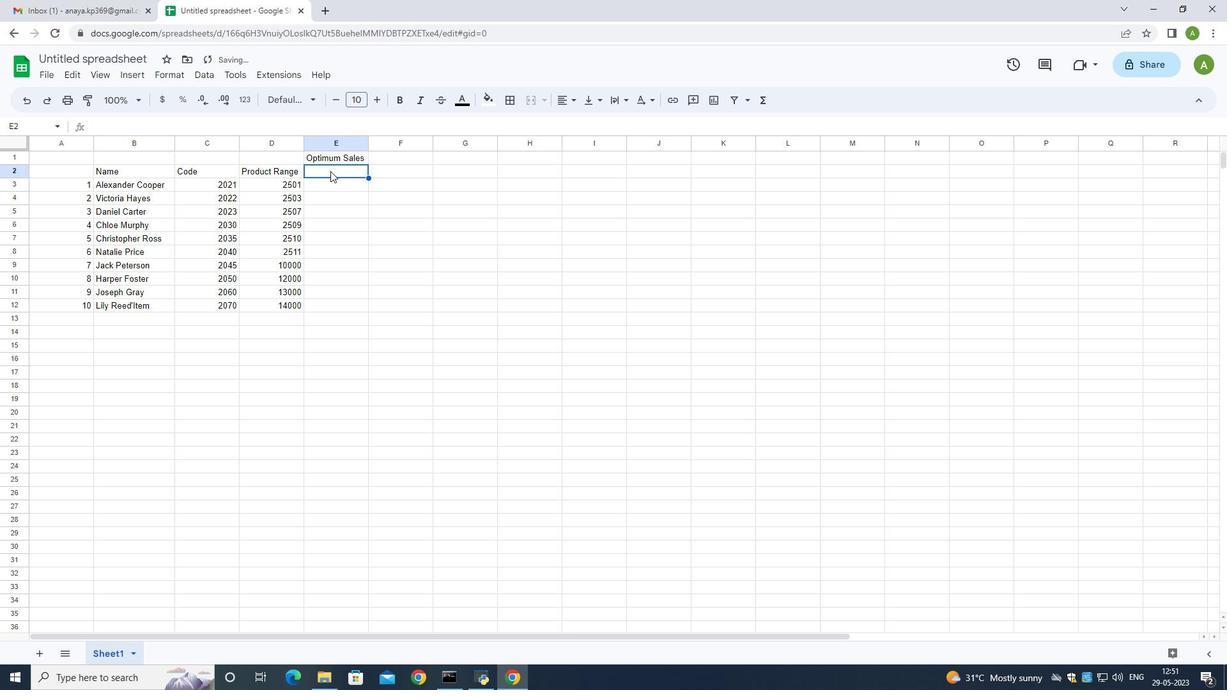 
Action: Mouse pressed left at (330, 171)
Screenshot: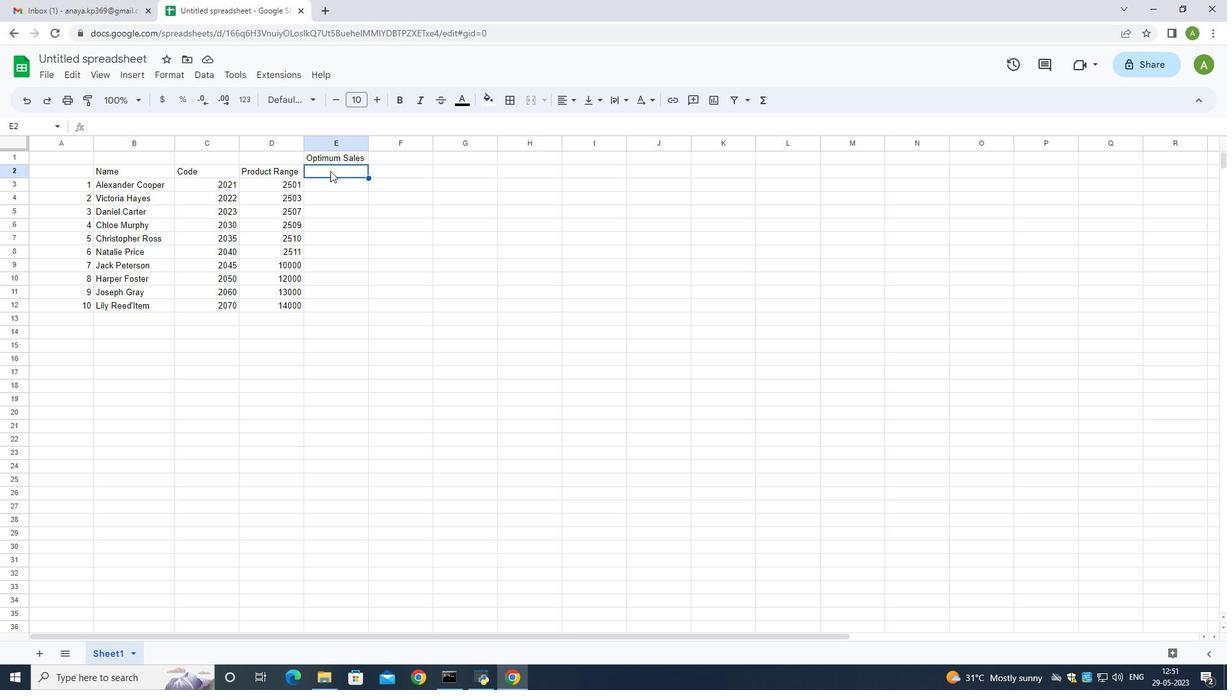 
Action: Key pressed <Key.shift>Products
Screenshot: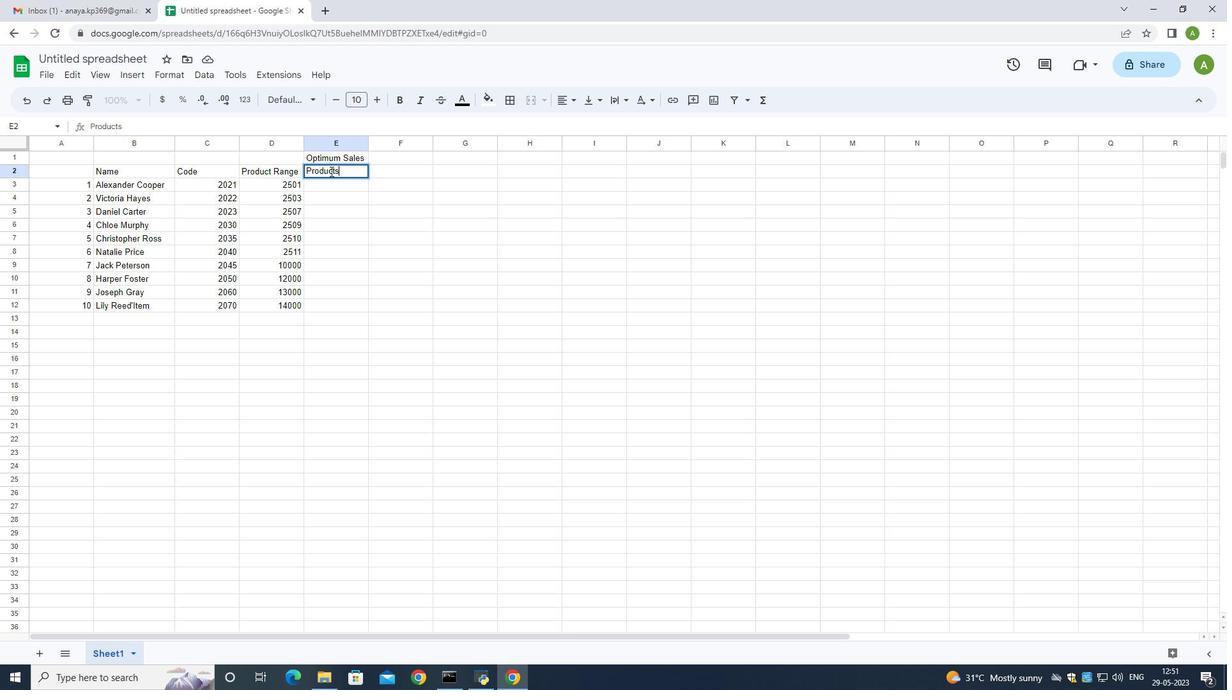 
Action: Mouse moved to (333, 182)
Screenshot: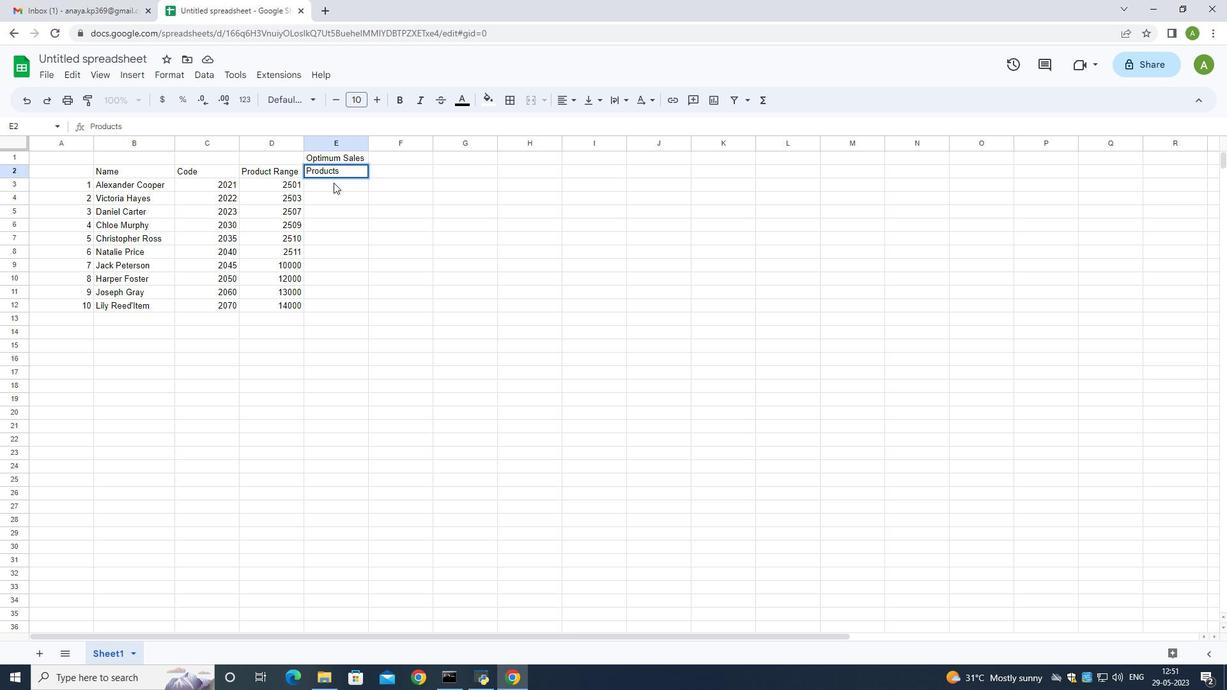 
Action: Mouse pressed left at (333, 182)
Screenshot: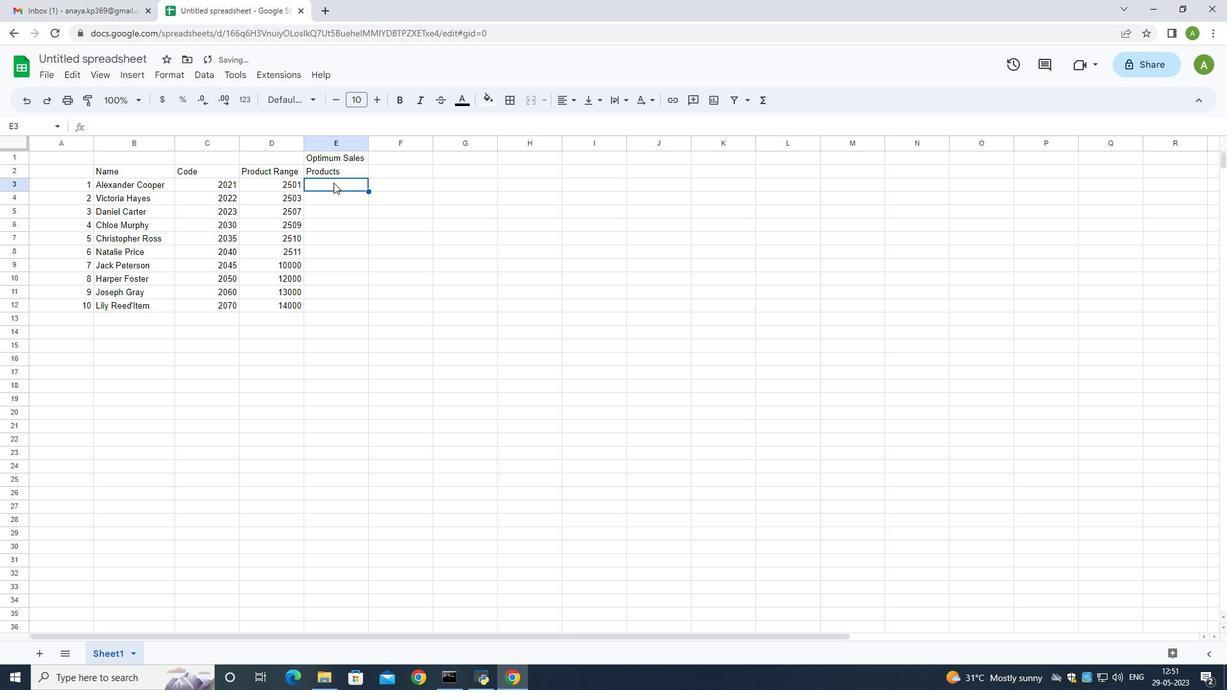 
Action: Mouse moved to (370, 136)
Screenshot: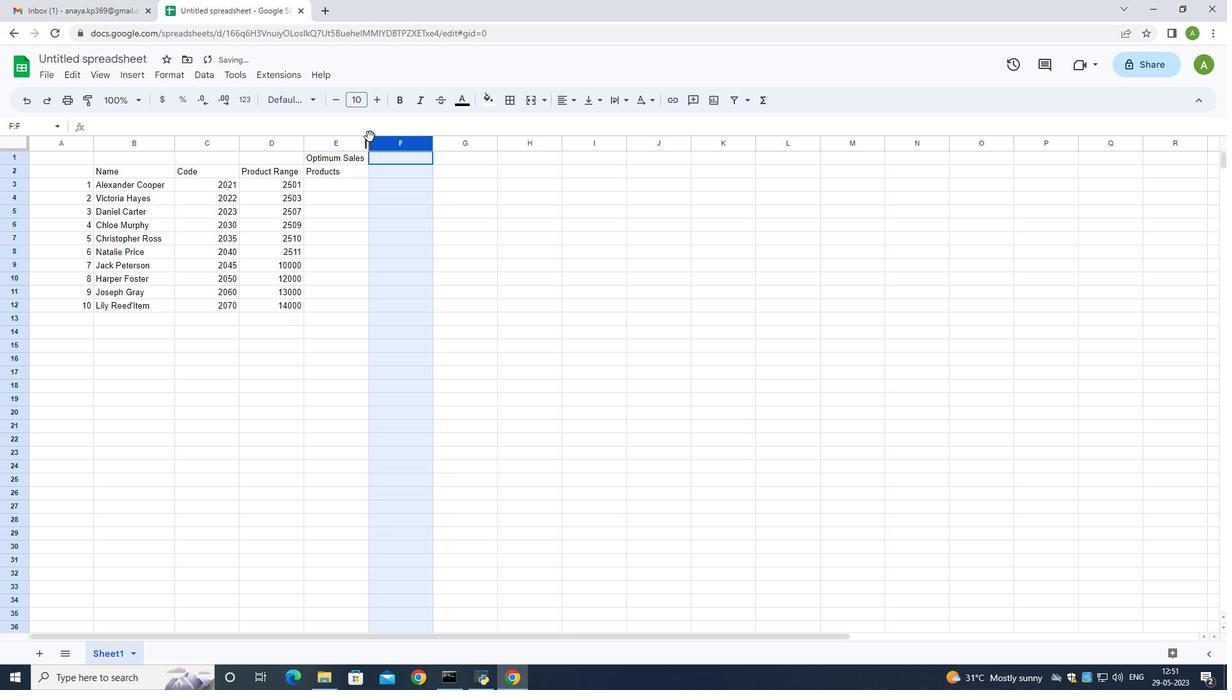 
Action: Mouse pressed left at (370, 136)
Screenshot: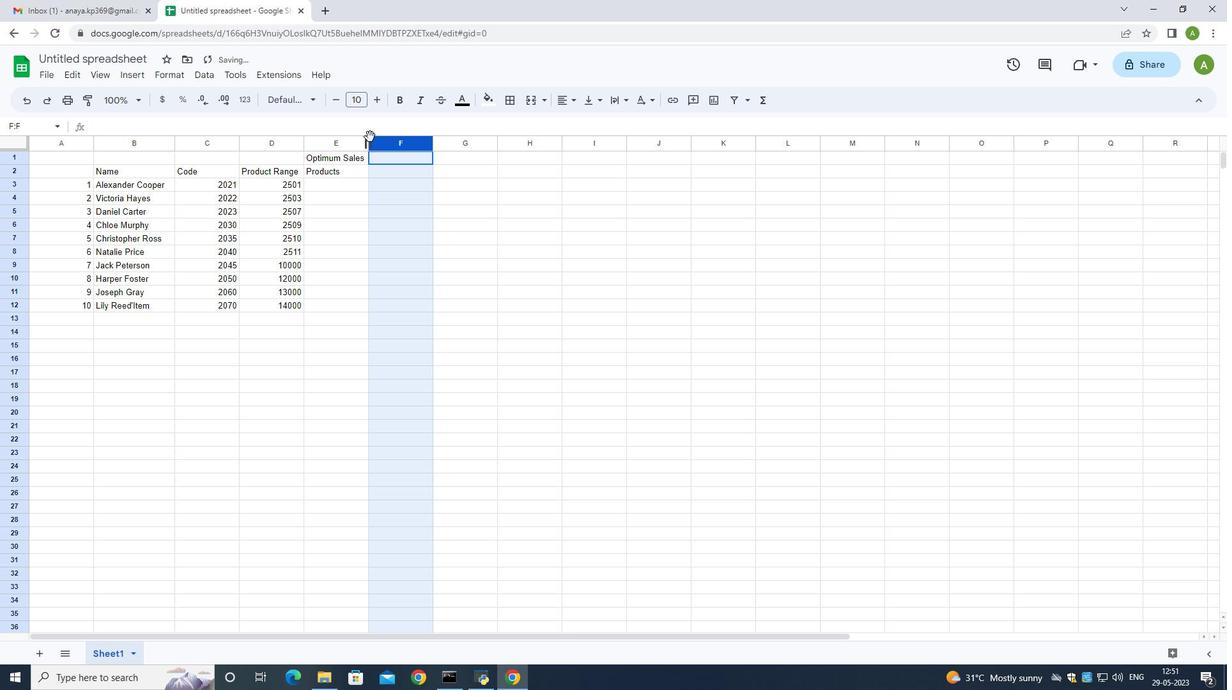 
Action: Mouse moved to (366, 141)
Screenshot: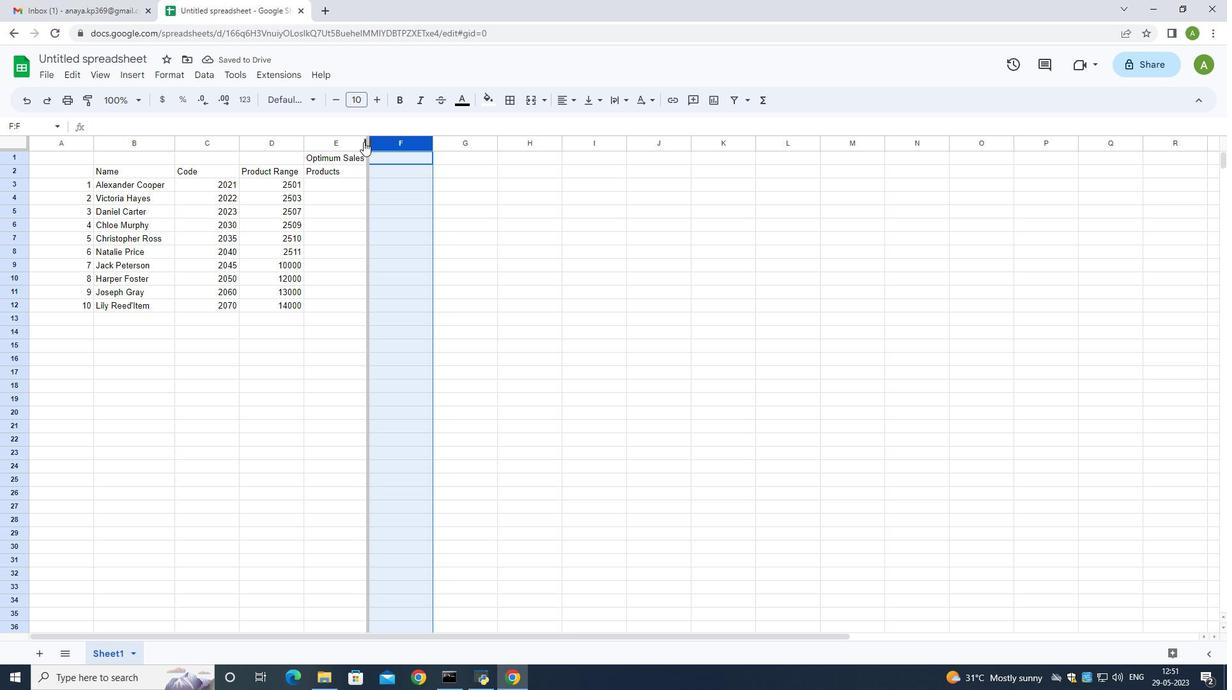 
Action: Mouse pressed left at (366, 141)
Screenshot: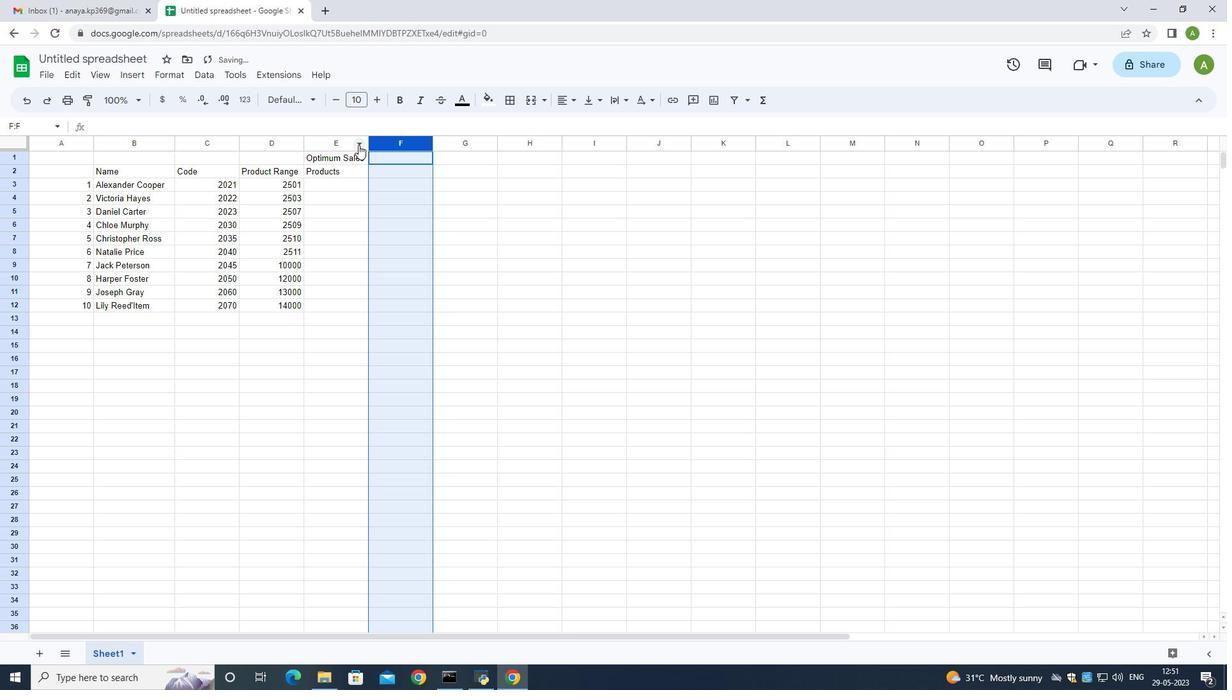
Action: Mouse moved to (348, 168)
Screenshot: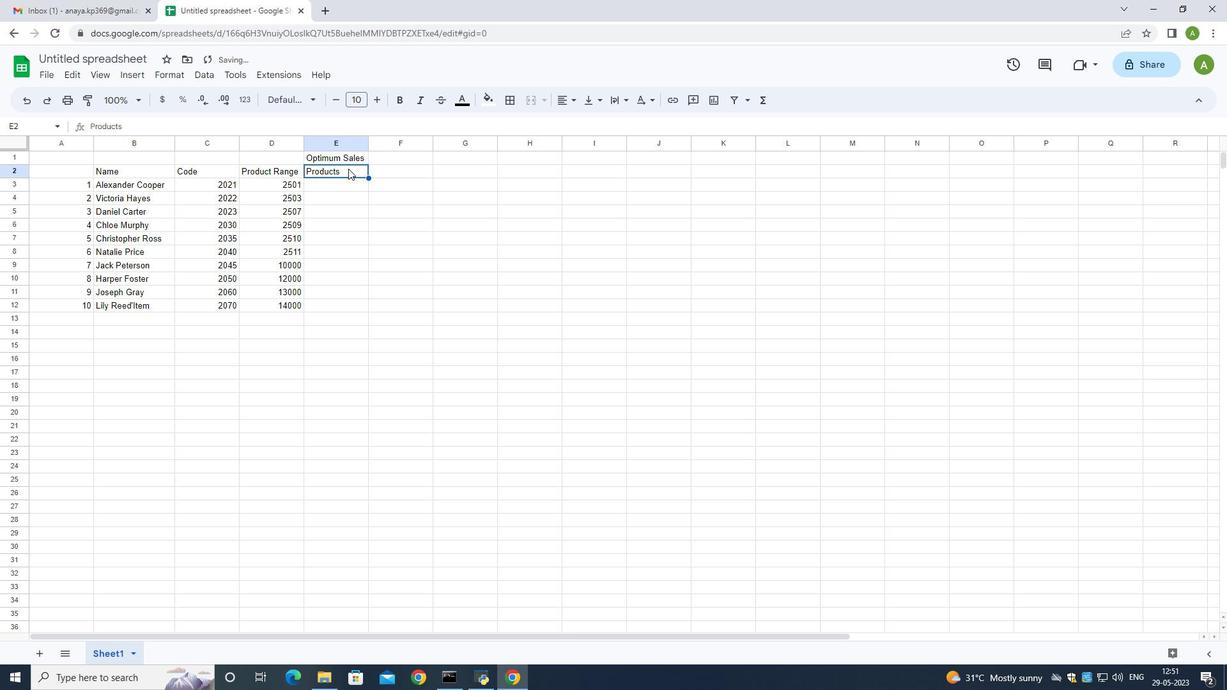
Action: Mouse pressed left at (348, 168)
Screenshot: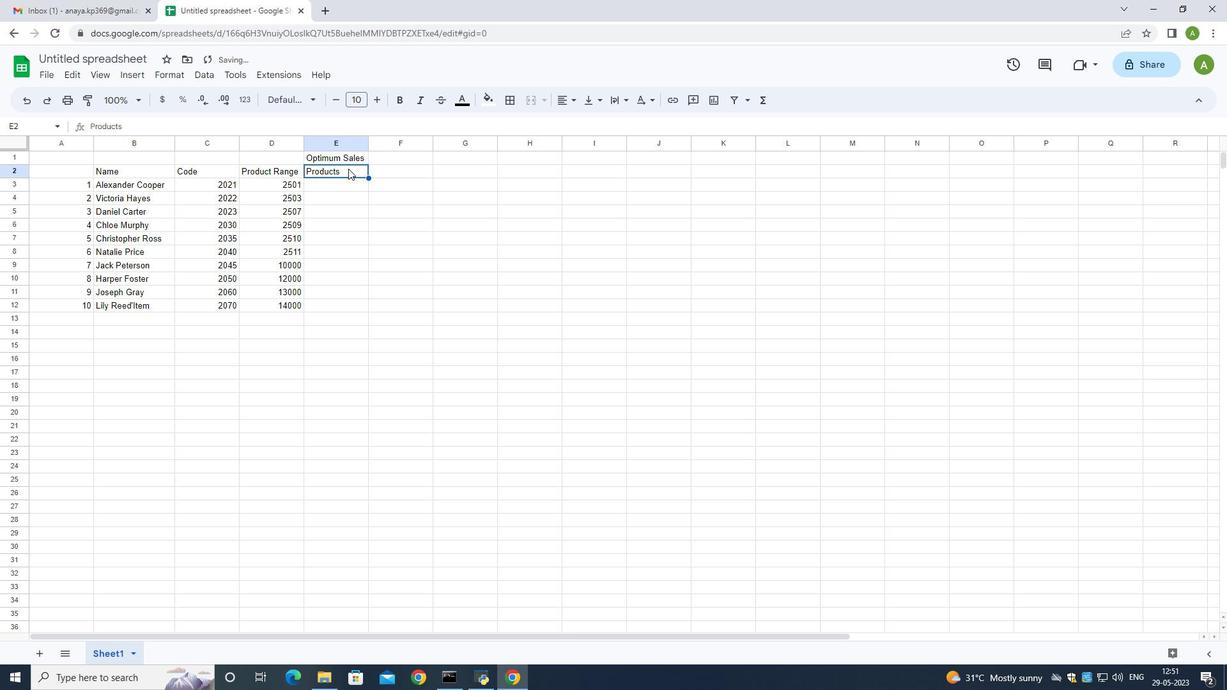 
Action: Mouse moved to (366, 145)
Screenshot: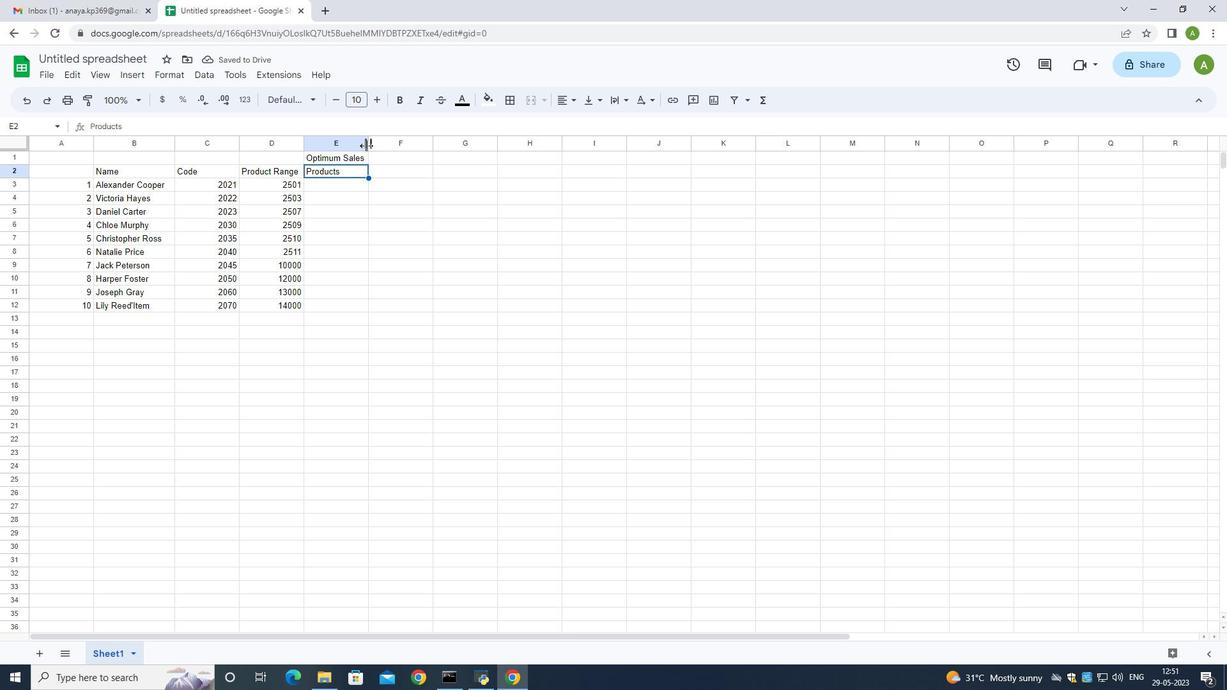 
Action: Mouse pressed left at (366, 145)
Screenshot: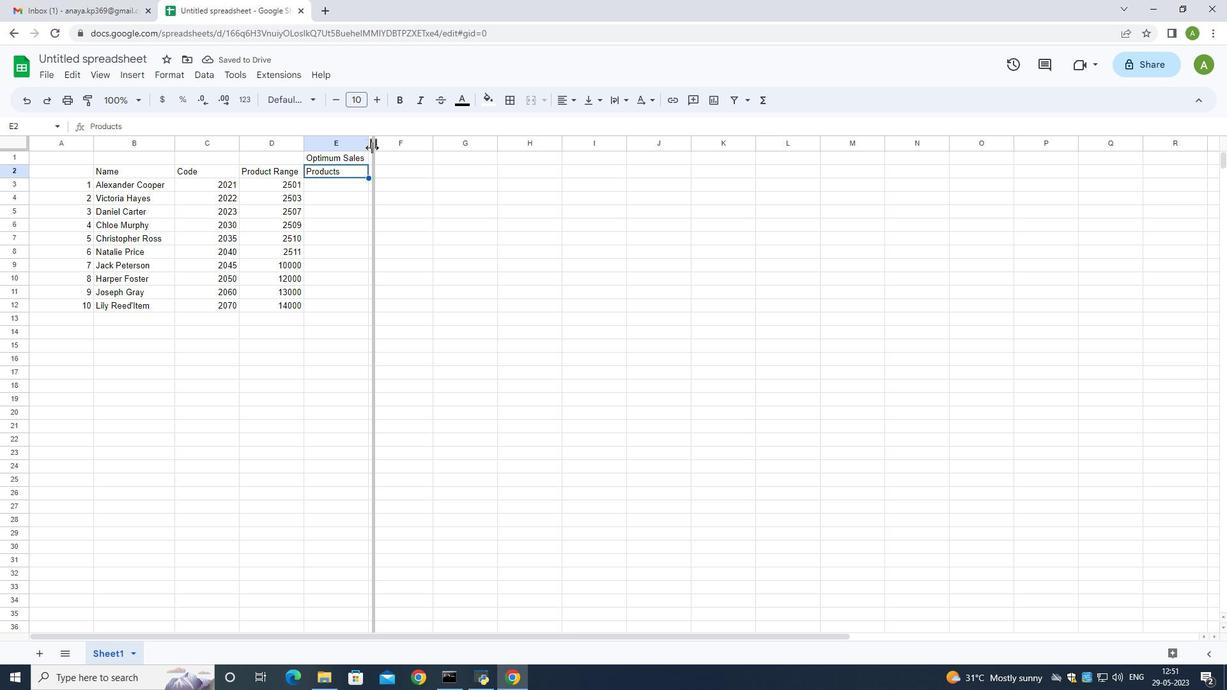 
Action: Mouse moved to (350, 185)
Screenshot: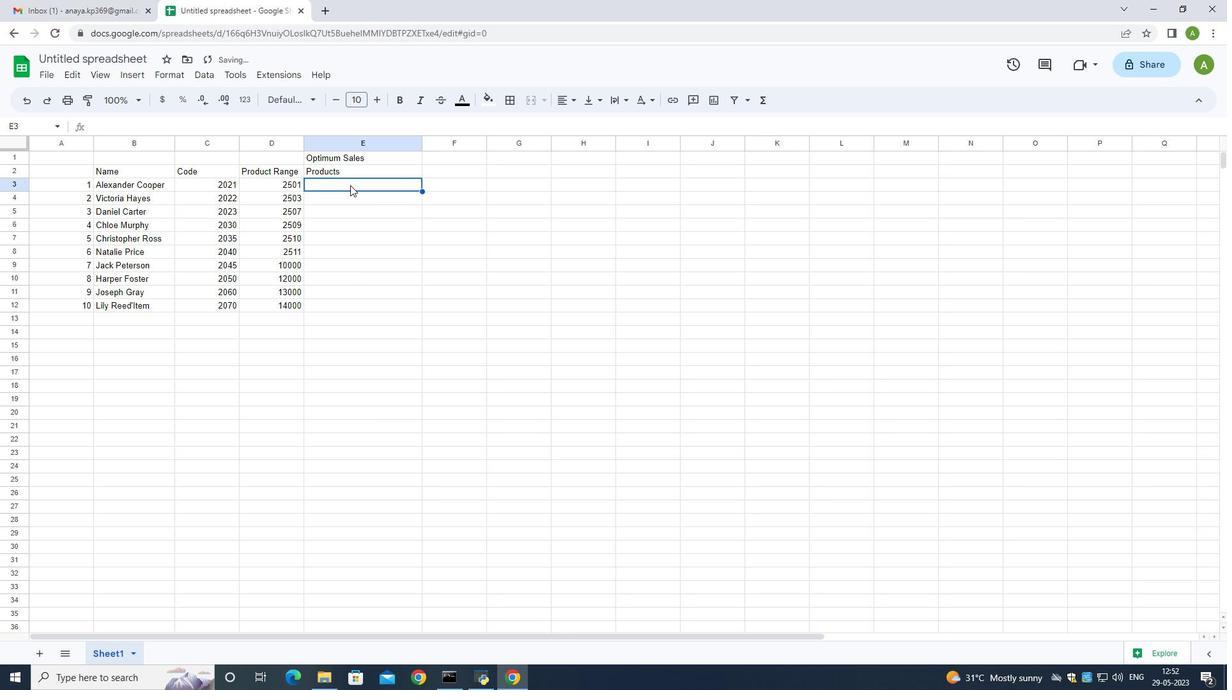 
Action: Mouse pressed left at (350, 185)
Screenshot: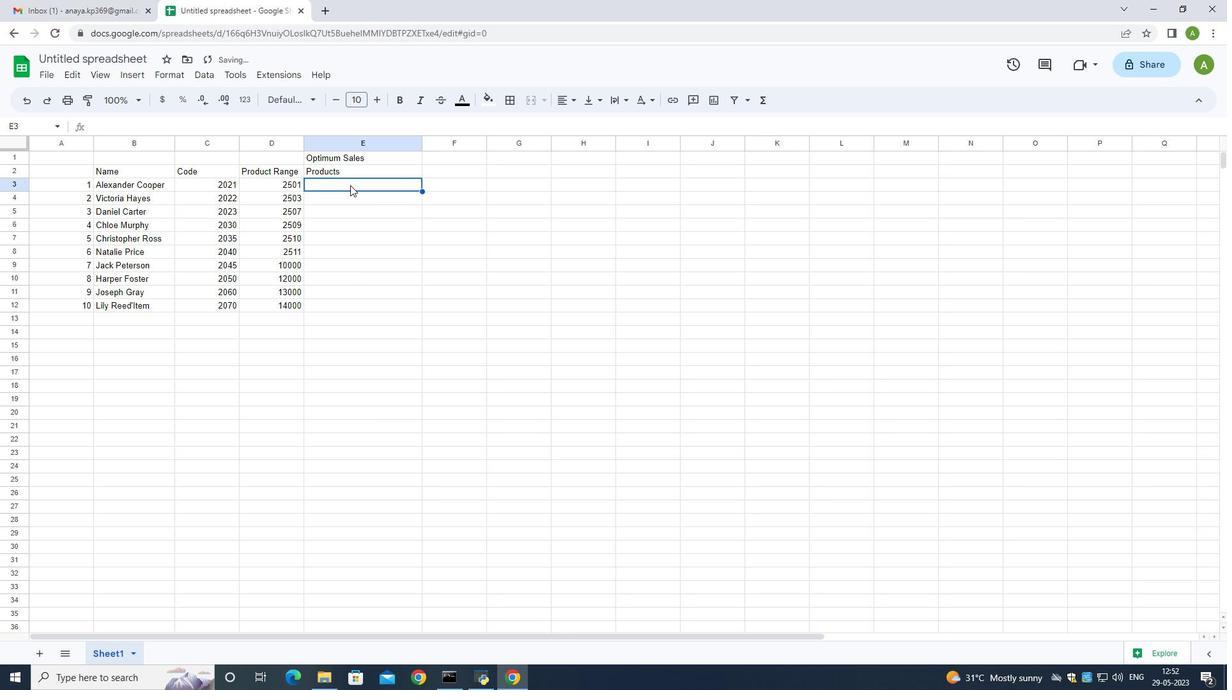 
Action: Mouse moved to (321, 182)
Screenshot: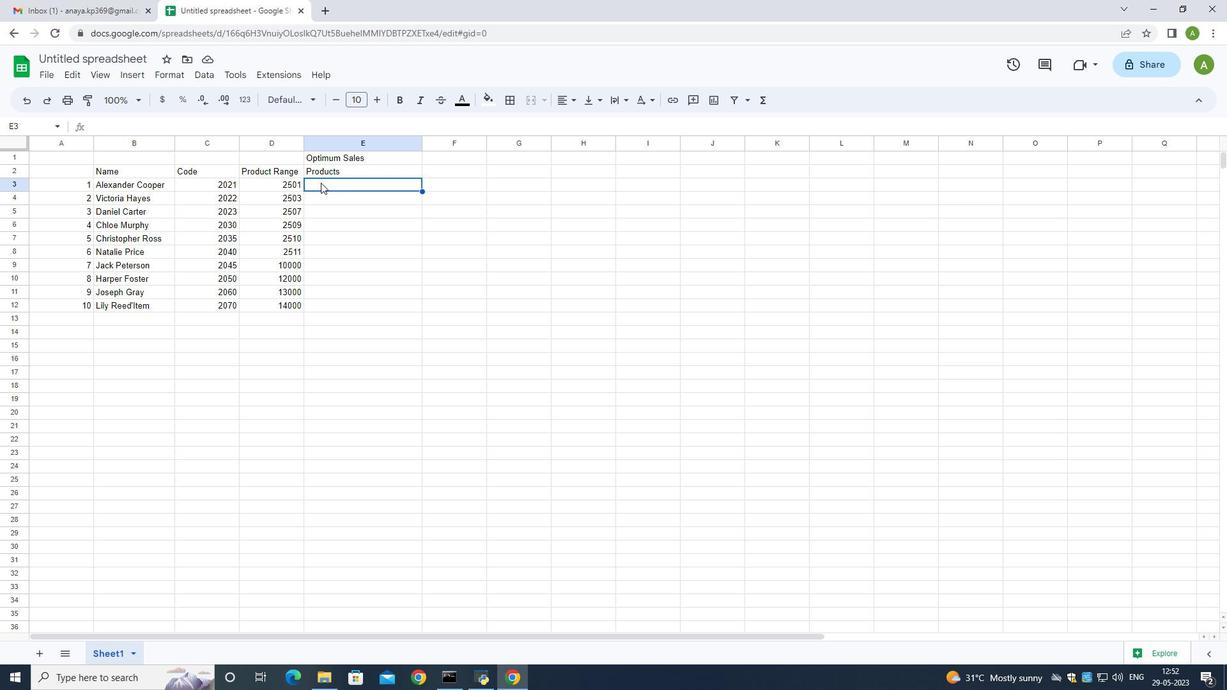 
Action: Mouse pressed left at (321, 182)
Screenshot: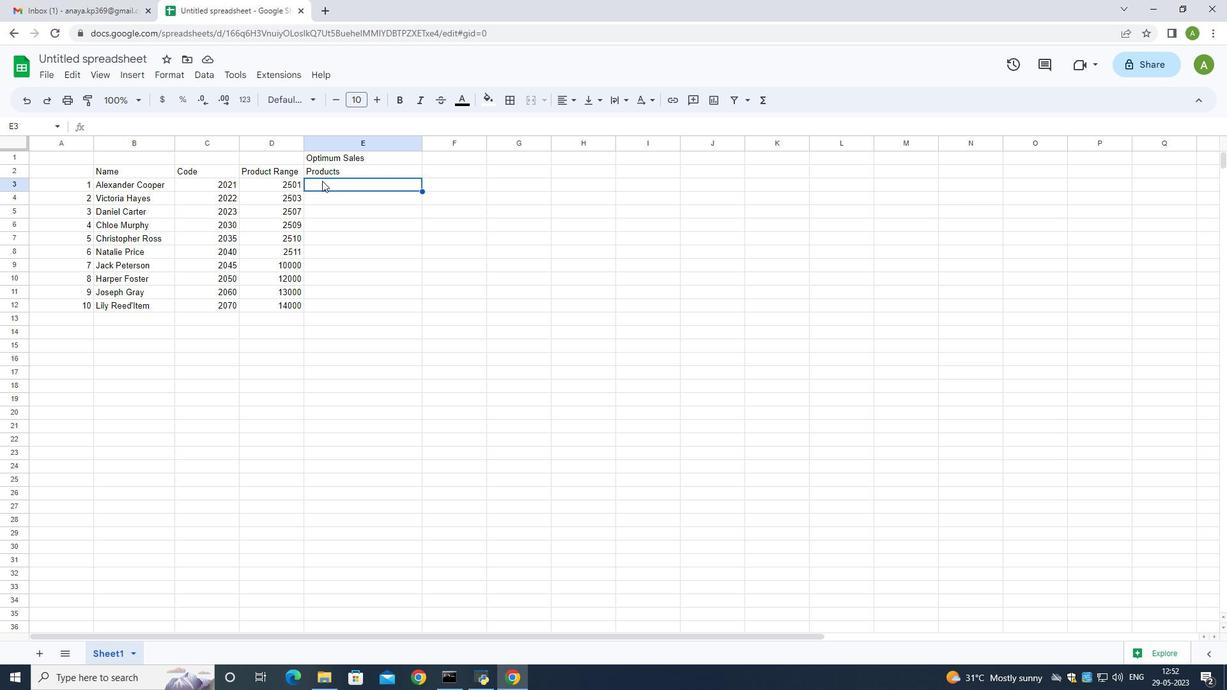 
Action: Mouse moved to (322, 180)
Screenshot: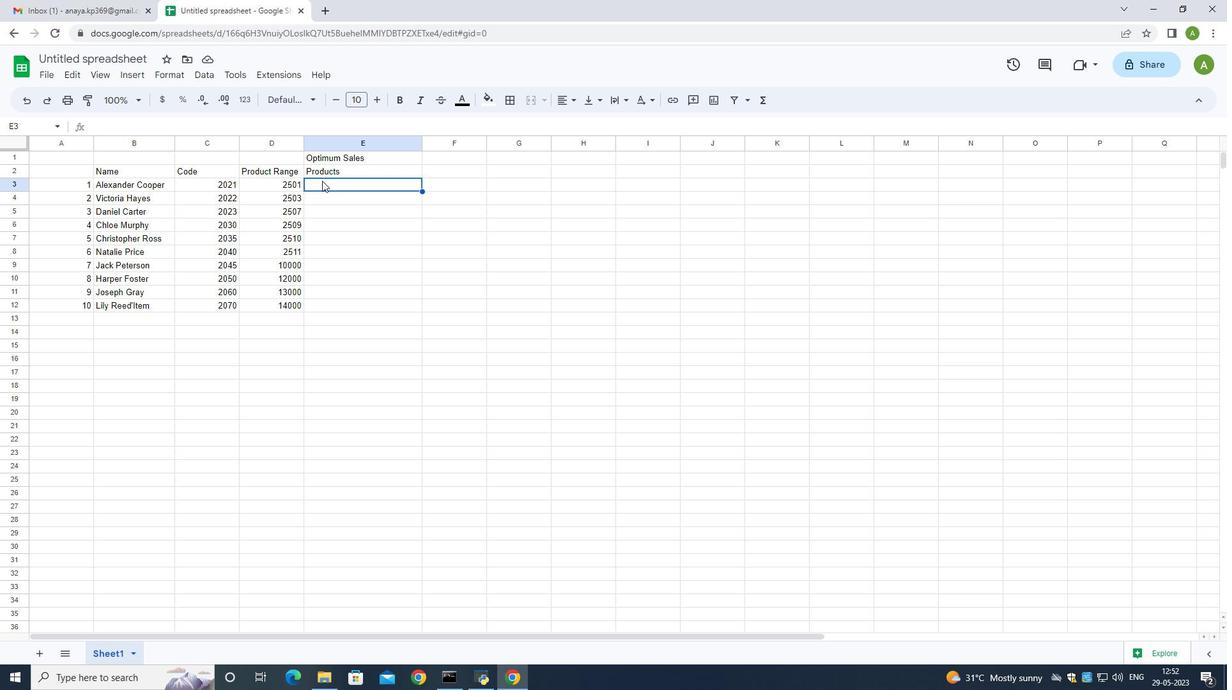 
Action: Mouse pressed left at (322, 180)
Screenshot: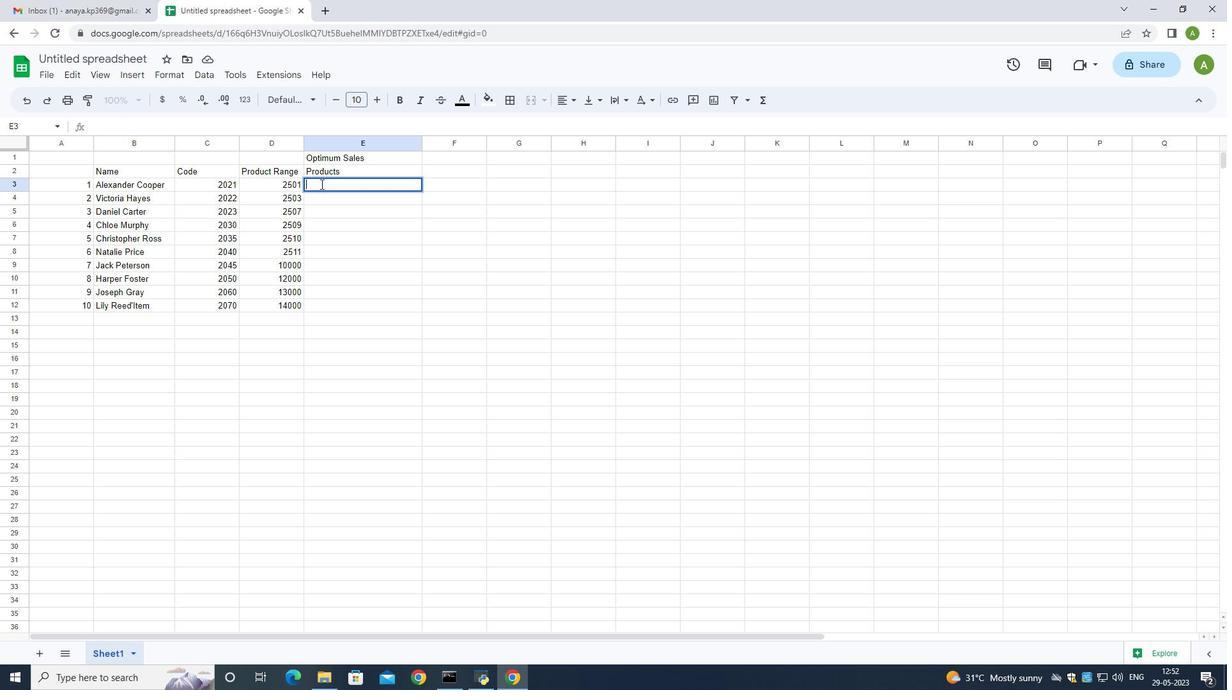 
Action: Mouse pressed left at (322, 180)
Screenshot: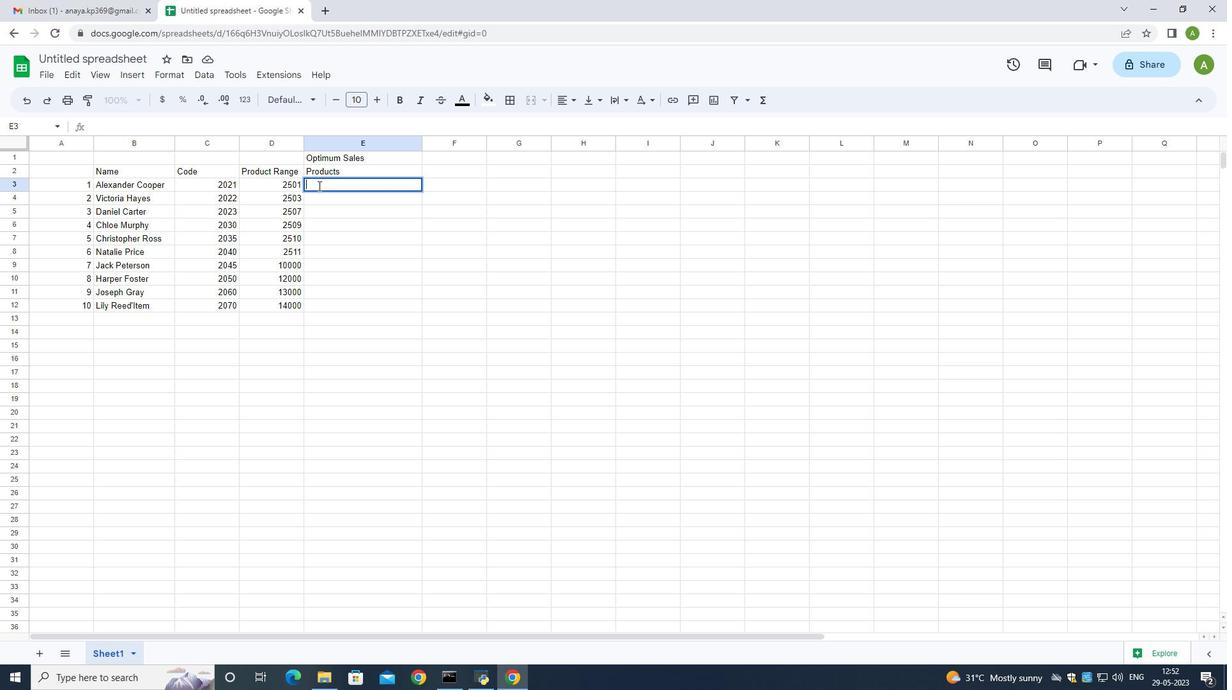 
Action: Mouse moved to (318, 186)
Screenshot: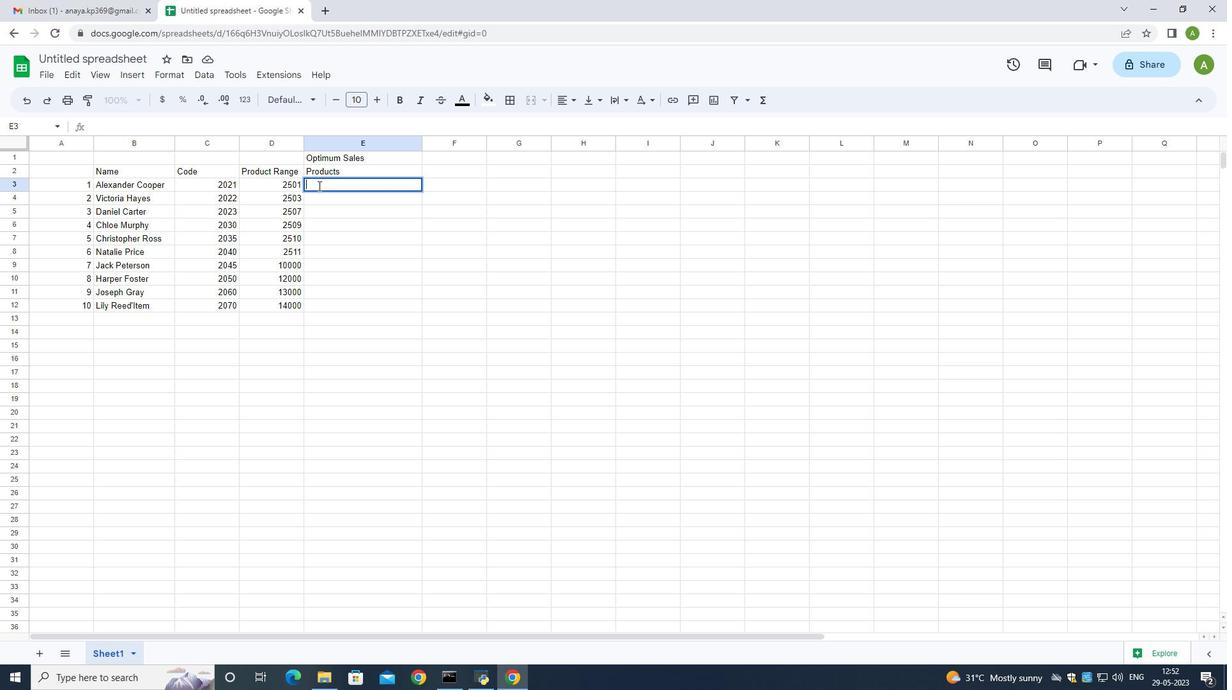 
Action: Key pressed <Key.shift>Tom<Key.space>
Screenshot: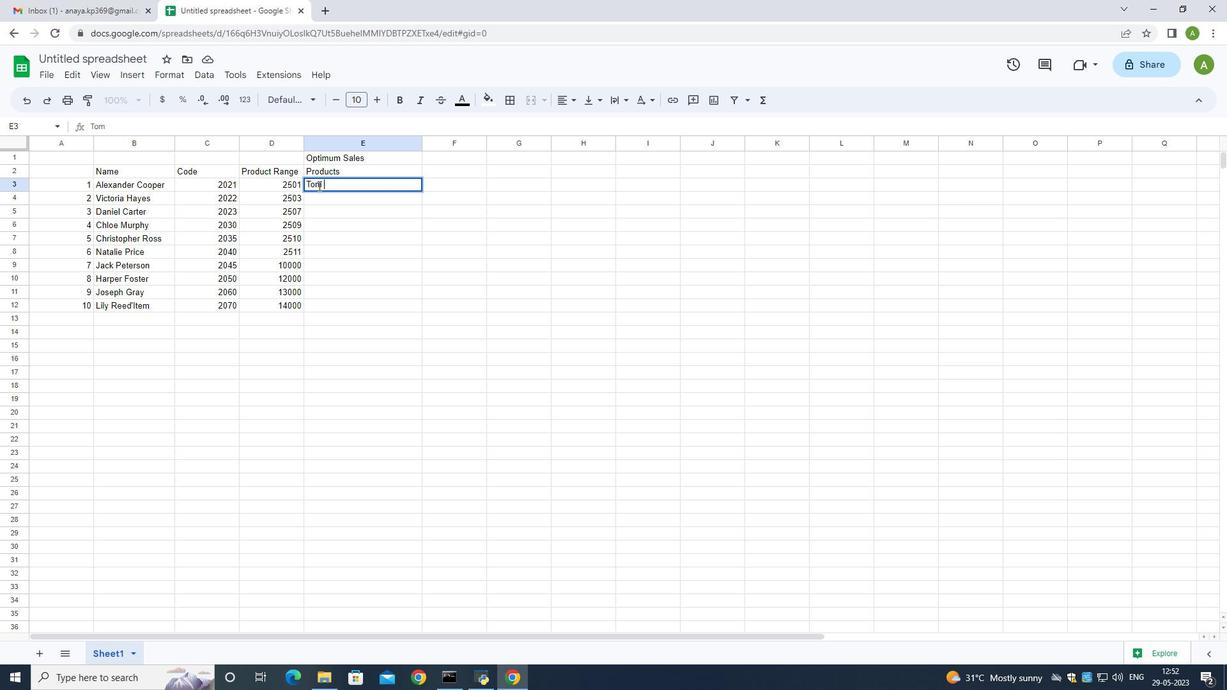 
Action: Mouse moved to (714, 165)
Screenshot: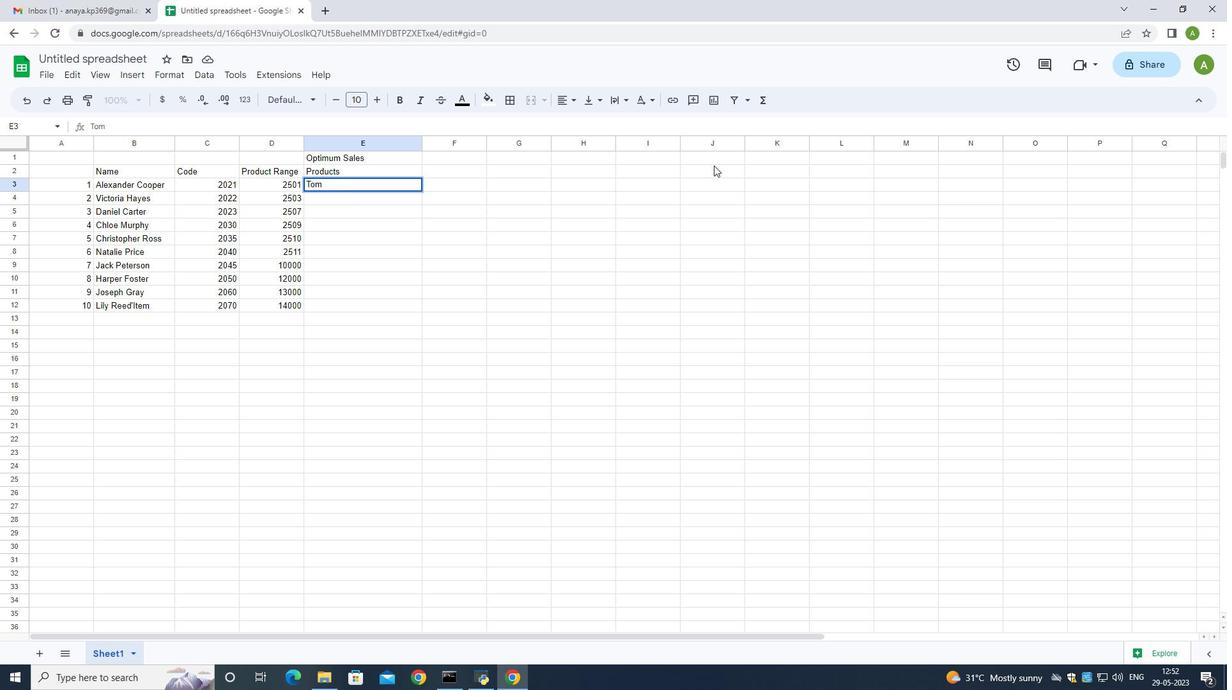 
Action: Key pressed <Key.backspace><Key.backspace><Key.backspace><Key.shift>OMS<Key.space><Key.shift>Shoe,<Key.space><Key.shift><Key.shift><Key.shift><Key.shift><Key.shift><Key.shift><Key.shift><Key.shift><Key.shift><Key.shift><Key.shift>Gucci<Key.backspace><Key.backspace><Key.backspace><Key.backspace><Key.backspace>
Screenshot: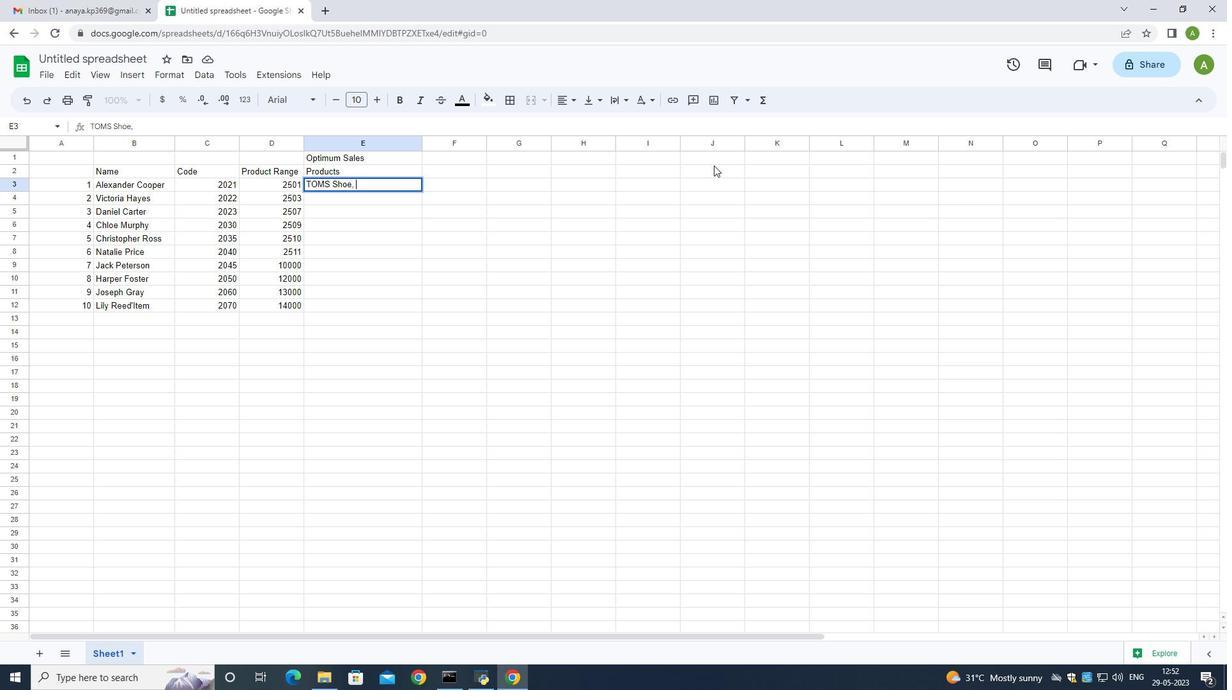 
Action: Mouse moved to (322, 197)
Screenshot: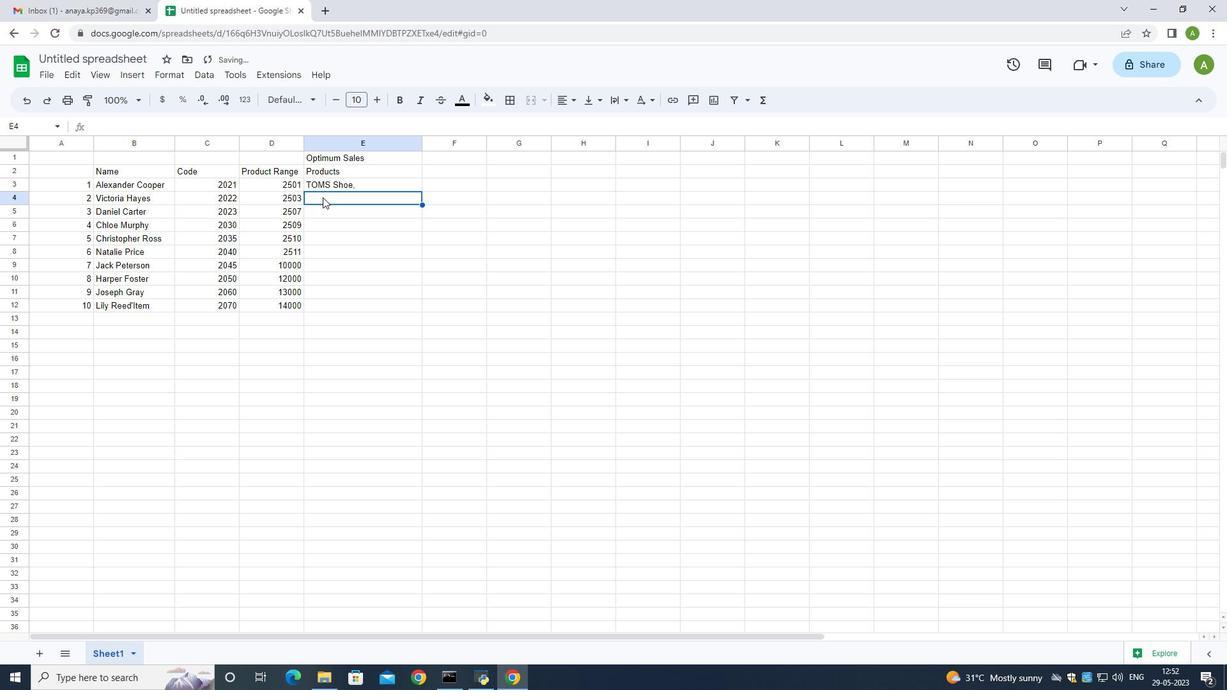 
Action: Mouse pressed left at (322, 197)
Screenshot: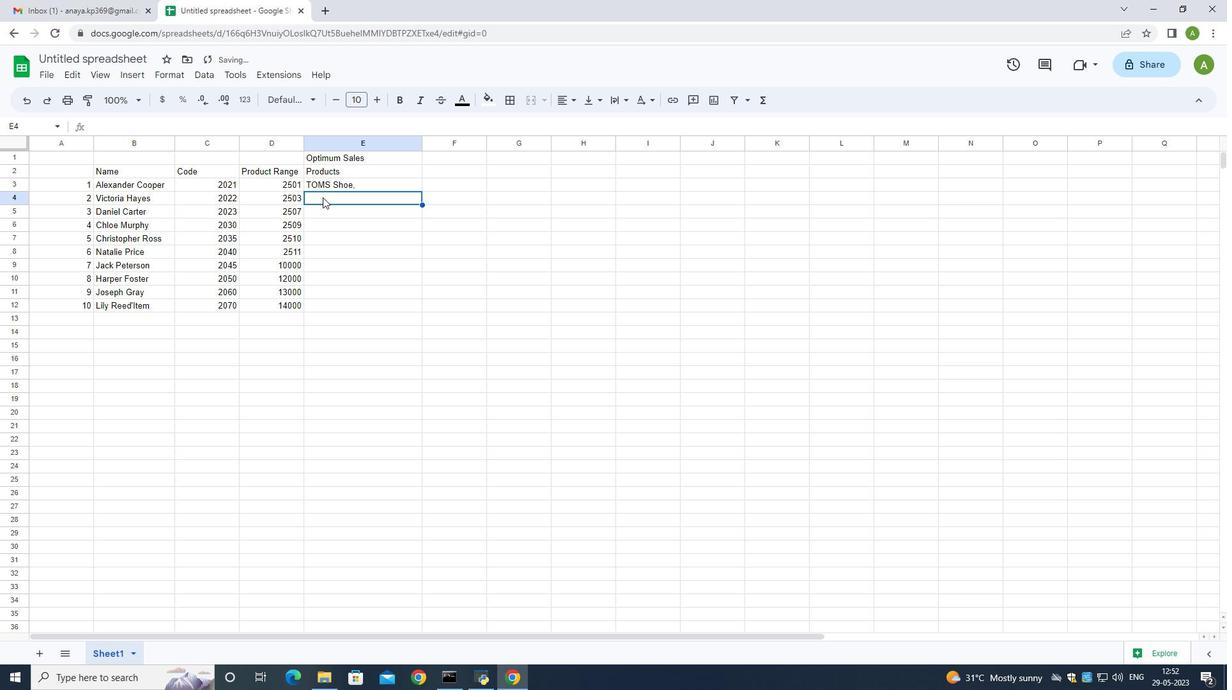 
Action: Key pressed <Key.shift><Key.shift><Key.shift><Key.shift><Key.shift><Key.shift><Key.shift><Key.shift><Key.shift><Key.shift><Key.shift>Gucci<Key.space><Key.shift><Key.shift><Key.shift><Key.shift><Key.shift>T-shirt,<Key.down>
Screenshot: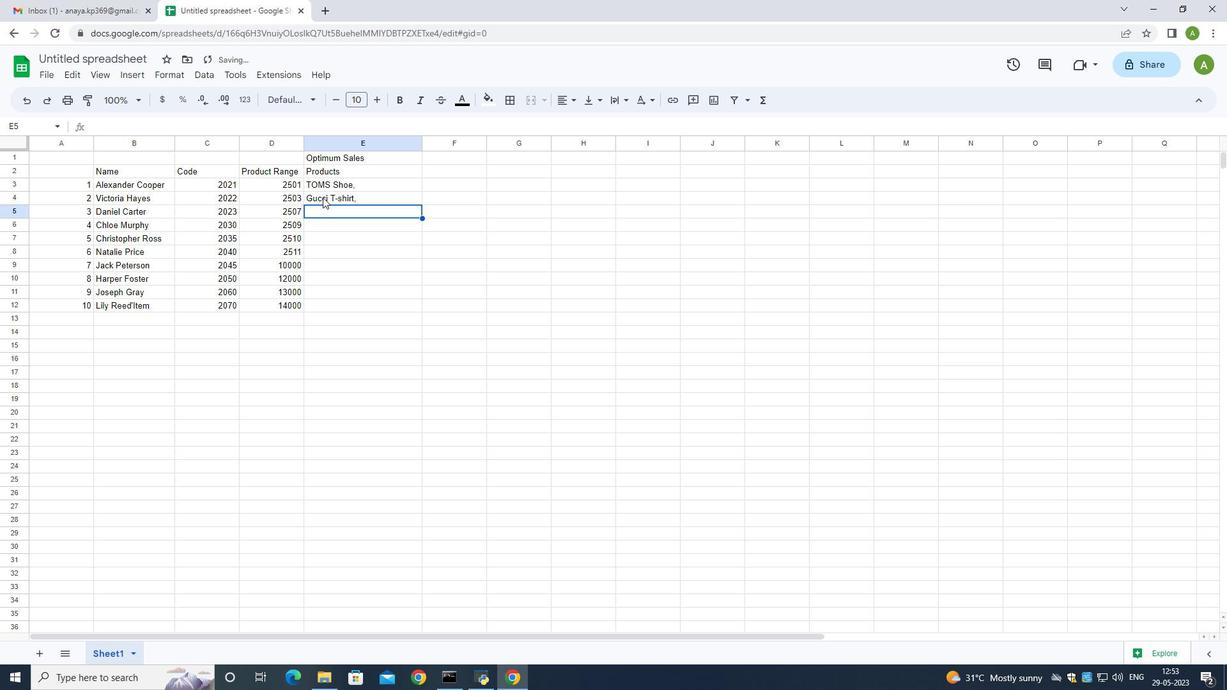 
Action: Mouse moved to (329, 206)
Screenshot: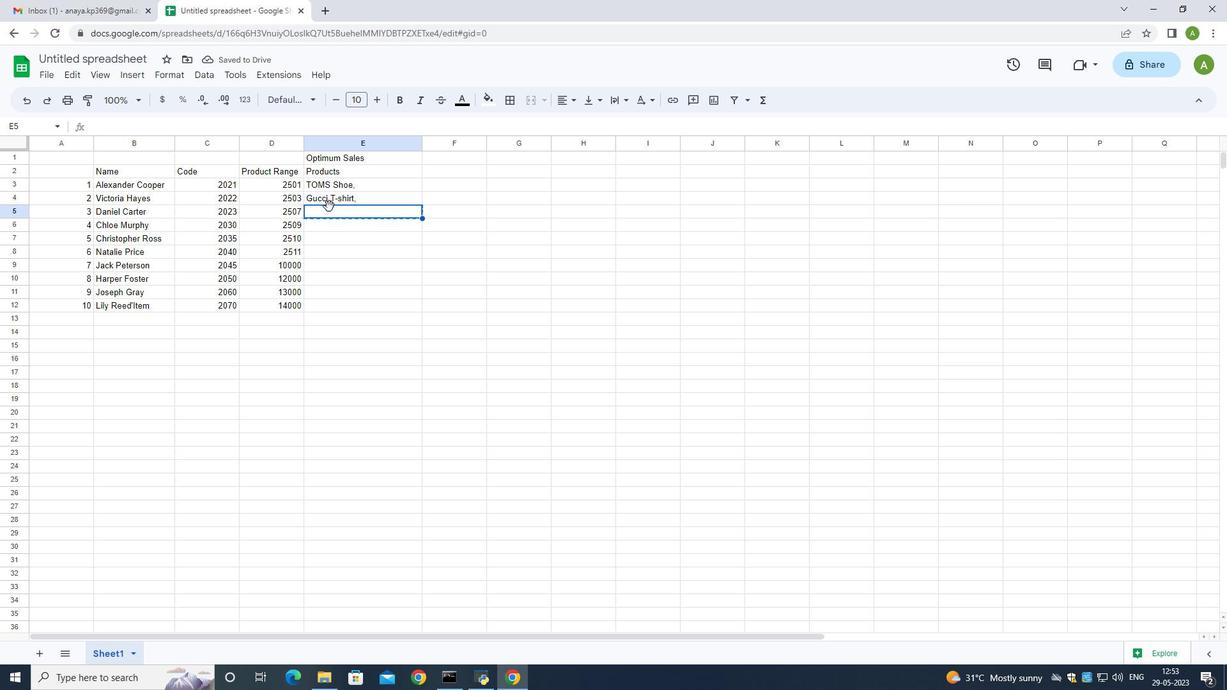 
Action: Mouse pressed left at (329, 206)
Screenshot: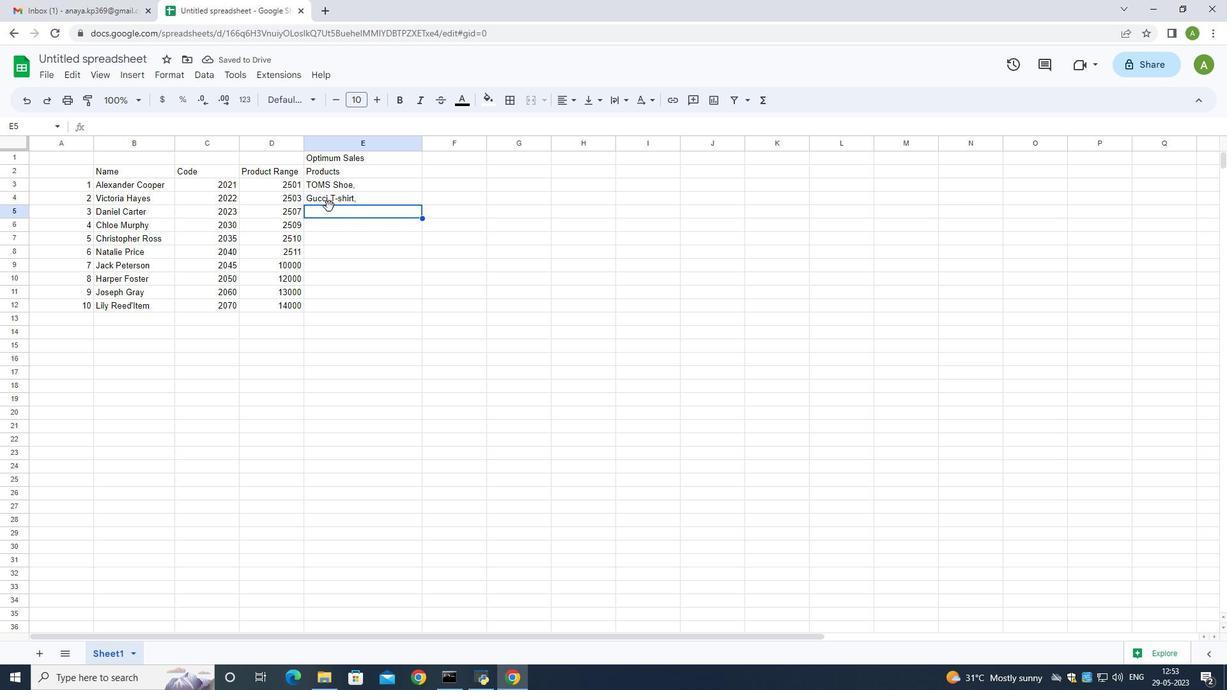 
Action: Key pressed <Key.shift><Key.shift><Key.shift>Loi<Key.backspace>uis<Key.space><Key.shift>Vuitton<Key.space>bag,<Key.space><Key.backspace><Key.backspace><Key.down><Key.shift>Zara<Key.space><Key.shift>Shirt<Key.down><Key.shift><Key.shift><Key.shift><Key.shift><Key.shift><Key.shift><Key.shift><Key.shift><Key.shift><Key.shift><Key.shift><Key.shift><Key.shift><Key.shift><Key.shift><Key.shift>H<Key.space><Key.shift><Key.shift><Key.shift><Key.shift><Key.shift><Key.shift><Key.shift><Key.shift><Key.shift><Key.shift><Key.shift><Key.shift><Key.shift><Key.shift><Key.shift><Key.shift><Key.shift><Key.shift><Key.shift><Key.shift><Key.shift><Key.shift><Key.shift><Key.shift><Key.shift><Key.shift><Key.shift><Key.shift><Key.shift><Key.shift><Key.shift><Key.shift><Key.shift><Key.shift><Key.shift><Key.shift><Key.shift><Key.shift><Key.shift><Key.shift><Key.shift><Key.shift><Key.shift><Key.shift><Key.shift><Key.shift><Key.shift><Key.shift><Key.shift><Key.shift><Key.shift><Key.shift><Key.shift><Key.shift><Key.shift><Key.shift><Key.shift><Key.shift><Key.shift><Key.shift><Key.shift>$<Key.backspace><Key.shift>&<Key.space><Key.shift><Key.shift><Key.shift><Key.shift><Key.shift><Key.shift><Key.shift><Key.shift><Key.shift><Key.shift><Key.shift><Key.shift><Key.shift><Key.shift><Key.shift><Key.shift><Key.shift><Key.shift><Key.shift><Key.shift><Key.shift><Key.shift><Key.shift><Key.shift><Key.shift><Key.shift><Key.shift><Key.shift><Key.shift><Key.shift><Key.shift><Key.shift><Key.shift><Key.shift><Key.shift><Key.shift><Key.shift><Key.shift>M<Key.space><Key.shift>Jeans<Key.down><Key.shift>Chanel<Key.space>perfume<Key.down>
Screenshot: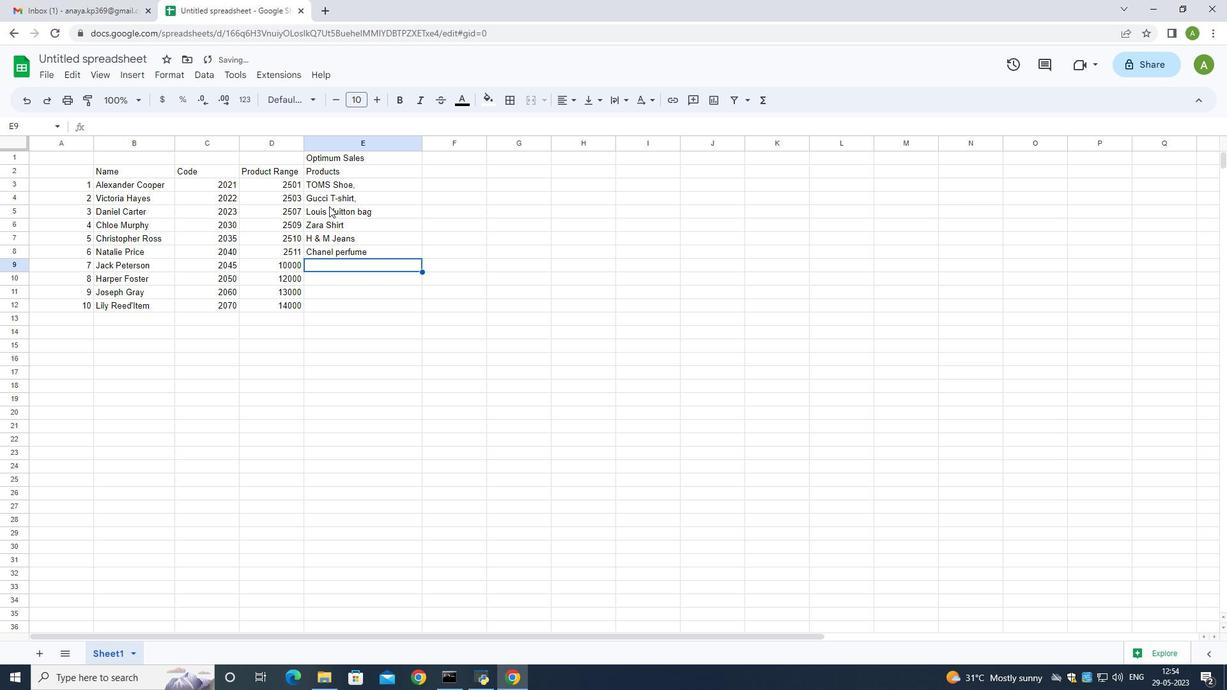 
Action: Mouse moved to (449, 158)
Screenshot: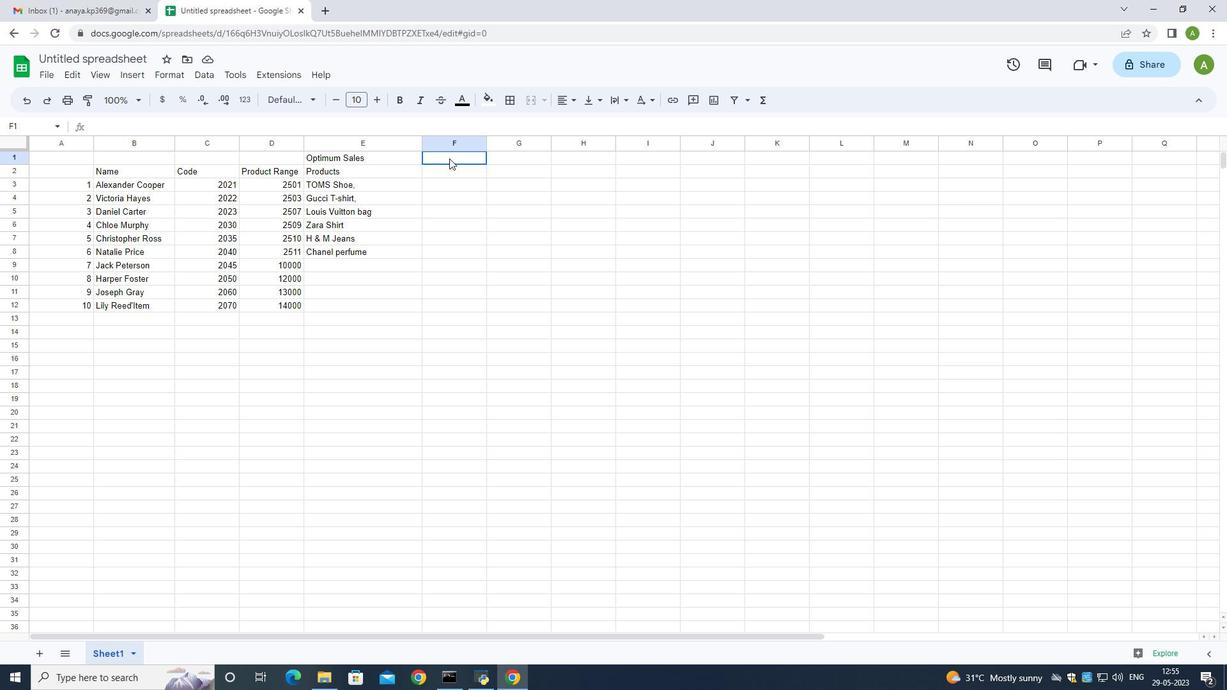 
Action: Mouse pressed left at (449, 158)
Screenshot: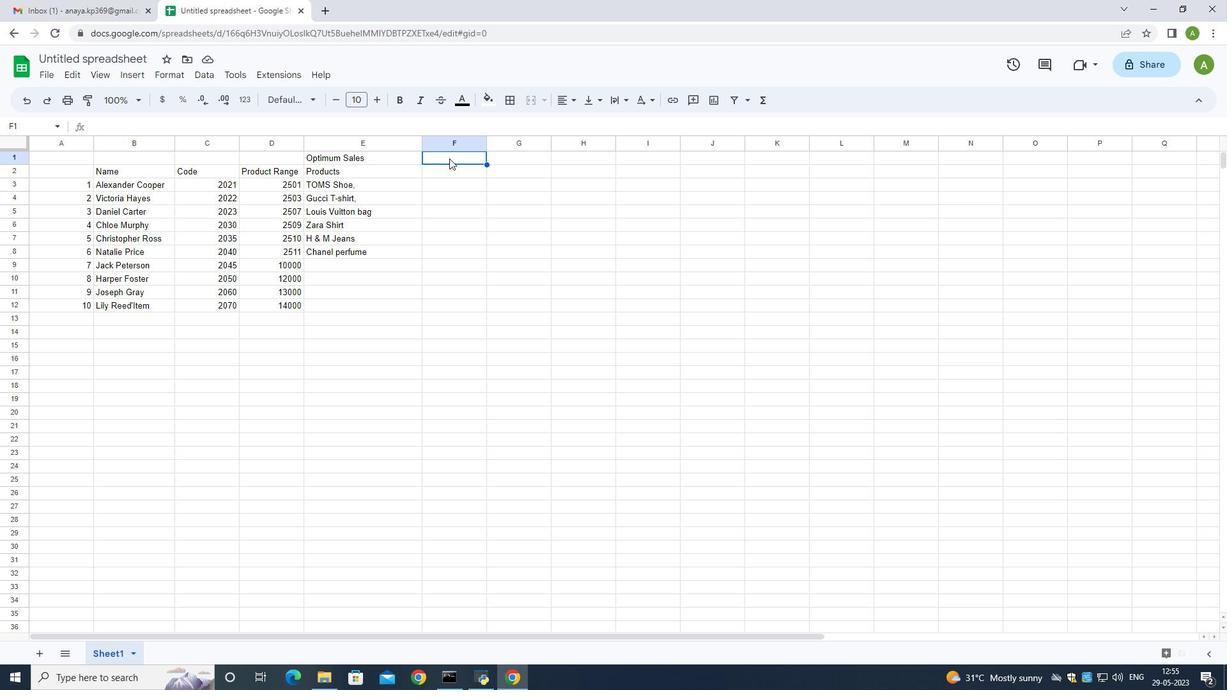 
Action: Key pressed <Key.shift>Quantity
Screenshot: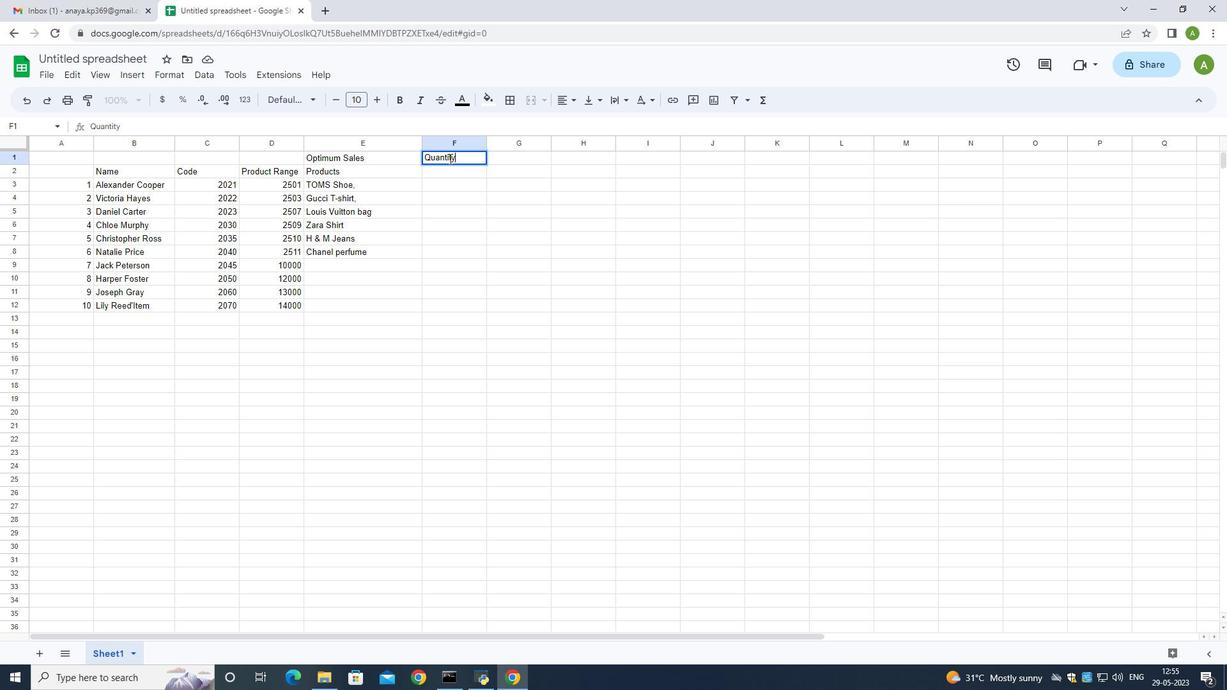 
Action: Mouse moved to (459, 157)
Screenshot: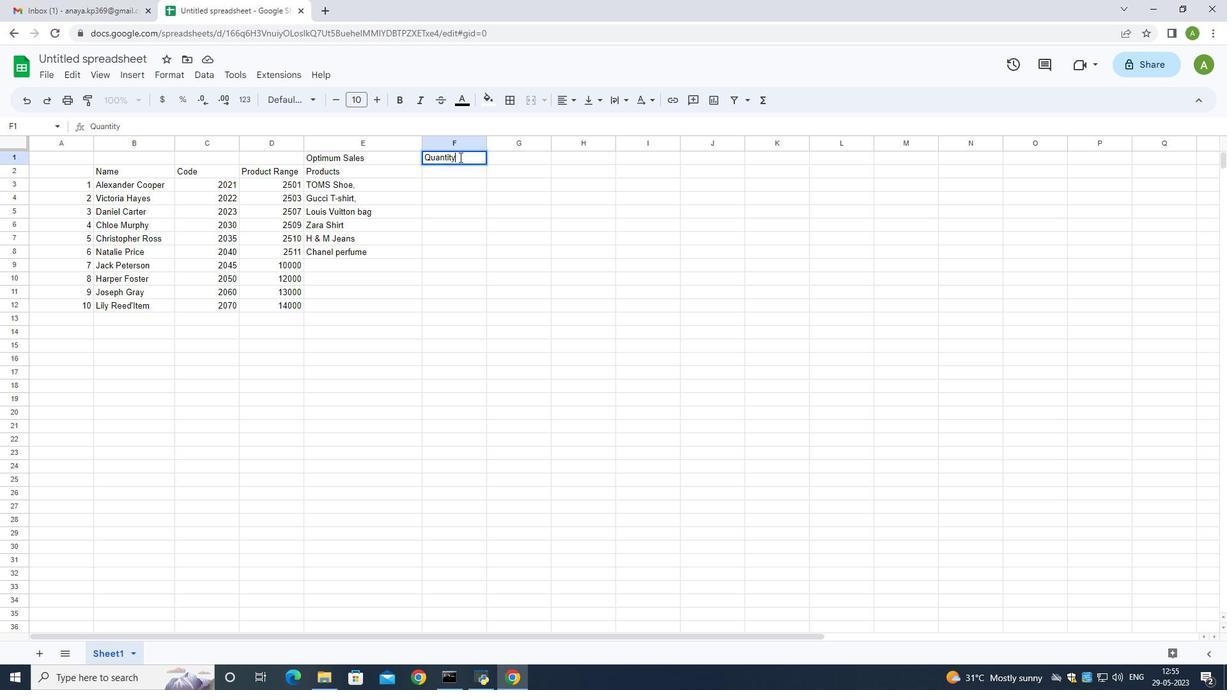 
Action: Mouse pressed left at (459, 157)
Screenshot: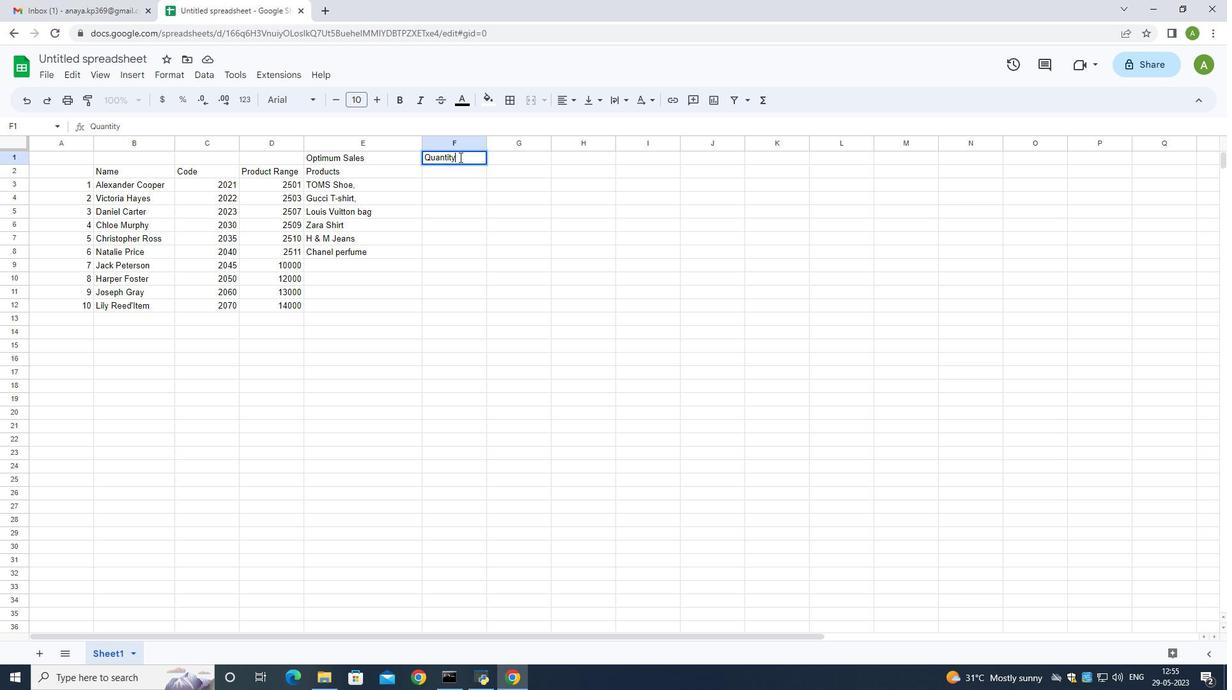 
Action: Mouse pressed left at (459, 157)
Screenshot: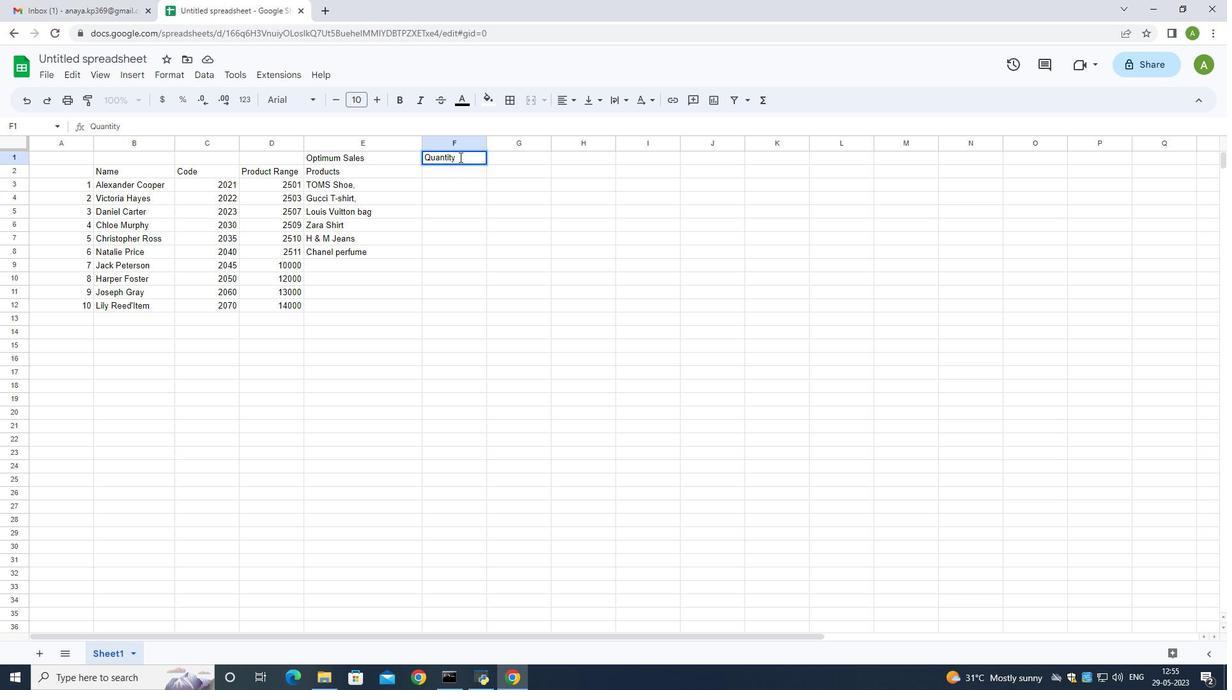 
Action: Mouse moved to (443, 157)
Screenshot: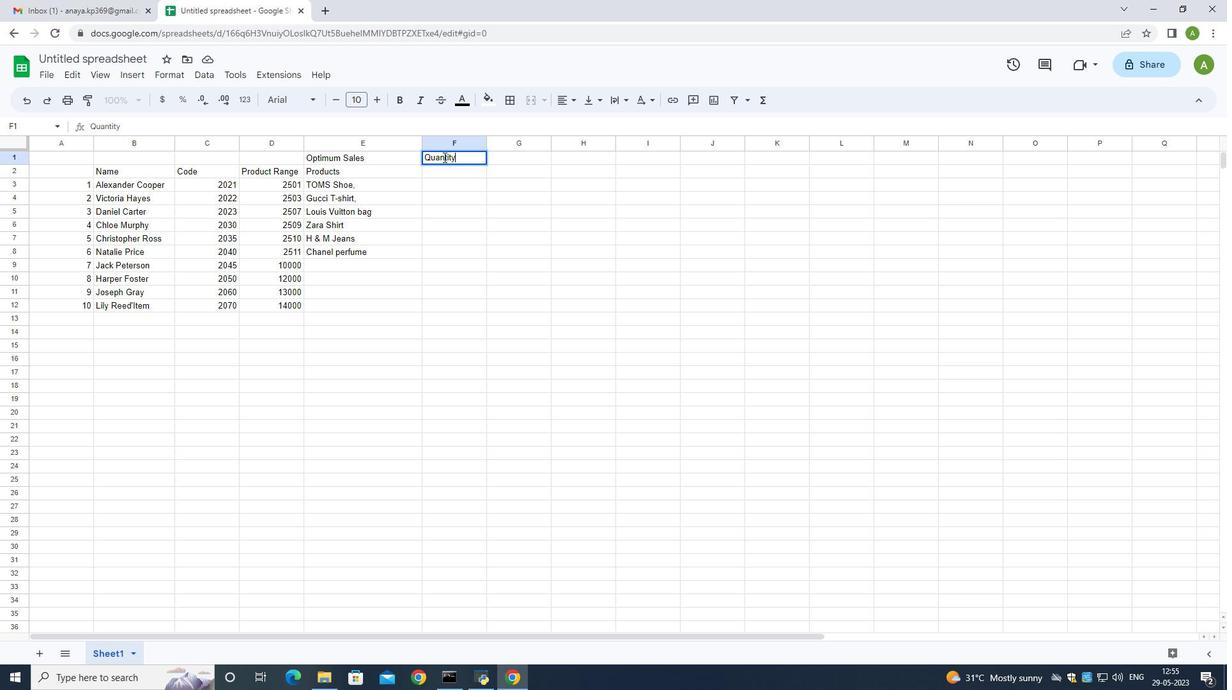 
Action: Key pressed <Key.backspace><Key.backspace><Key.backspace><Key.backspace><Key.backspace><Key.backspace><Key.backspace><Key.backspace><Key.backspace><Key.backspace><Key.backspace><Key.backspace><Key.backspace><Key.backspace>
Screenshot: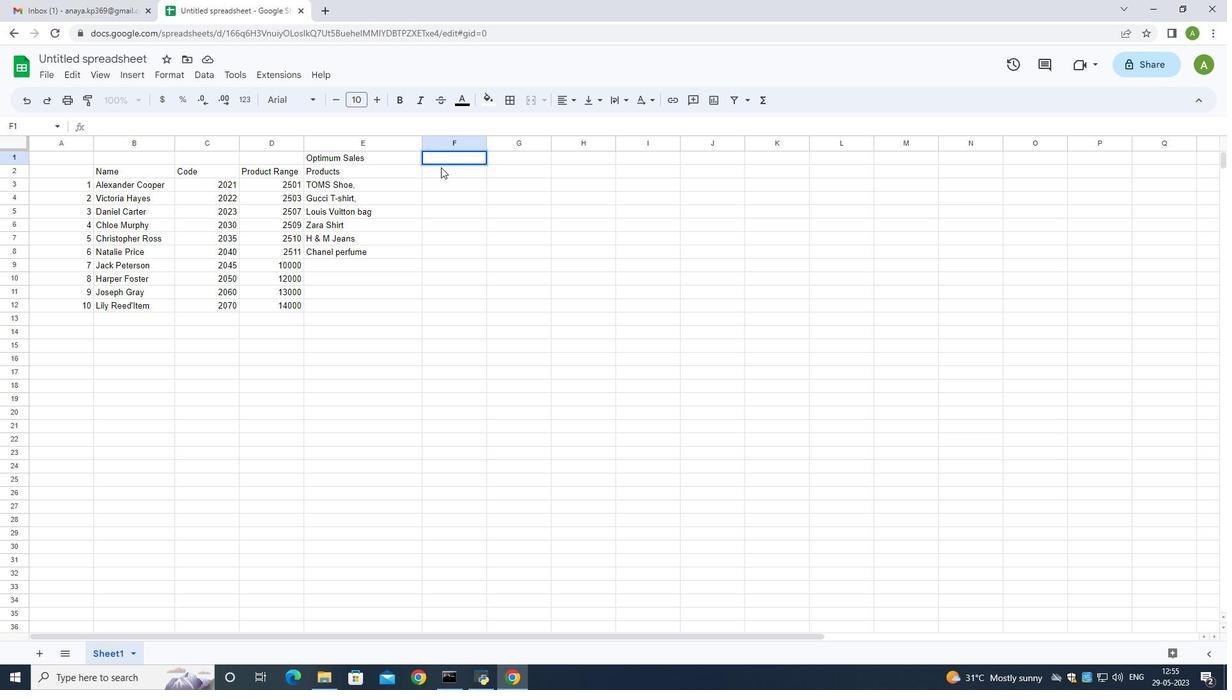 
Action: Mouse moved to (443, 158)
Screenshot: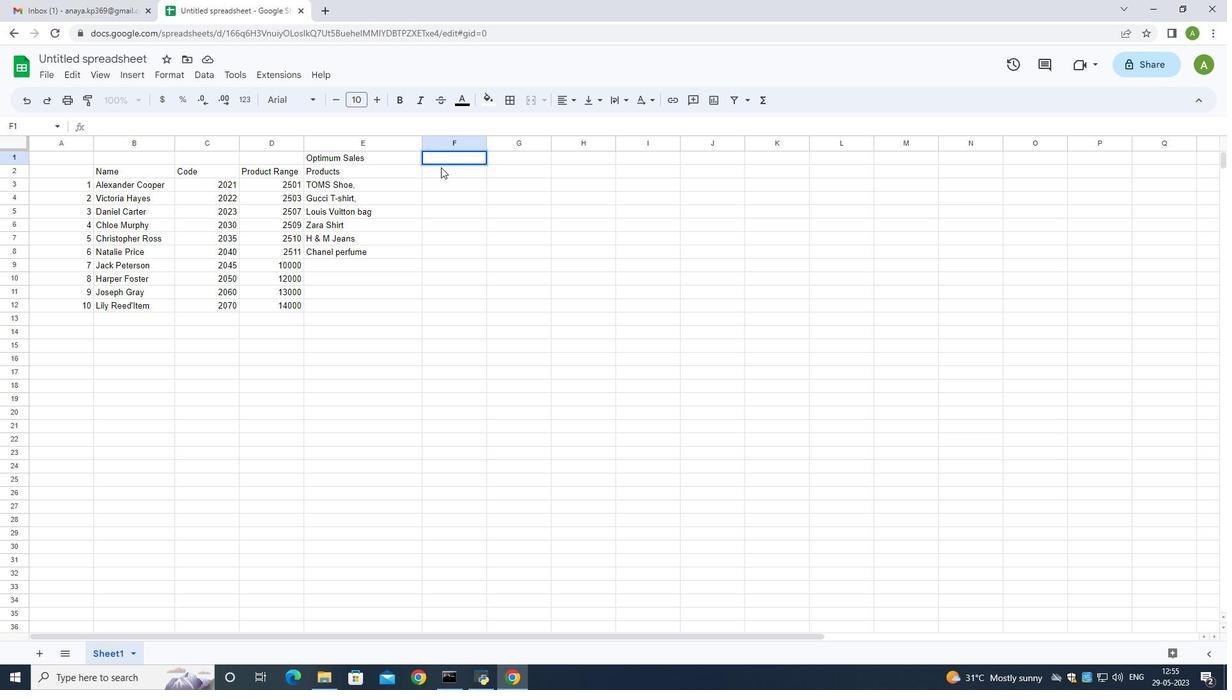 
Action: Key pressed <Key.backspace>
Screenshot: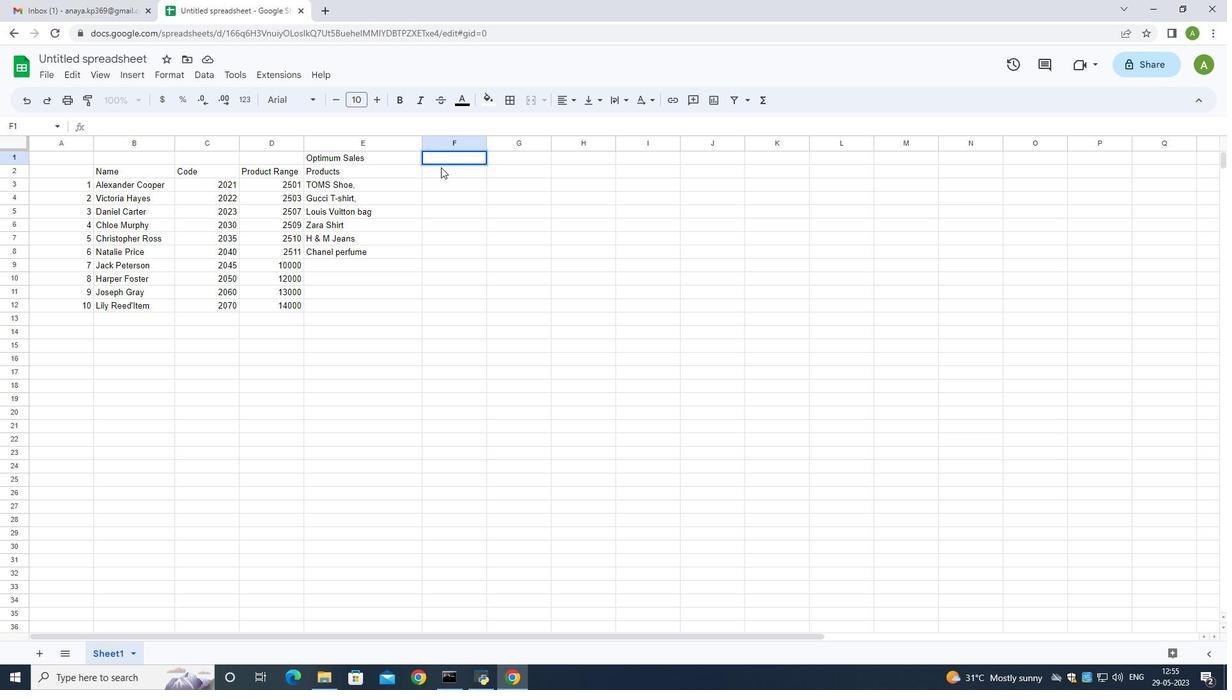 
Action: Mouse moved to (442, 161)
Screenshot: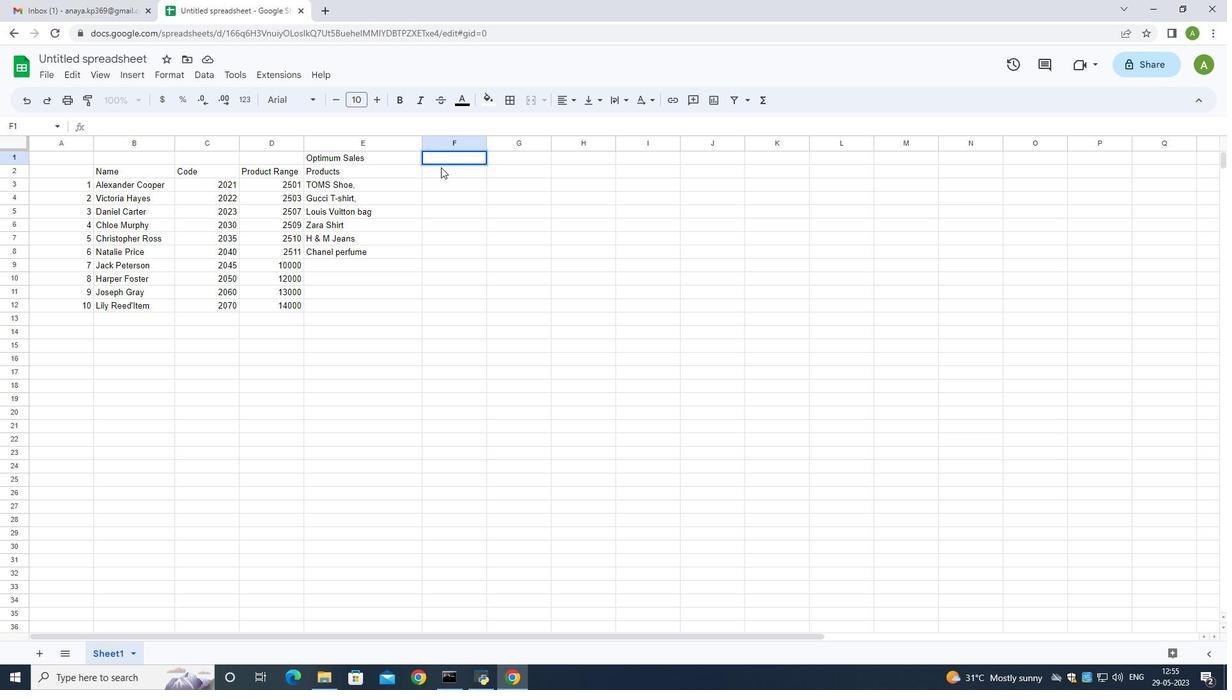 
Action: Key pressed <Key.backspace>
Screenshot: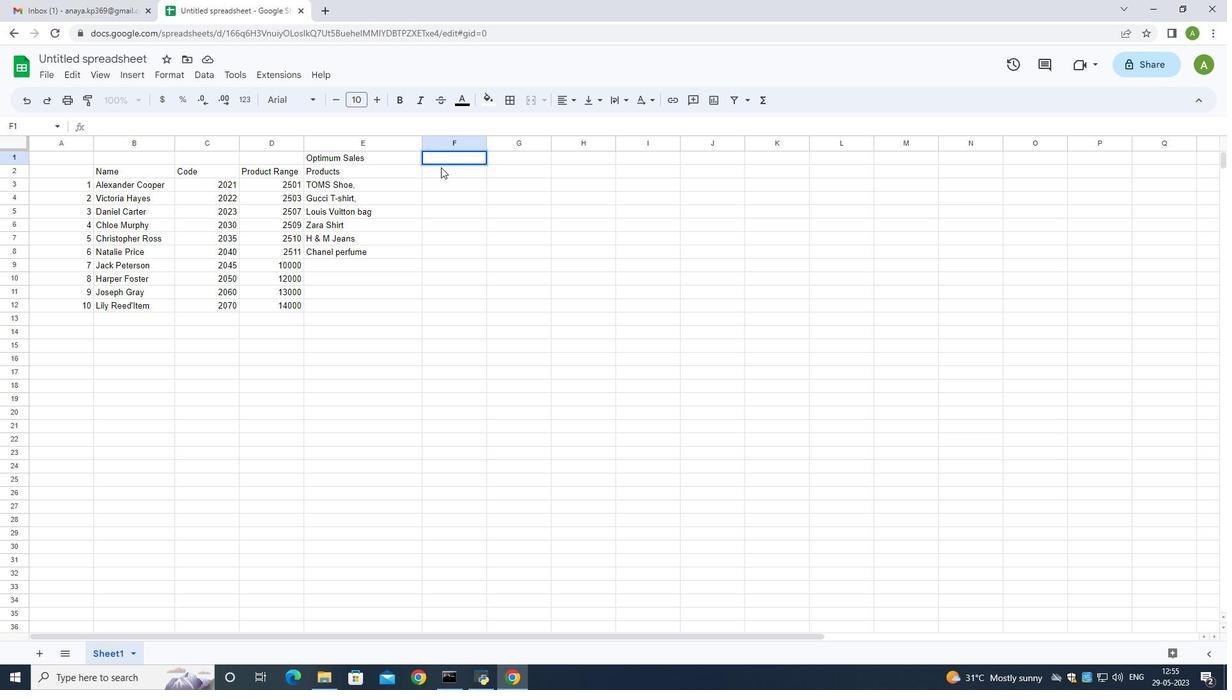 
Action: Mouse moved to (441, 167)
Screenshot: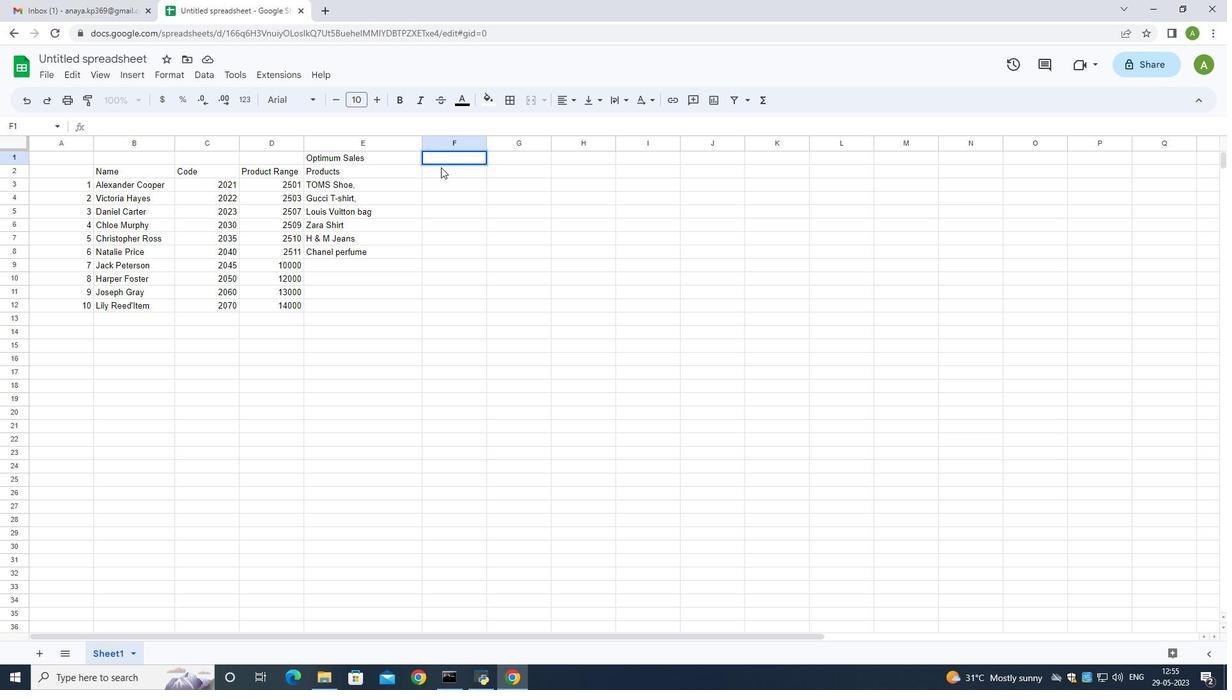 
Action: Mouse pressed left at (441, 167)
Screenshot: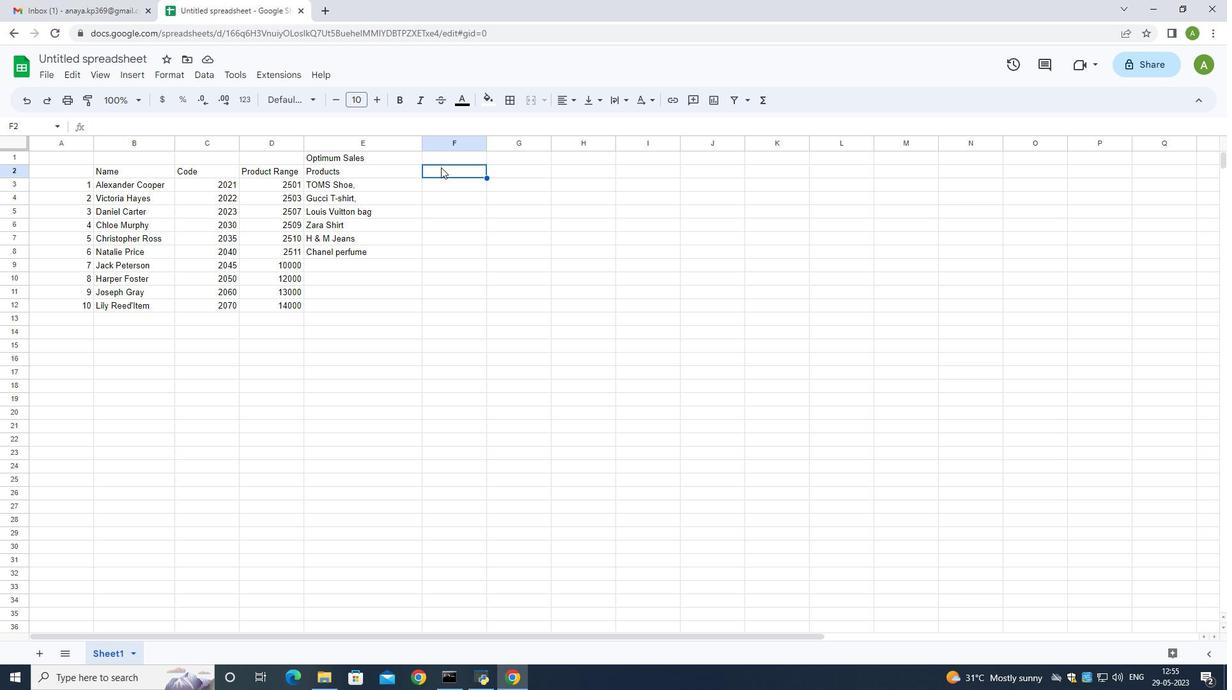
Action: Mouse moved to (441, 167)
Screenshot: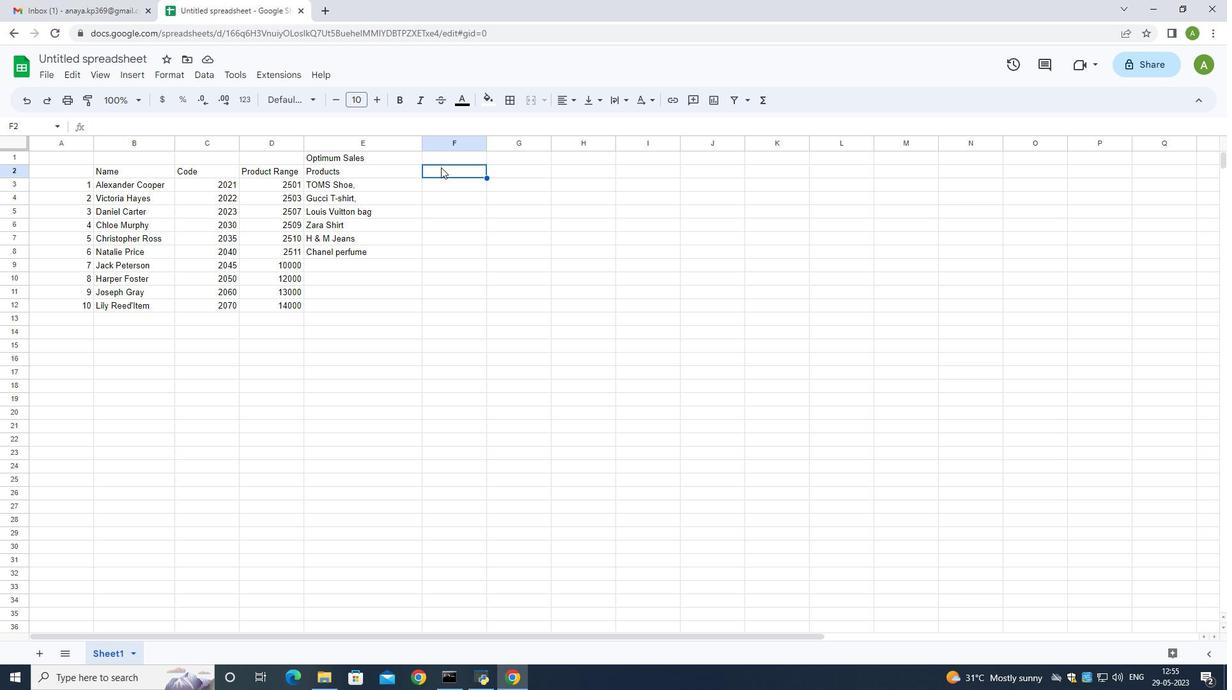 
Action: Key pressed <Key.shift>Quantity<Key.down>
Screenshot: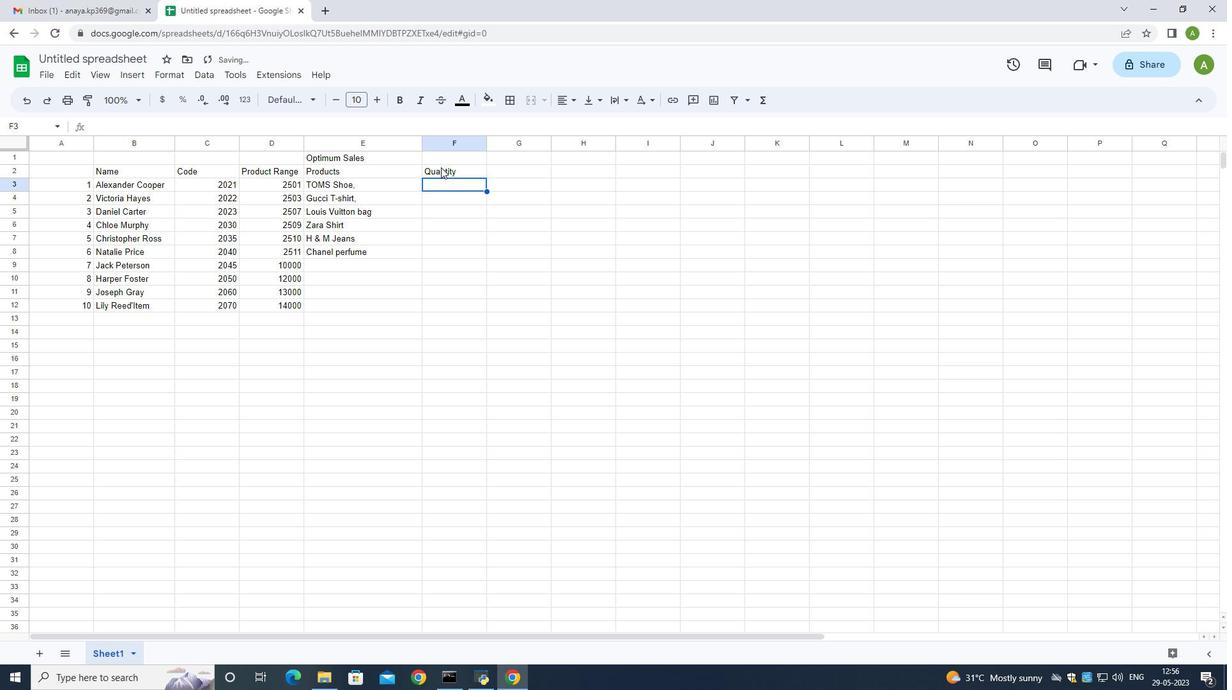 
Action: Mouse moved to (448, 186)
Screenshot: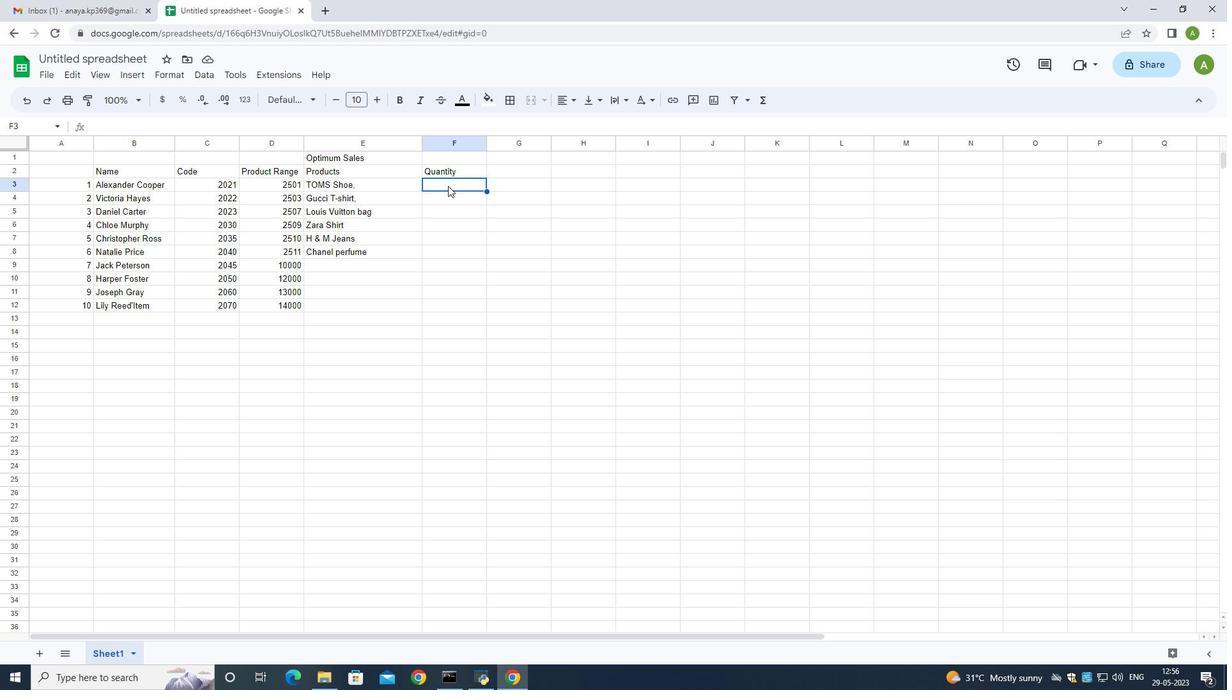 
Action: Mouse pressed left at (448, 186)
Screenshot: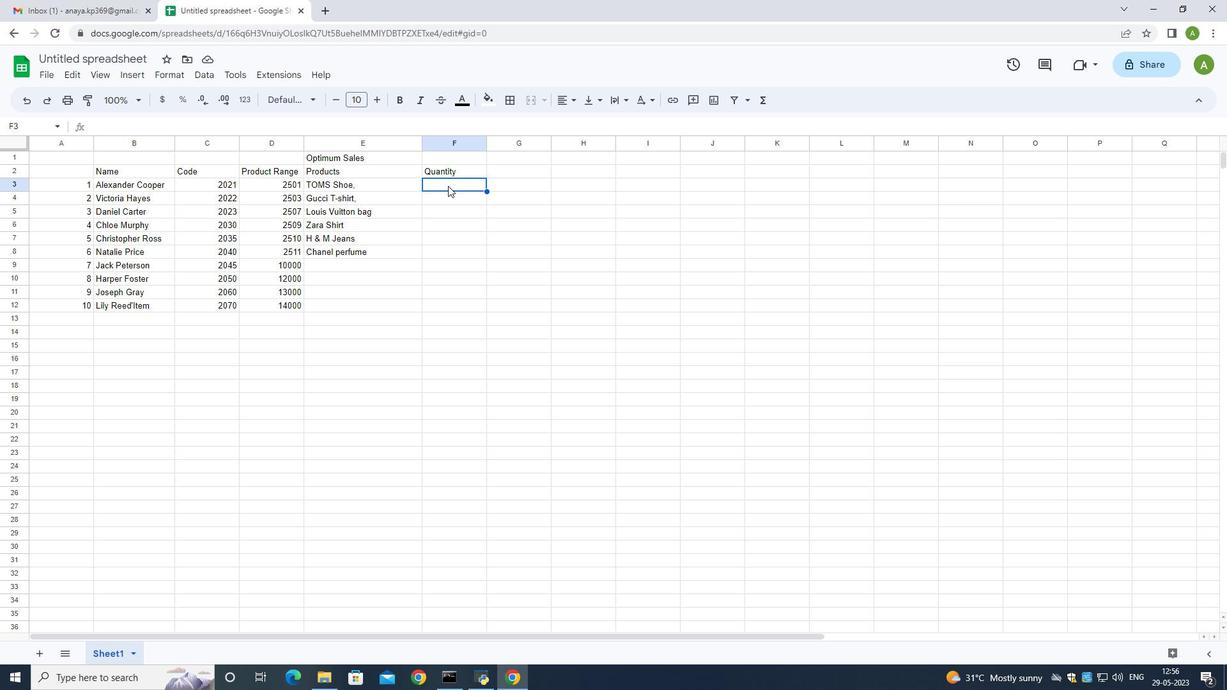 
Action: Key pressed 2
Screenshot: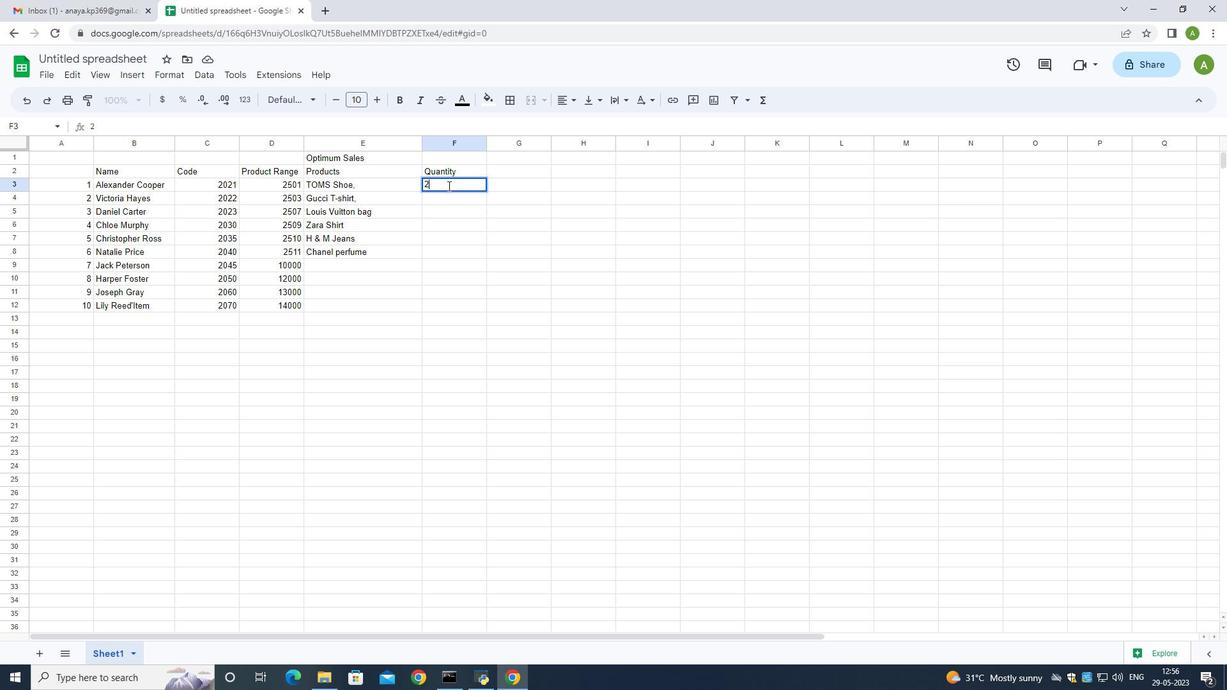
Action: Mouse moved to (449, 195)
Screenshot: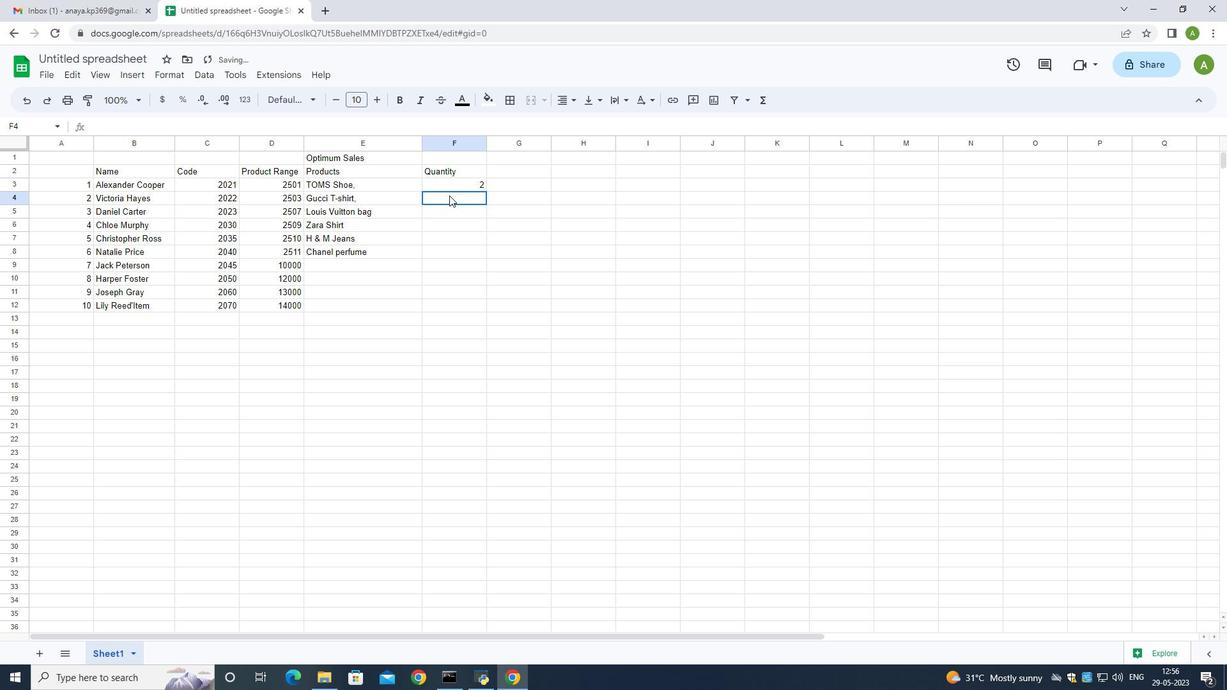 
Action: Mouse pressed left at (449, 195)
Screenshot: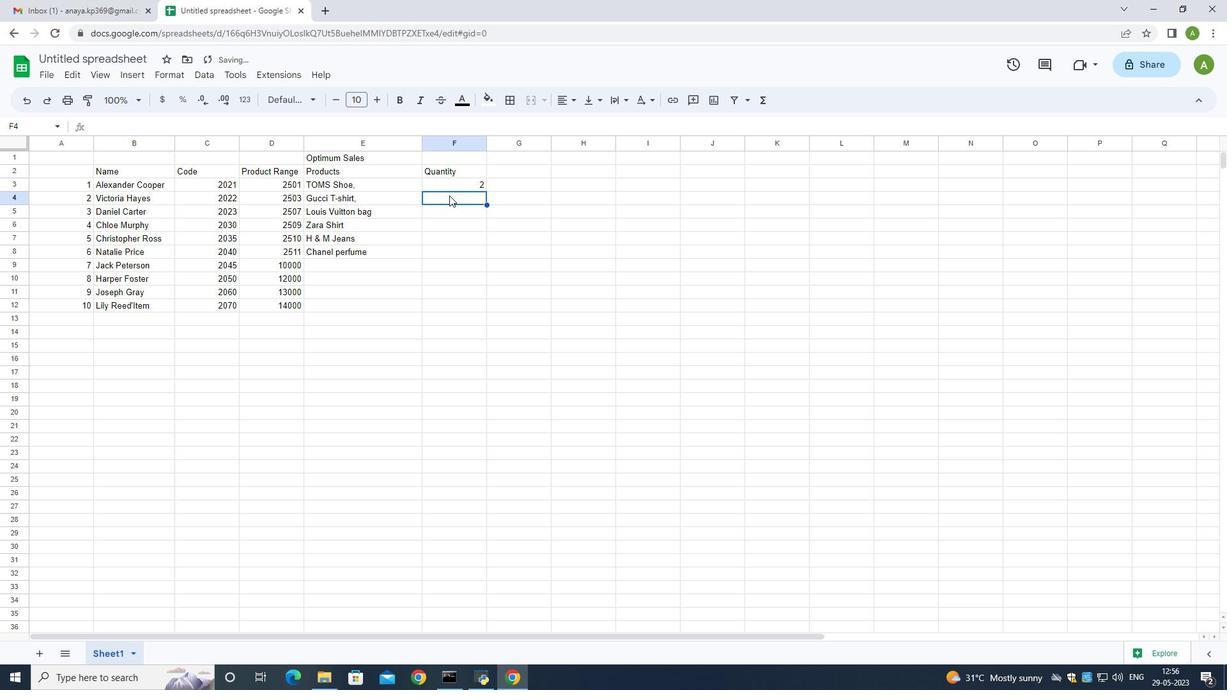 
Action: Key pressed 2<Key.down>20<Key.backspace><Key.down>2<Key.down>5<Key.down>5<Key.down>5<Key.down>5<Key.down>5<Key.down>5<Key.down>
Screenshot: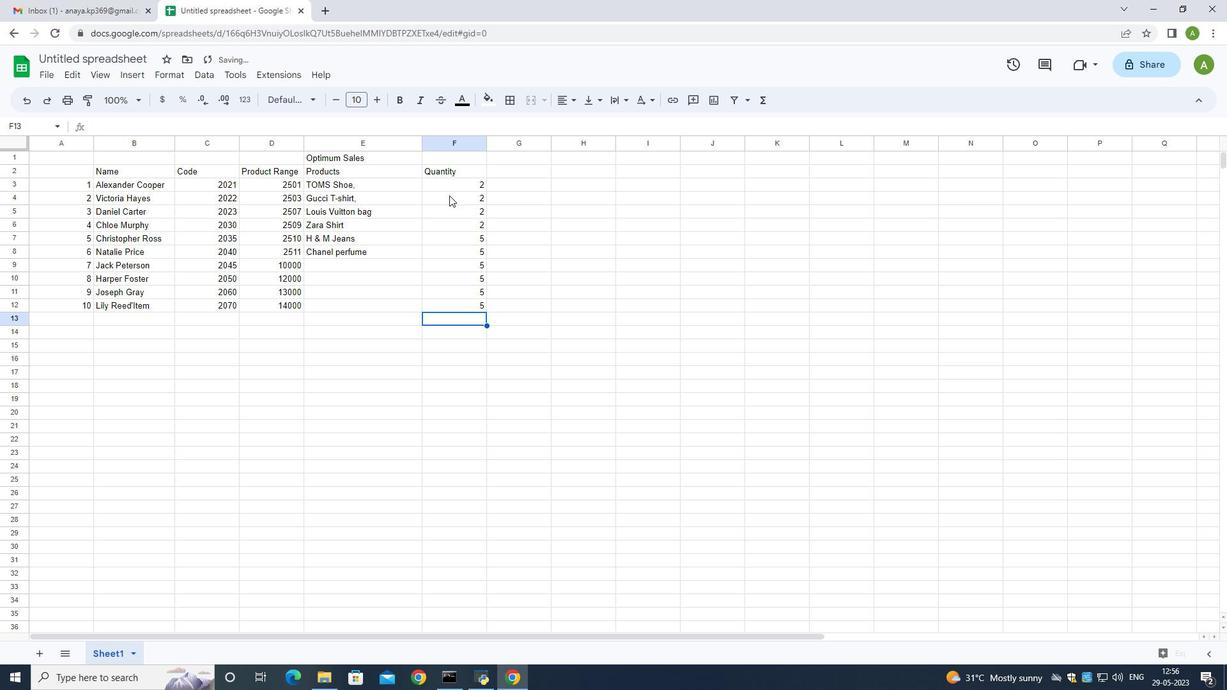 
Action: Mouse moved to (376, 185)
Screenshot: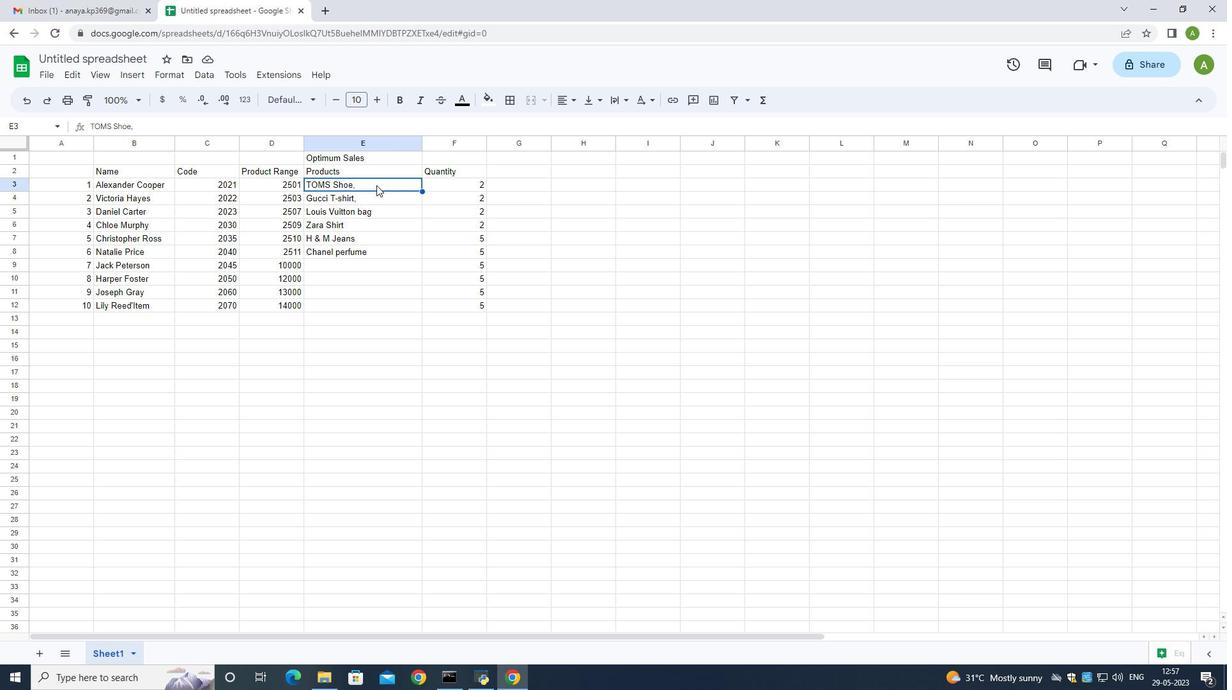 
Action: Mouse pressed left at (376, 185)
Screenshot: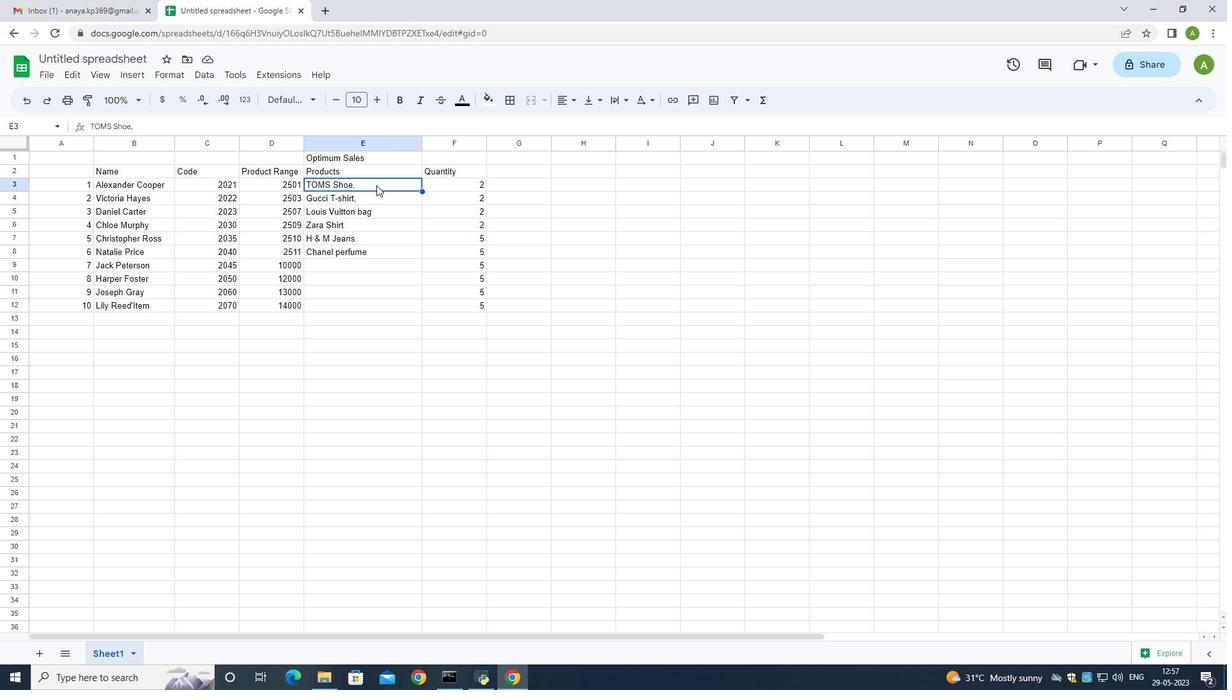 
Action: Mouse moved to (371, 198)
Screenshot: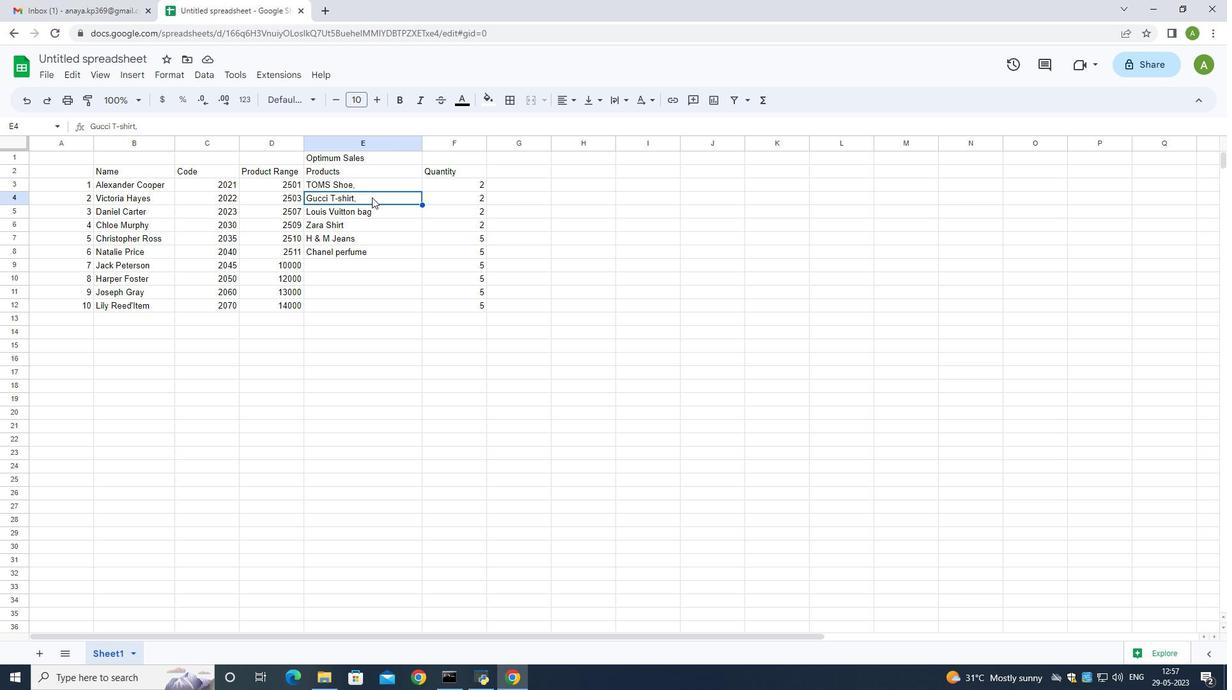 
Action: Mouse pressed left at (371, 198)
Screenshot: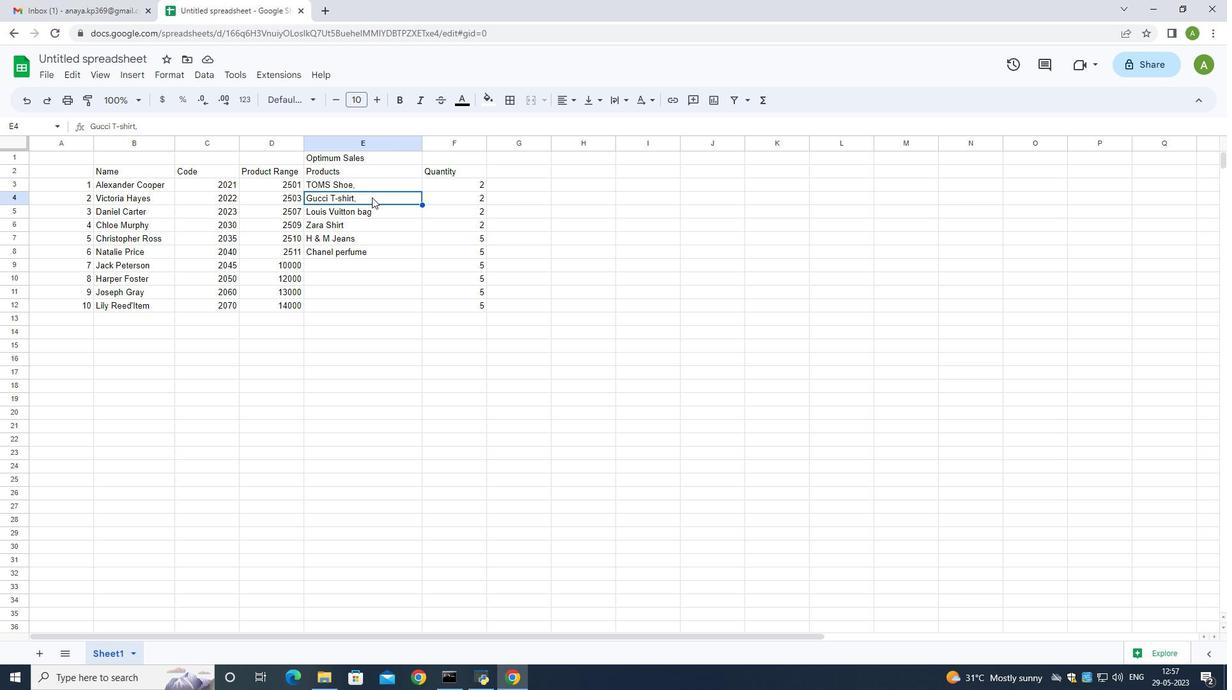 
Action: Mouse moved to (372, 197)
Screenshot: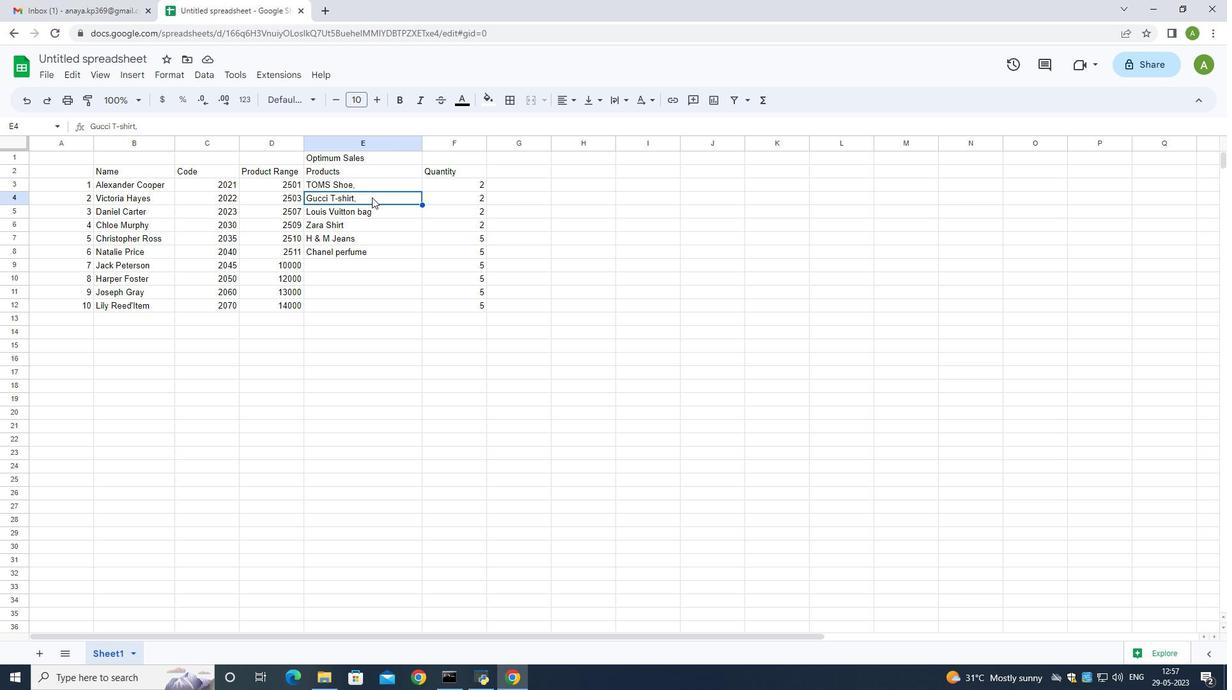 
Action: Key pressed <Key.backspace>
Screenshot: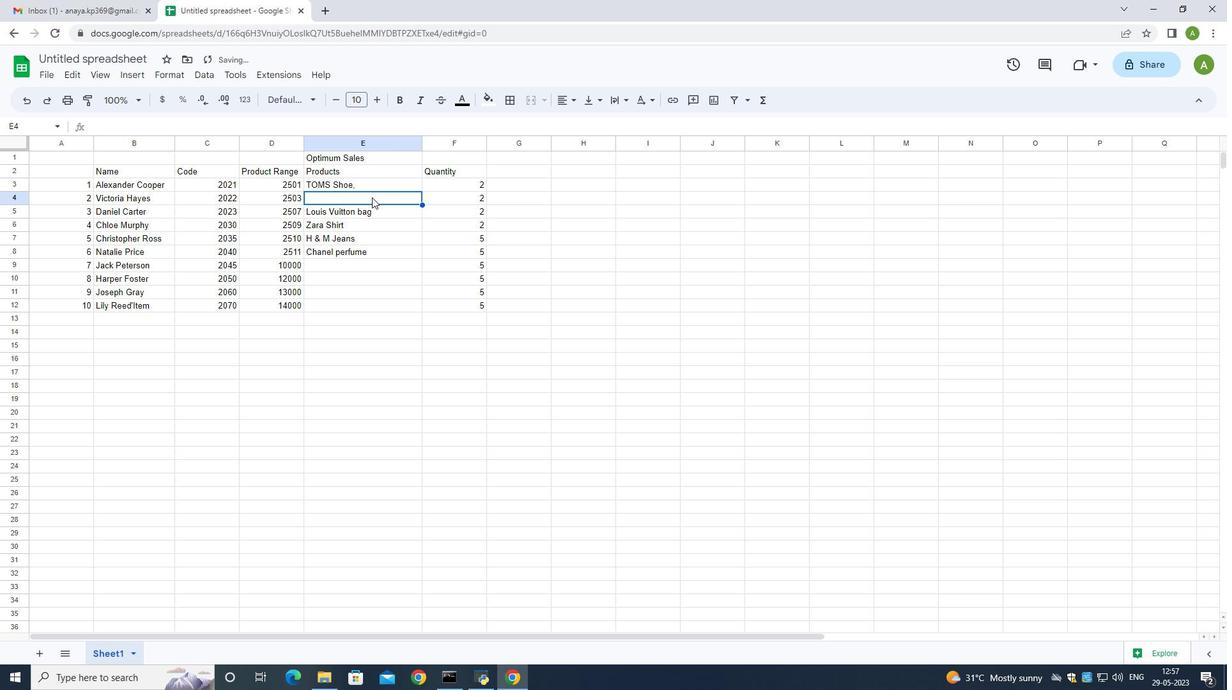 
Action: Mouse moved to (372, 197)
Screenshot: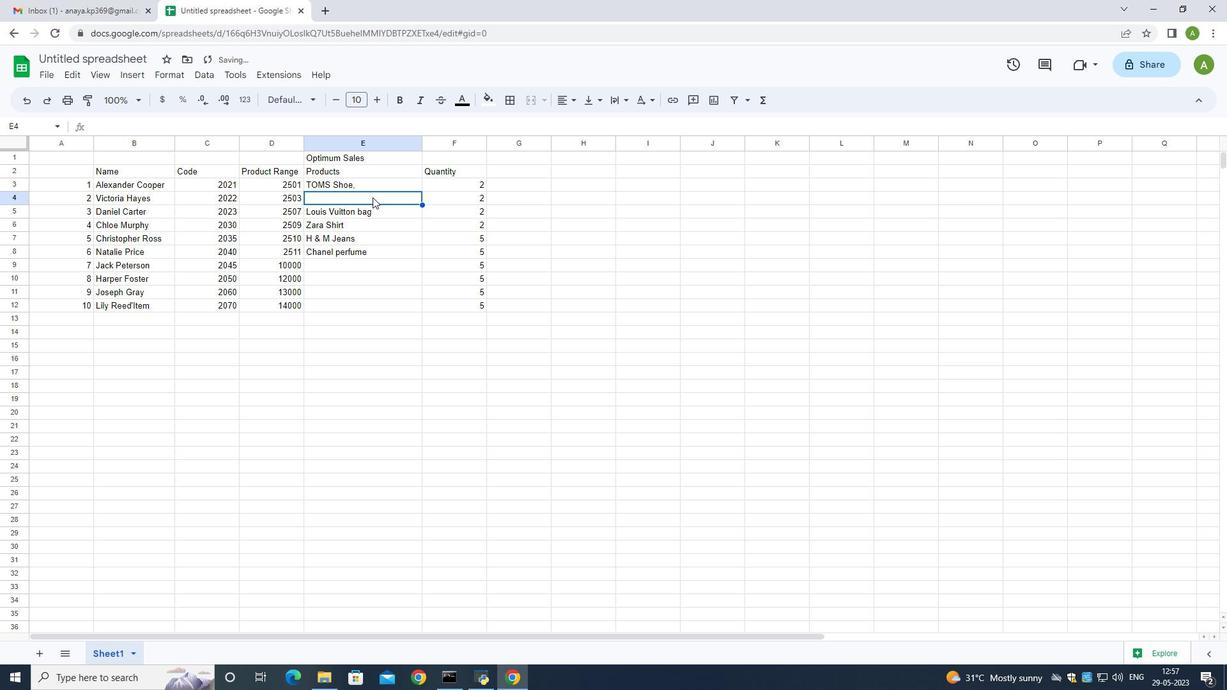 
Action: Key pressed <Key.shift>UGG<Key.space>shoe
Screenshot: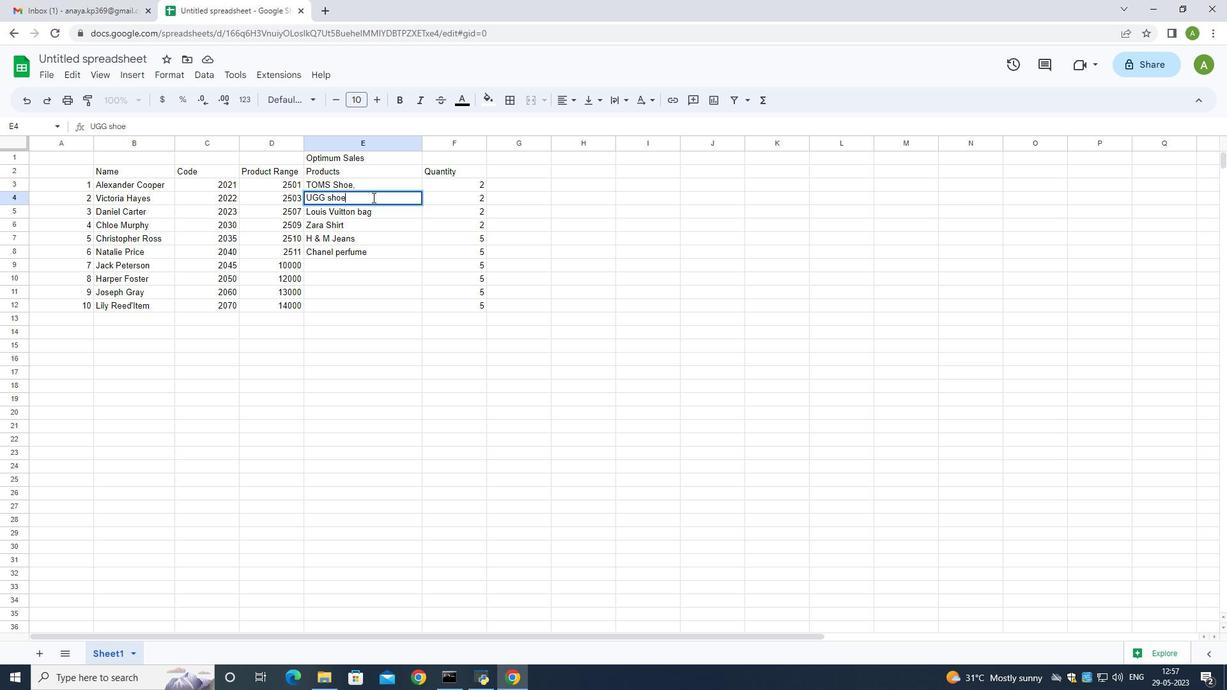 
Action: Mouse moved to (365, 213)
Screenshot: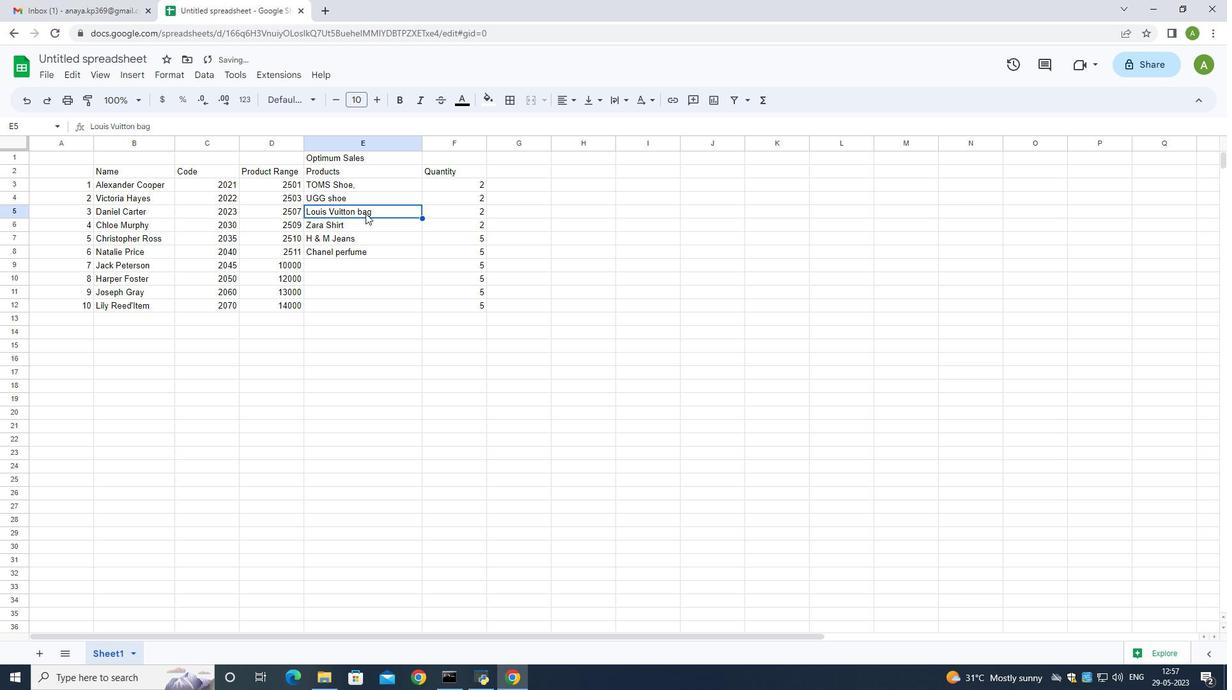 
Action: Mouse pressed left at (365, 213)
Screenshot: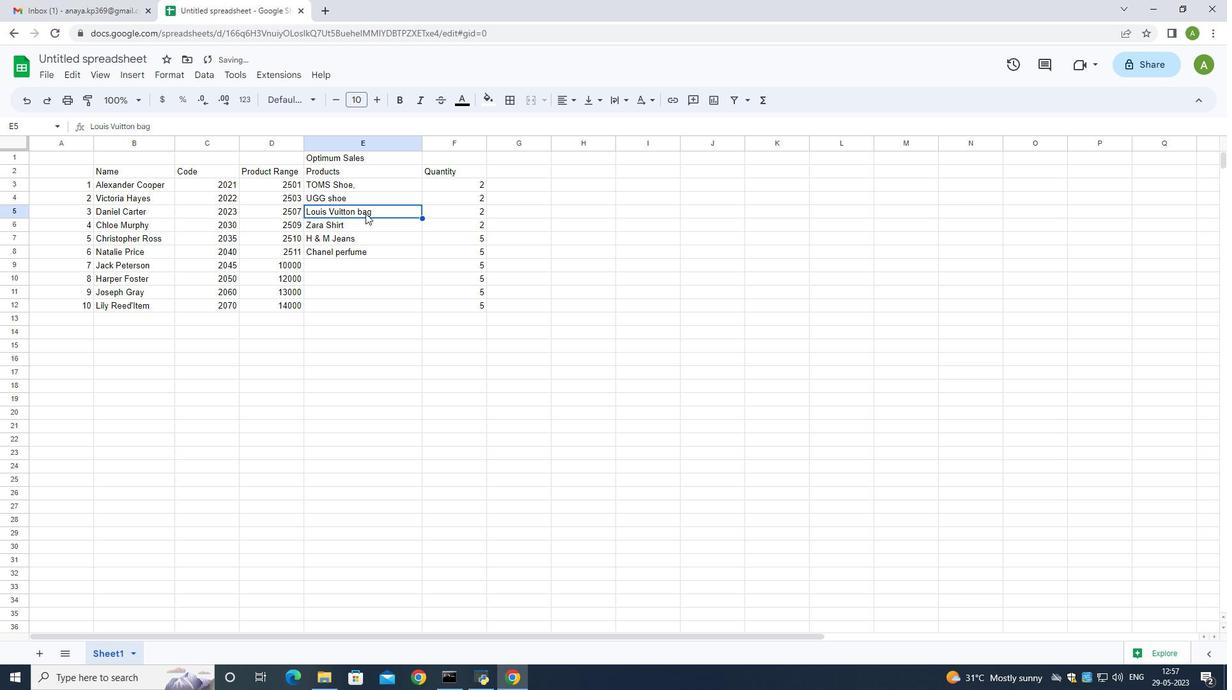 
Action: Key pressed <Key.backspace><Key.shift>Wolverine<Key.space><Key.shift>Shoe
Screenshot: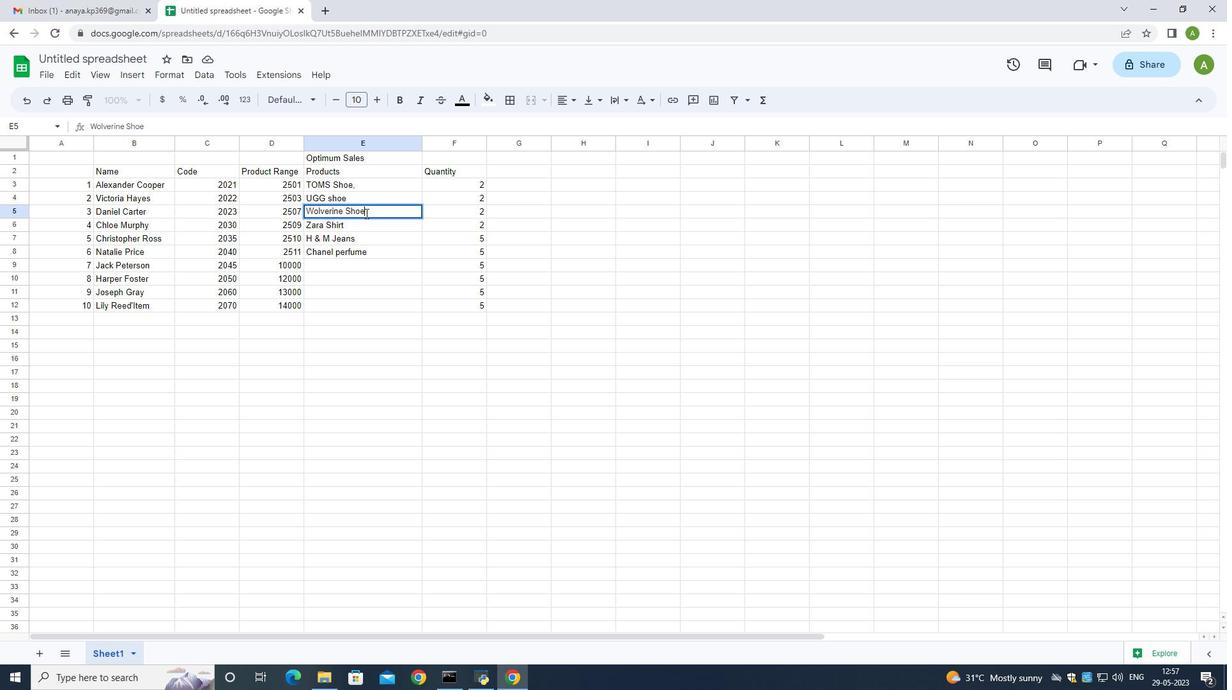 
Action: Mouse moved to (372, 223)
Screenshot: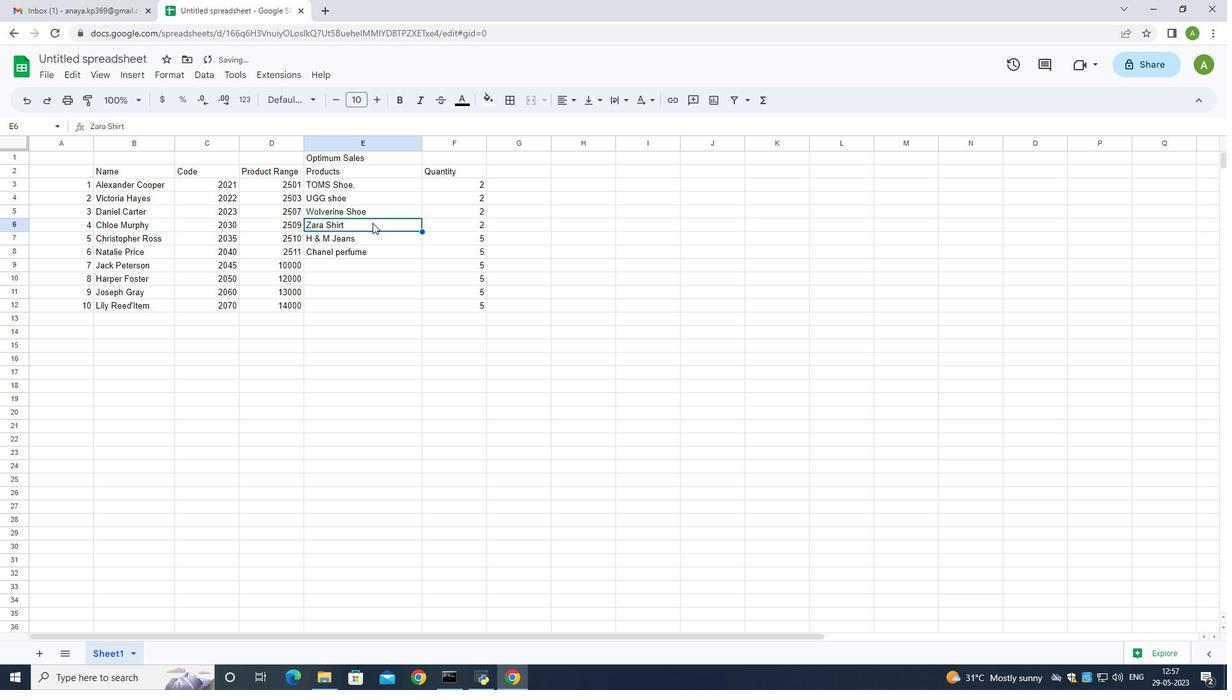 
Action: Mouse pressed left at (372, 223)
Screenshot: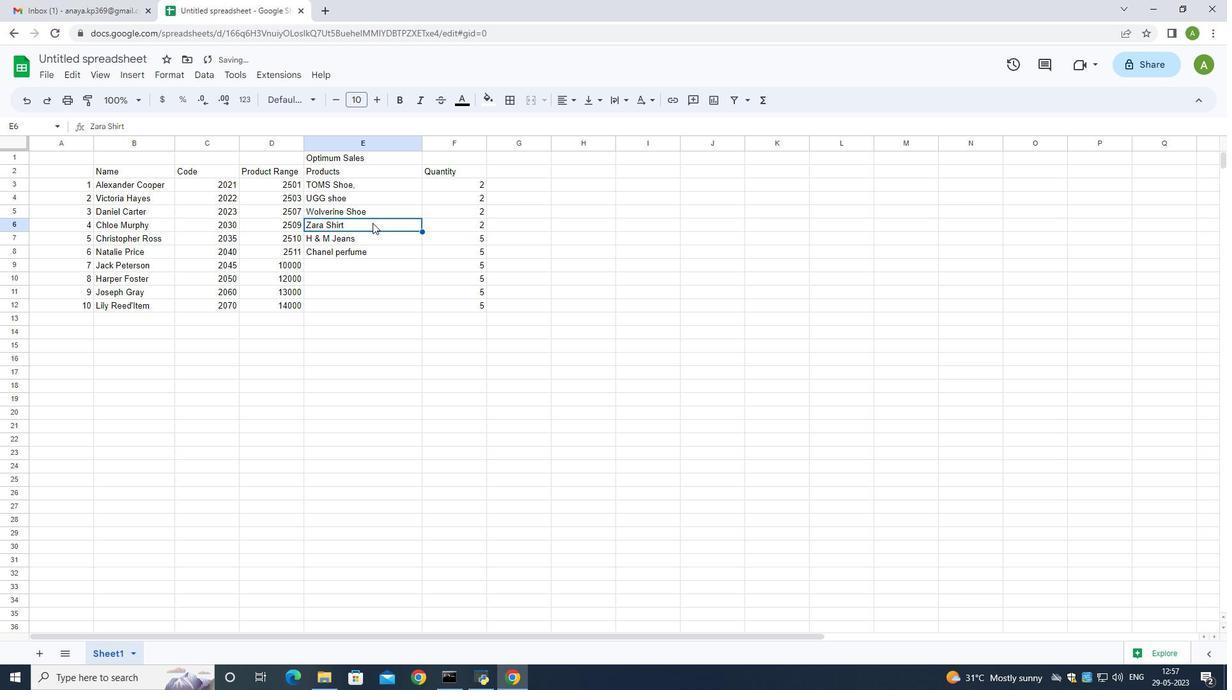 
Action: Mouse moved to (372, 223)
Screenshot: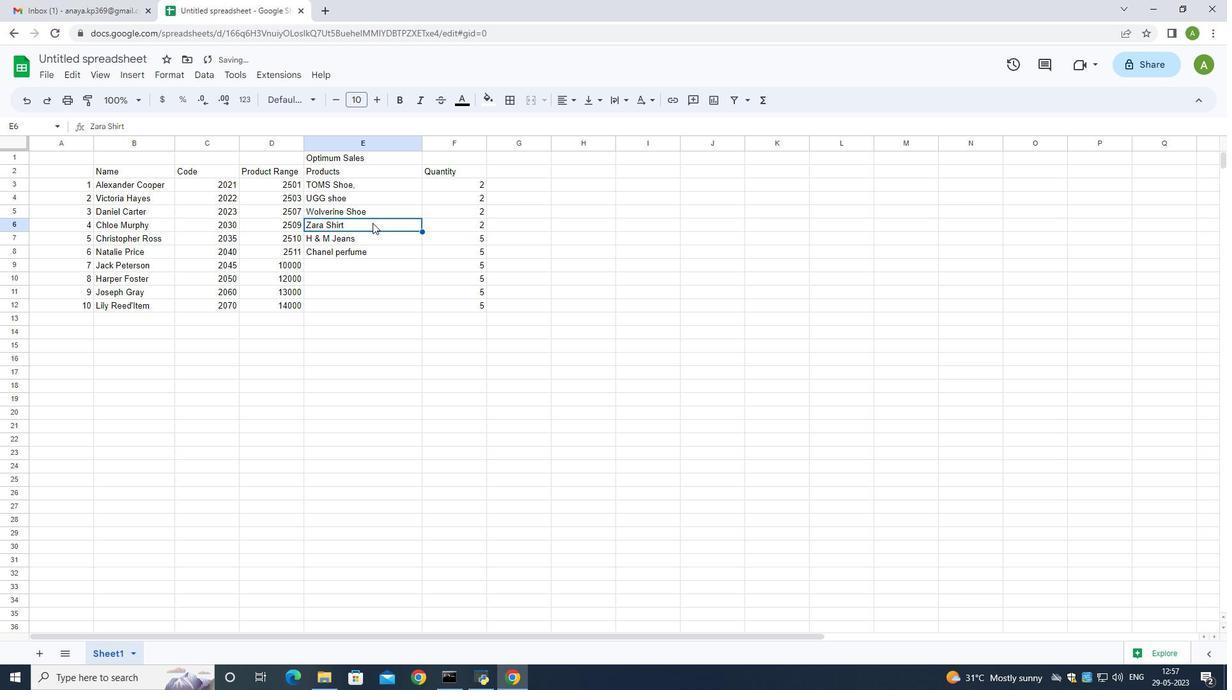 
Action: Key pressed <Key.backspace>
Screenshot: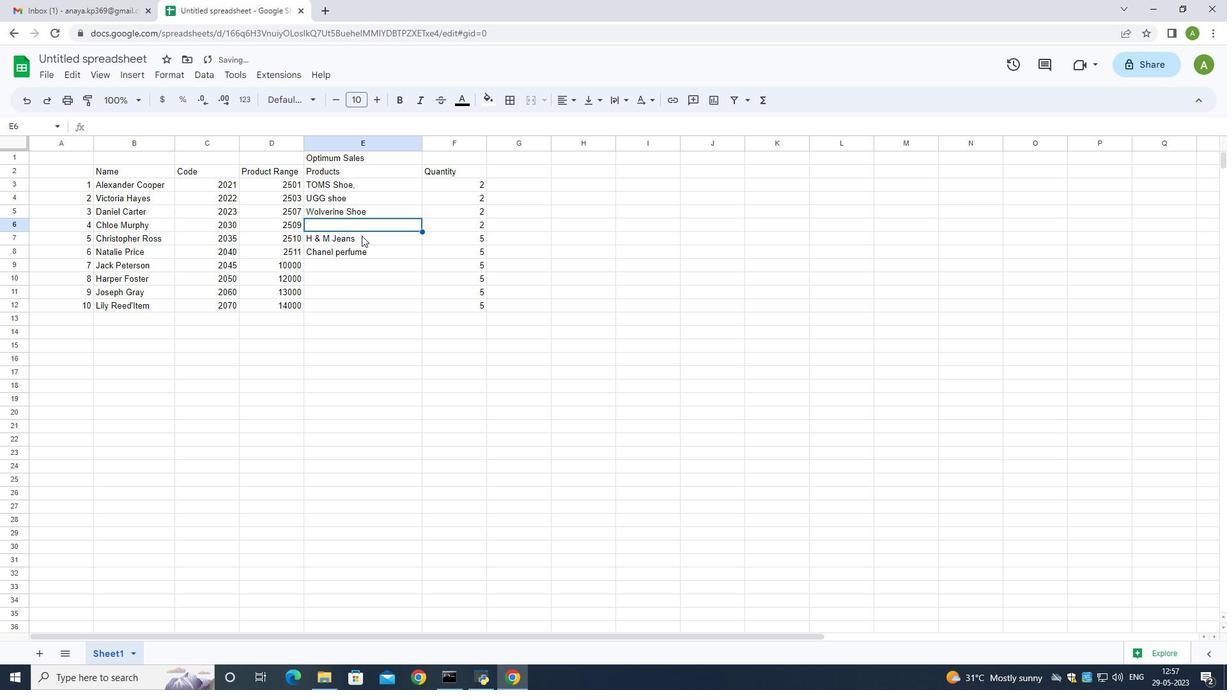 
Action: Mouse moved to (361, 236)
Screenshot: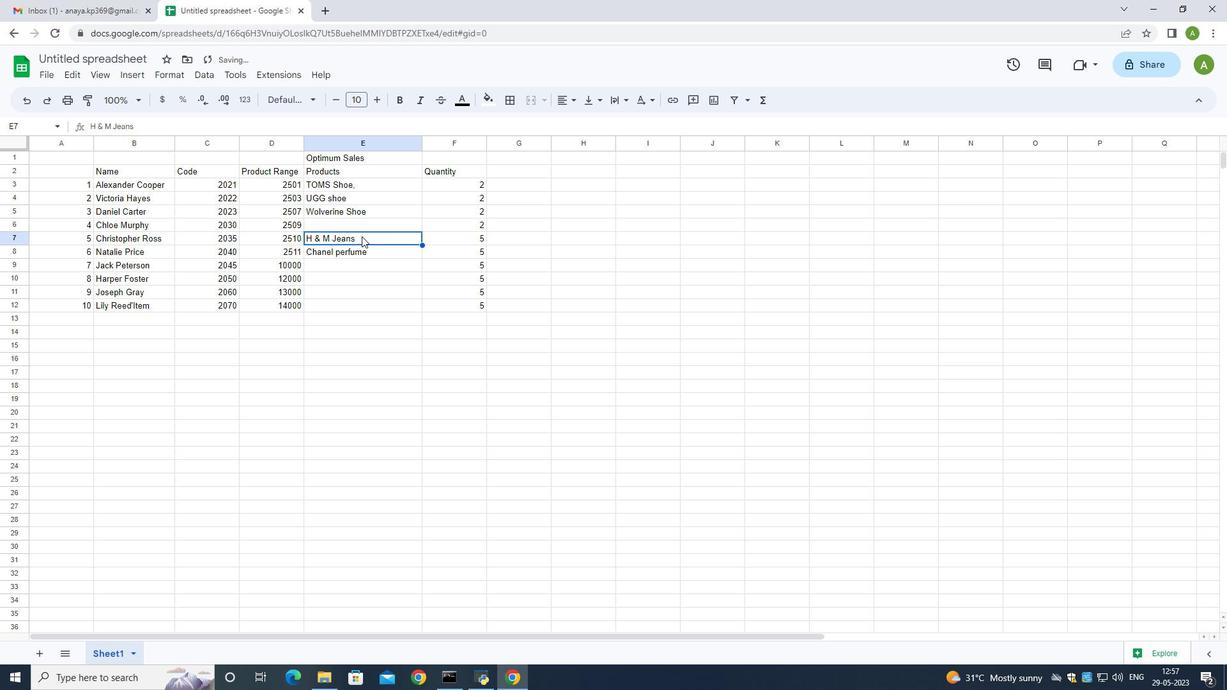 
Action: Mouse pressed left at (361, 236)
Screenshot: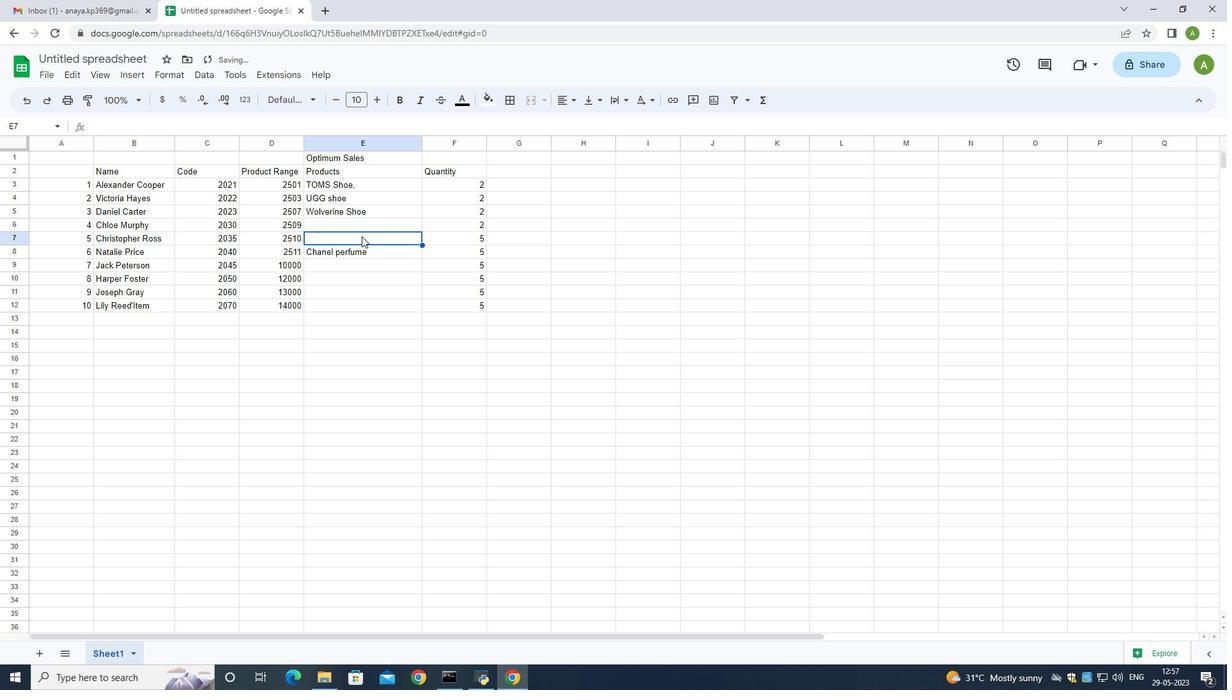 
Action: Key pressed <Key.backspace>
Screenshot: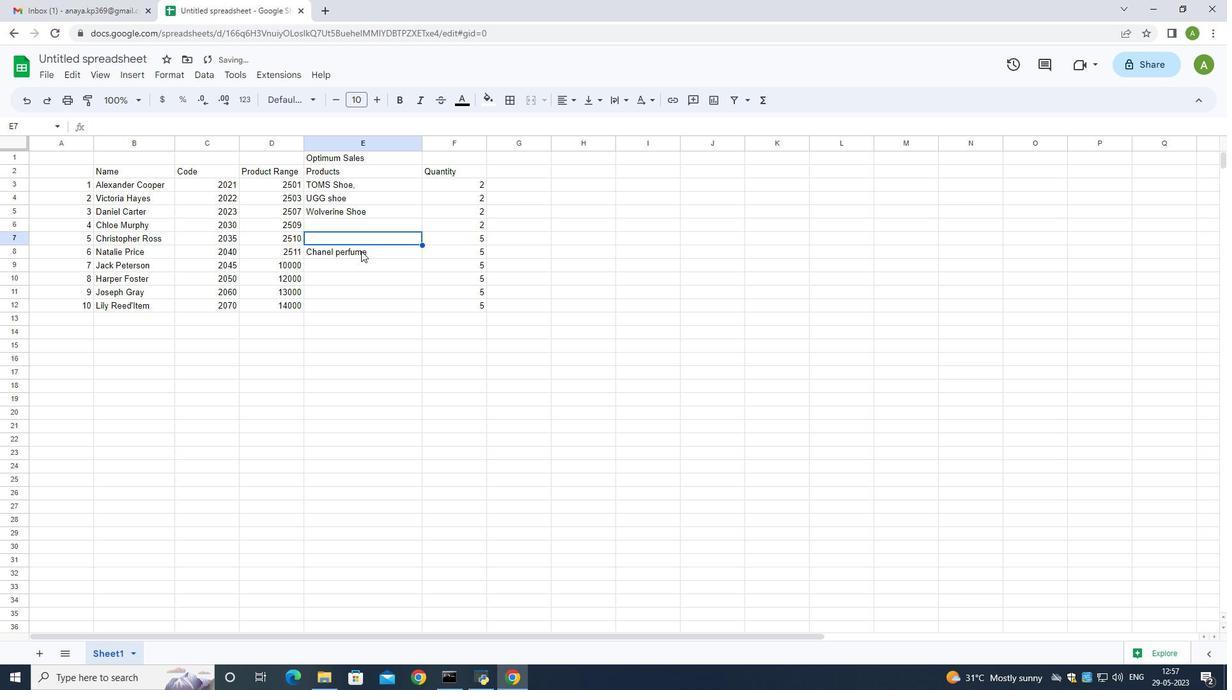 
Action: Mouse moved to (361, 251)
Screenshot: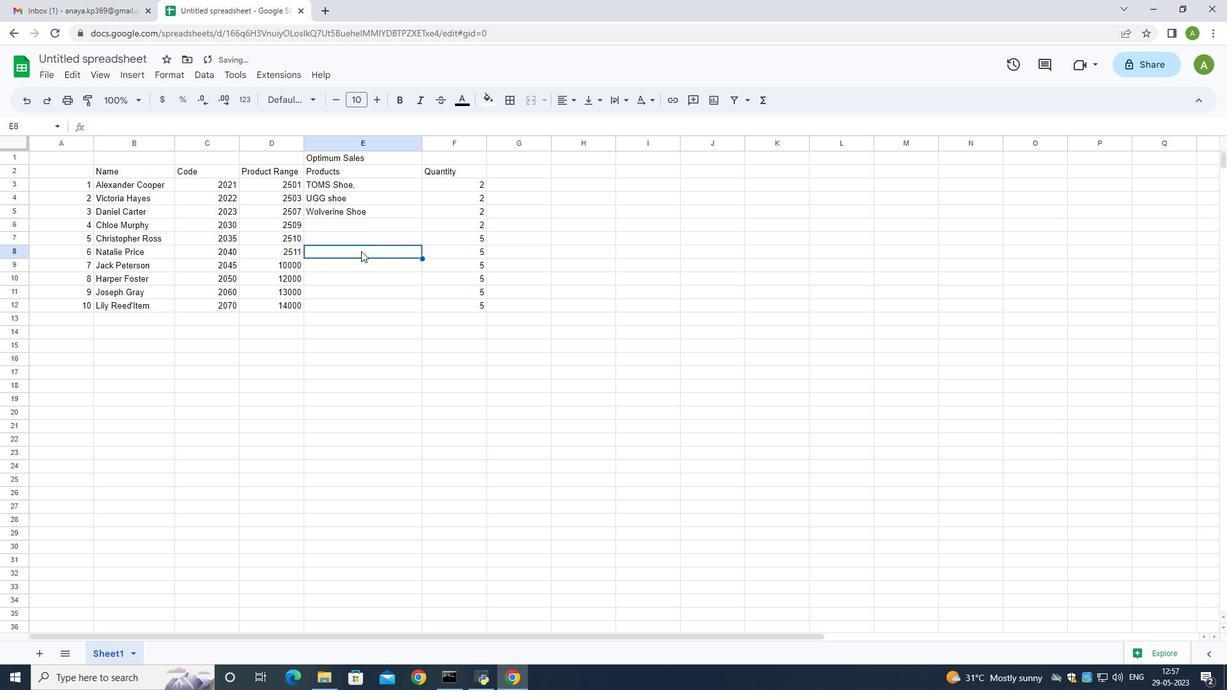 
Action: Mouse pressed left at (361, 251)
Screenshot: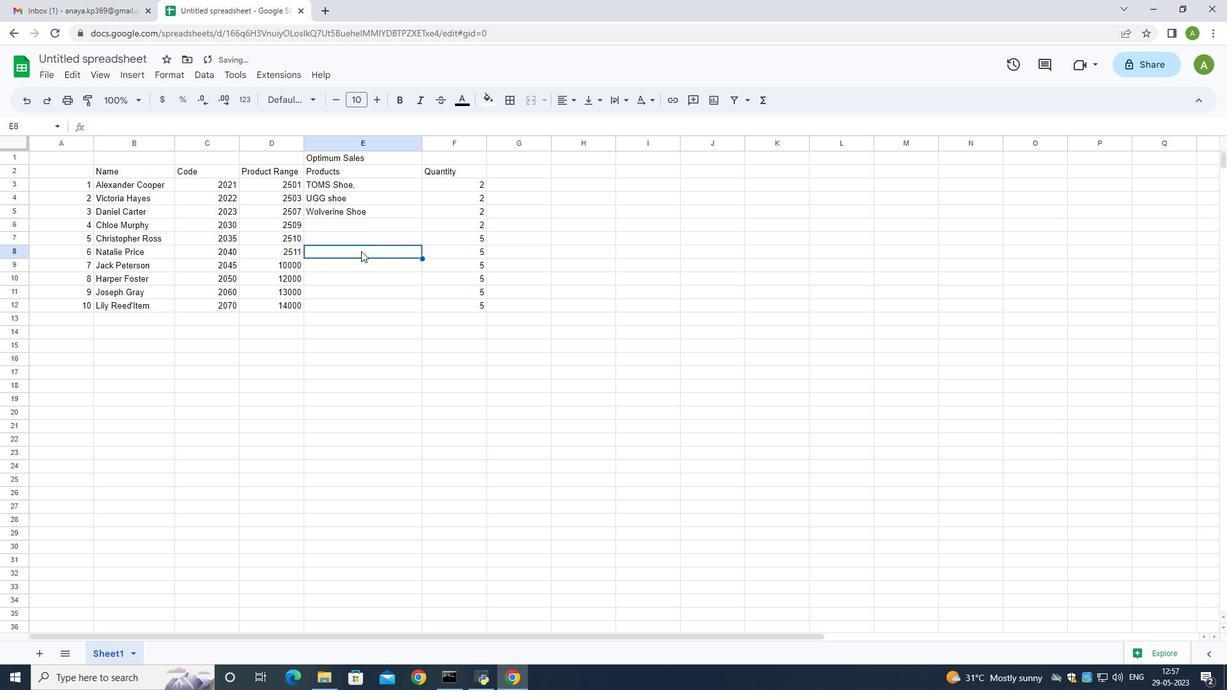 
Action: Key pressed <Key.backspace>
Screenshot: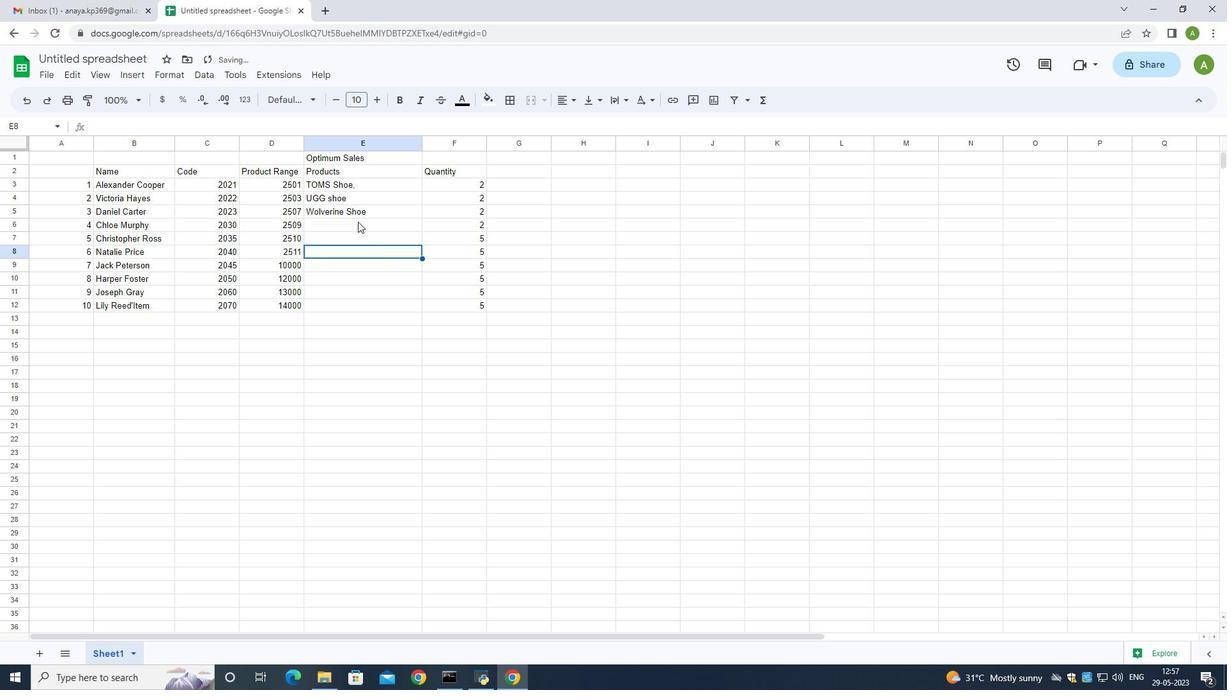 
Action: Mouse moved to (360, 219)
Screenshot: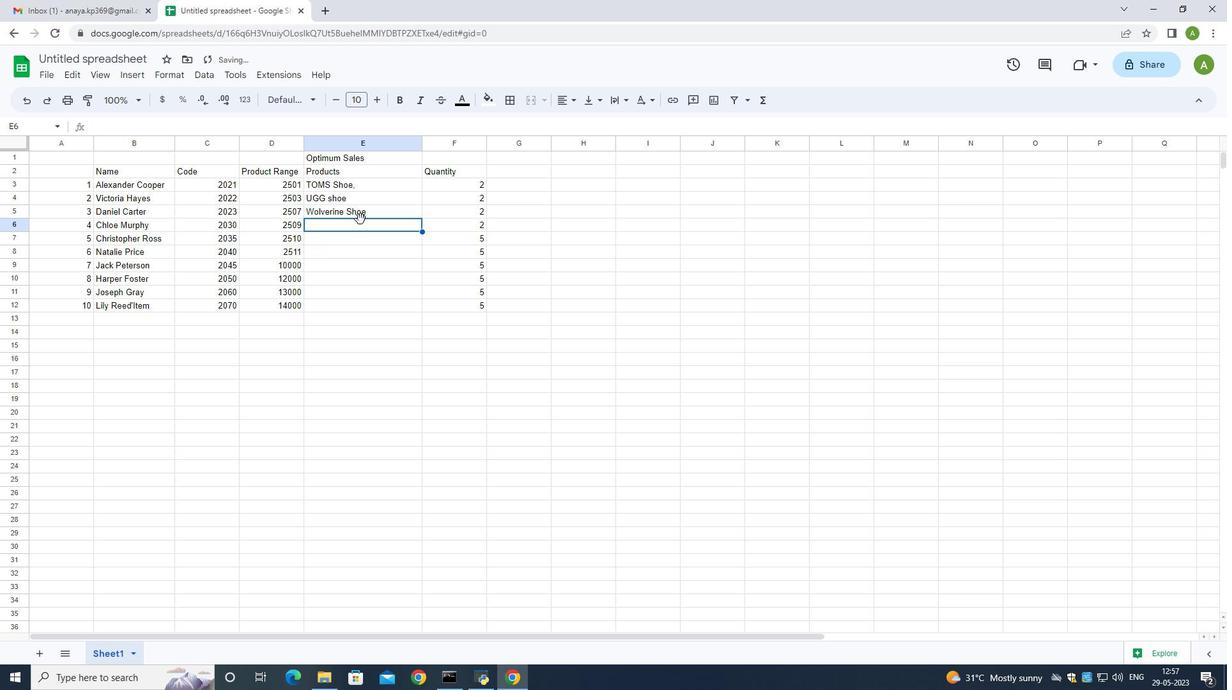 
Action: Mouse pressed left at (360, 219)
Screenshot: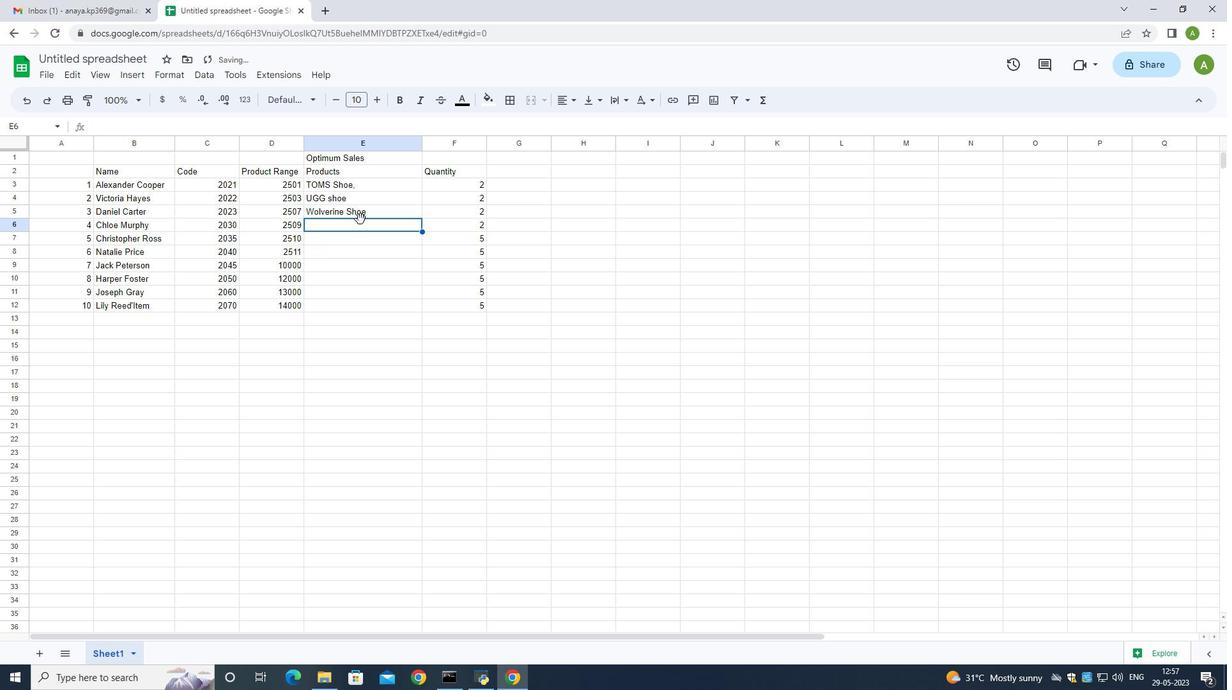 
Action: Mouse moved to (346, 224)
Screenshot: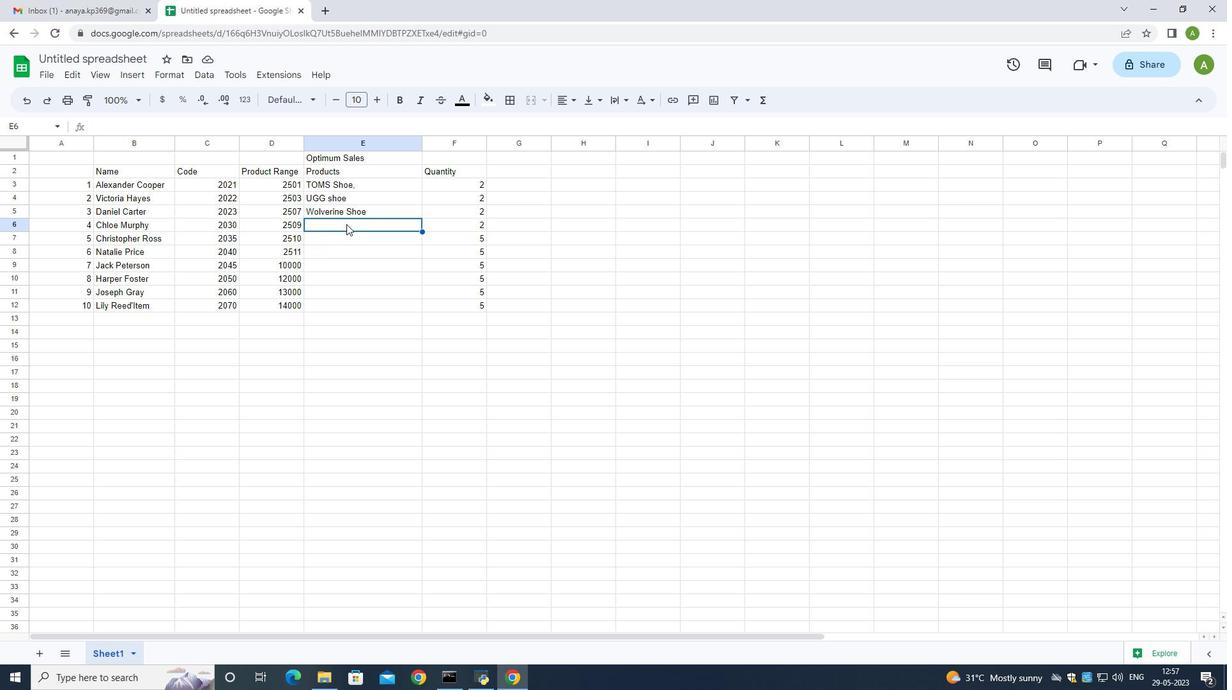 
Action: Mouse pressed left at (346, 224)
Screenshot: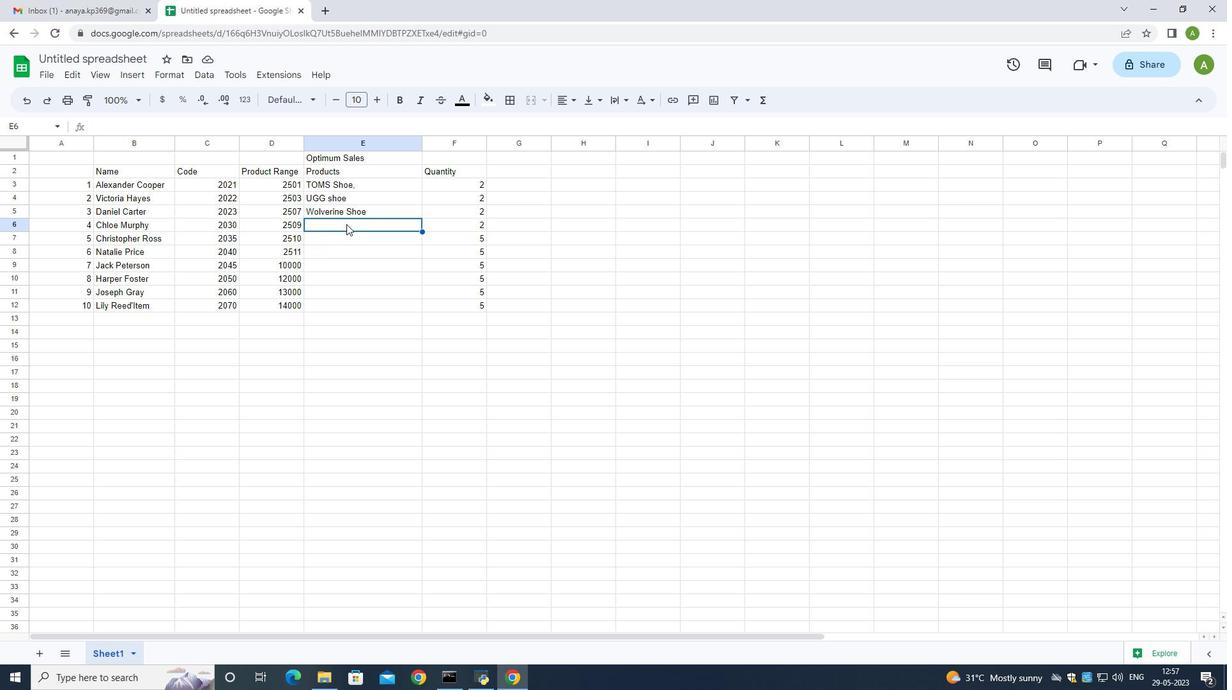 
Action: Key pressed <Key.shift><Key.shift><Key.shift><Key.shift><Key.shift><Key.shift><Key.shift><Key.shift><Key.shift><Key.shift><Key.shift><Key.shift>Z-<Key.shift>Coil<Key.space><Key.shift><Key.shift>Shoe
Screenshot: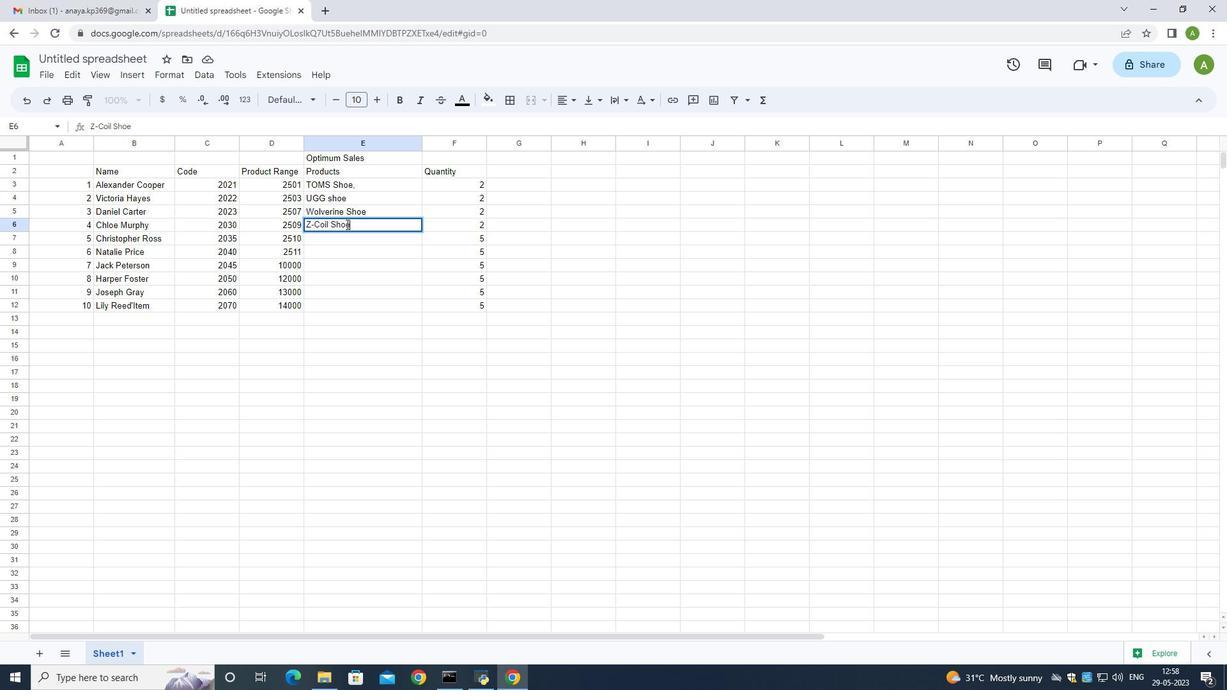 
Action: Mouse moved to (326, 235)
Screenshot: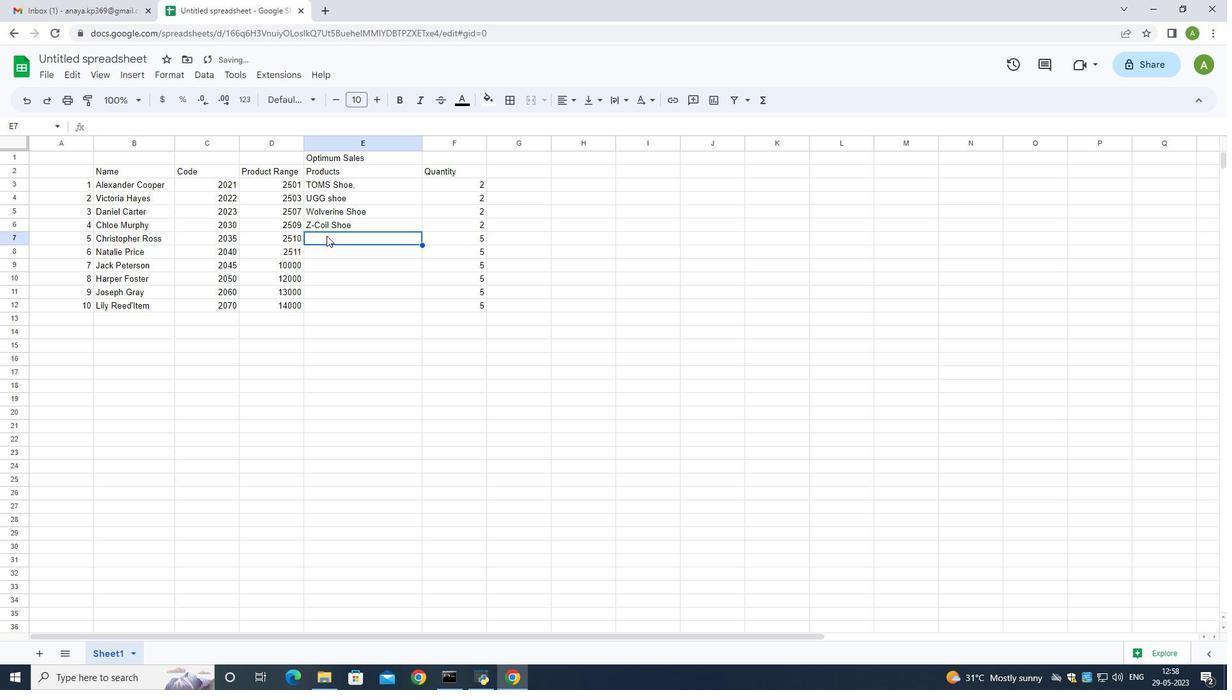 
Action: Mouse pressed left at (326, 235)
Screenshot: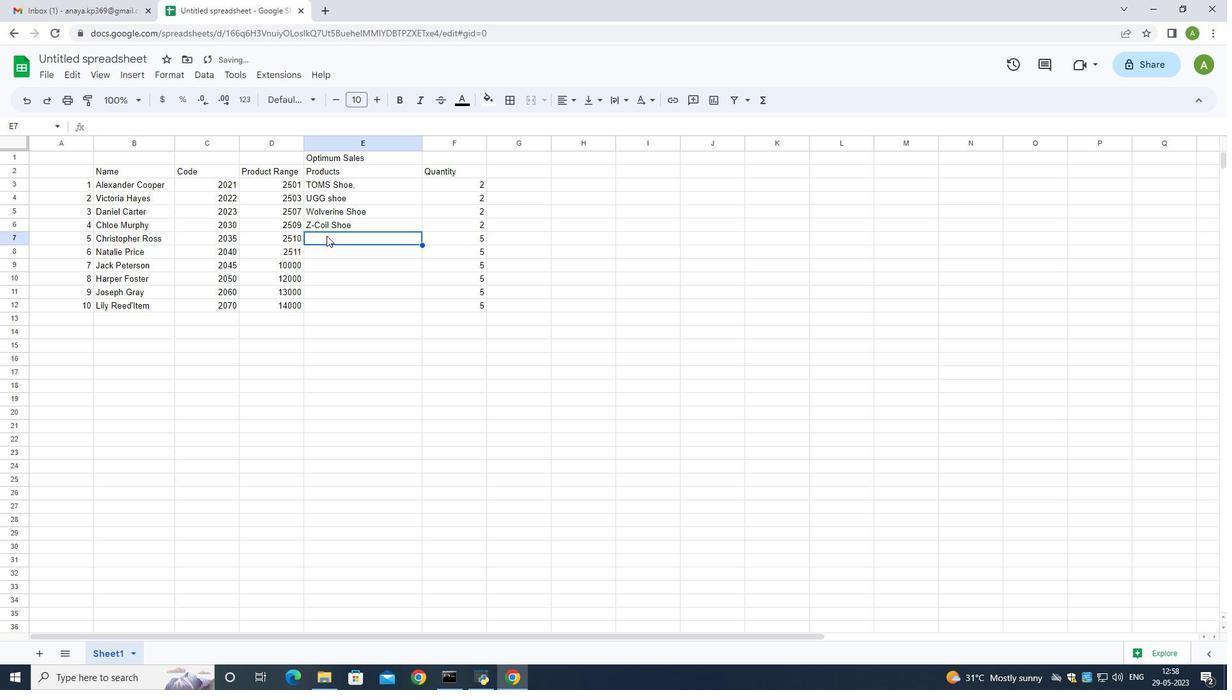 
Action: Key pressed <Key.shift>Adidas
Screenshot: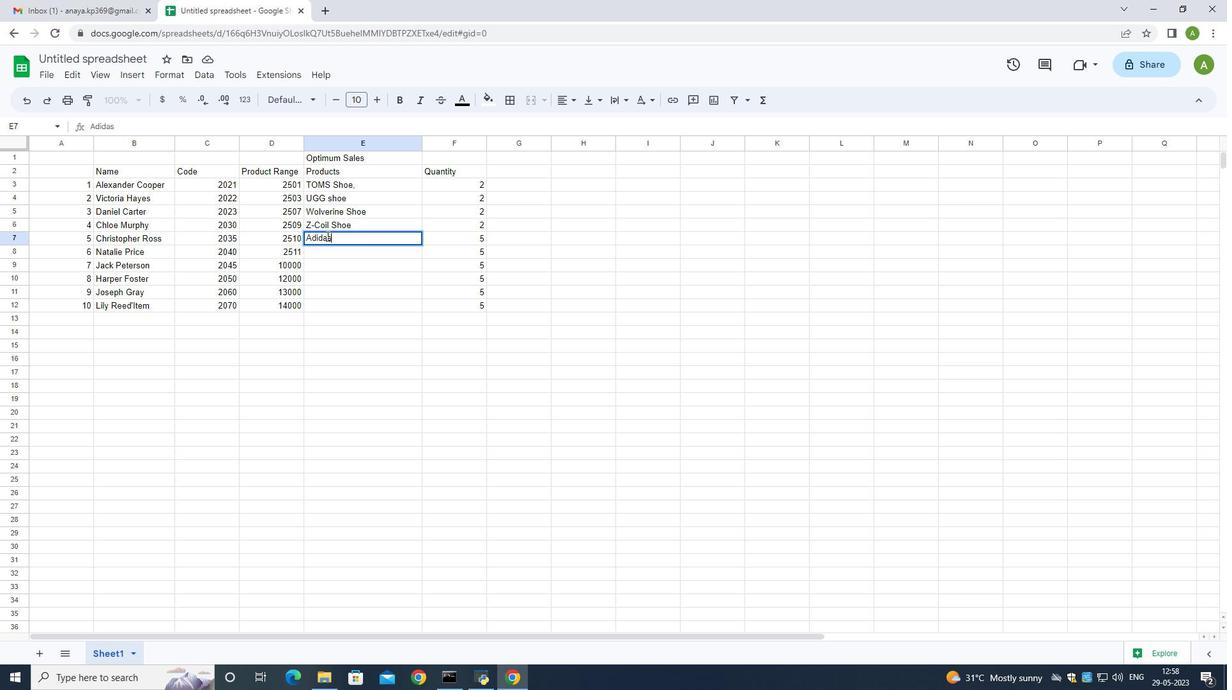 
Action: Mouse moved to (442, 240)
Screenshot: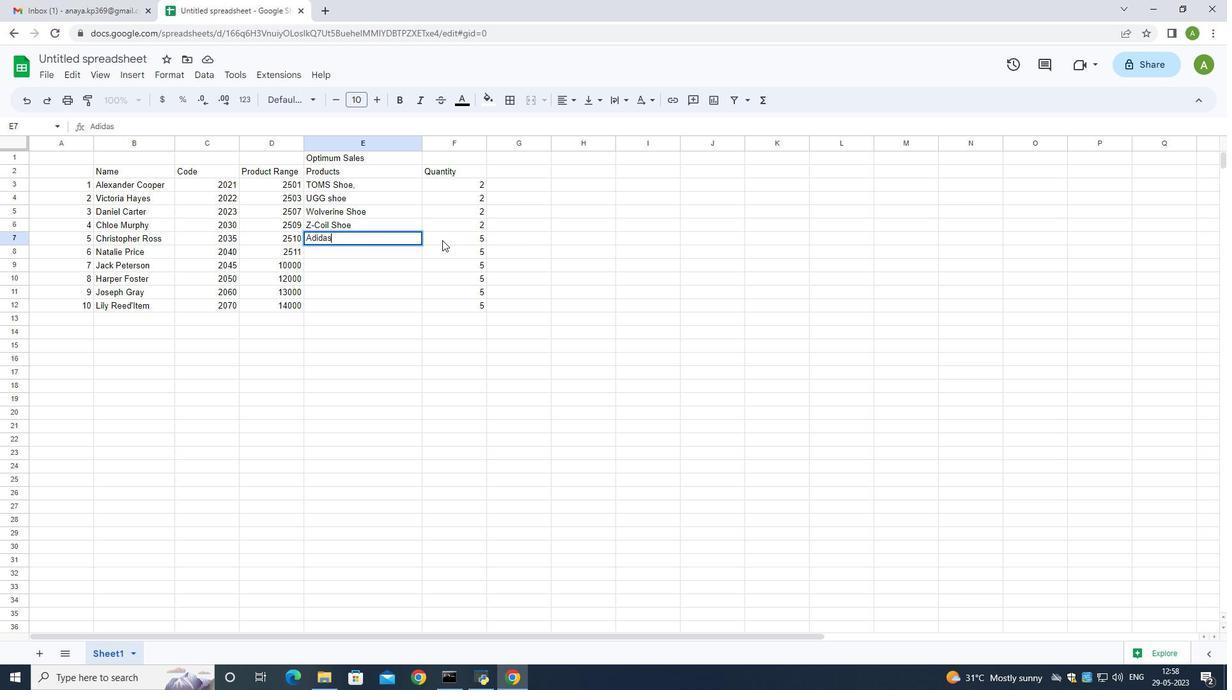 
Action: Key pressed <Key.space><Key.shift>Shoe
Screenshot: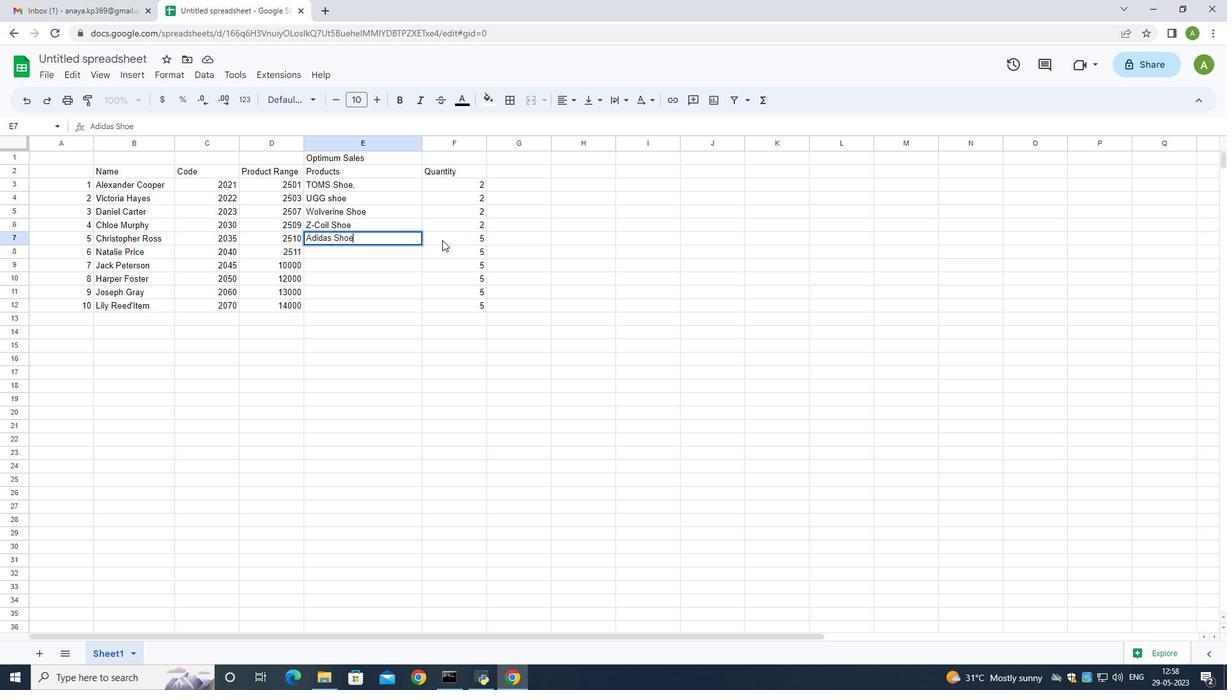 
Action: Mouse moved to (345, 250)
Screenshot: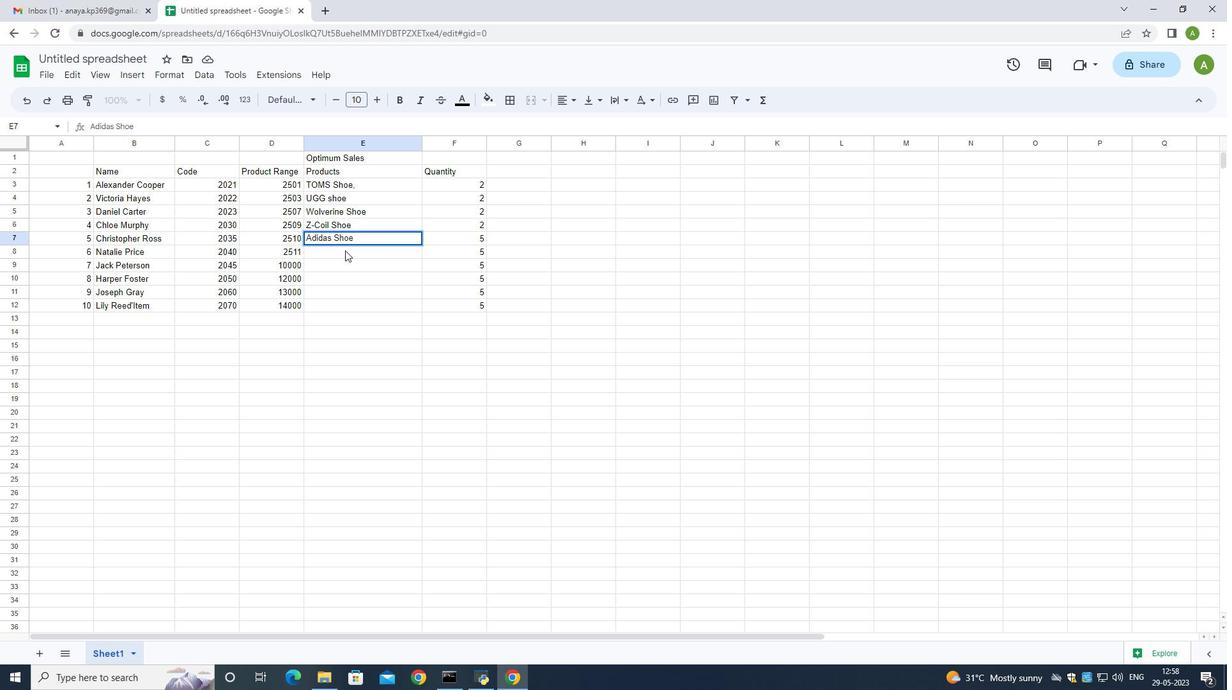 
Action: Mouse pressed left at (345, 250)
Screenshot: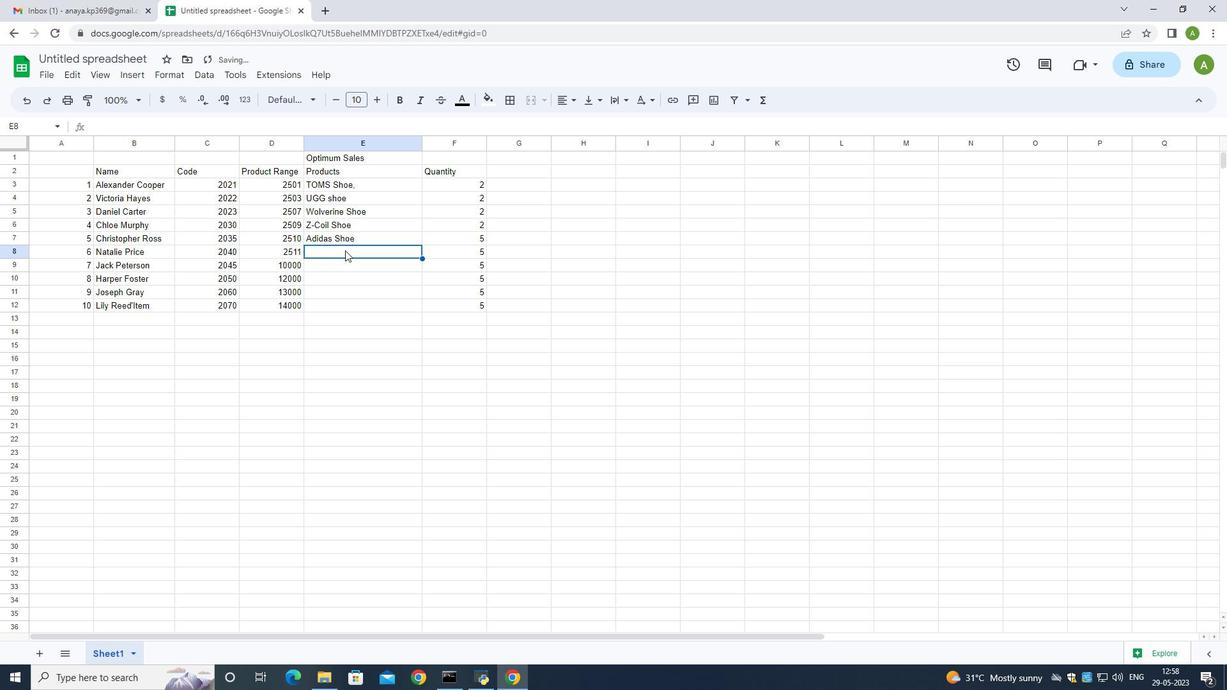 
Action: Mouse moved to (345, 250)
Screenshot: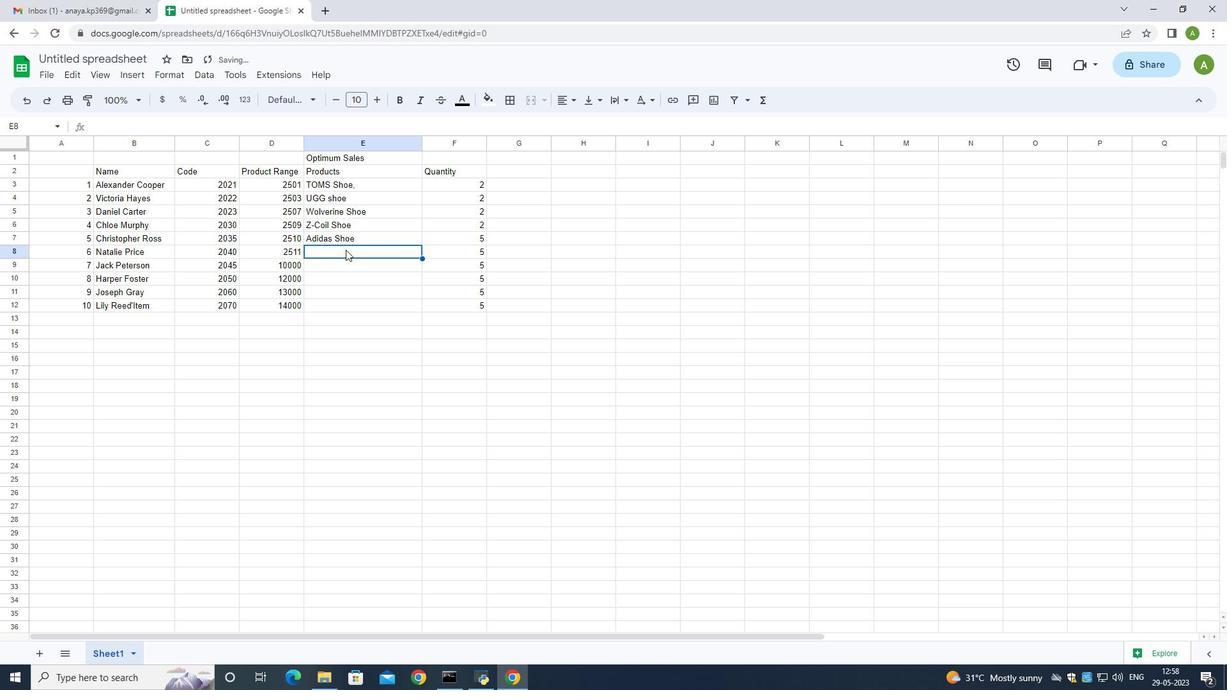 
Action: Key pressed <Key.shift><Key.shift><Key.shift><Key.shift><Key.shift><Key.shift><Key.shift><Key.shift><Key.shift><Key.shift><Key.shift>Gucci<Key.space><Key.shift><Key.shift><Key.shift><Key.shift><Key.shift><Key.shift><Key.shift><Key.shift><Key.shift><Key.shift><Key.shift><Key.shift><Key.shift><Key.shift><Key.shift><Key.shift>T-shirt<Key.down>
Screenshot: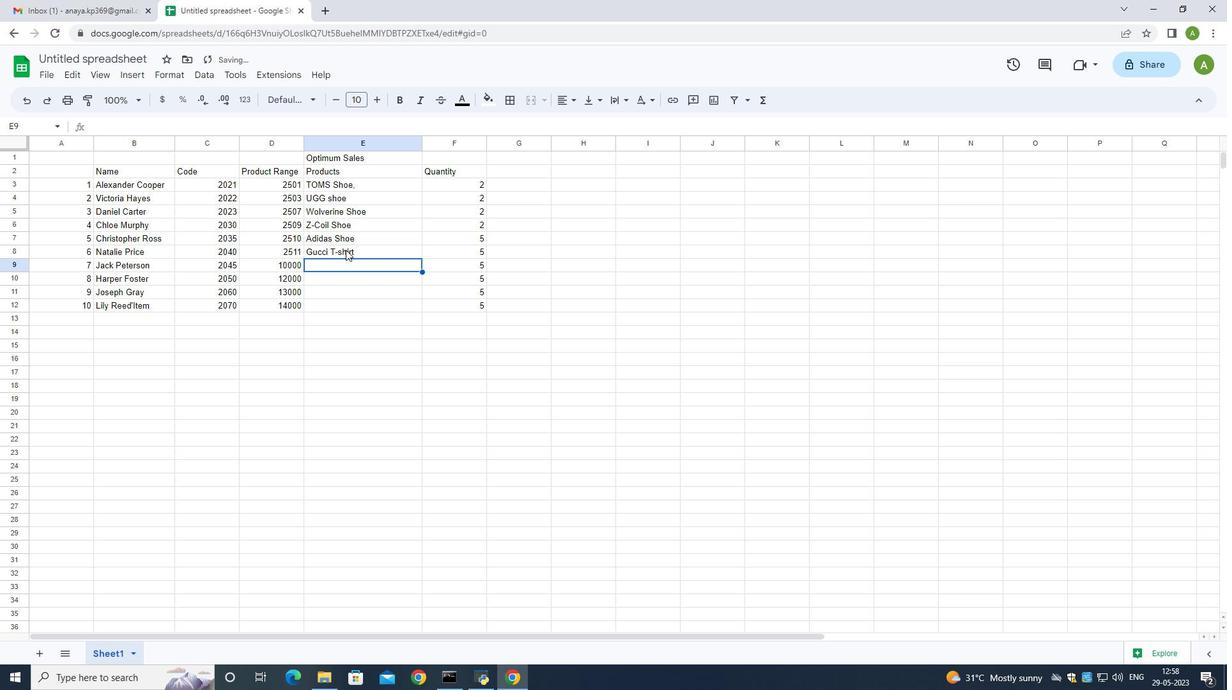 
Action: Mouse moved to (621, 177)
